 Task: Set Up and Manage Bookmarks.
Action: Mouse moved to (496, 421)
Screenshot: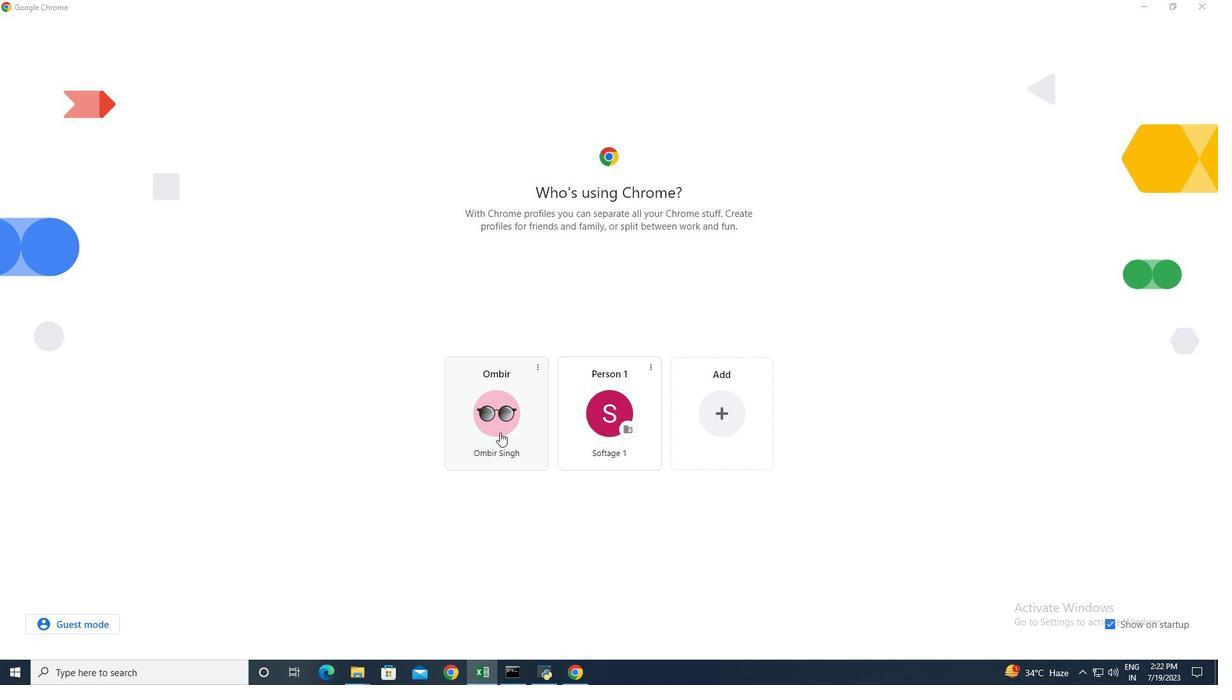 
Action: Mouse pressed left at (496, 421)
Screenshot: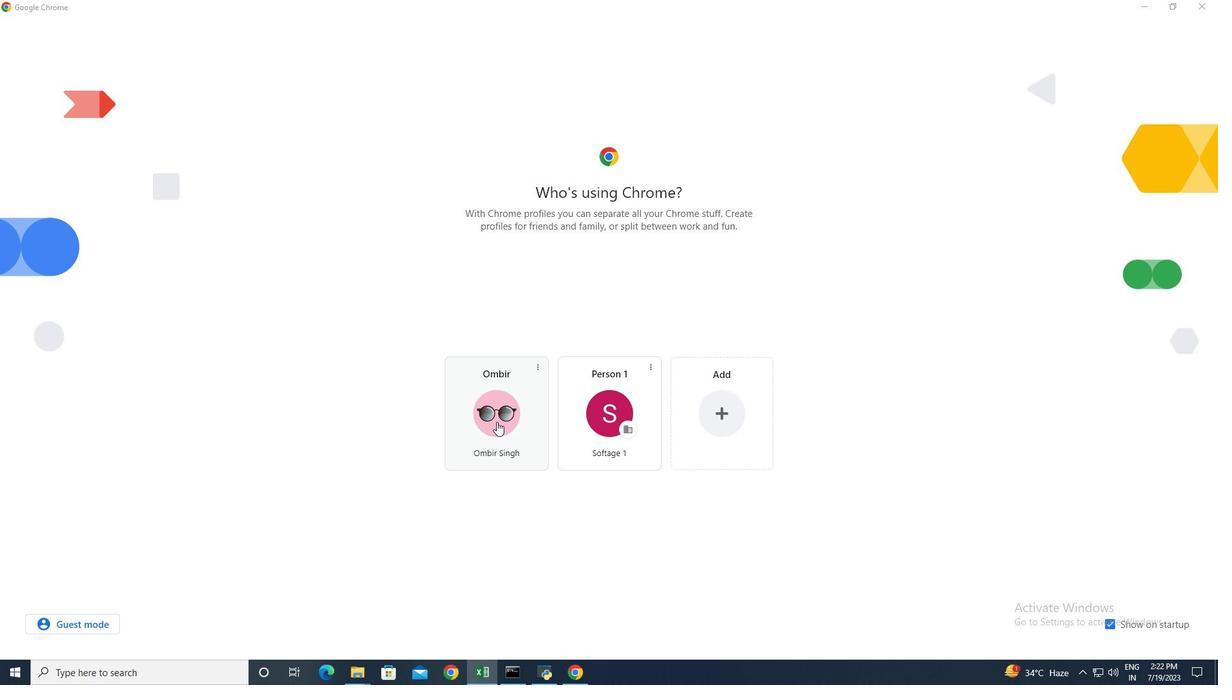 
Action: Mouse moved to (394, 34)
Screenshot: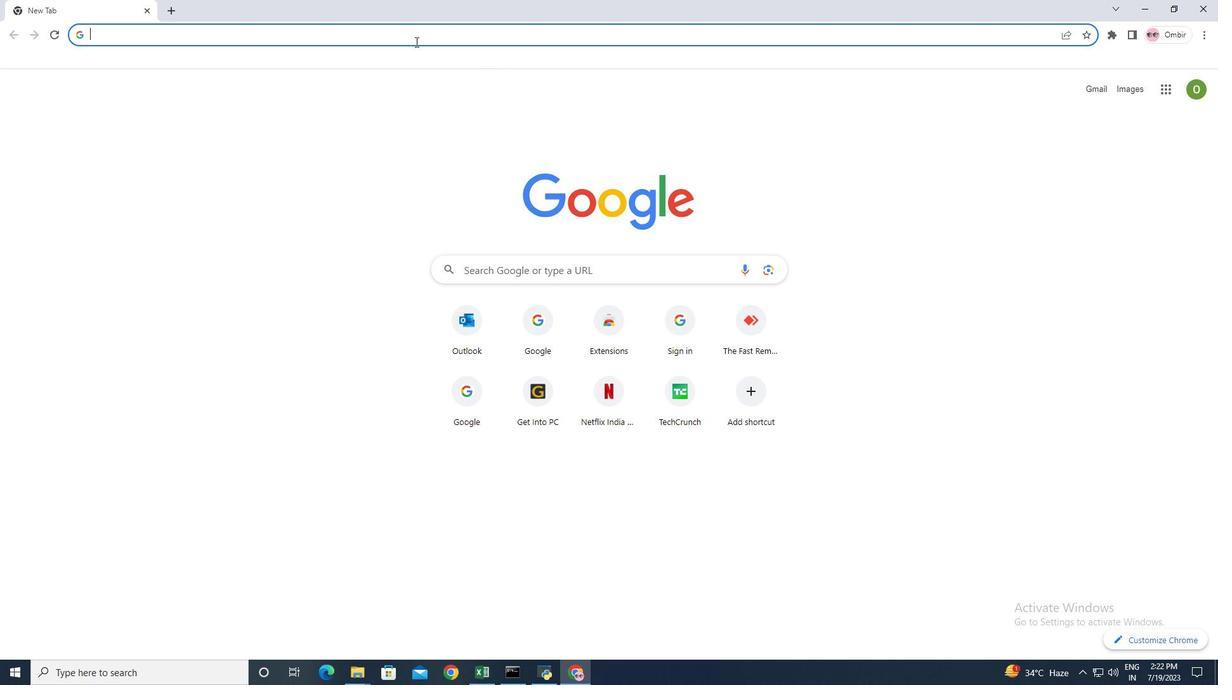 
Action: Mouse pressed left at (394, 34)
Screenshot: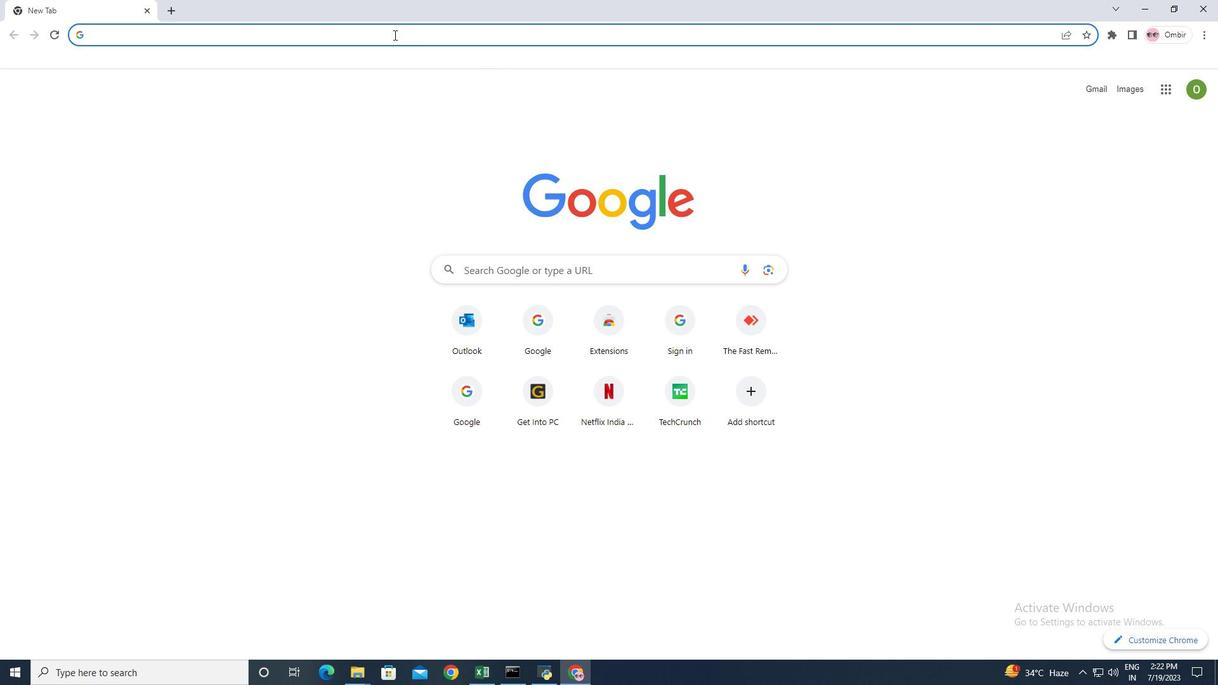 
Action: Mouse moved to (399, 81)
Screenshot: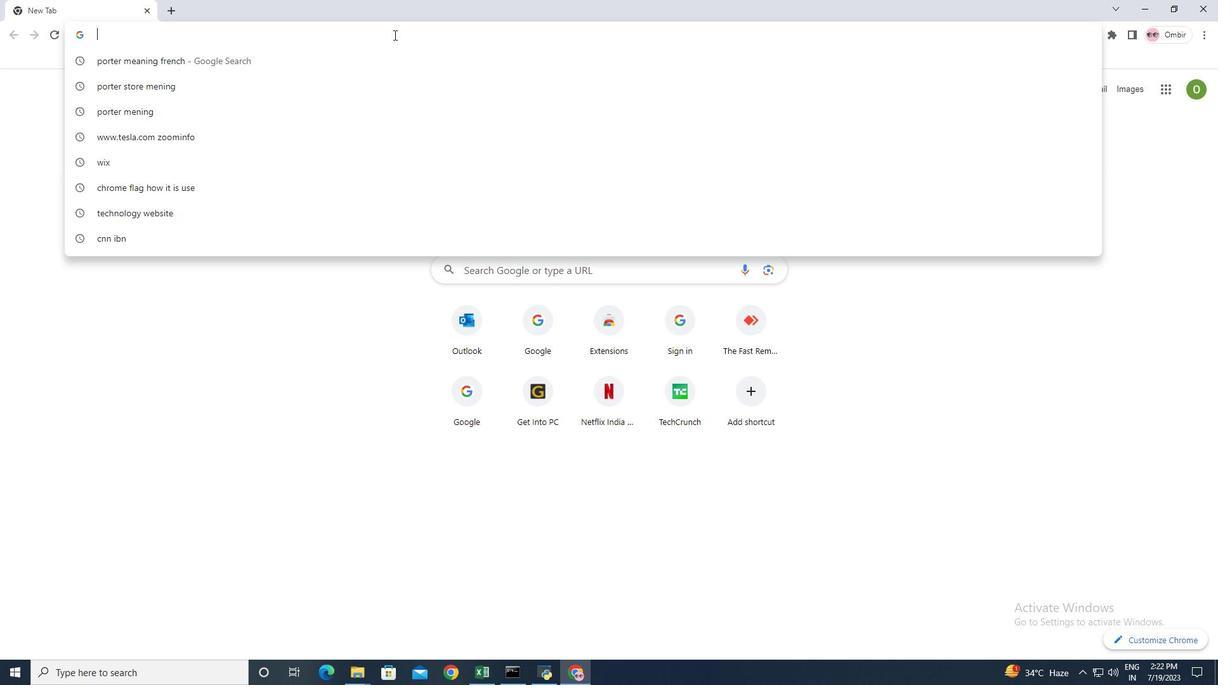 
Action: Key pressed ee<Key.backspace><Key.backspace><Key.backspace>www.india<Key.space><Key.backspace>tv<Key.enter>
Screenshot: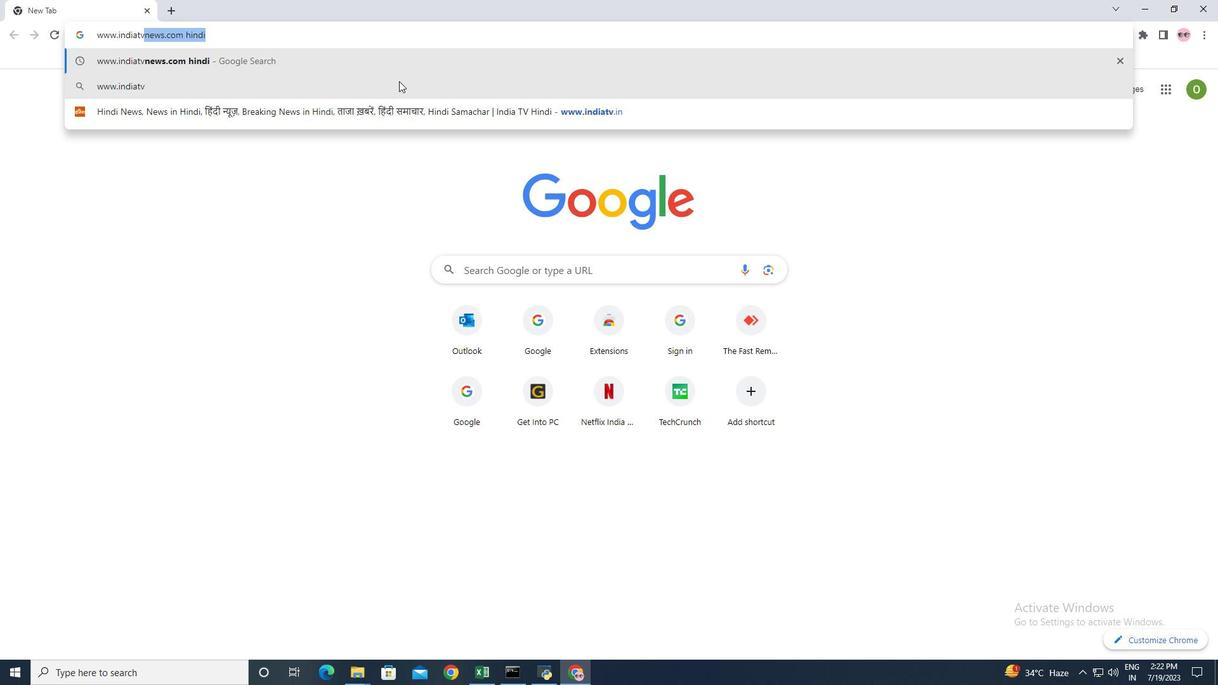 
Action: Mouse moved to (213, 228)
Screenshot: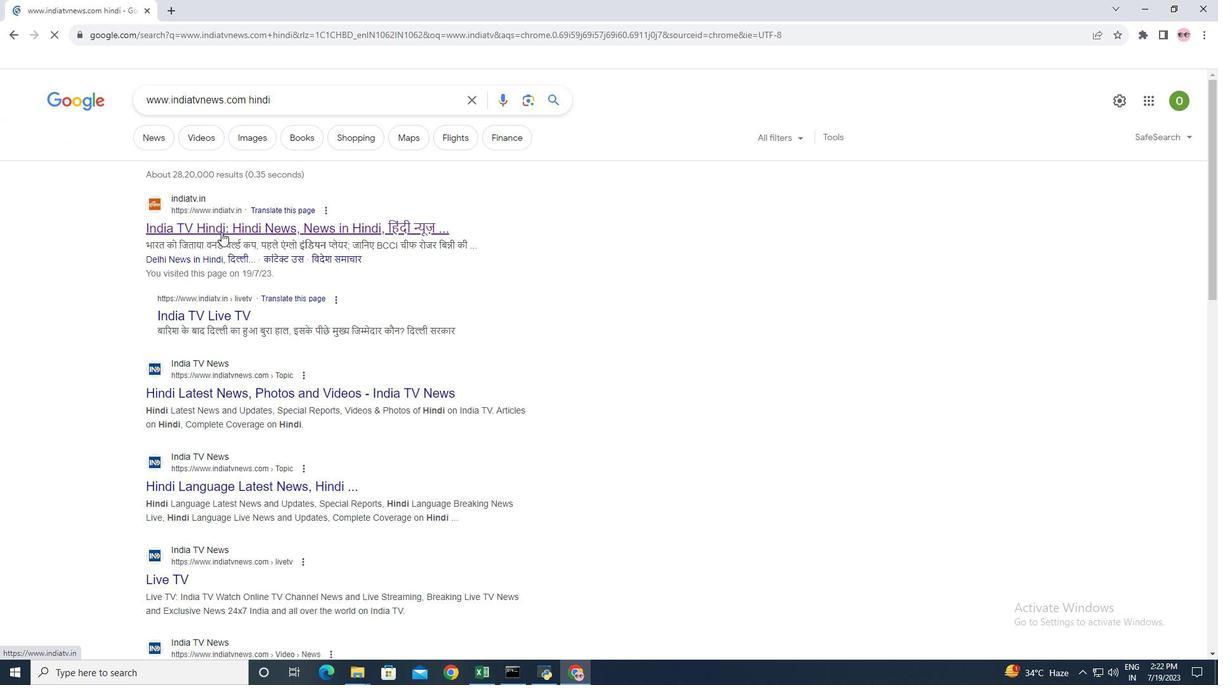 
Action: Mouse pressed left at (213, 228)
Screenshot: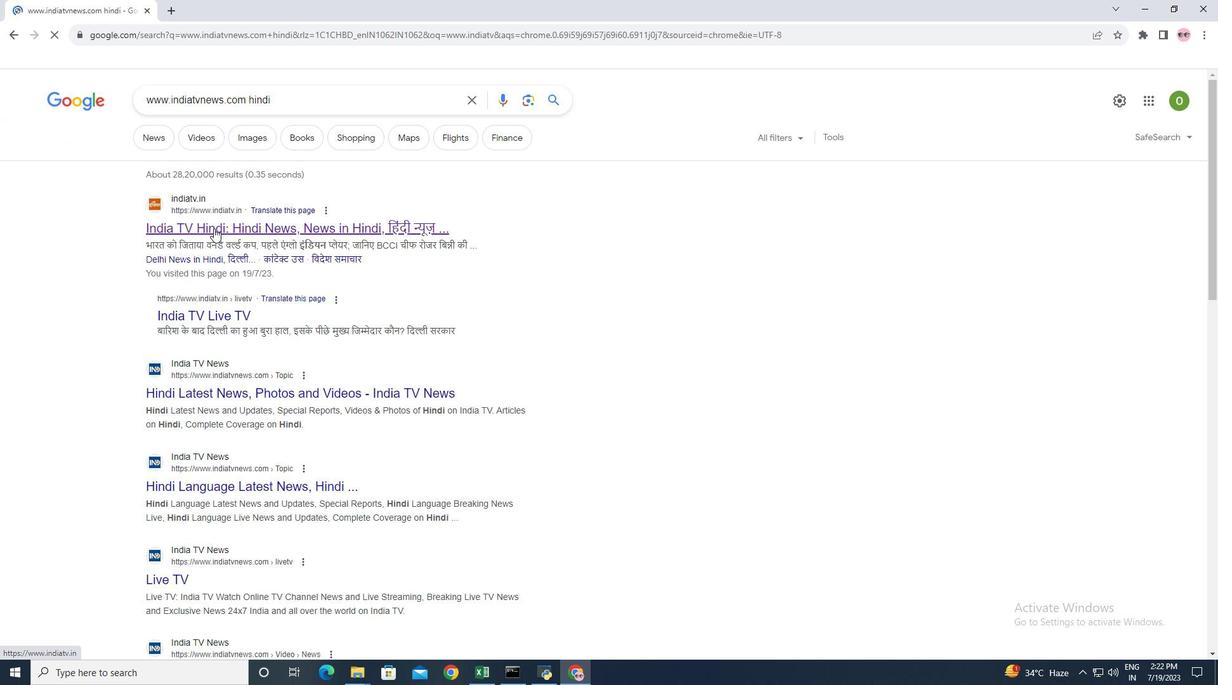 
Action: Mouse moved to (1205, 33)
Screenshot: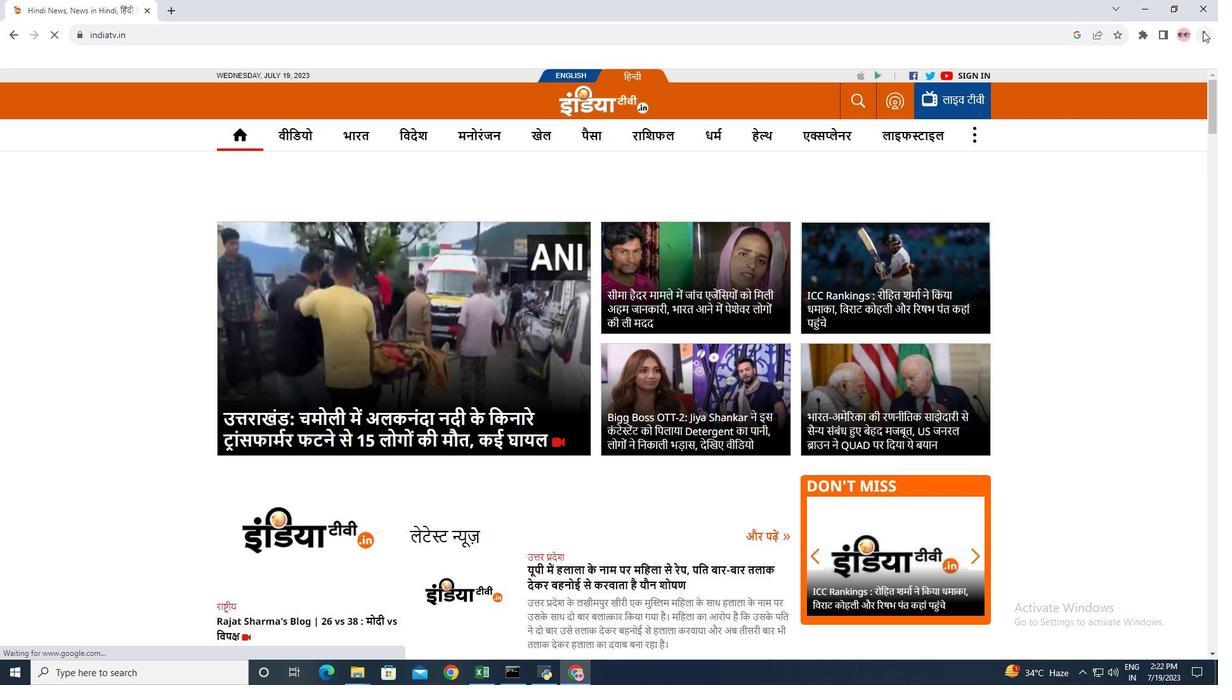
Action: Mouse pressed left at (1205, 33)
Screenshot: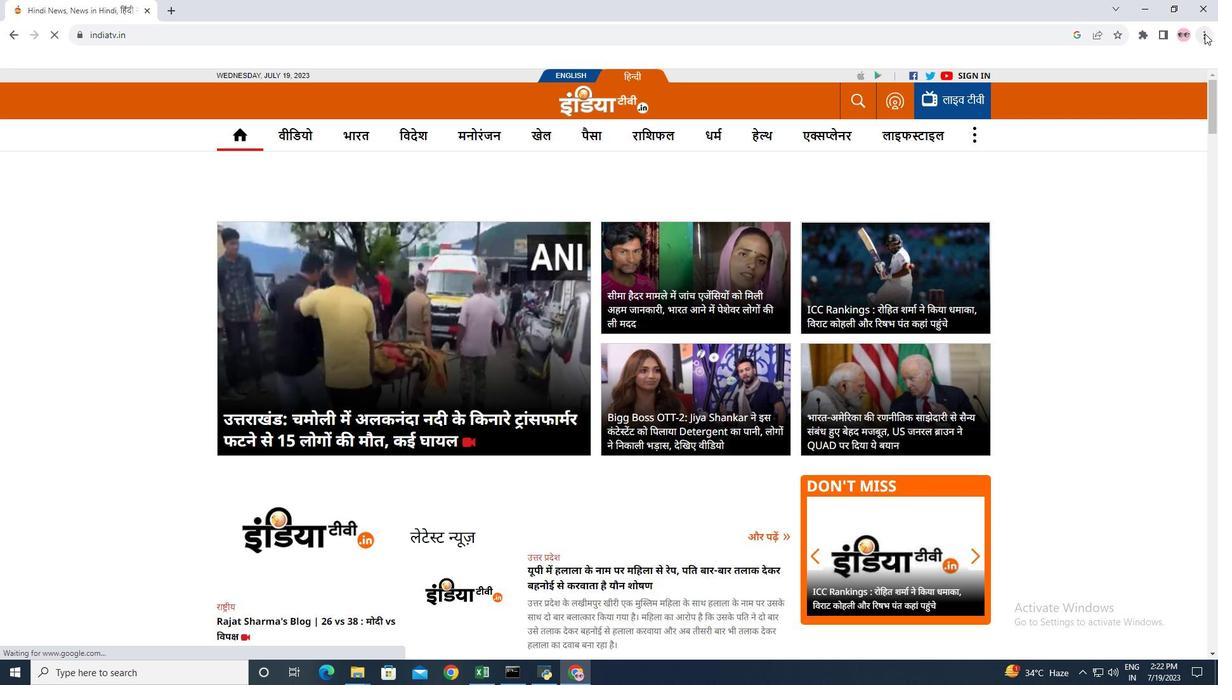 
Action: Mouse moved to (1088, 135)
Screenshot: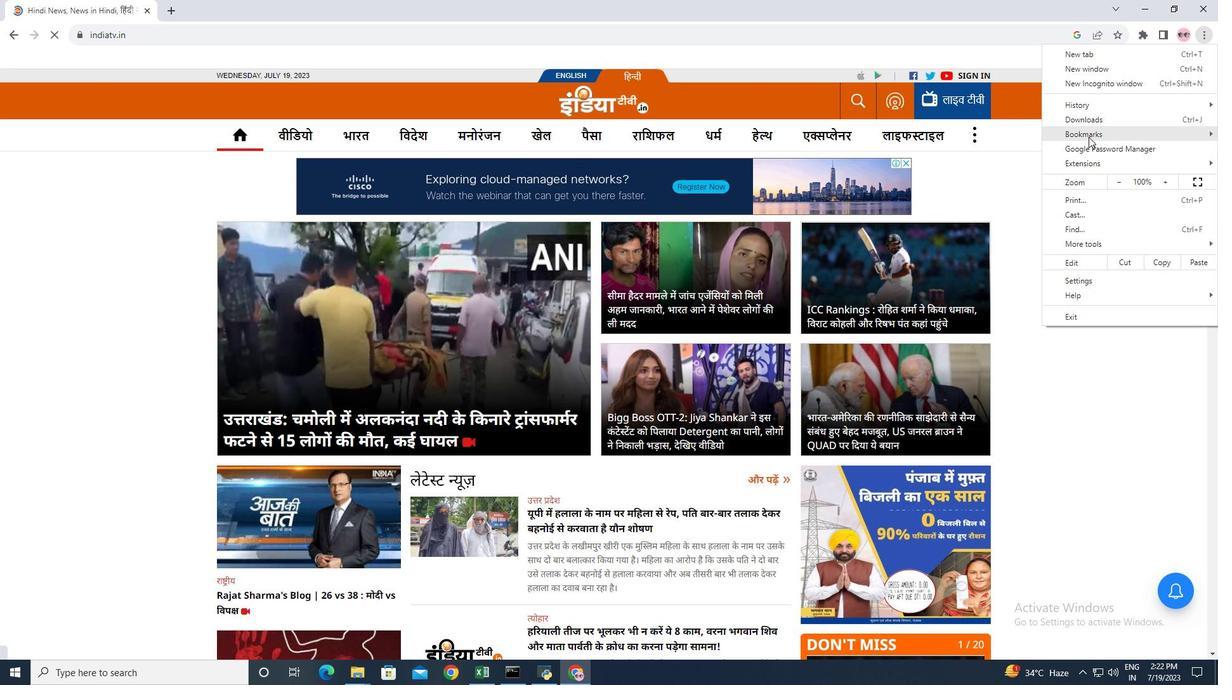 
Action: Mouse pressed left at (1088, 135)
Screenshot: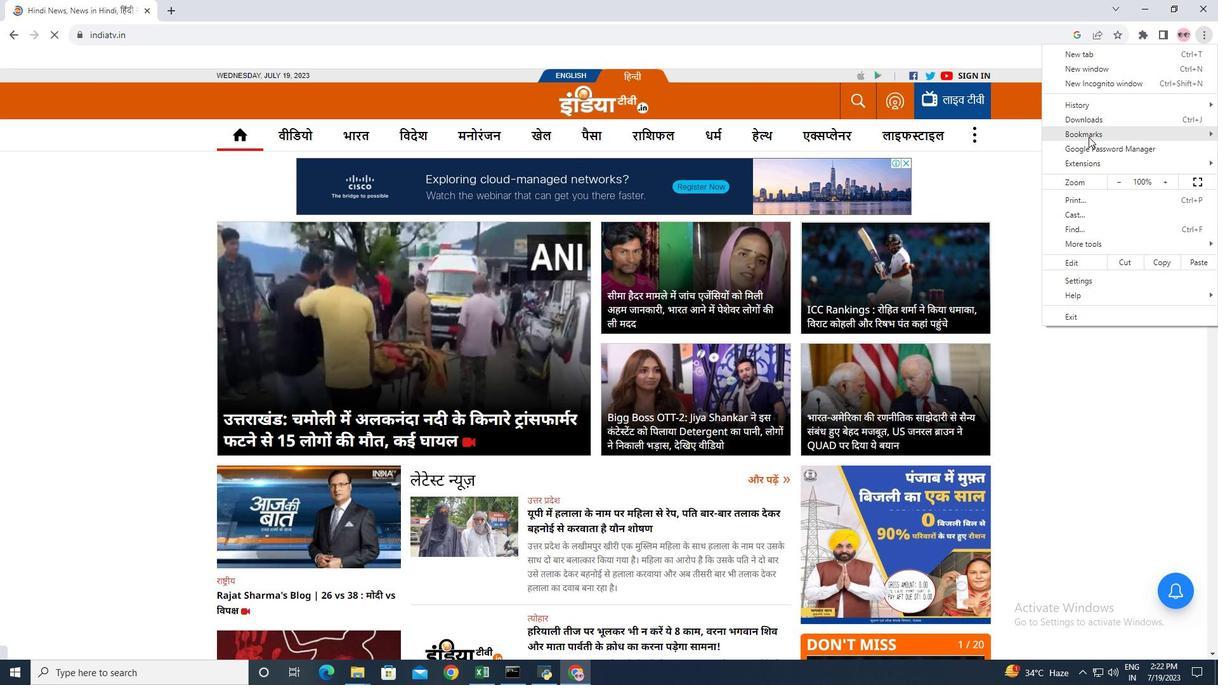 
Action: Mouse moved to (1095, 135)
Screenshot: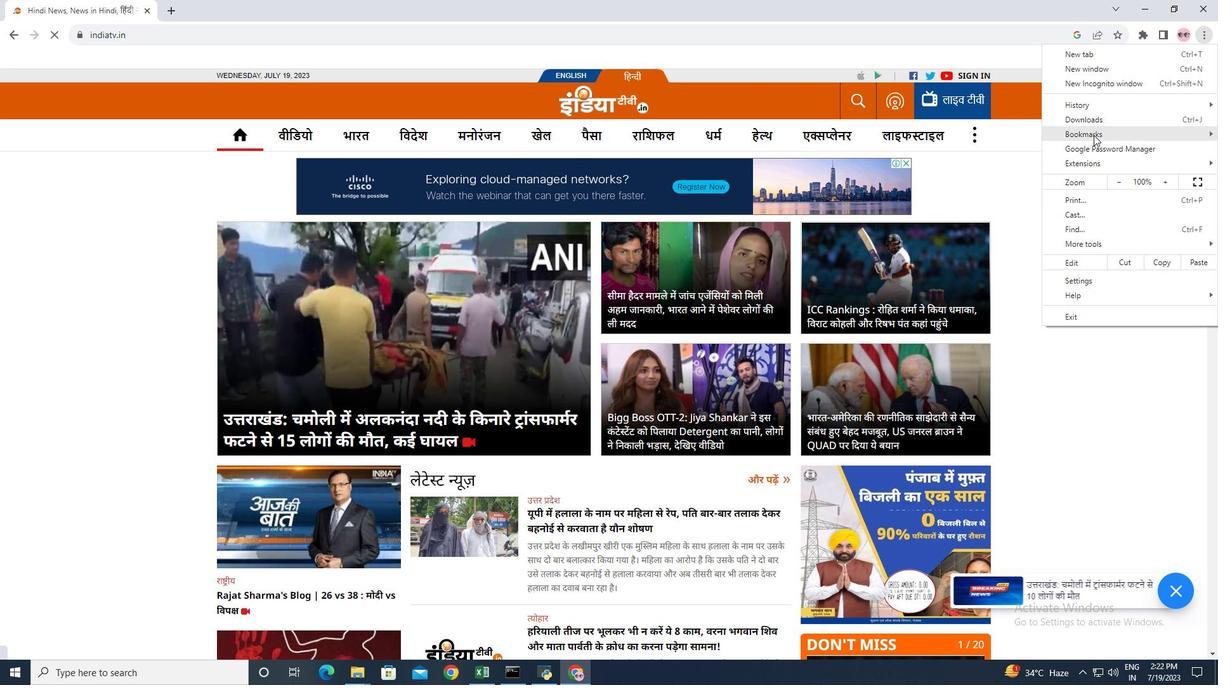 
Action: Mouse pressed left at (1095, 135)
Screenshot: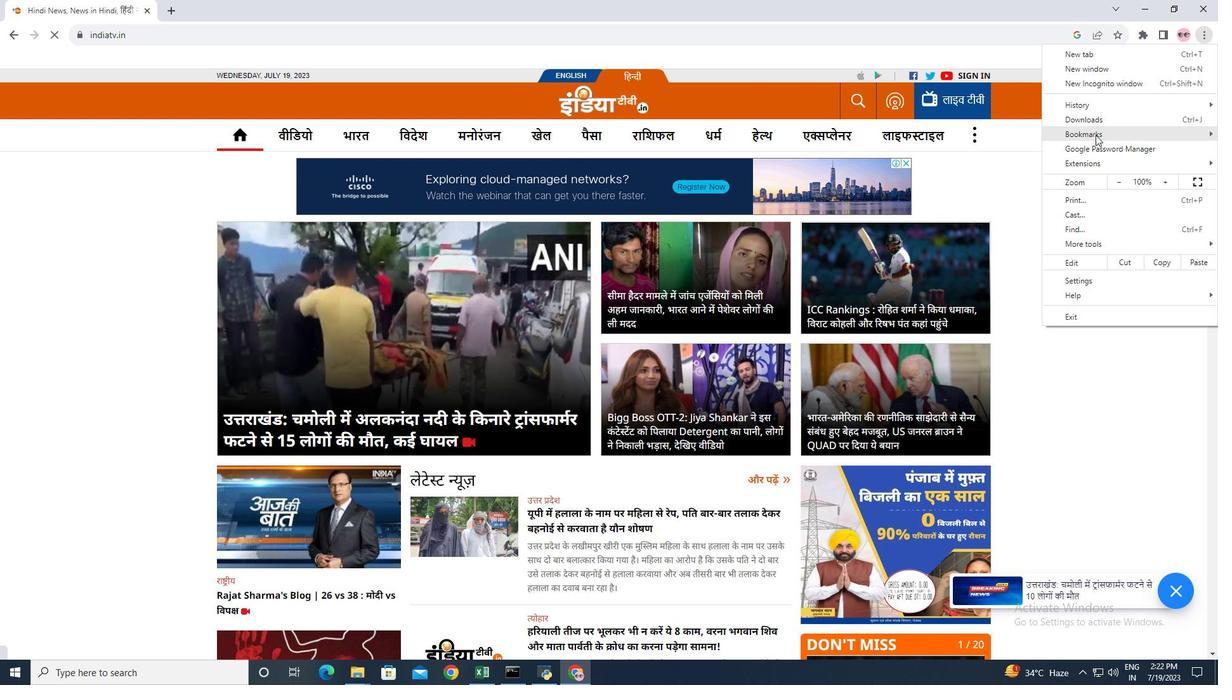 
Action: Mouse moved to (946, 138)
Screenshot: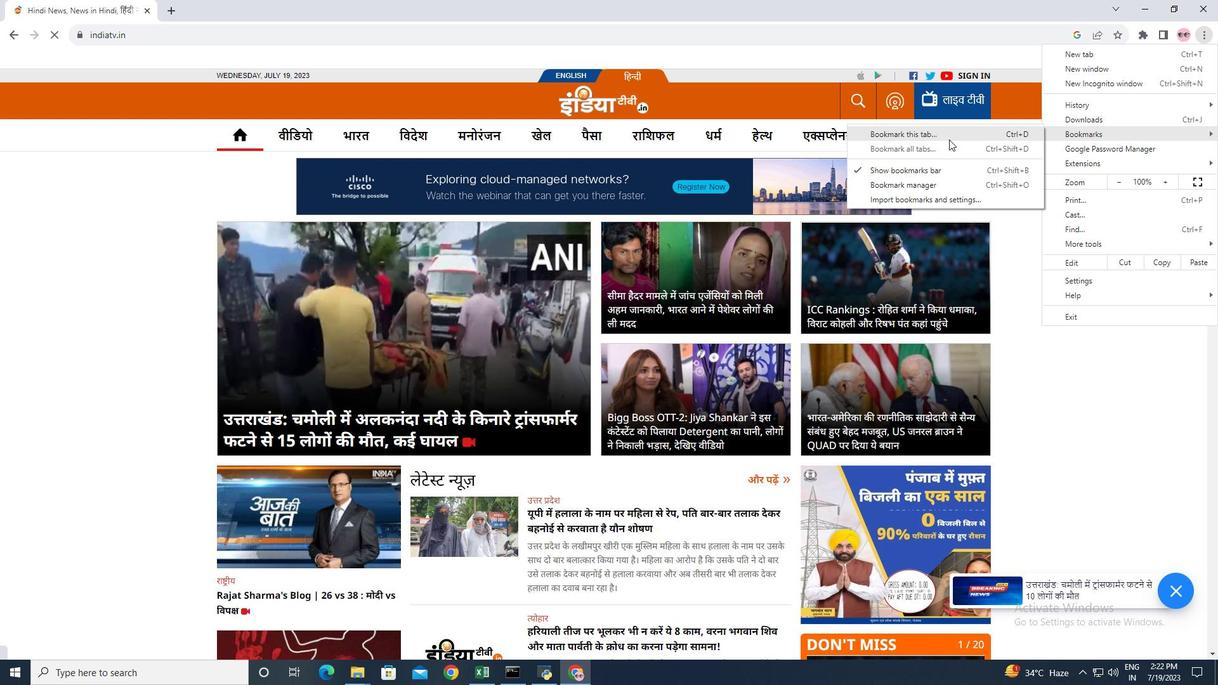 
Action: Mouse pressed left at (946, 138)
Screenshot: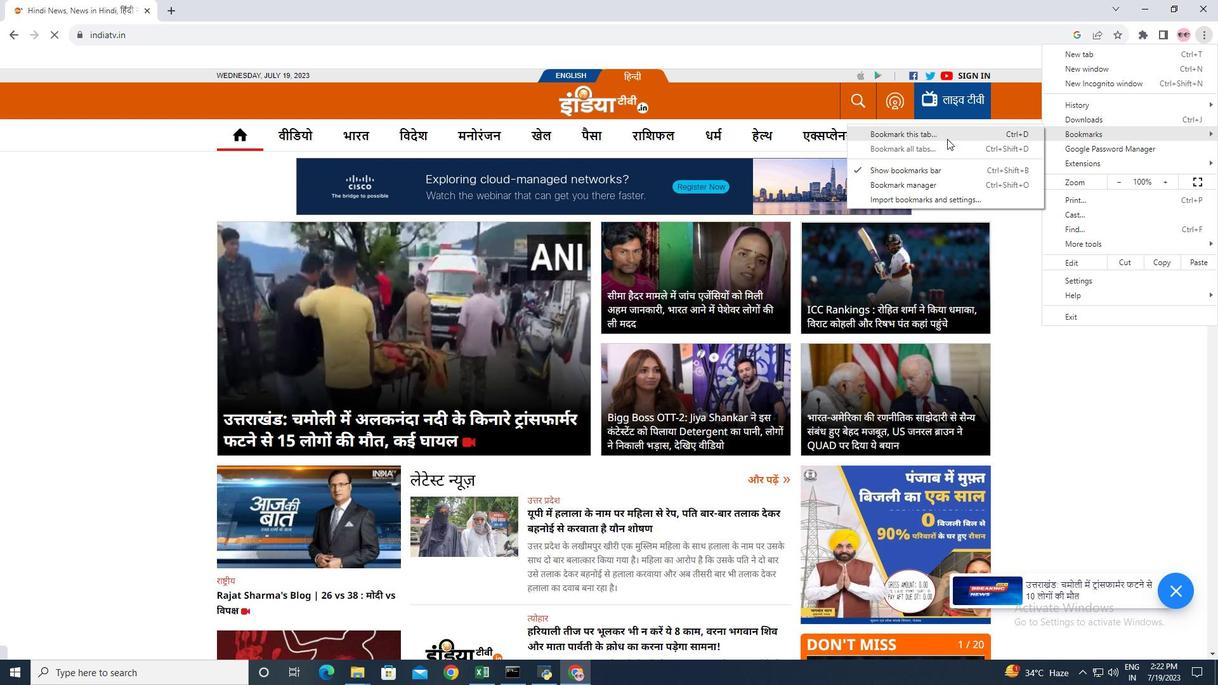 
Action: Mouse moved to (961, 153)
Screenshot: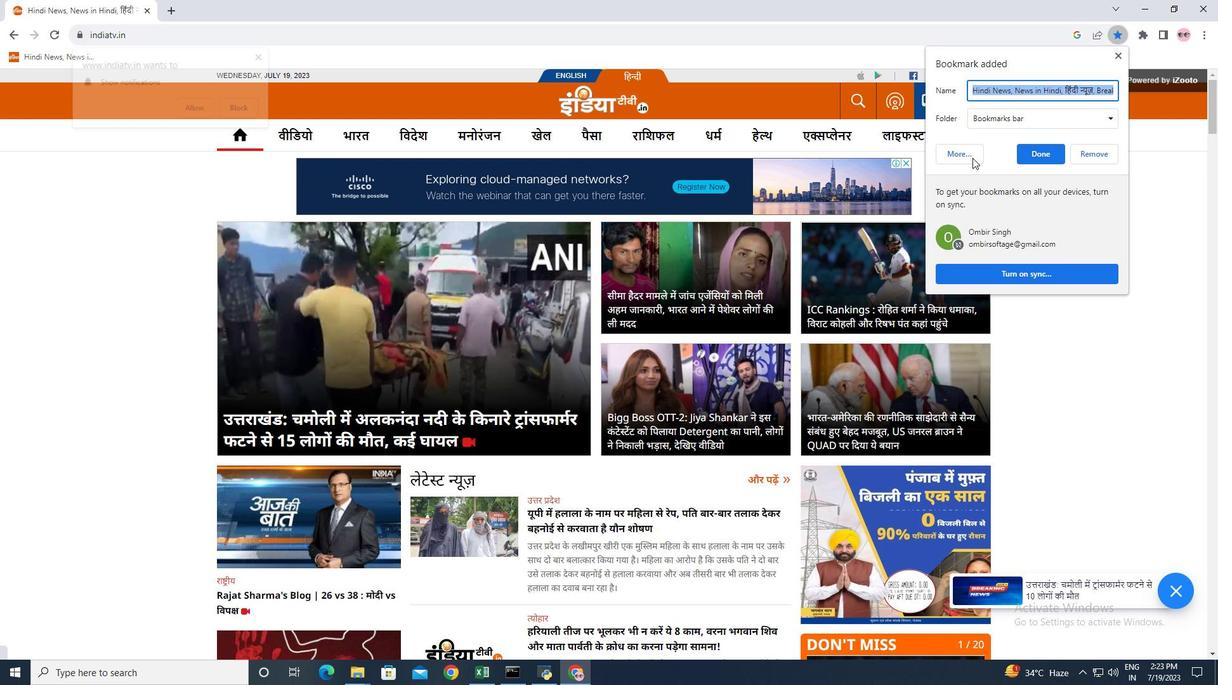 
Action: Mouse pressed left at (961, 153)
Screenshot: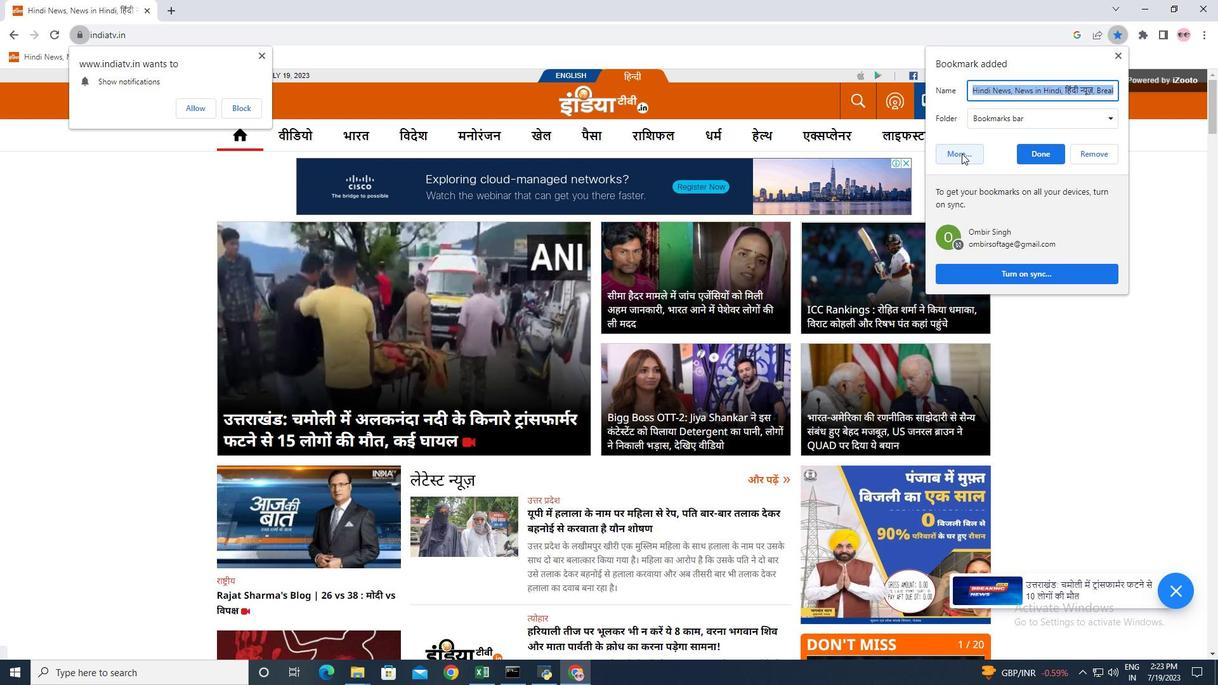 
Action: Mouse moved to (557, 163)
Screenshot: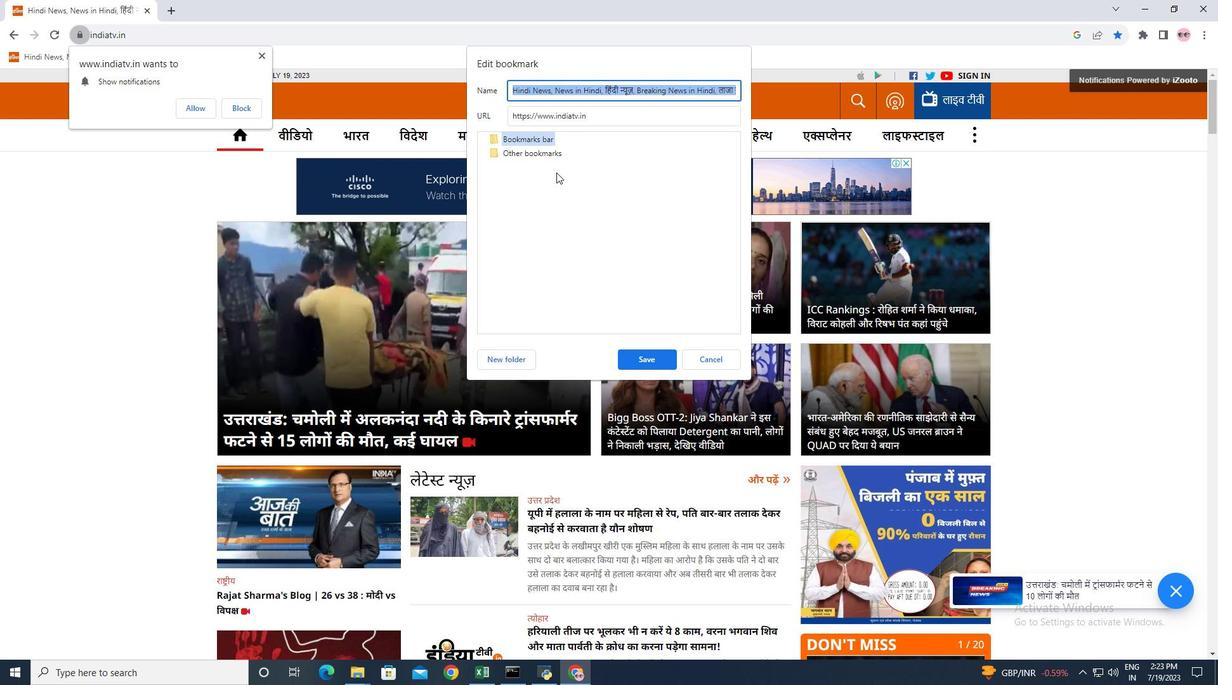 
Action: Mouse pressed left at (557, 163)
Screenshot: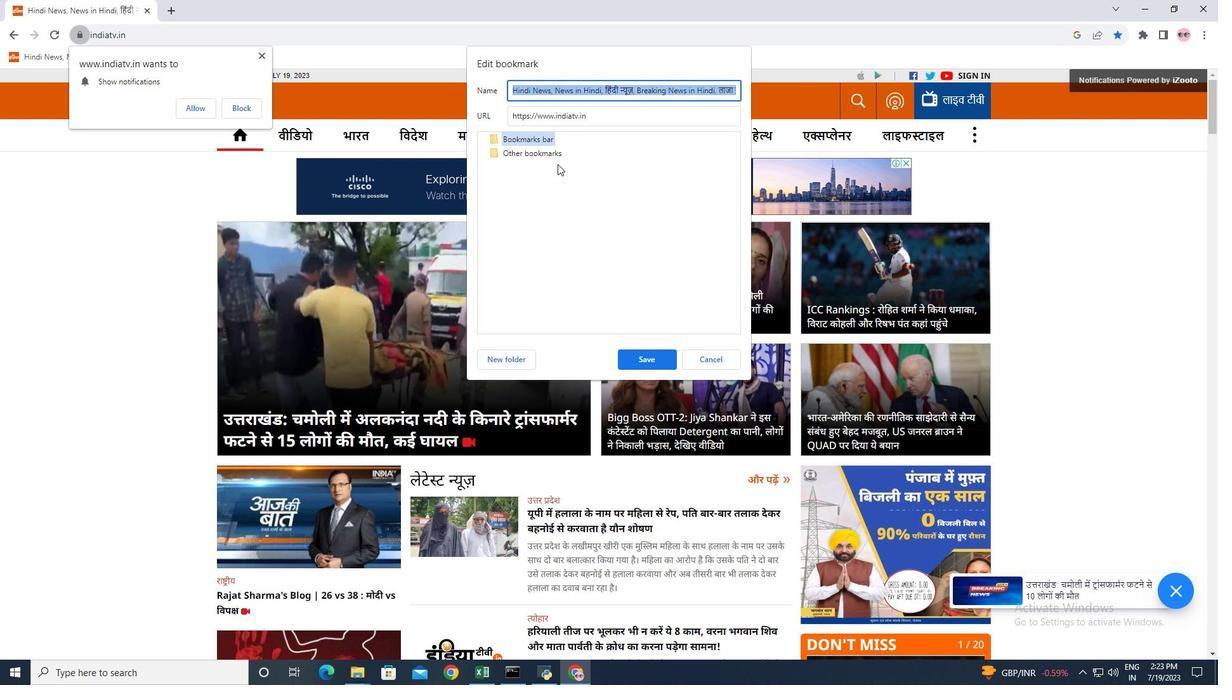 
Action: Mouse moved to (503, 358)
Screenshot: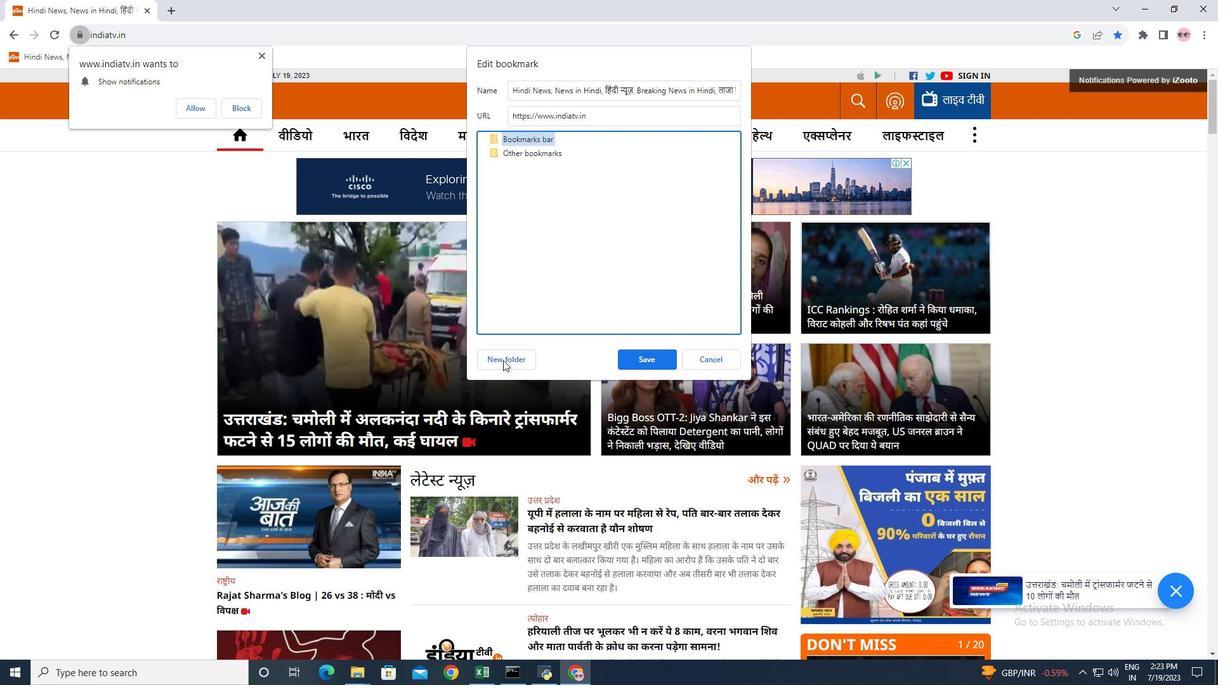 
Action: Mouse pressed left at (503, 358)
Screenshot: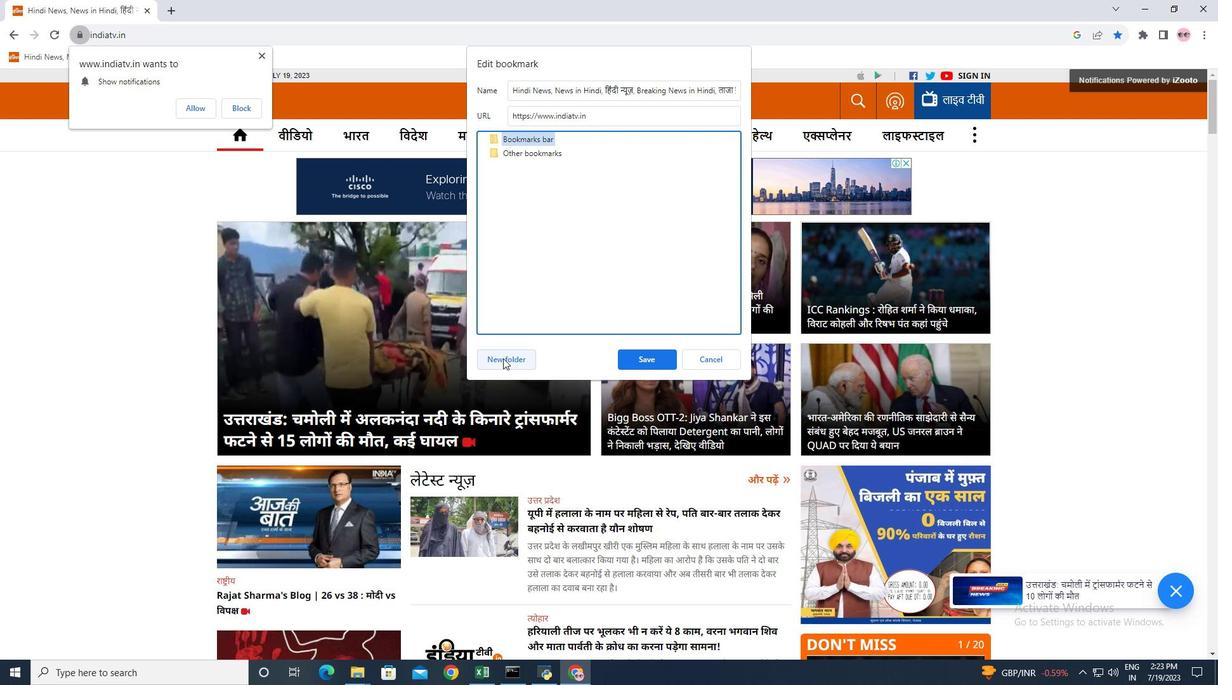 
Action: Mouse moved to (577, 387)
Screenshot: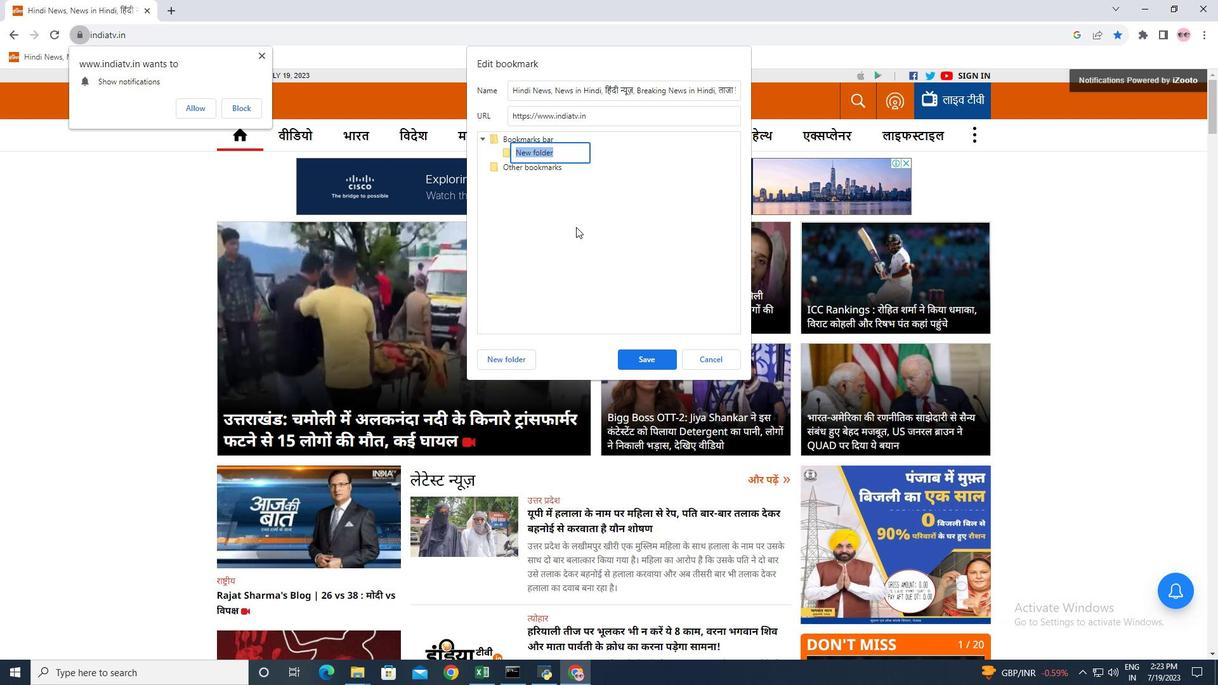 
Action: Key pressed ne<Key.backspace><Key.backspace><Key.shift>News
Screenshot: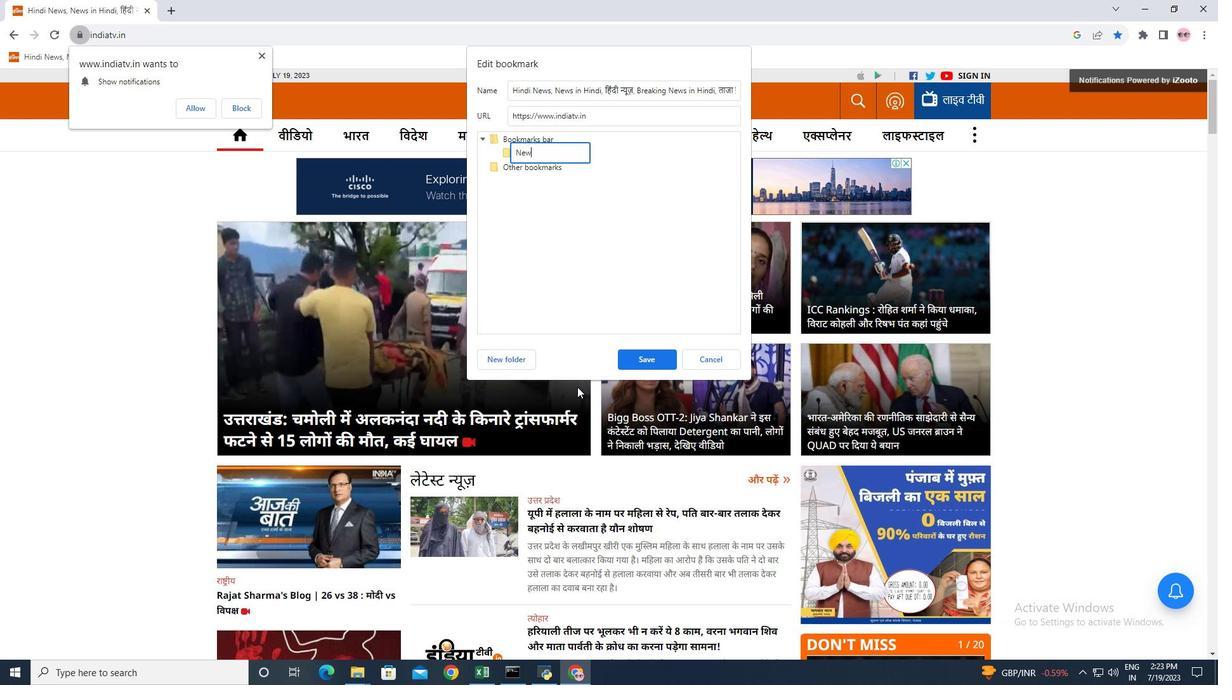 
Action: Mouse moved to (578, 235)
Screenshot: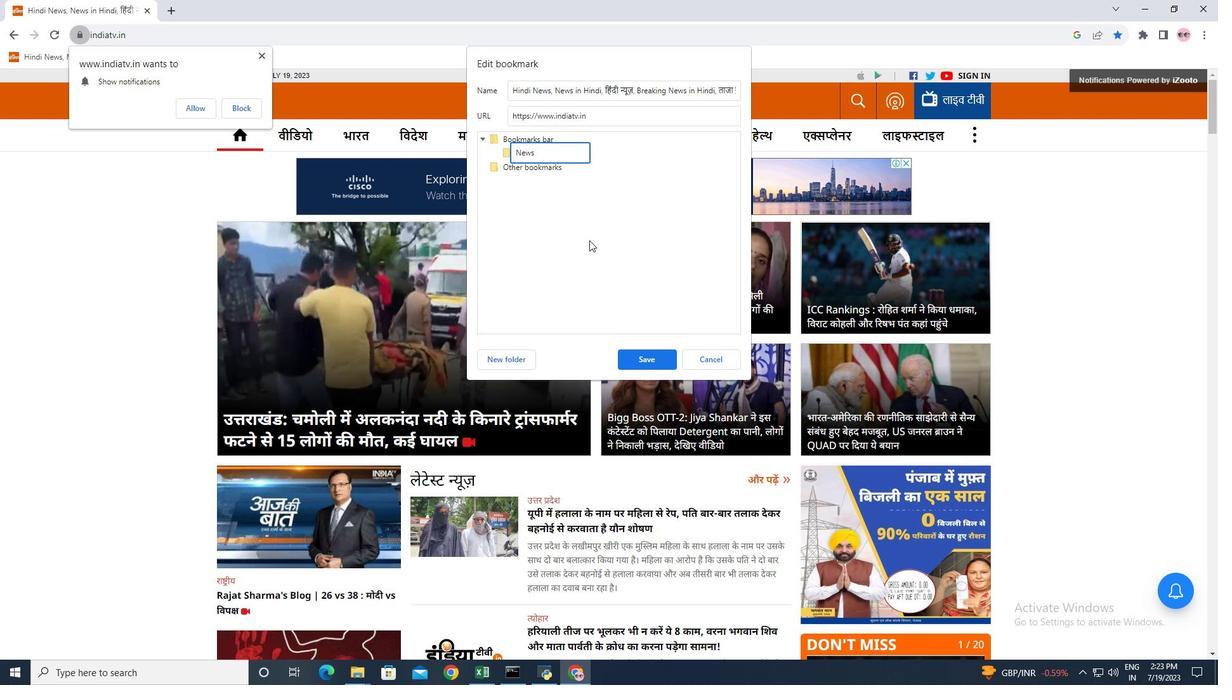 
Action: Mouse pressed left at (578, 235)
Screenshot: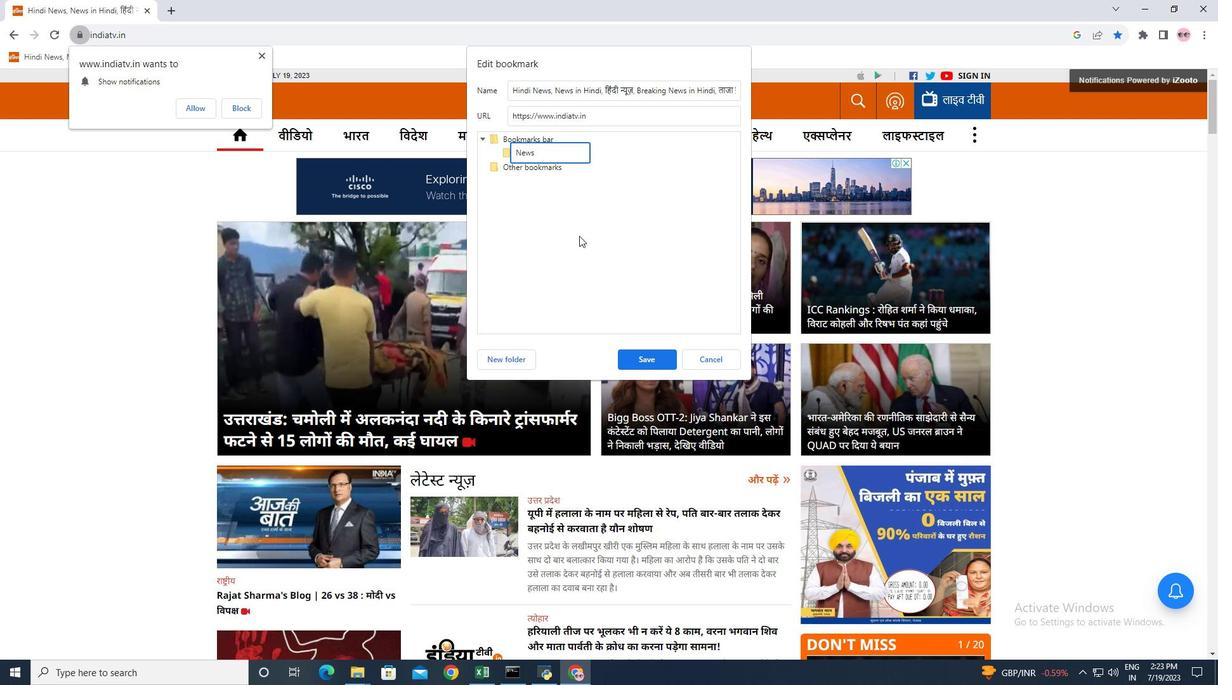 
Action: Mouse moved to (516, 152)
Screenshot: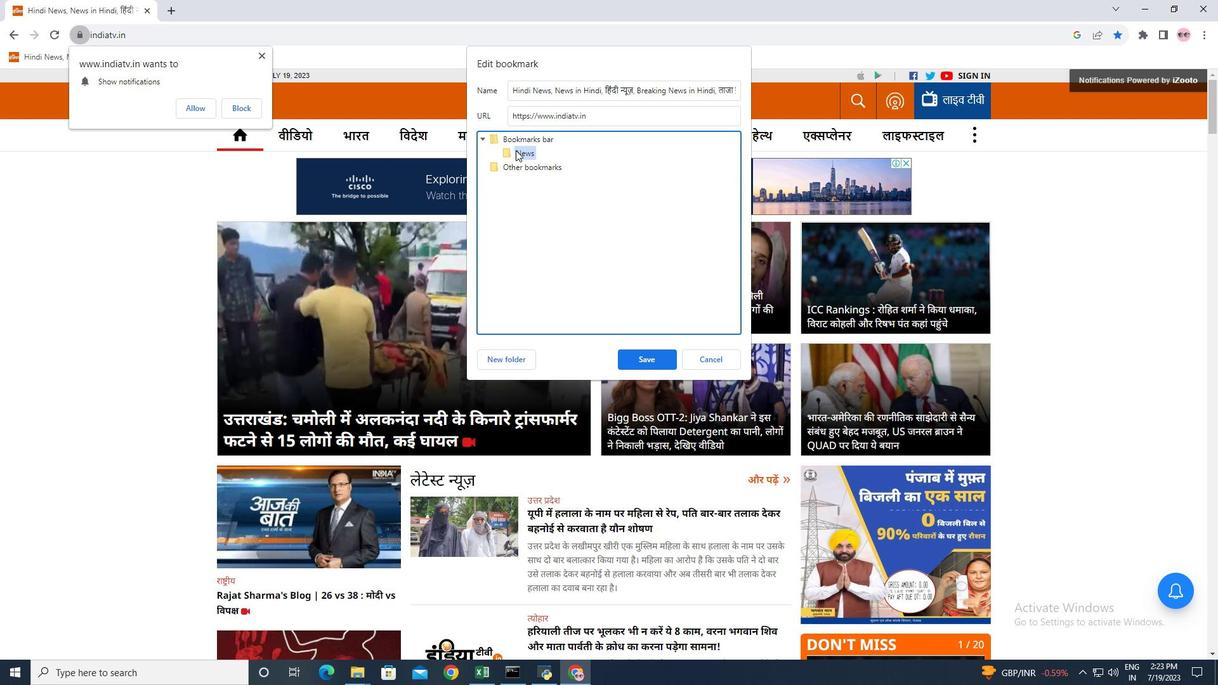 
Action: Mouse pressed left at (516, 152)
Screenshot: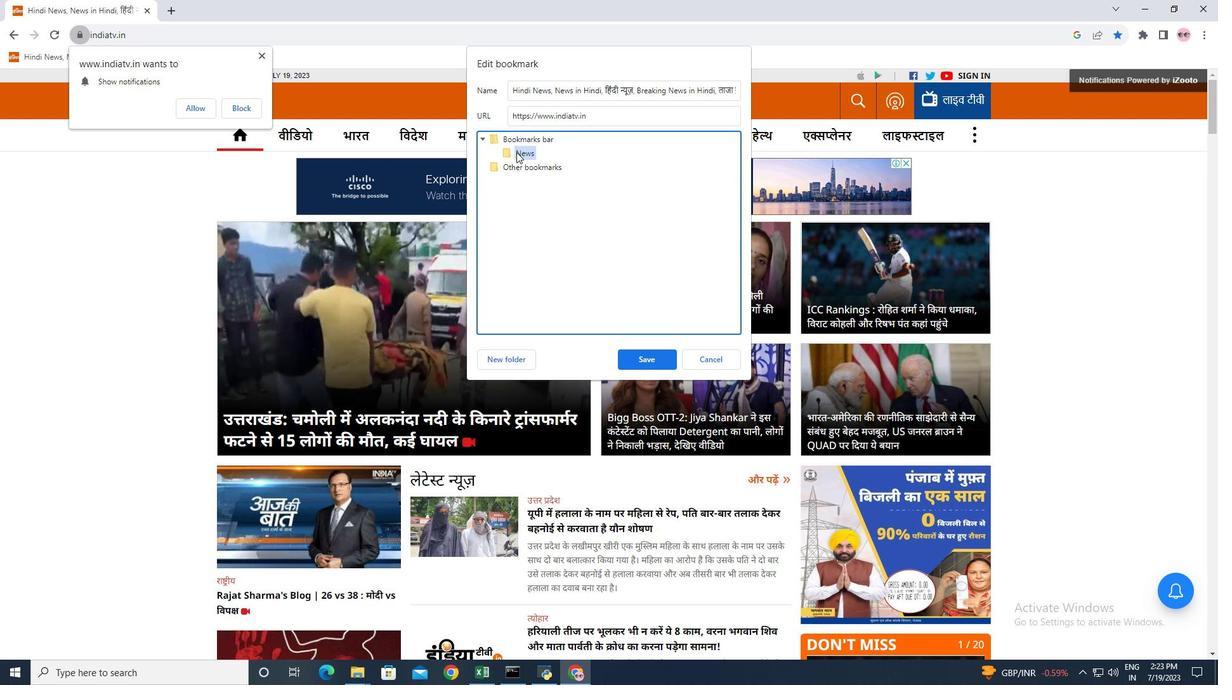 
Action: Mouse moved to (641, 359)
Screenshot: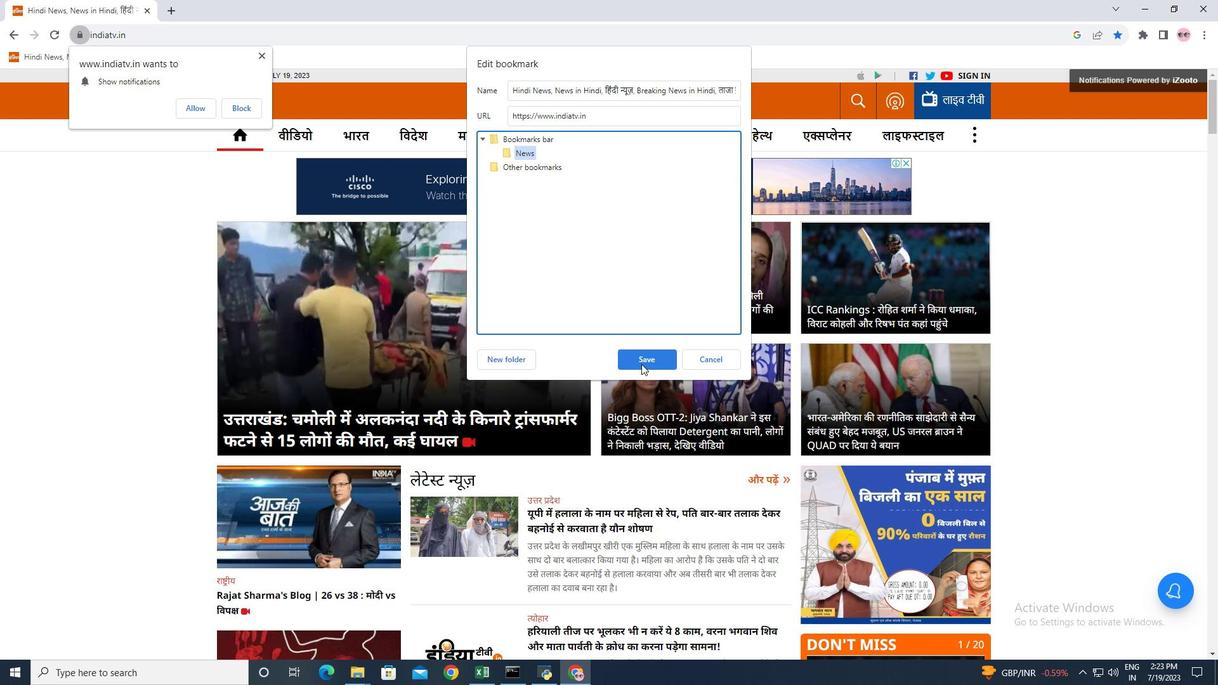 
Action: Mouse pressed left at (641, 359)
Screenshot: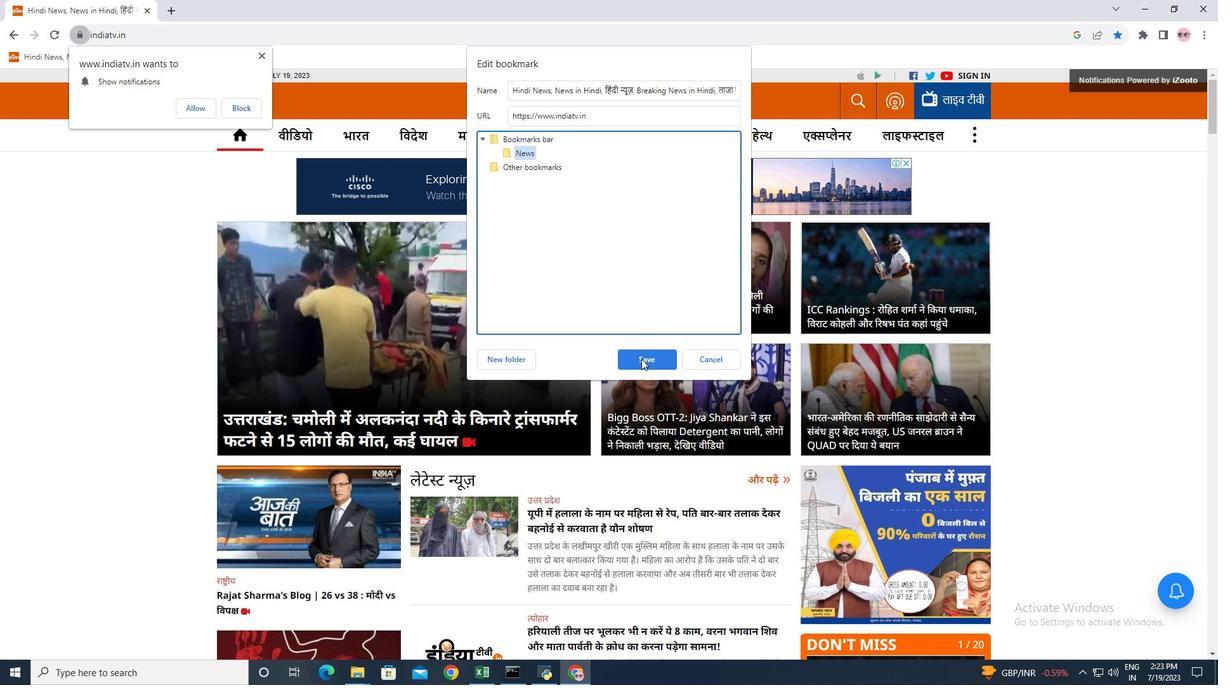 
Action: Mouse moved to (171, 4)
Screenshot: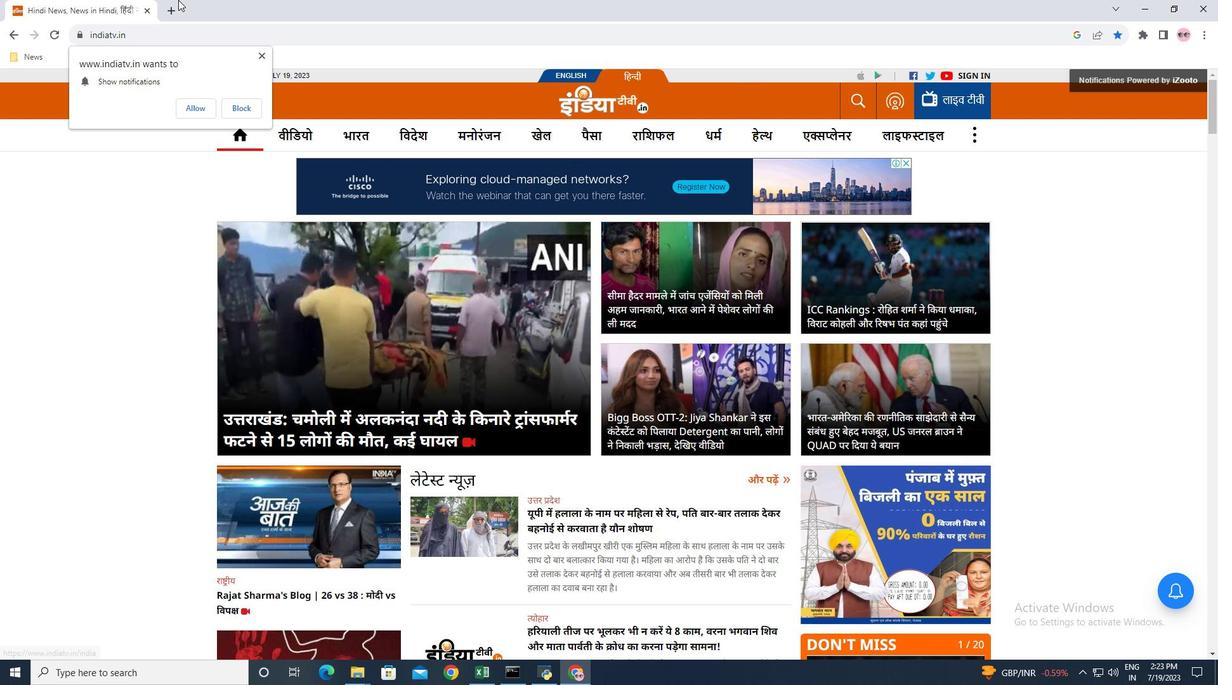 
Action: Mouse pressed left at (171, 4)
Screenshot: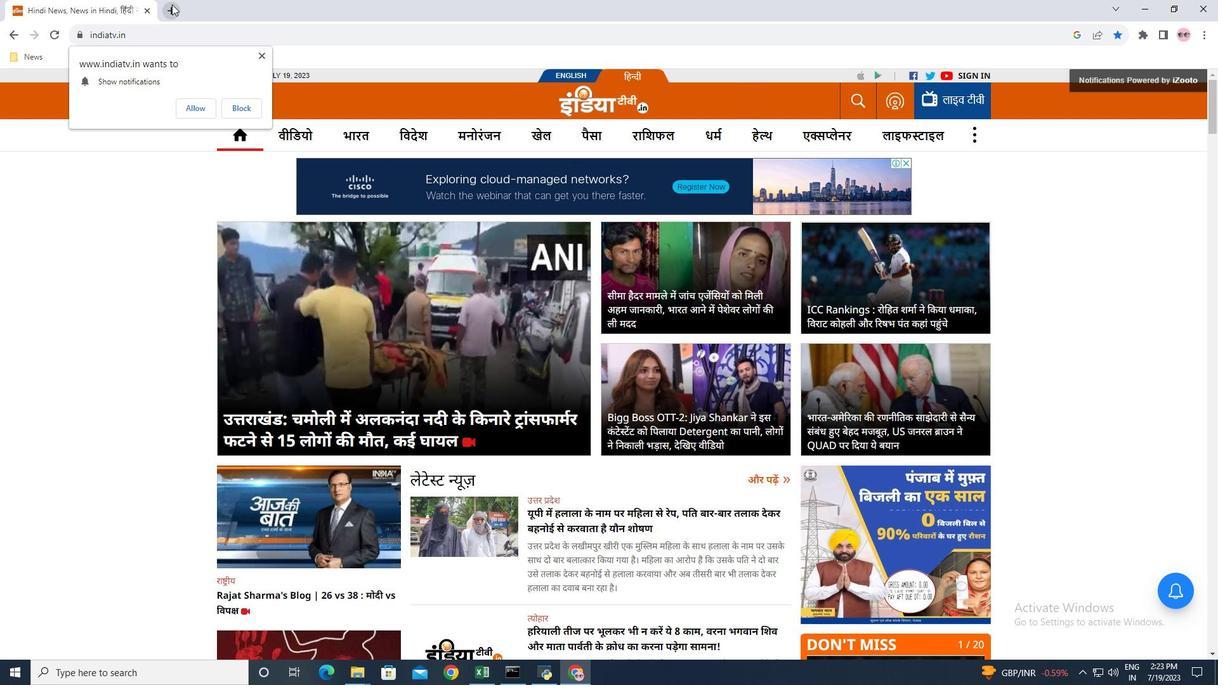 
Action: Mouse moved to (168, 31)
Screenshot: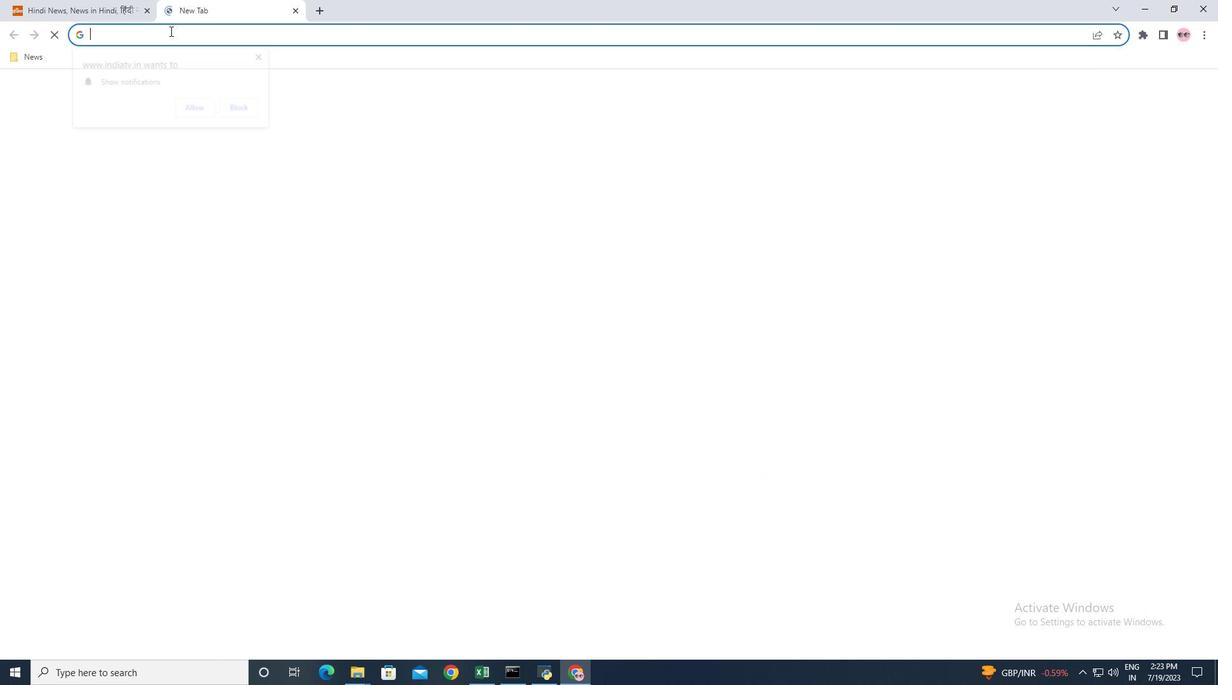 
Action: Mouse pressed left at (168, 31)
Screenshot: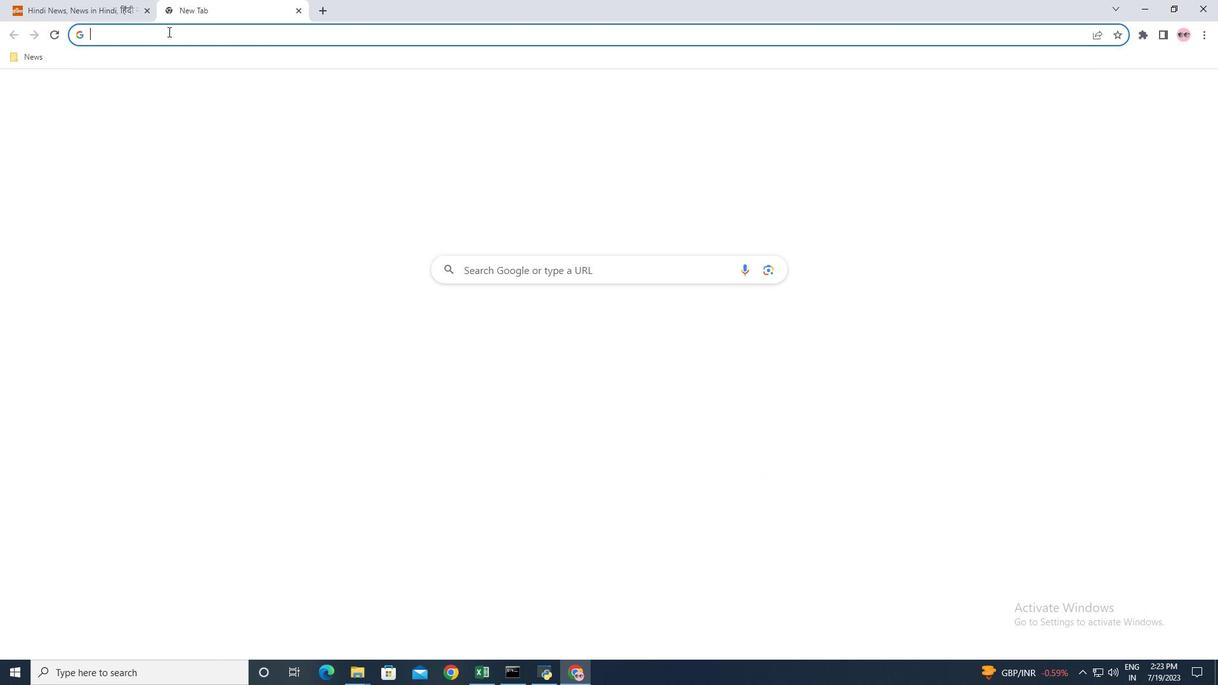 
Action: Key pressed www.cnn<Key.enter>
Screenshot: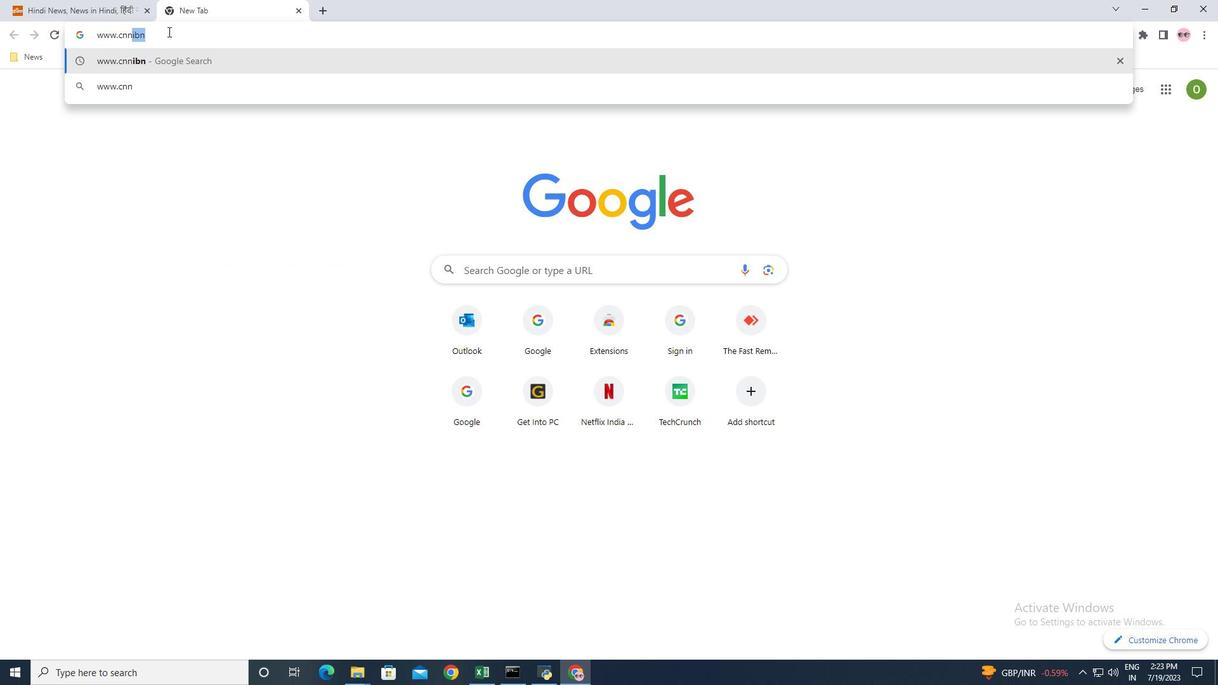 
Action: Mouse moved to (216, 222)
Screenshot: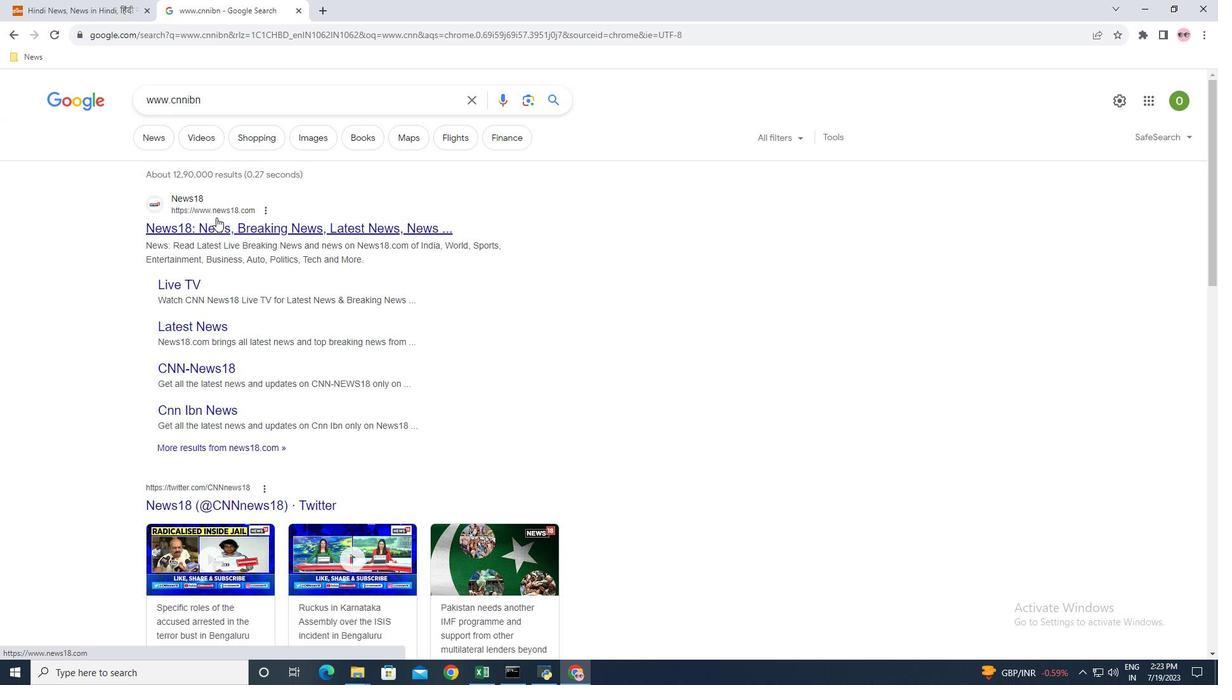 
Action: Mouse pressed left at (216, 222)
Screenshot: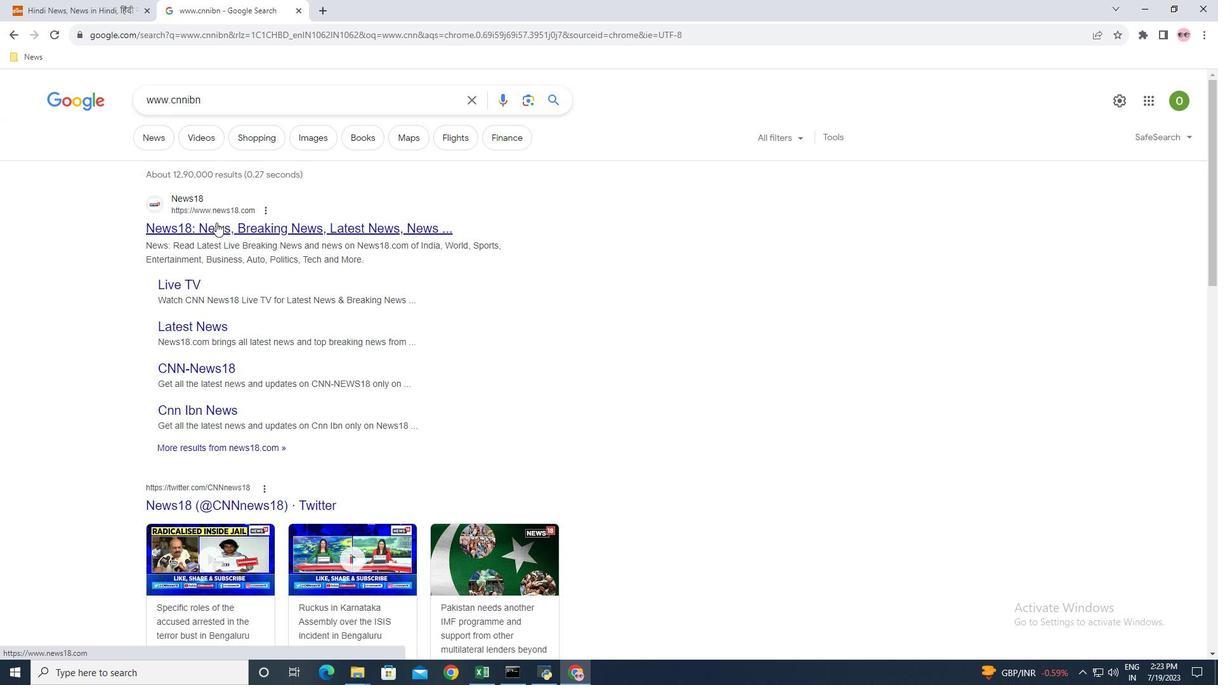 
Action: Mouse moved to (1202, 34)
Screenshot: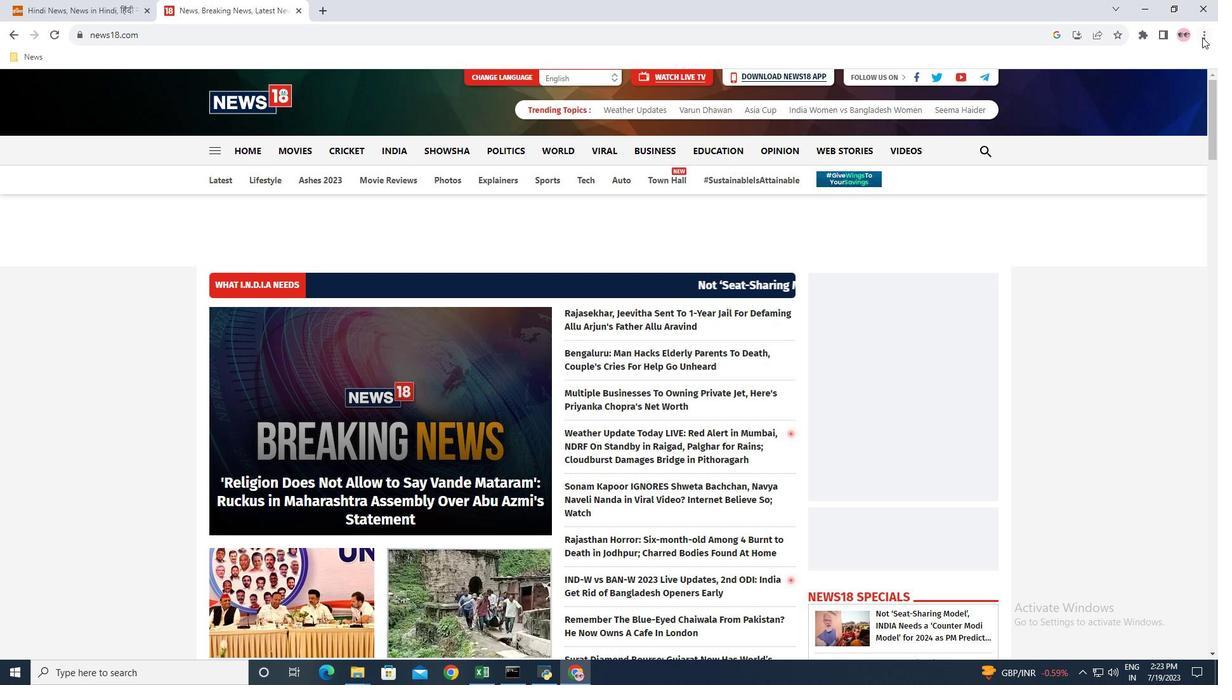 
Action: Mouse pressed left at (1202, 34)
Screenshot: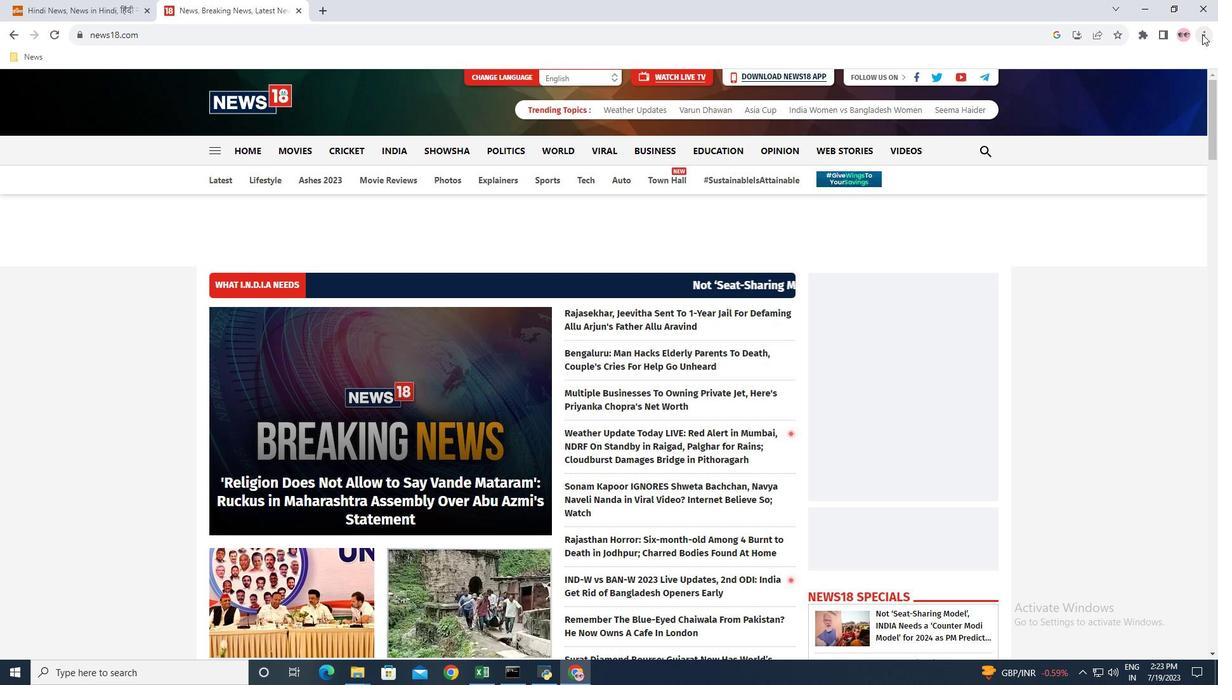 
Action: Mouse moved to (1109, 132)
Screenshot: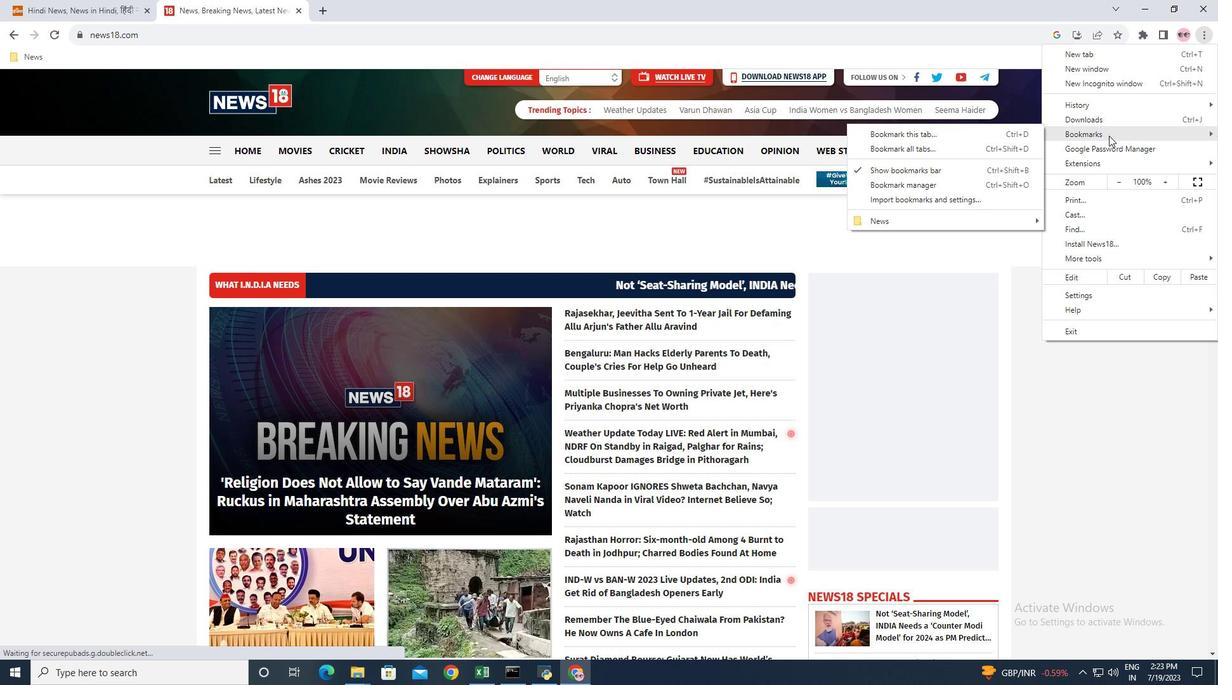 
Action: Mouse pressed left at (1109, 132)
Screenshot: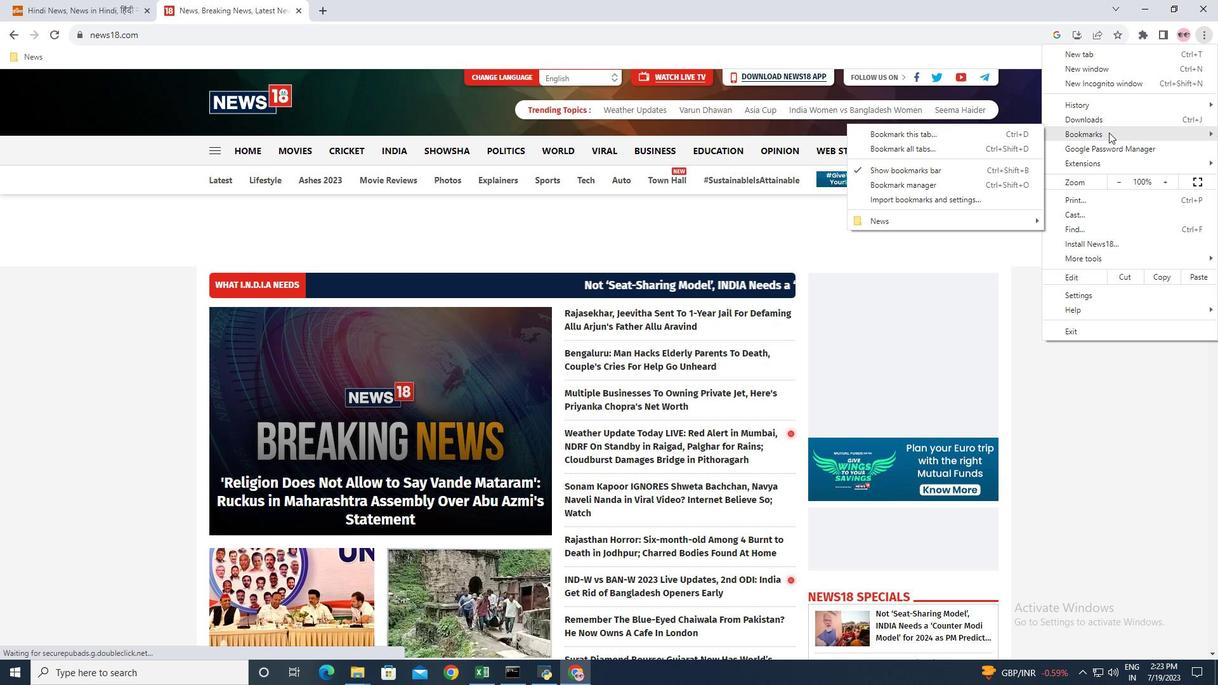 
Action: Mouse moved to (918, 137)
Screenshot: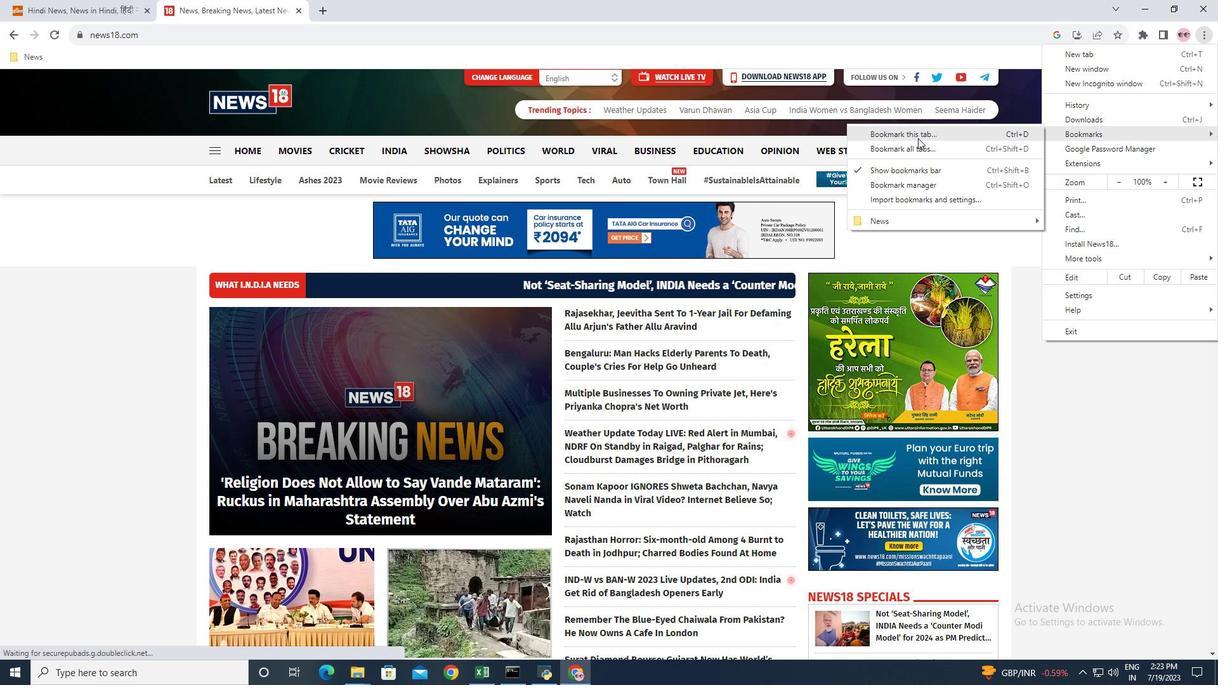 
Action: Mouse pressed left at (918, 137)
Screenshot: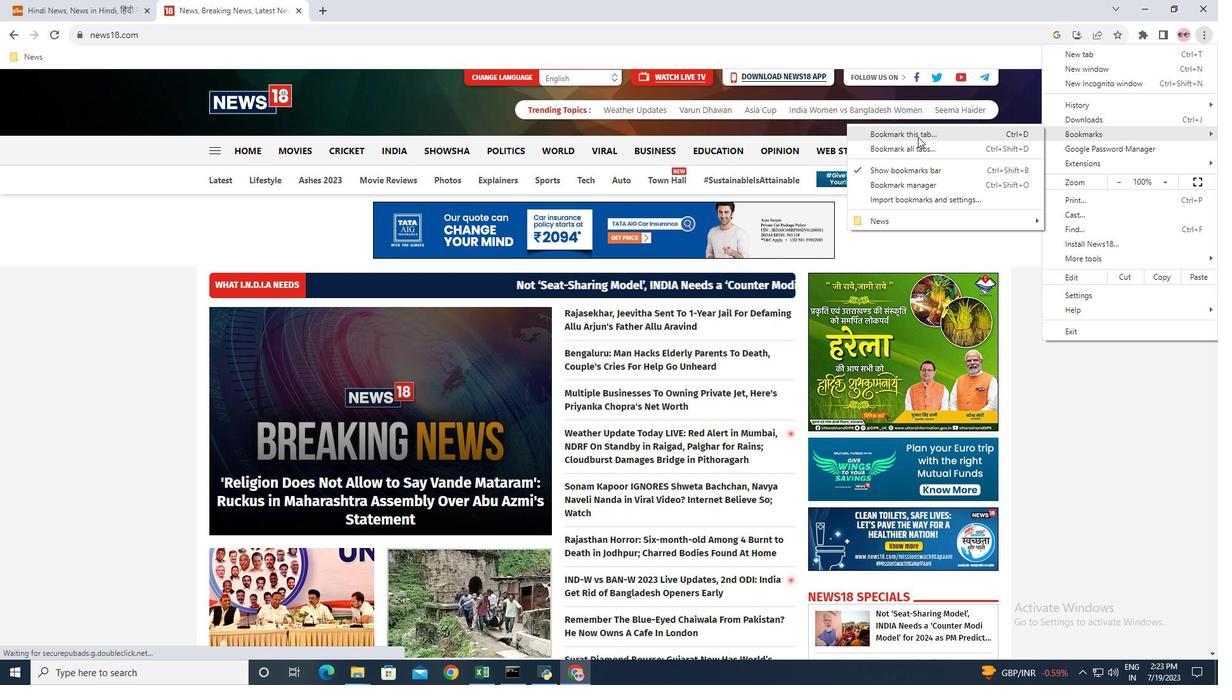 
Action: Mouse moved to (961, 150)
Screenshot: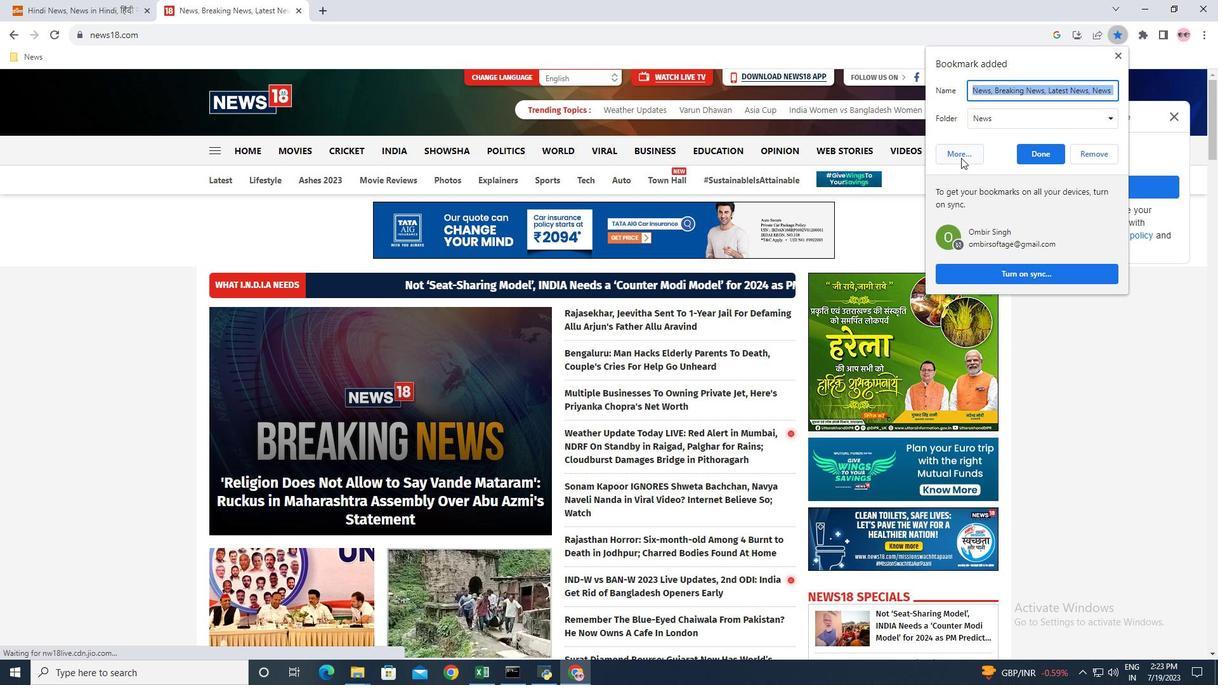 
Action: Mouse pressed left at (961, 150)
Screenshot: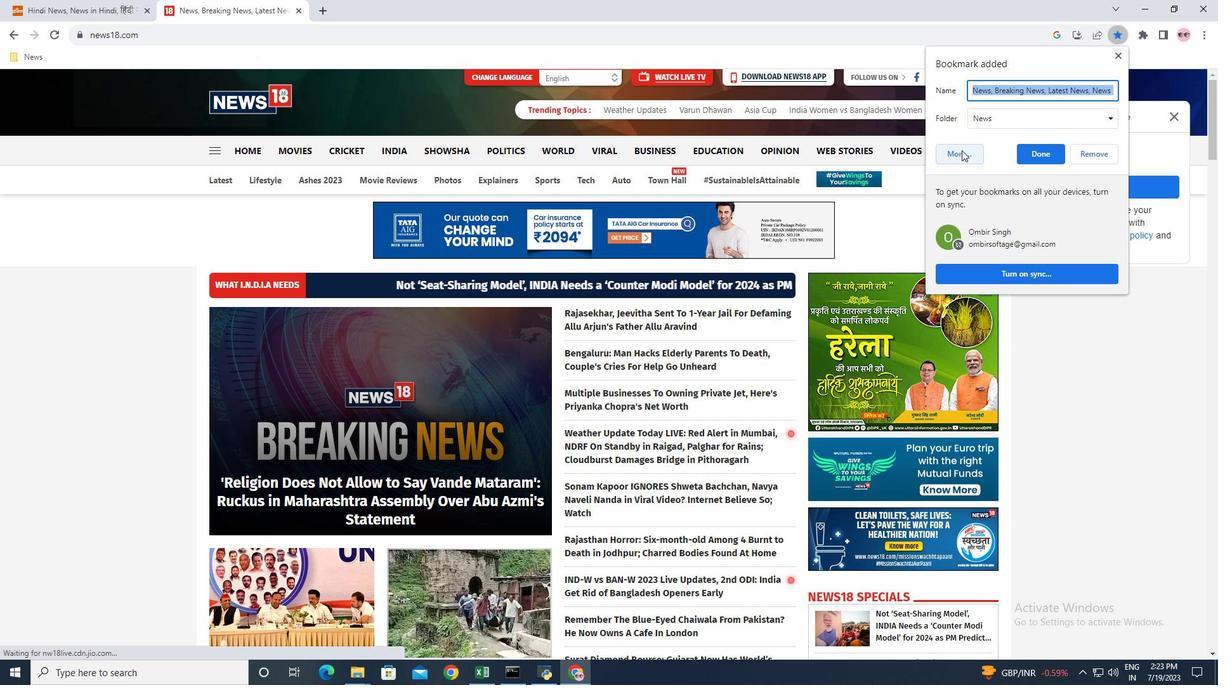 
Action: Mouse moved to (524, 151)
Screenshot: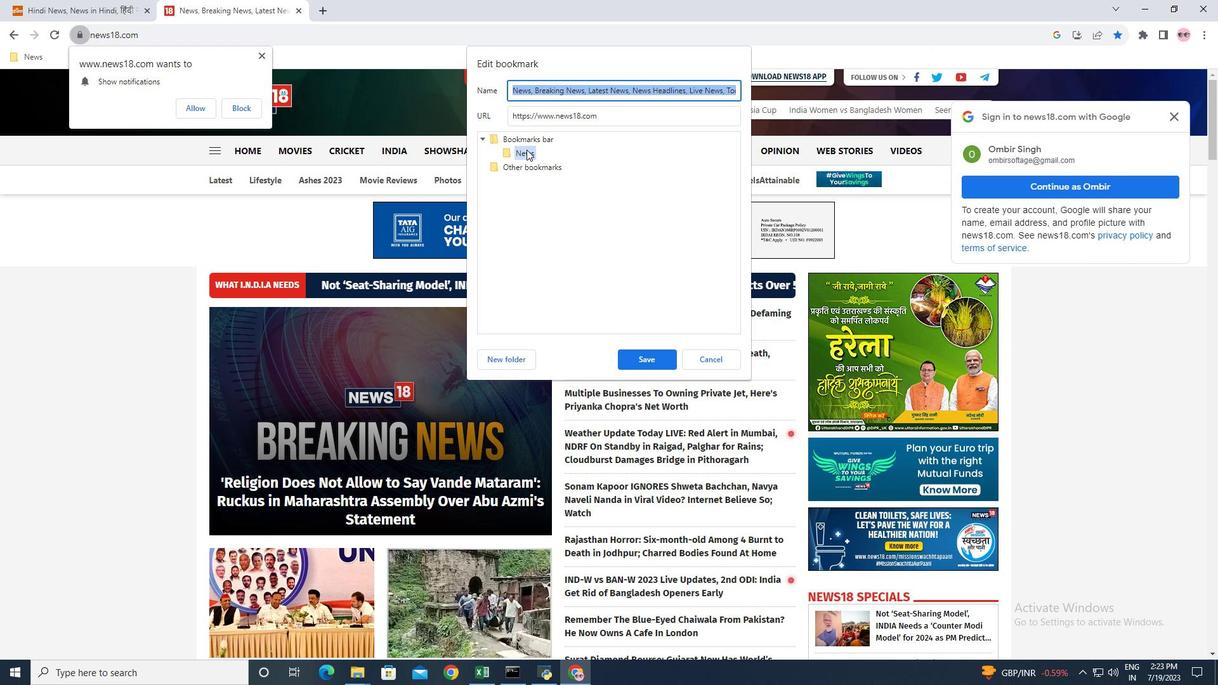 
Action: Mouse pressed left at (524, 151)
Screenshot: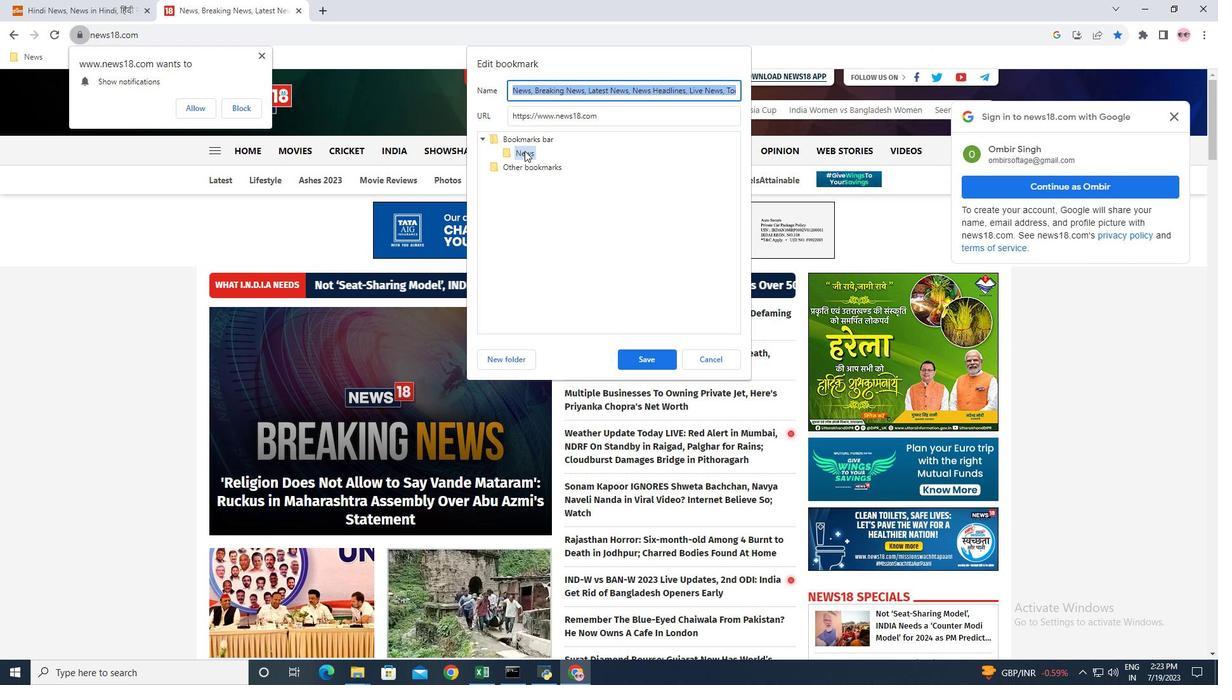 
Action: Mouse moved to (658, 359)
Screenshot: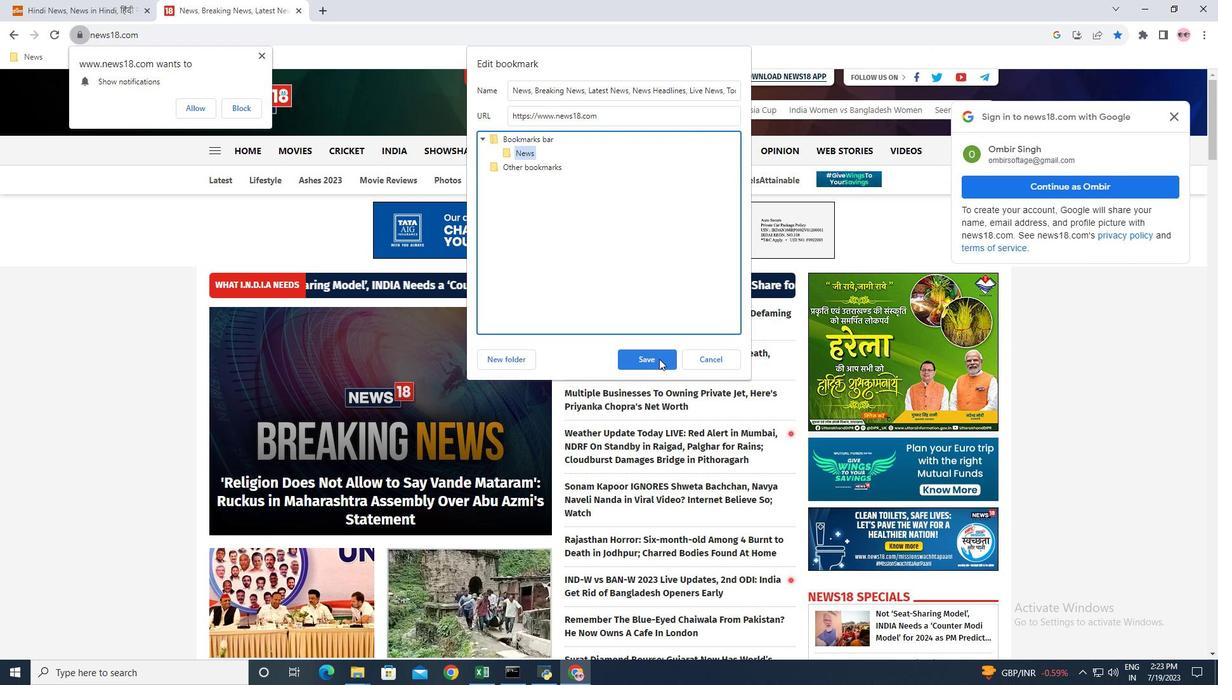 
Action: Mouse pressed left at (658, 359)
Screenshot: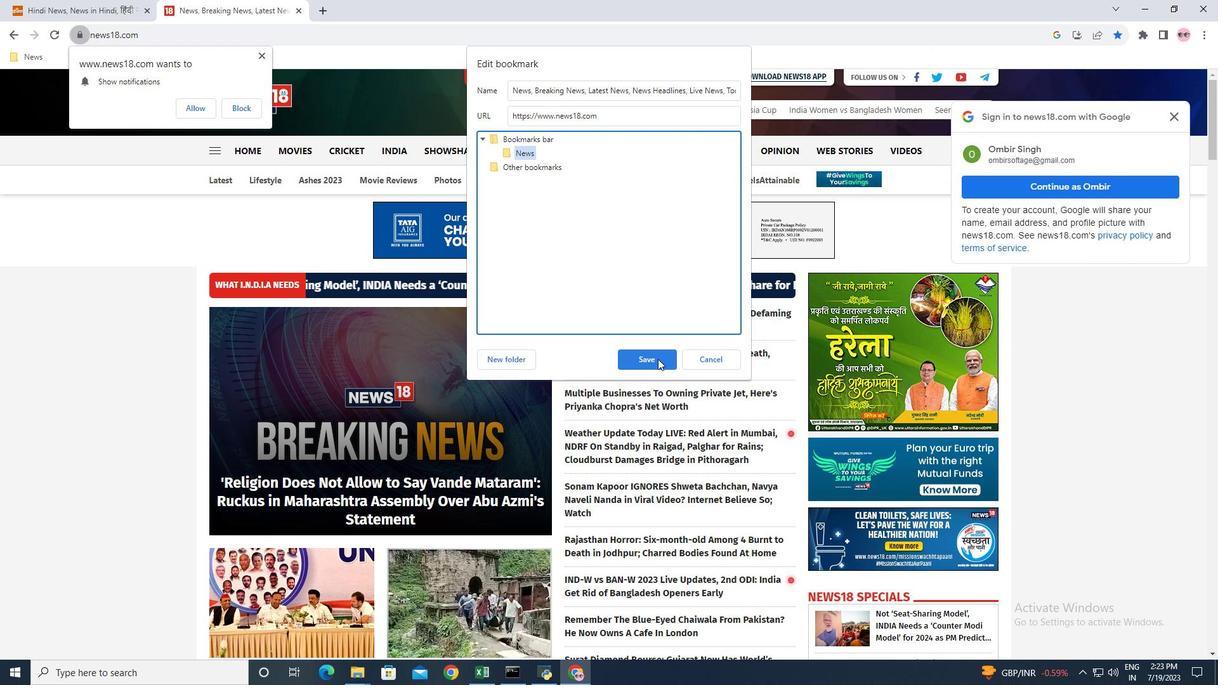 
Action: Mouse moved to (321, 11)
Screenshot: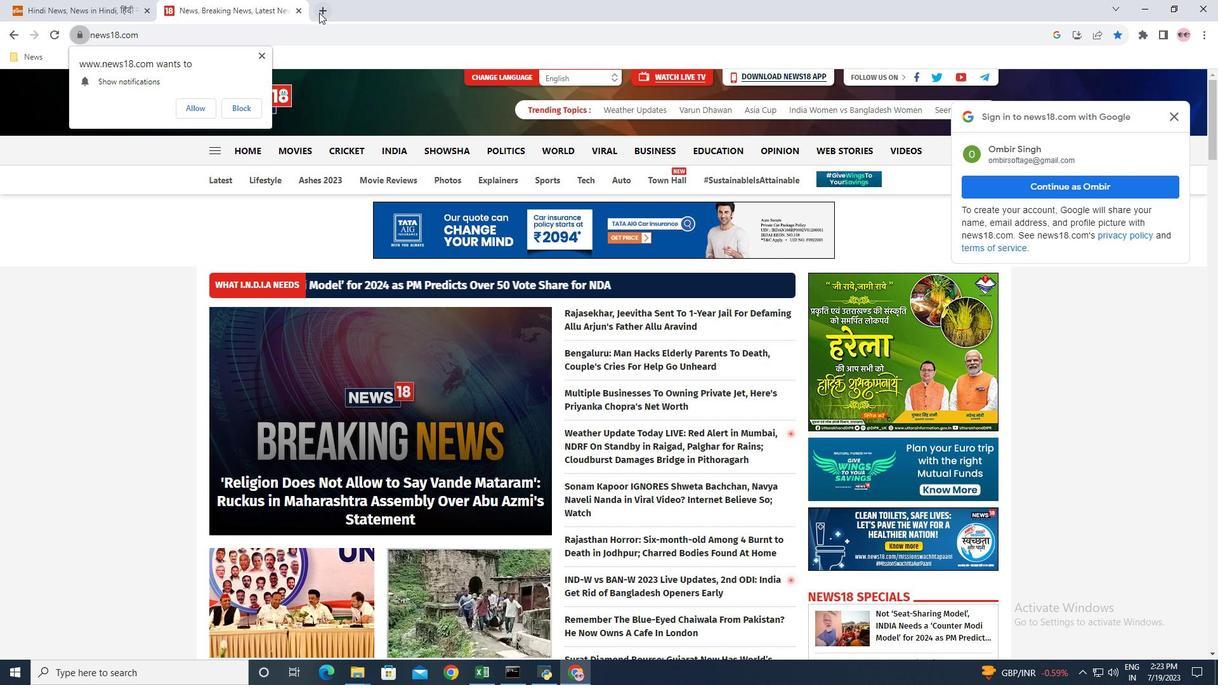 
Action: Mouse pressed left at (321, 11)
Screenshot: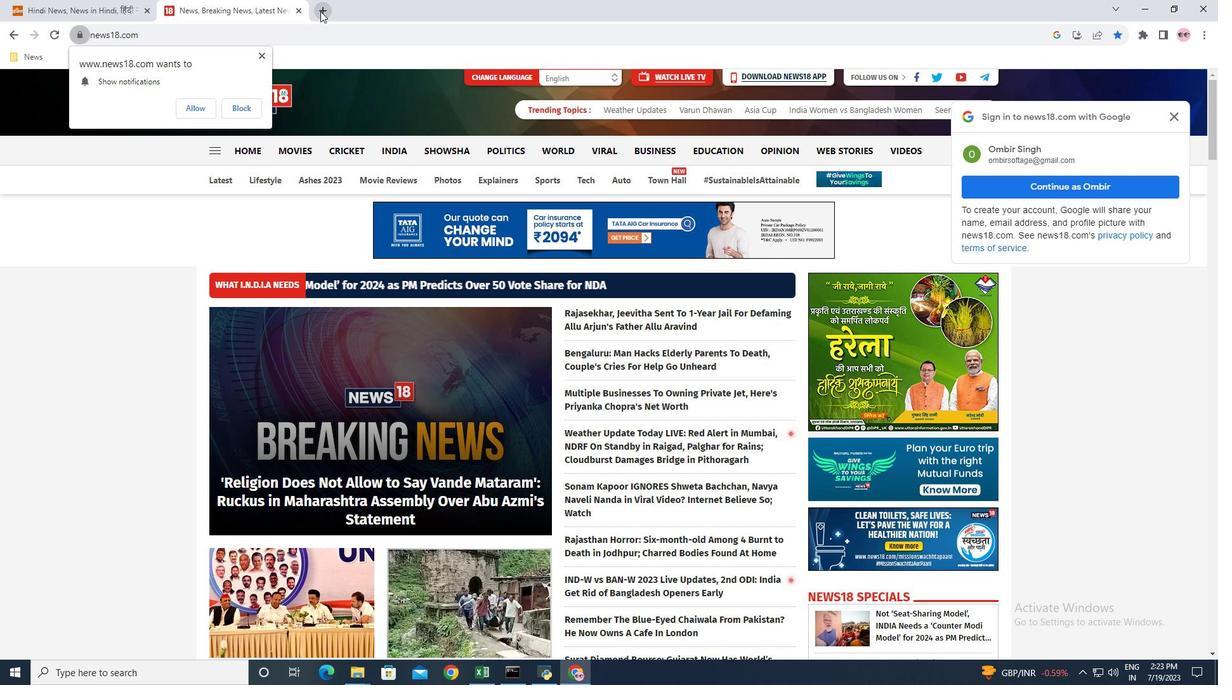 
Action: Mouse moved to (310, 33)
Screenshot: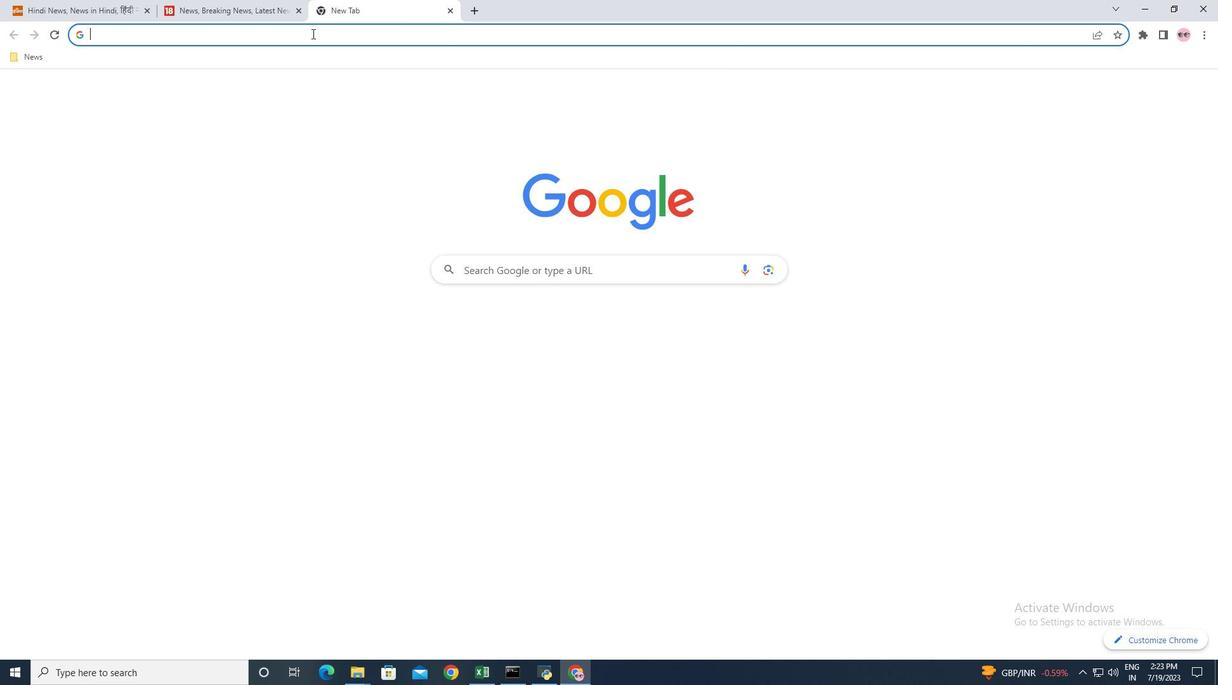 
Action: Mouse pressed left at (310, 33)
Screenshot: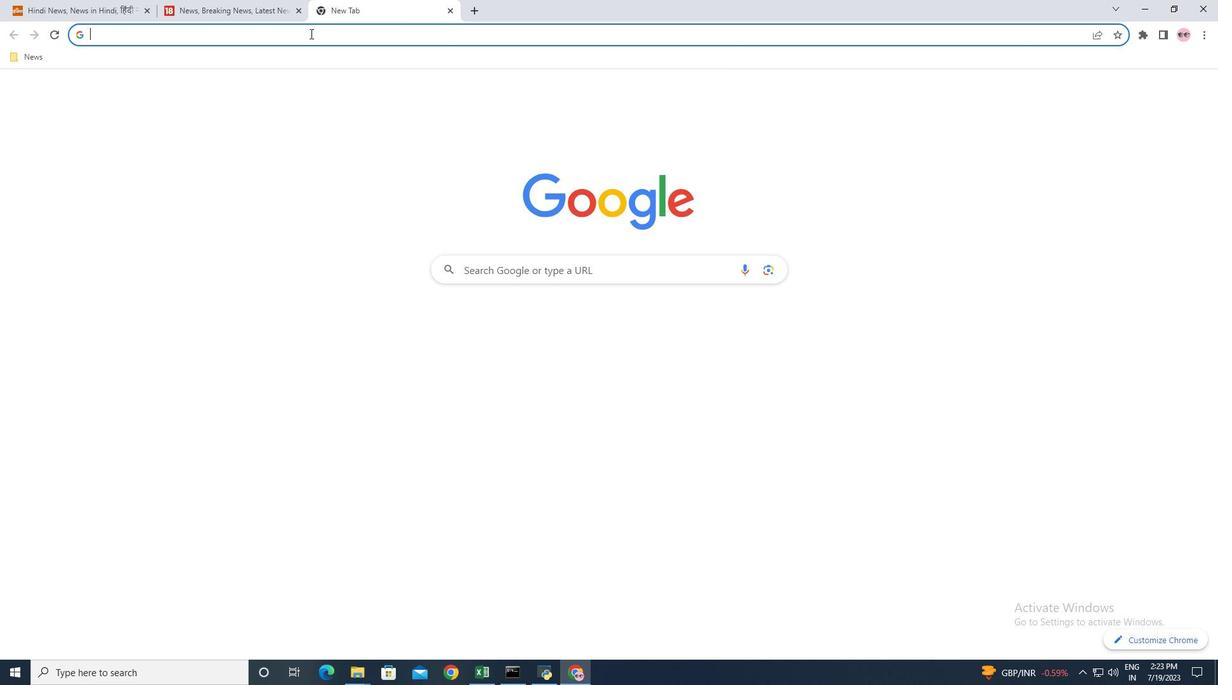 
Action: Key pressed wwww<Key.backspace>.netflix<Key.enter>
Screenshot: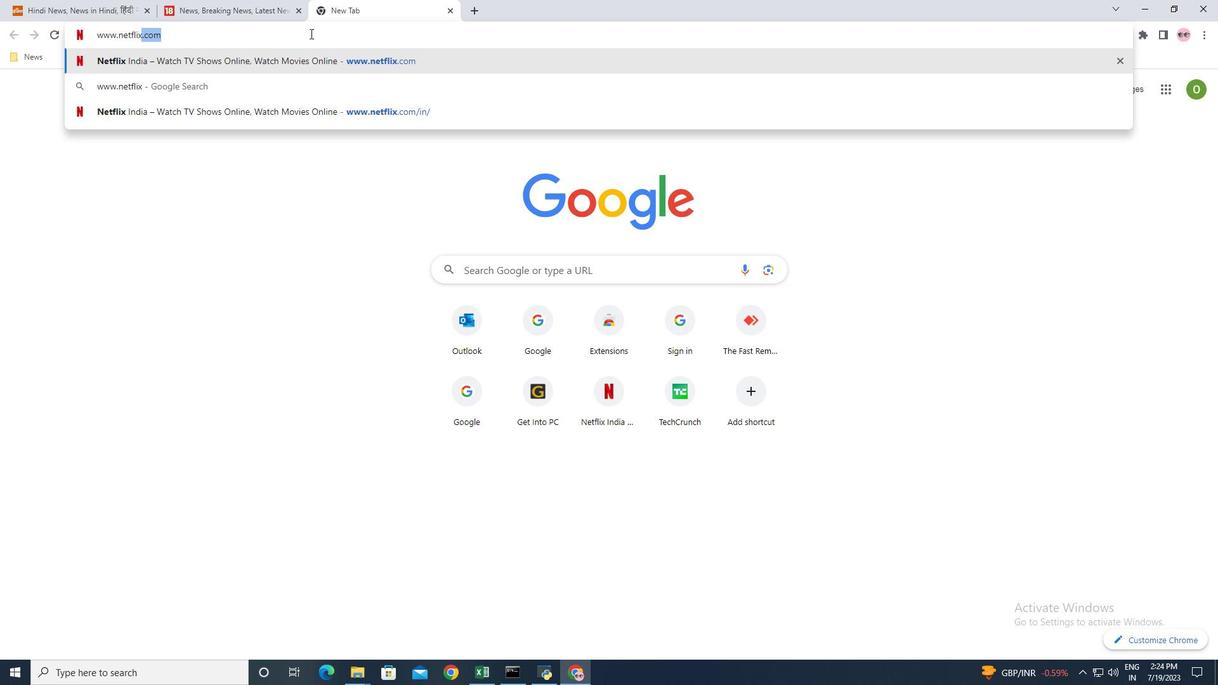 
Action: Mouse moved to (237, 114)
Screenshot: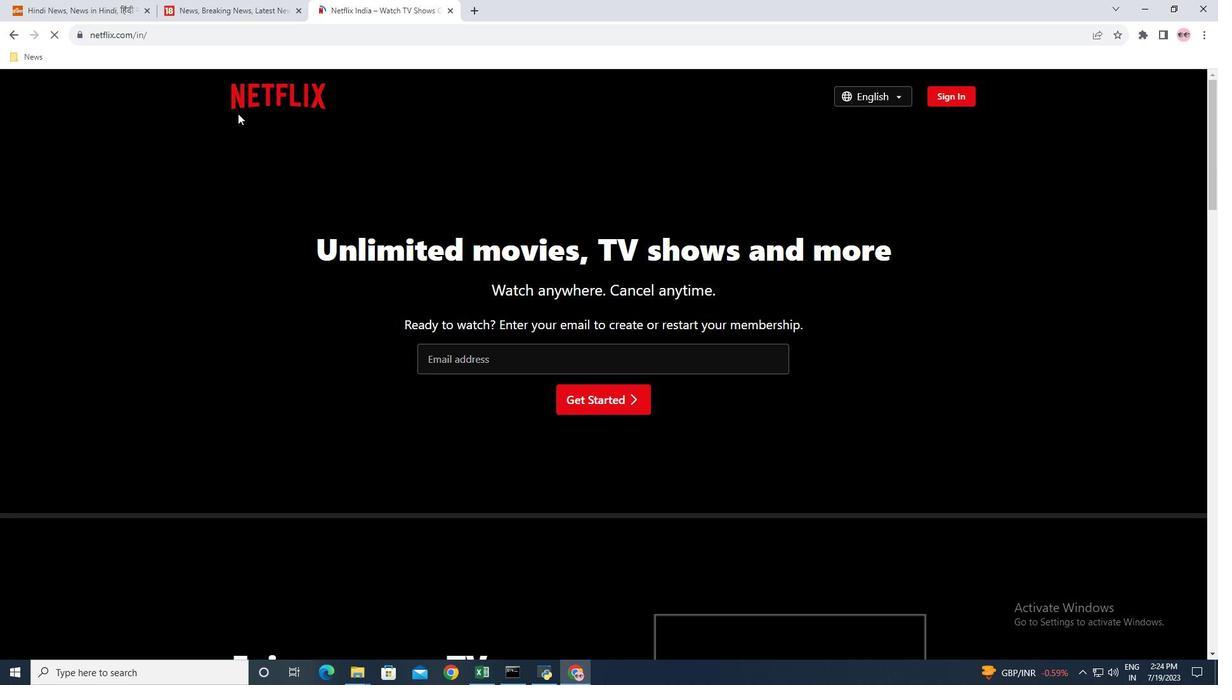 
Action: Mouse scrolled (237, 113) with delta (0, 0)
Screenshot: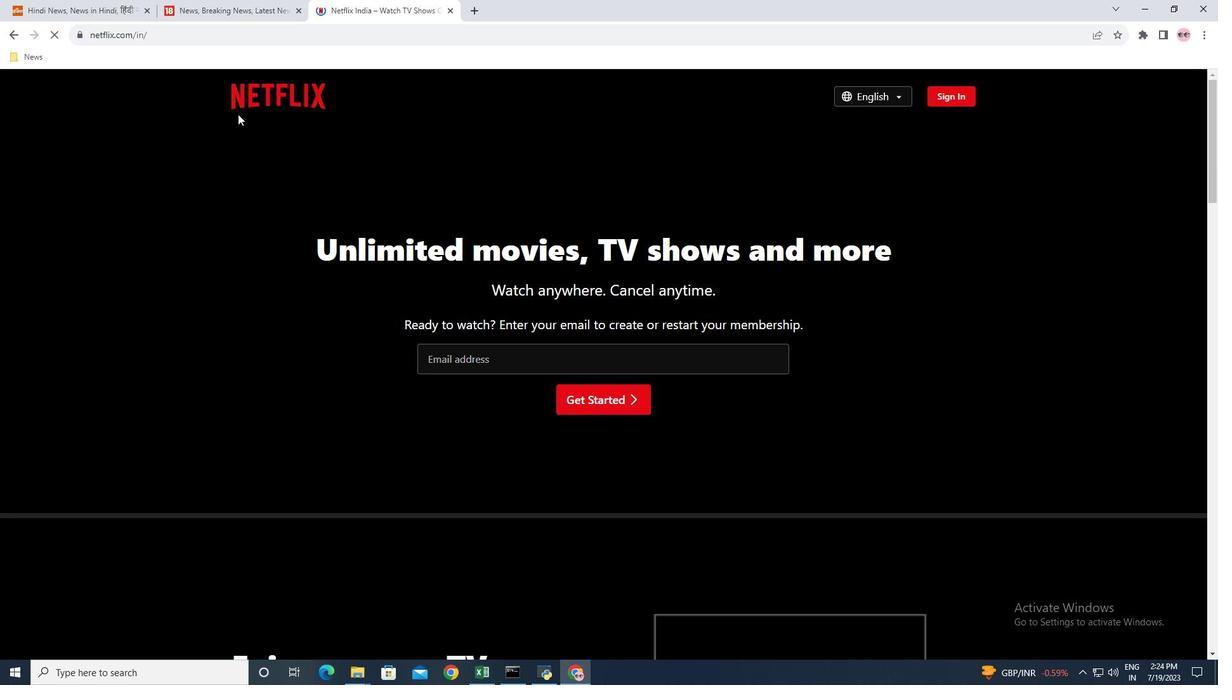 
Action: Mouse scrolled (237, 114) with delta (0, 0)
Screenshot: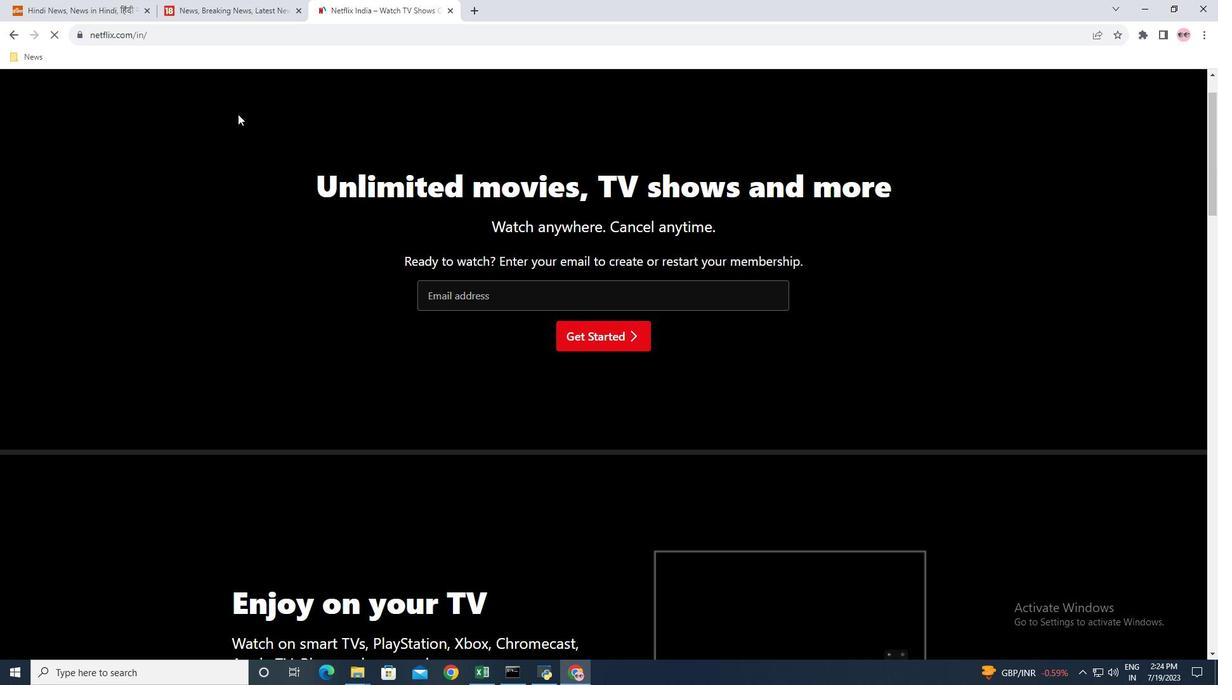 
Action: Mouse scrolled (237, 114) with delta (0, 0)
Screenshot: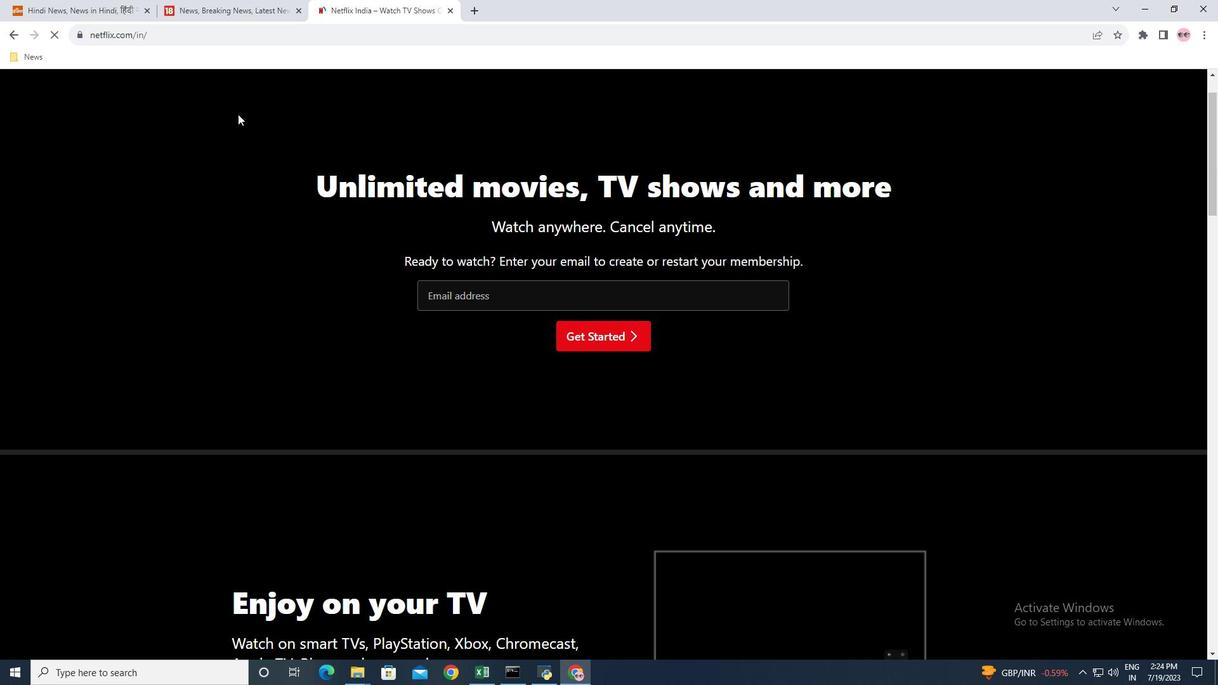 
Action: Mouse moved to (1205, 32)
Screenshot: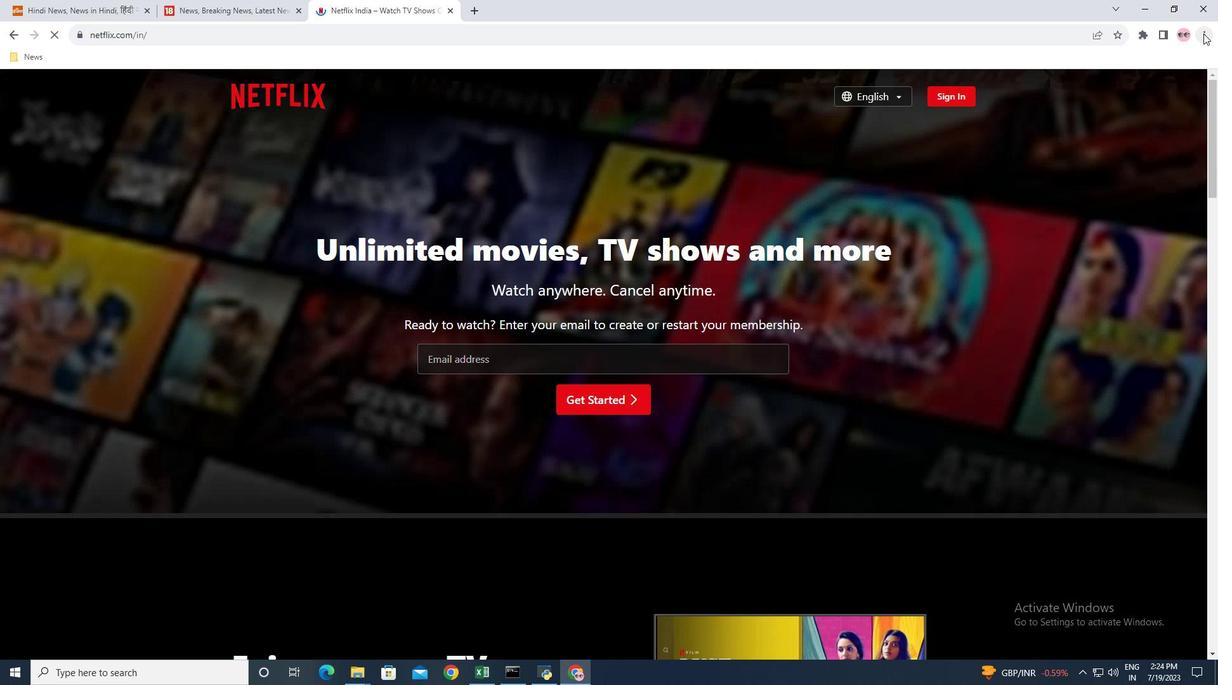 
Action: Mouse pressed left at (1205, 32)
Screenshot: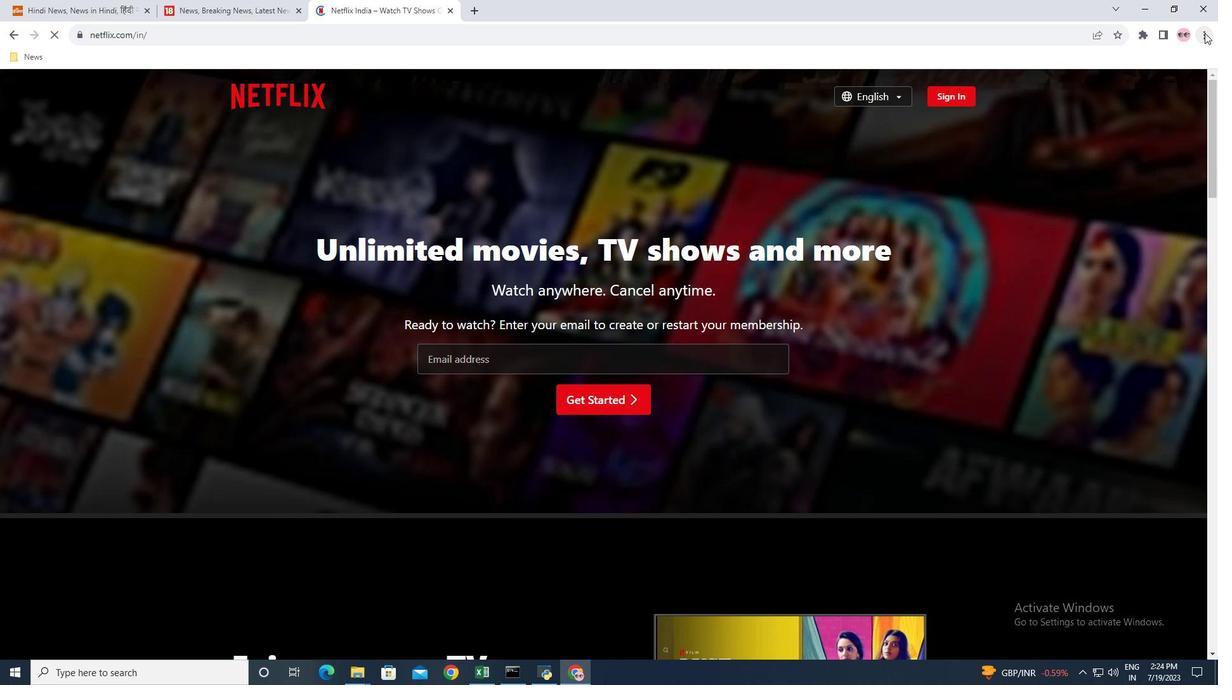 
Action: Mouse moved to (1080, 130)
Screenshot: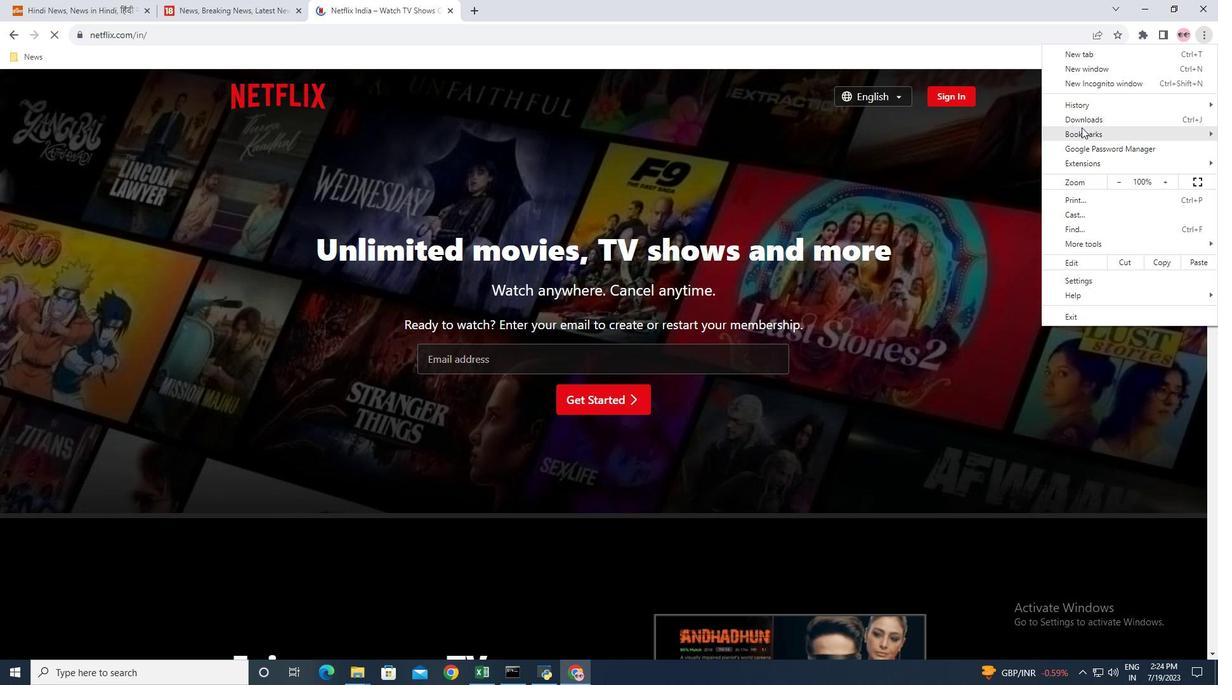 
Action: Mouse pressed left at (1080, 130)
Screenshot: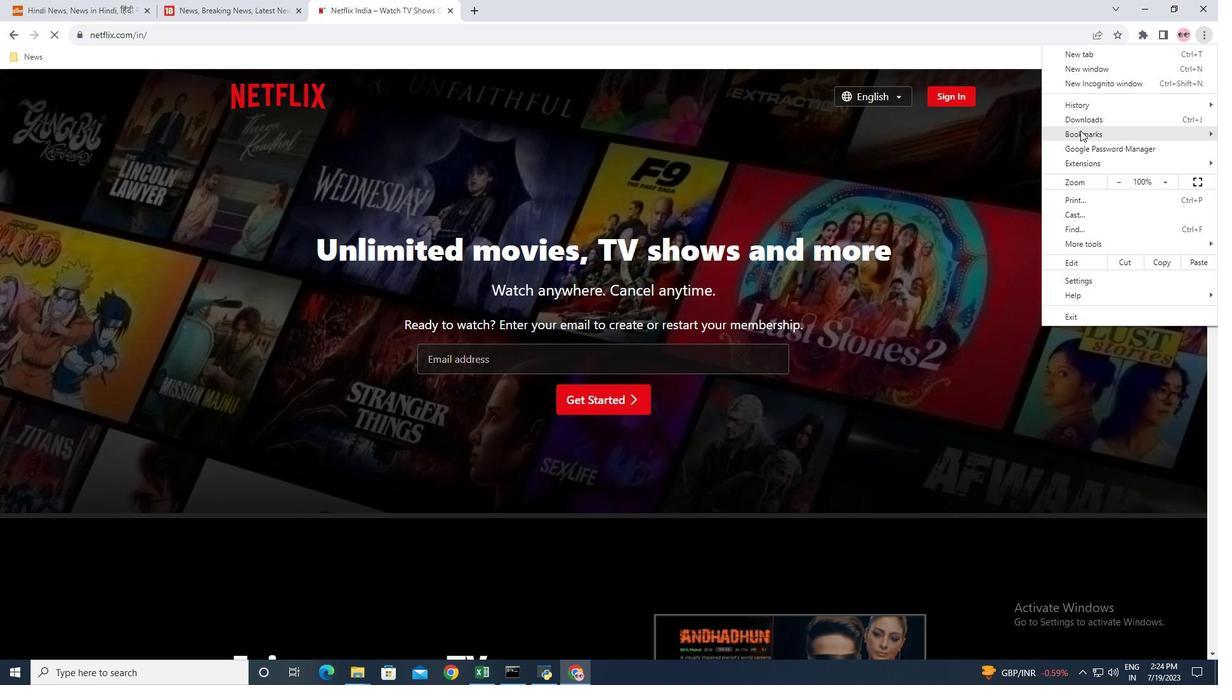 
Action: Mouse moved to (989, 128)
Screenshot: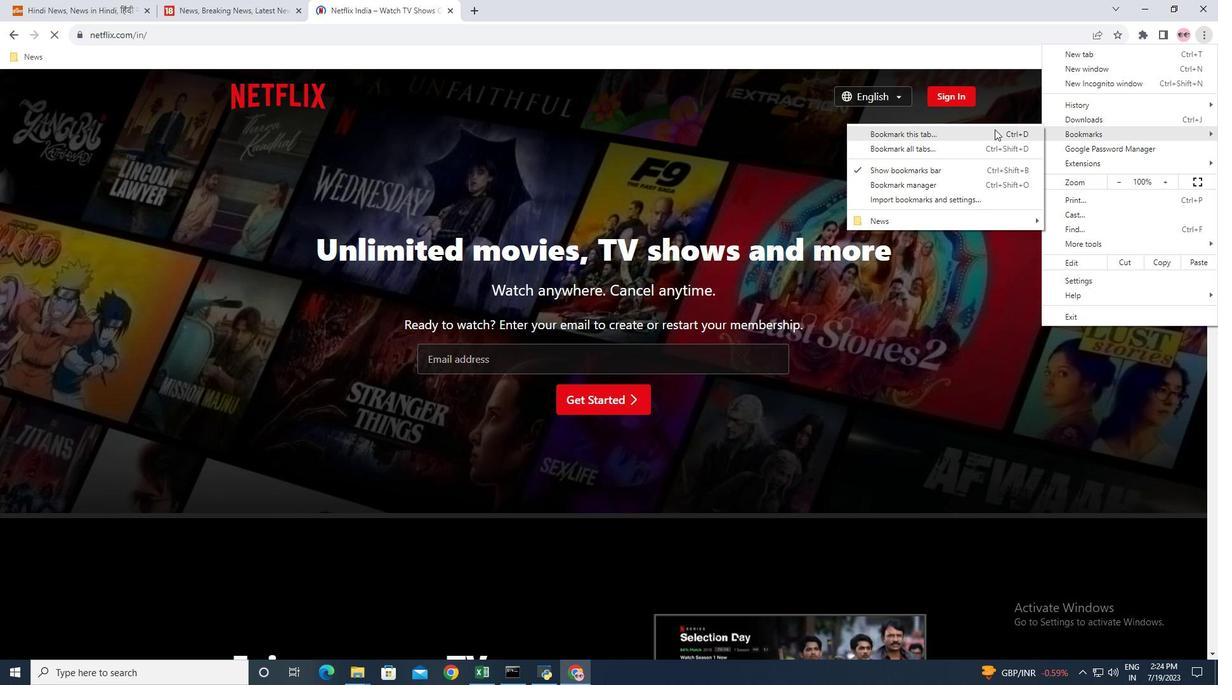 
Action: Mouse pressed left at (989, 128)
Screenshot: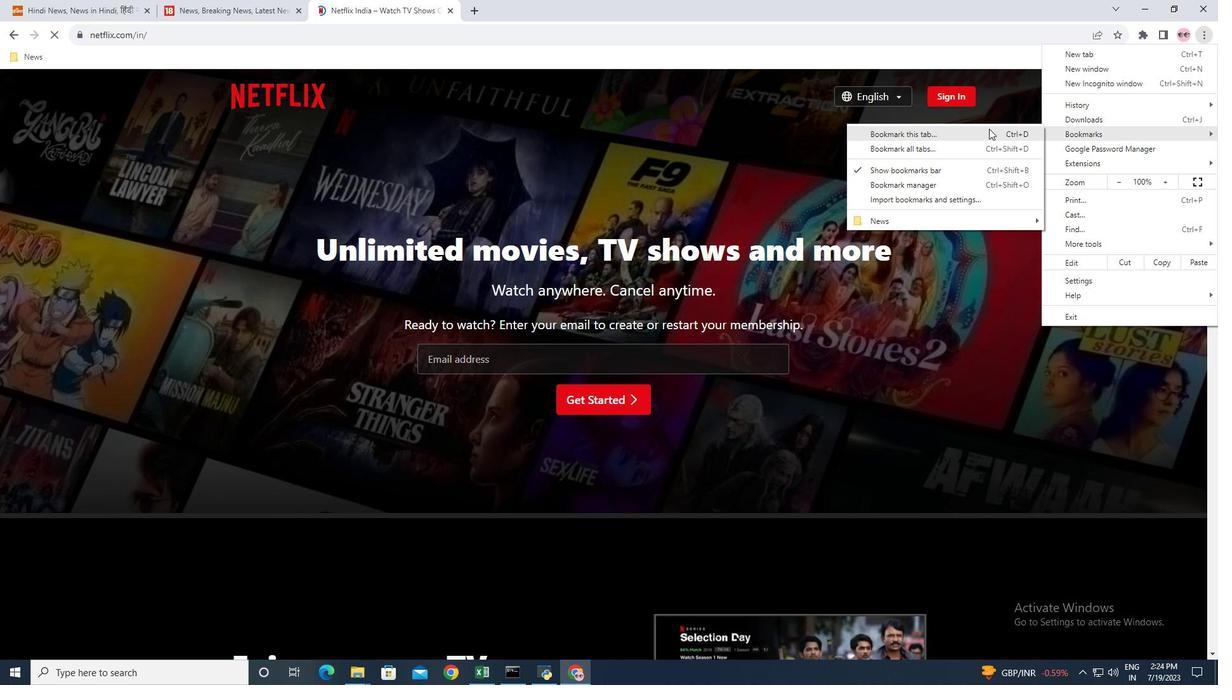 
Action: Mouse moved to (960, 150)
Screenshot: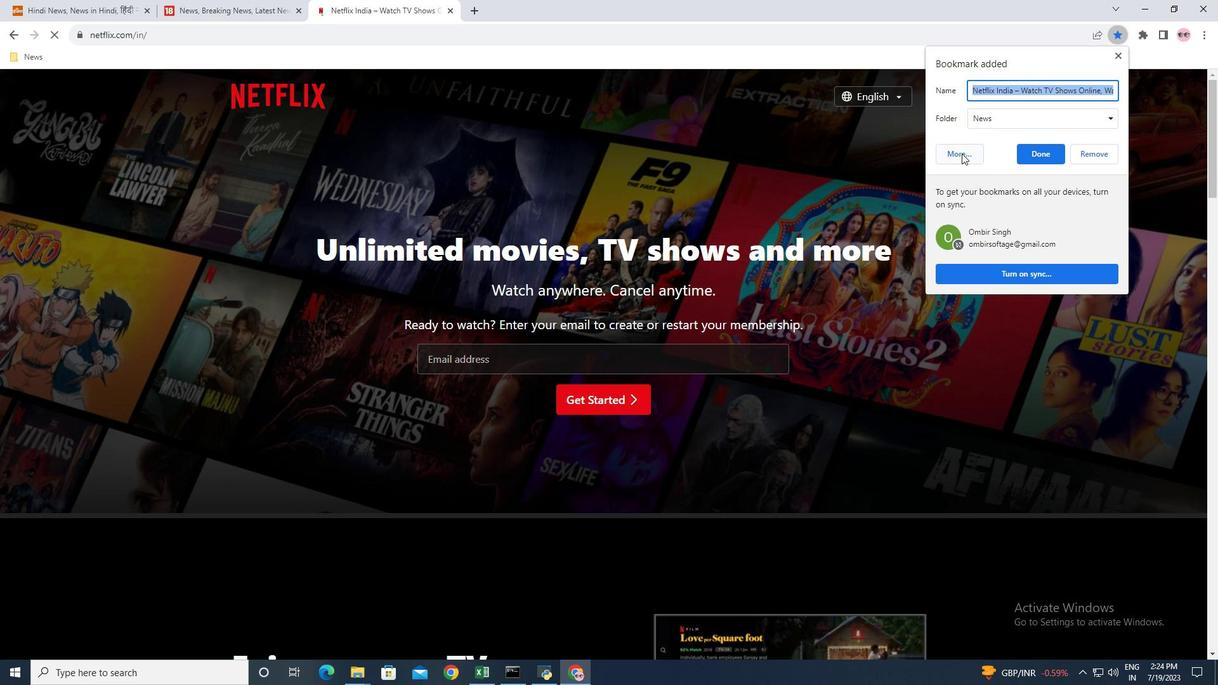 
Action: Mouse pressed left at (960, 150)
Screenshot: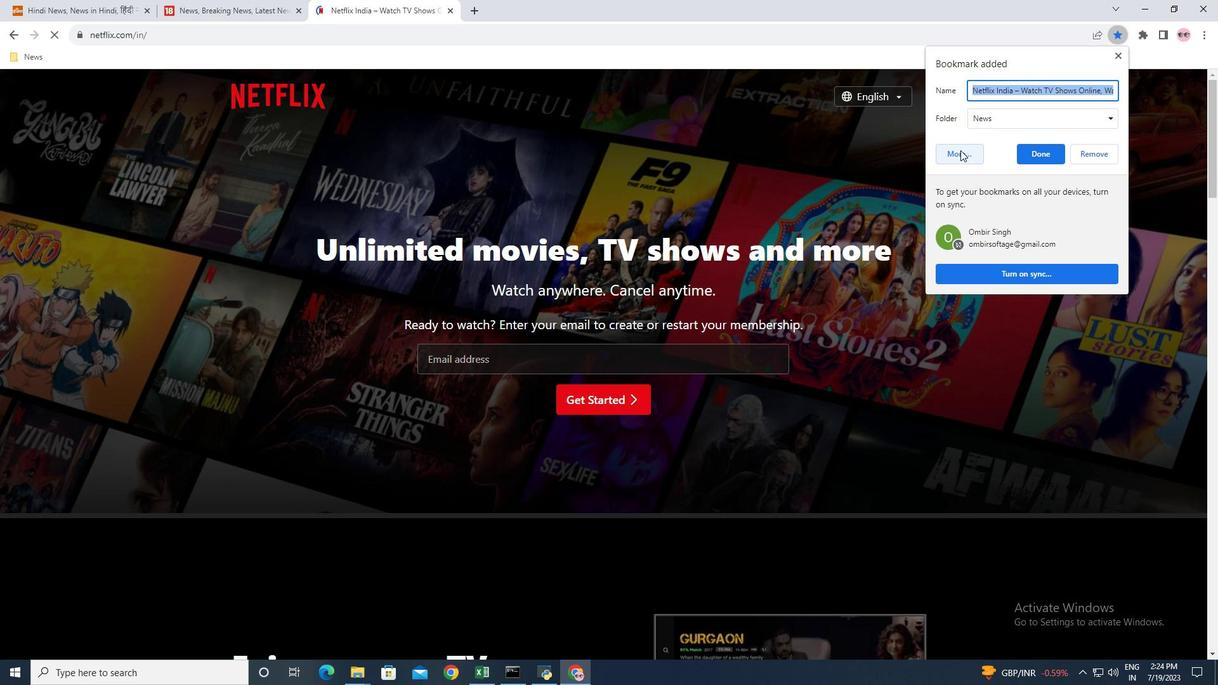 
Action: Mouse moved to (517, 140)
Screenshot: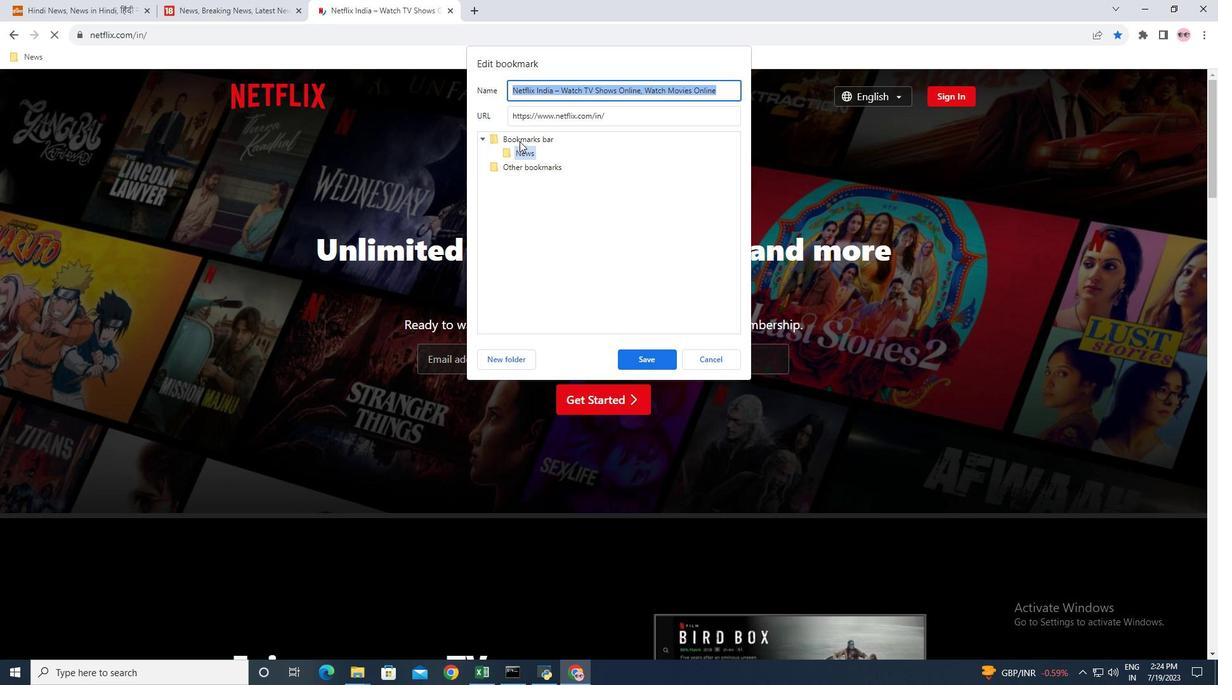 
Action: Mouse pressed left at (517, 140)
Screenshot: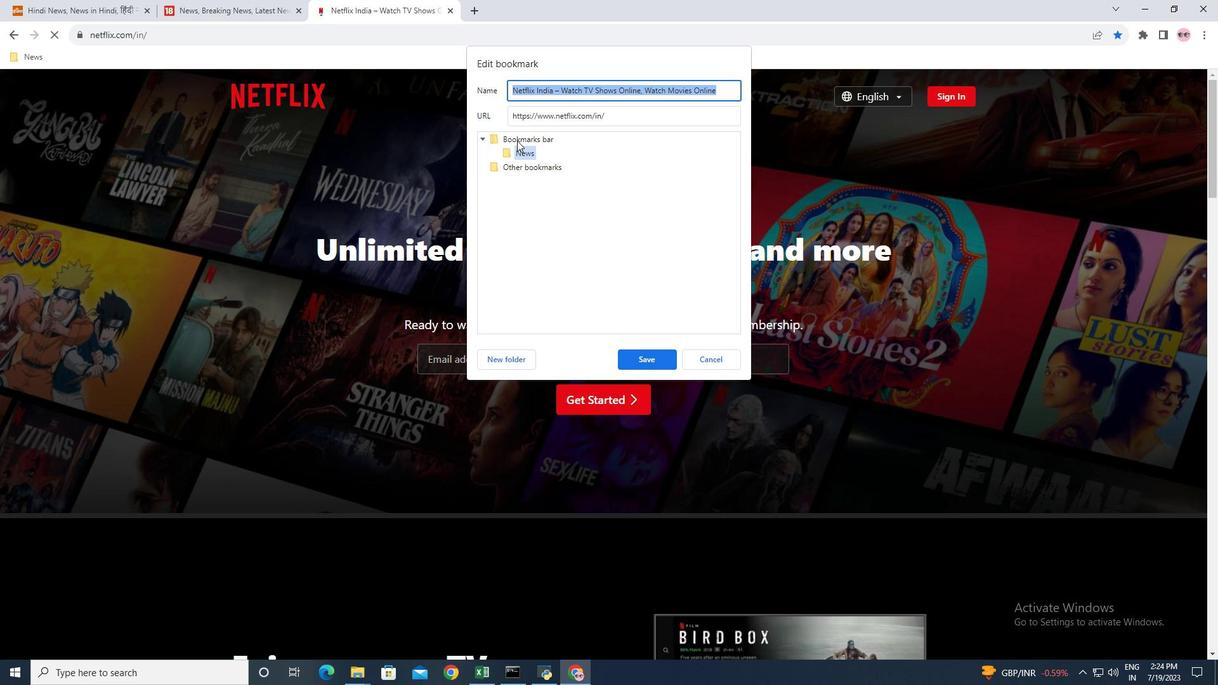 
Action: Mouse moved to (509, 363)
Screenshot: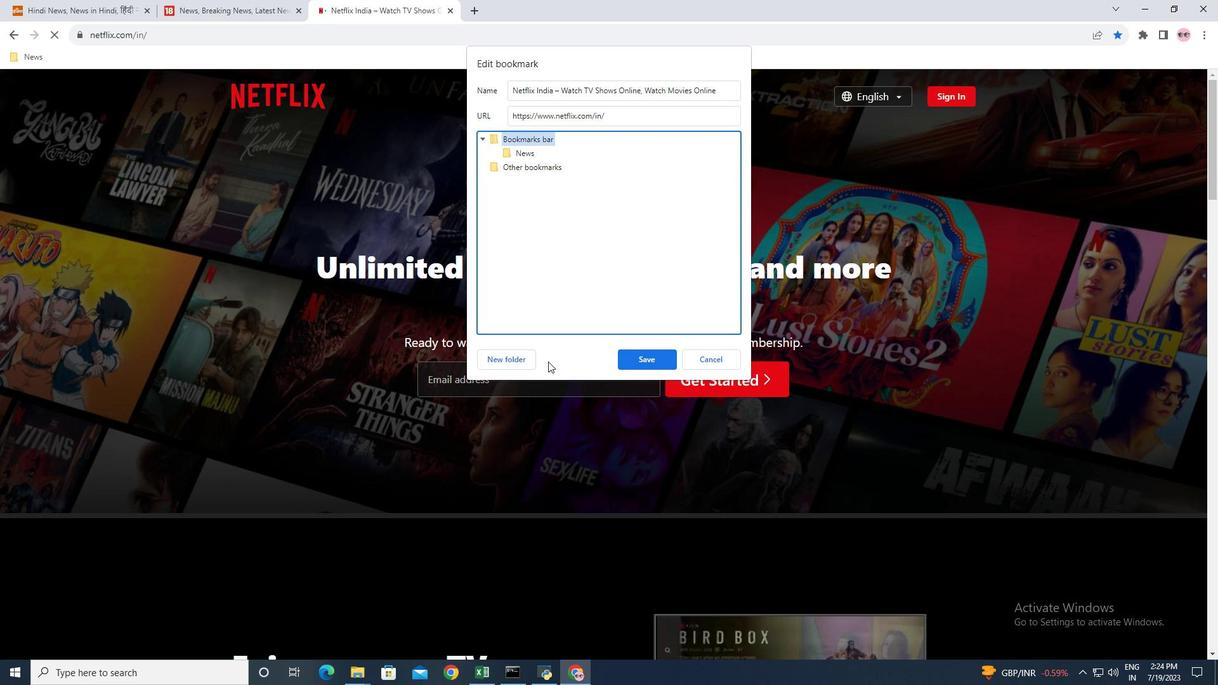
Action: Mouse pressed left at (509, 363)
Screenshot: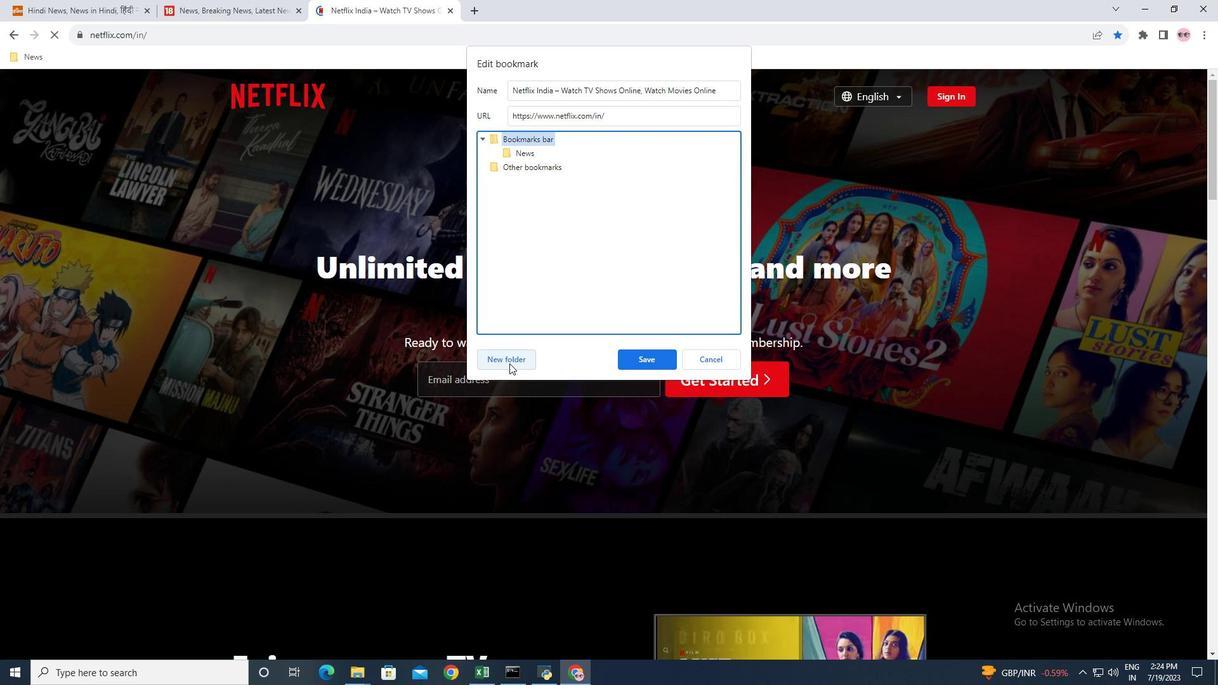 
Action: Mouse moved to (548, 257)
Screenshot: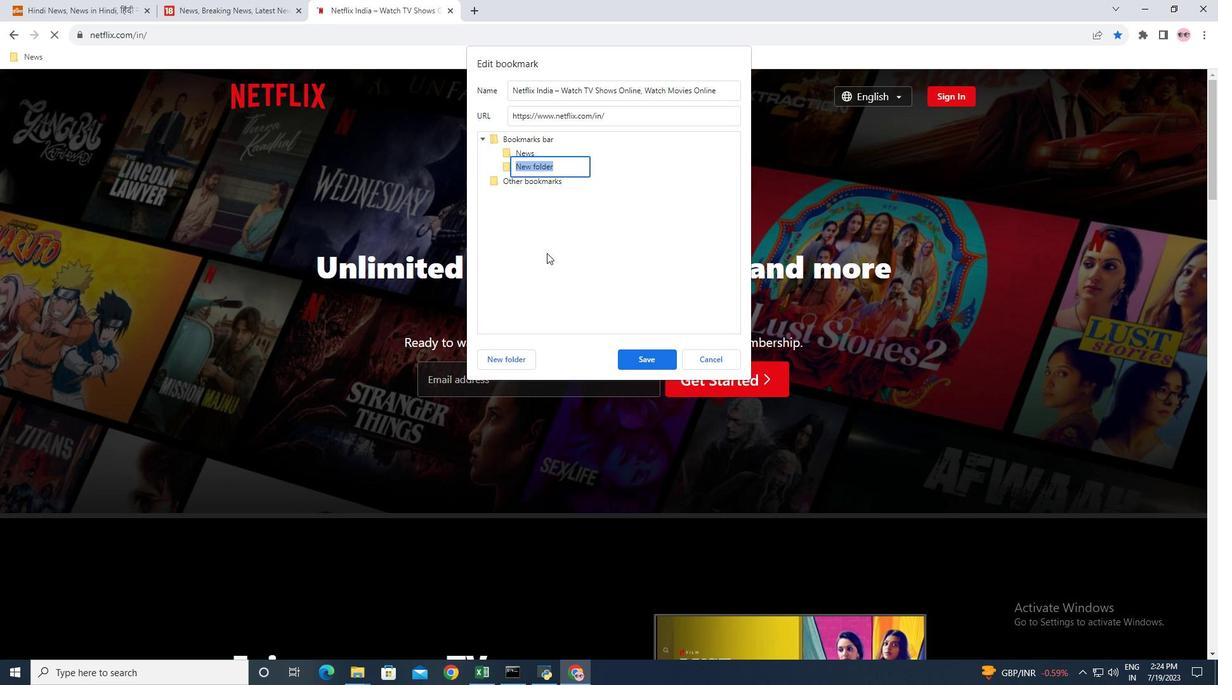 
Action: Key pressed <Key.shift>Entertainment
Screenshot: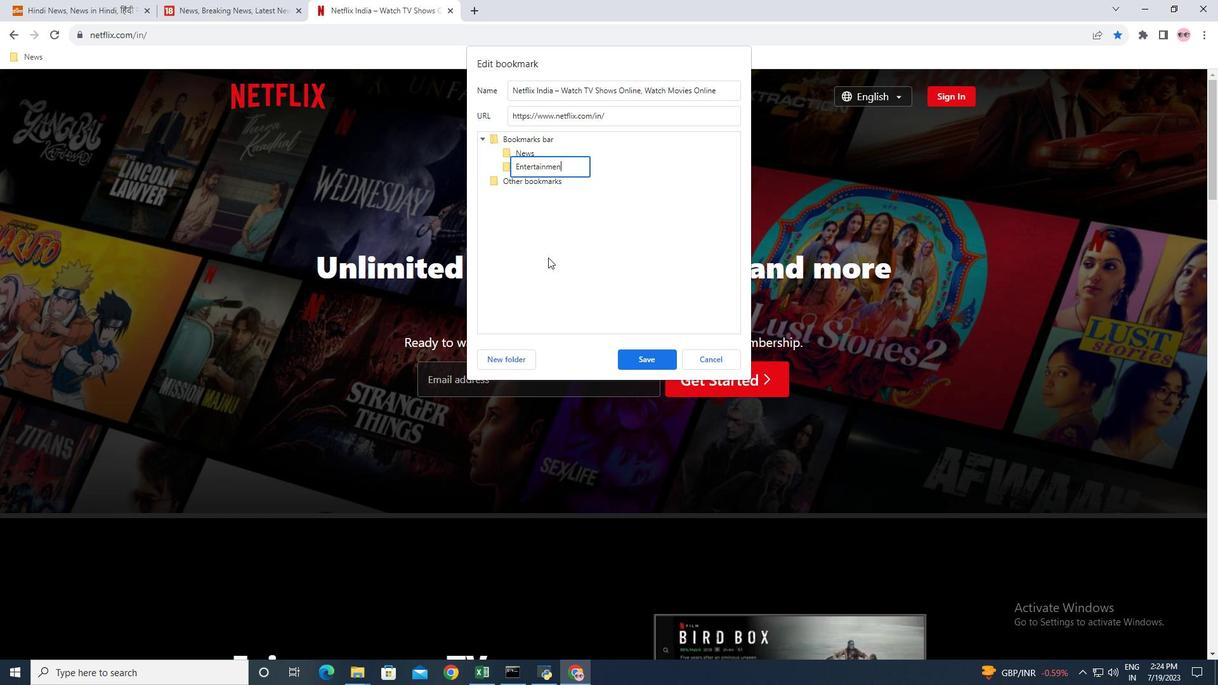 
Action: Mouse moved to (647, 359)
Screenshot: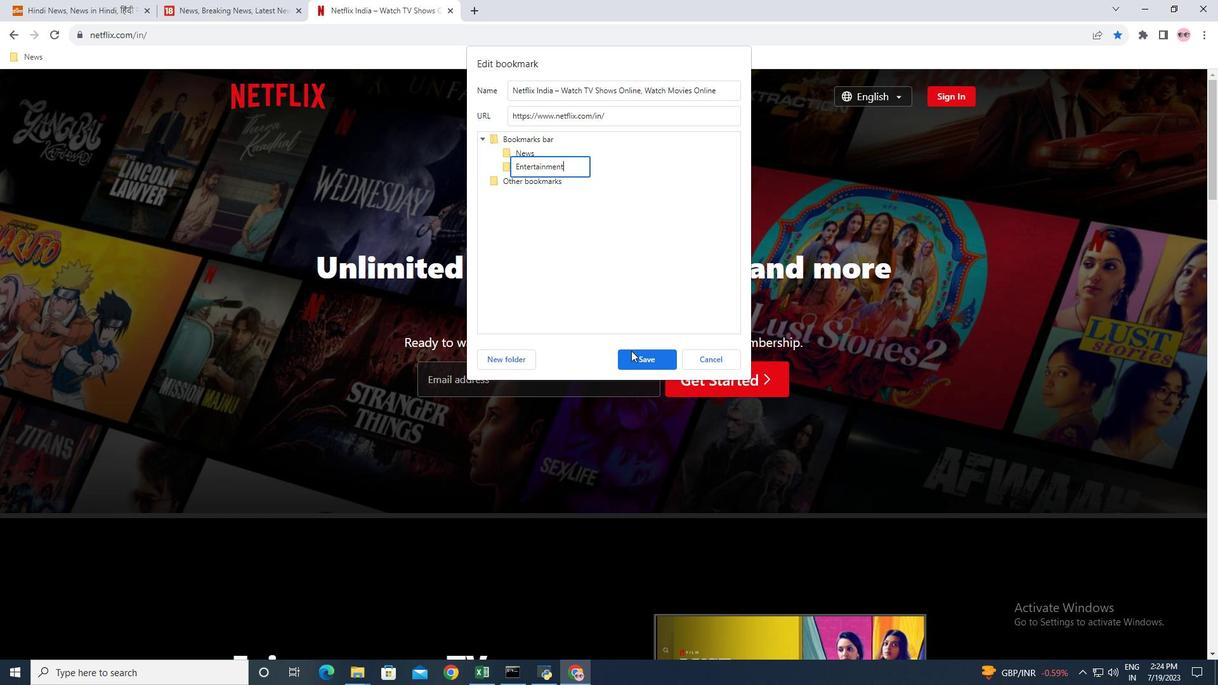 
Action: Mouse pressed left at (647, 359)
Screenshot: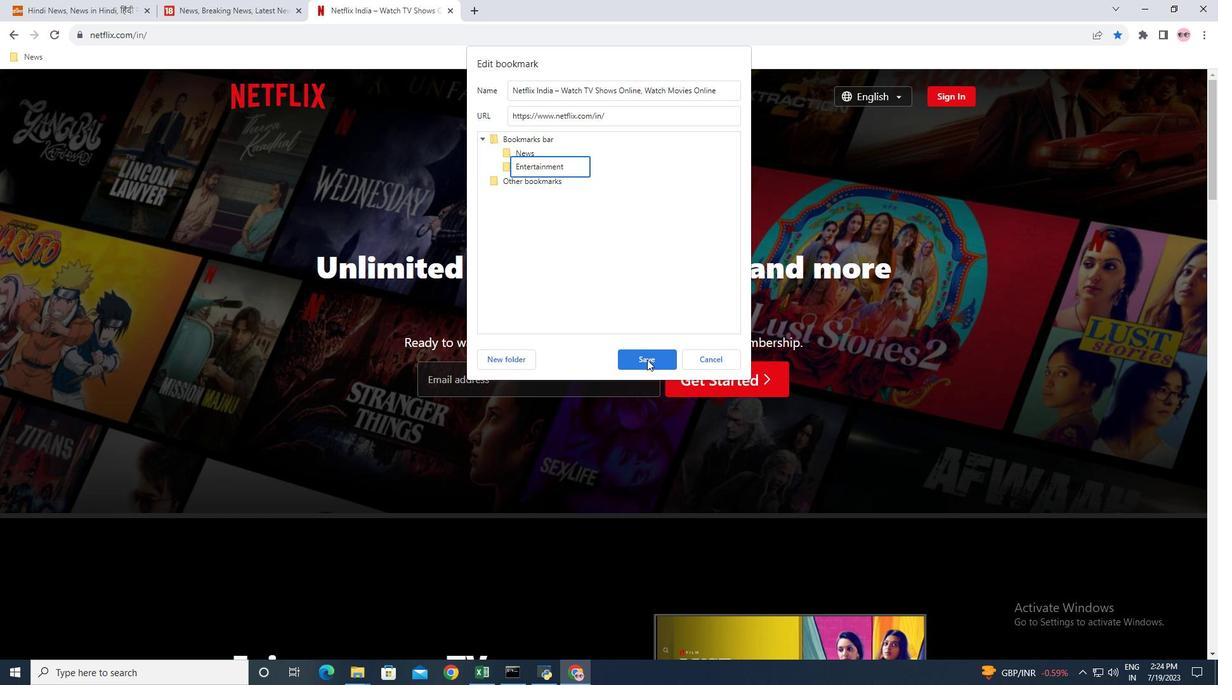 
Action: Mouse moved to (474, 11)
Screenshot: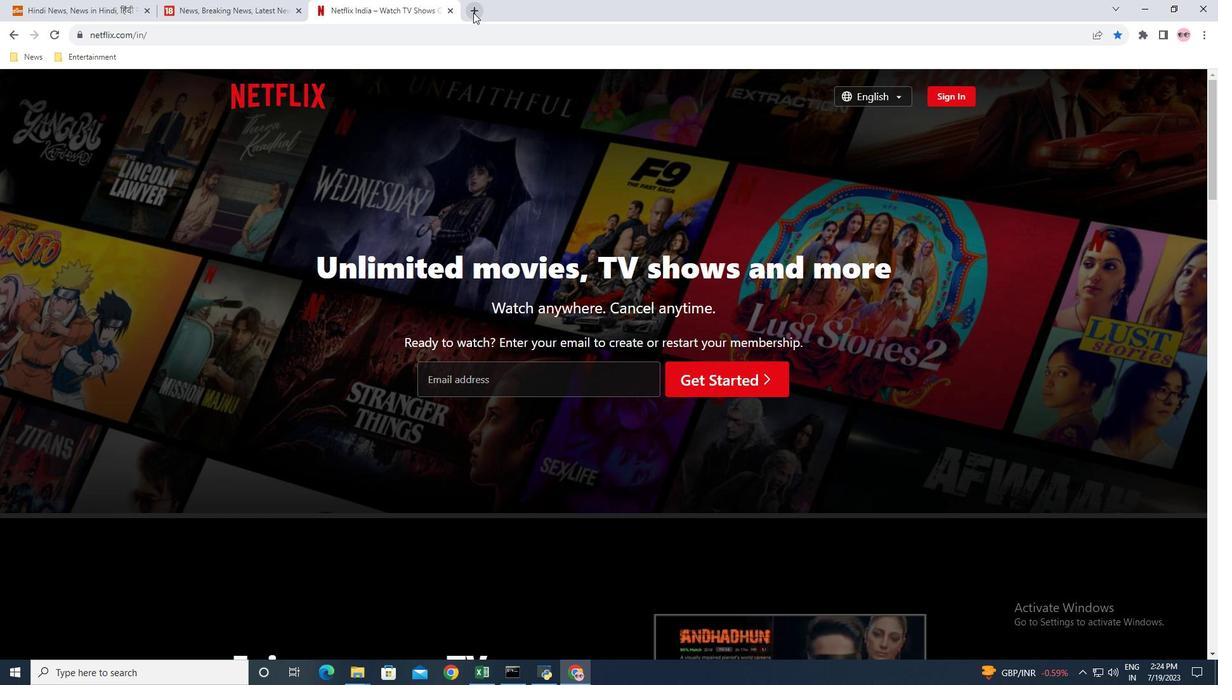 
Action: Mouse pressed left at (474, 11)
Screenshot: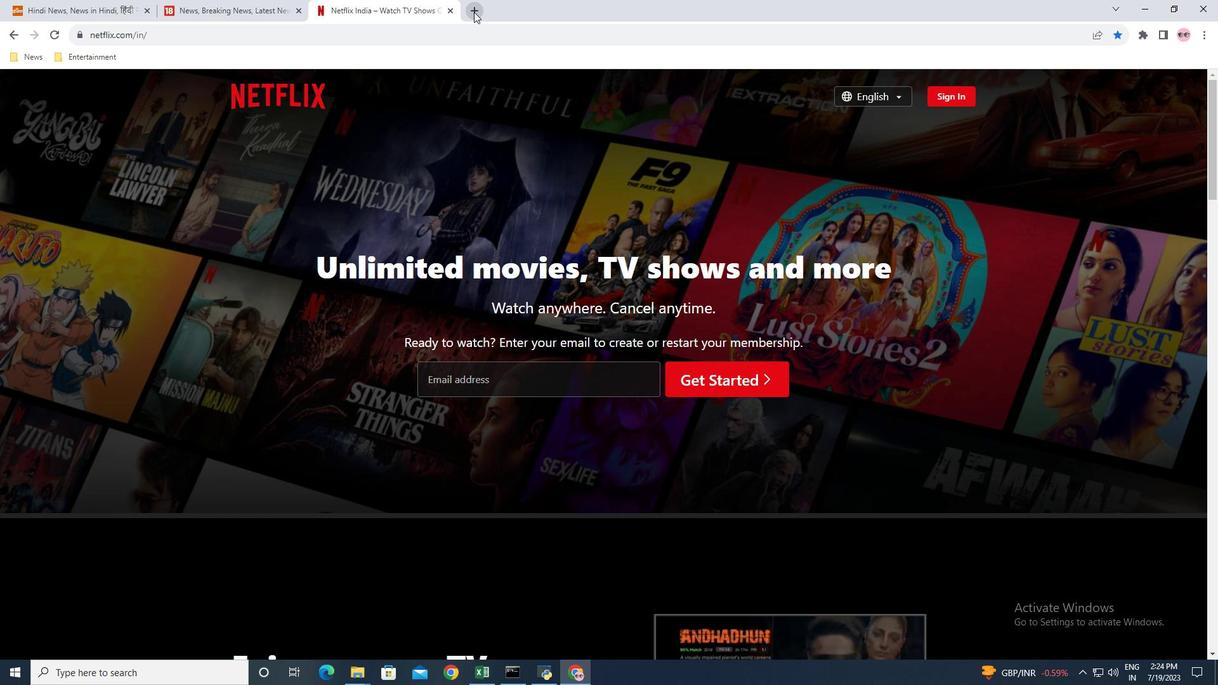 
Action: Mouse moved to (361, 34)
Screenshot: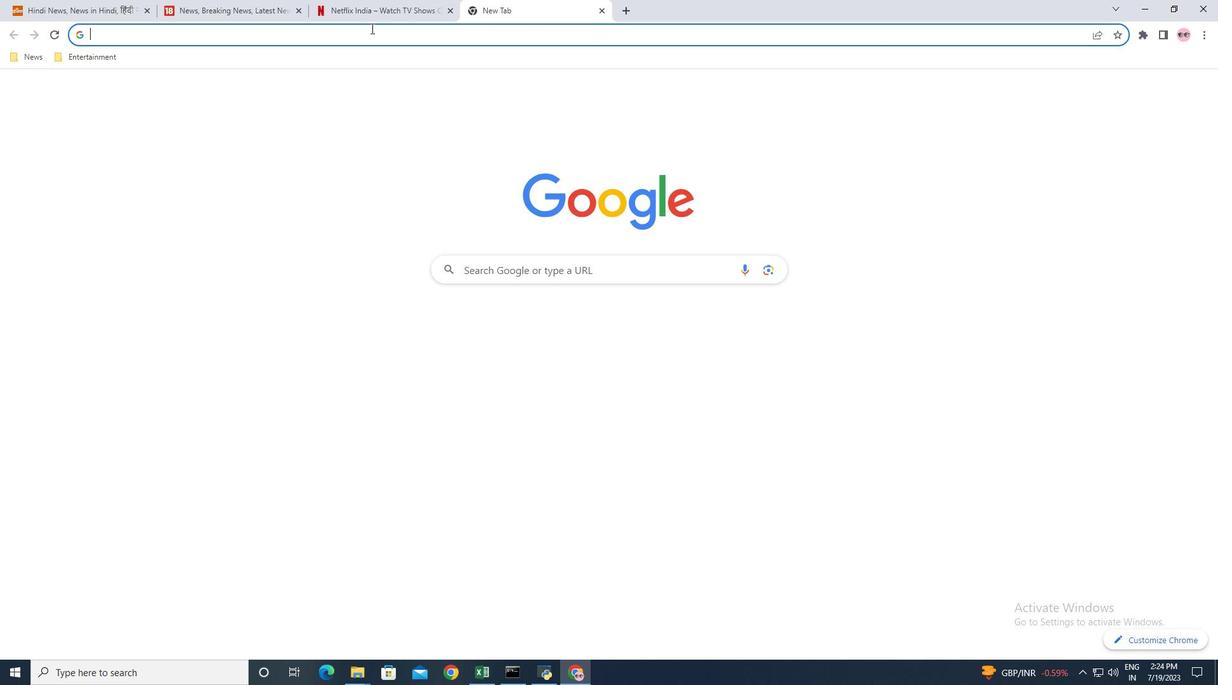 
Action: Mouse pressed left at (361, 34)
Screenshot: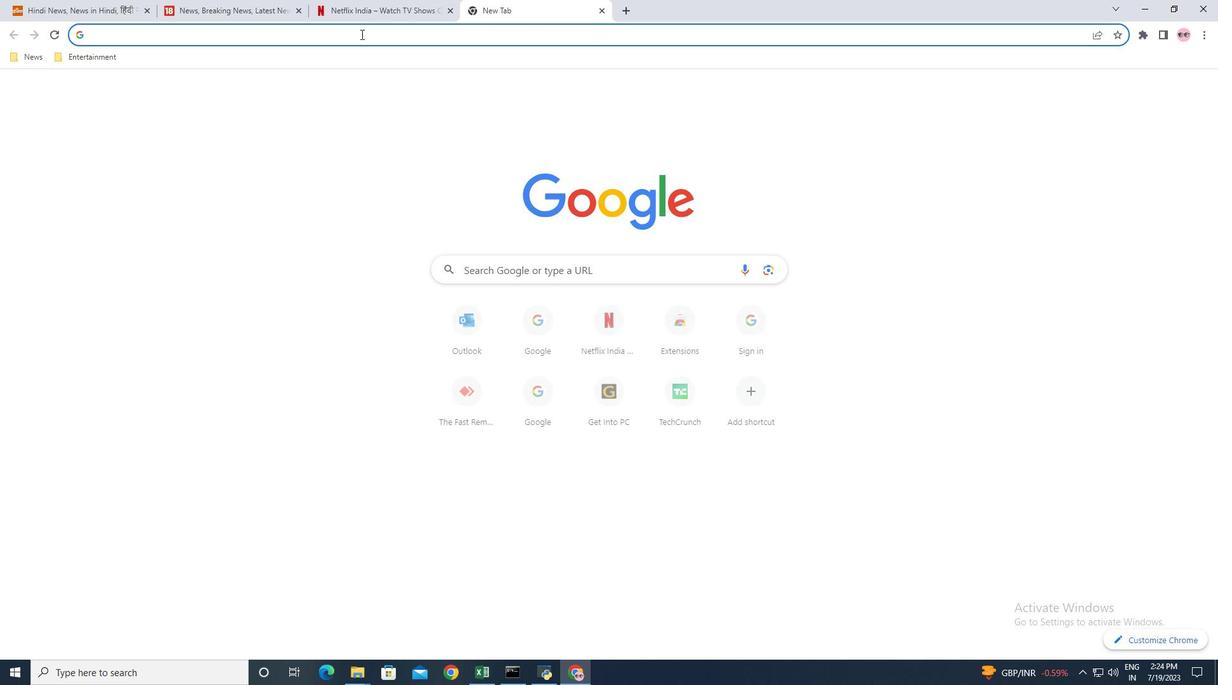 
Action: Mouse moved to (361, 36)
Screenshot: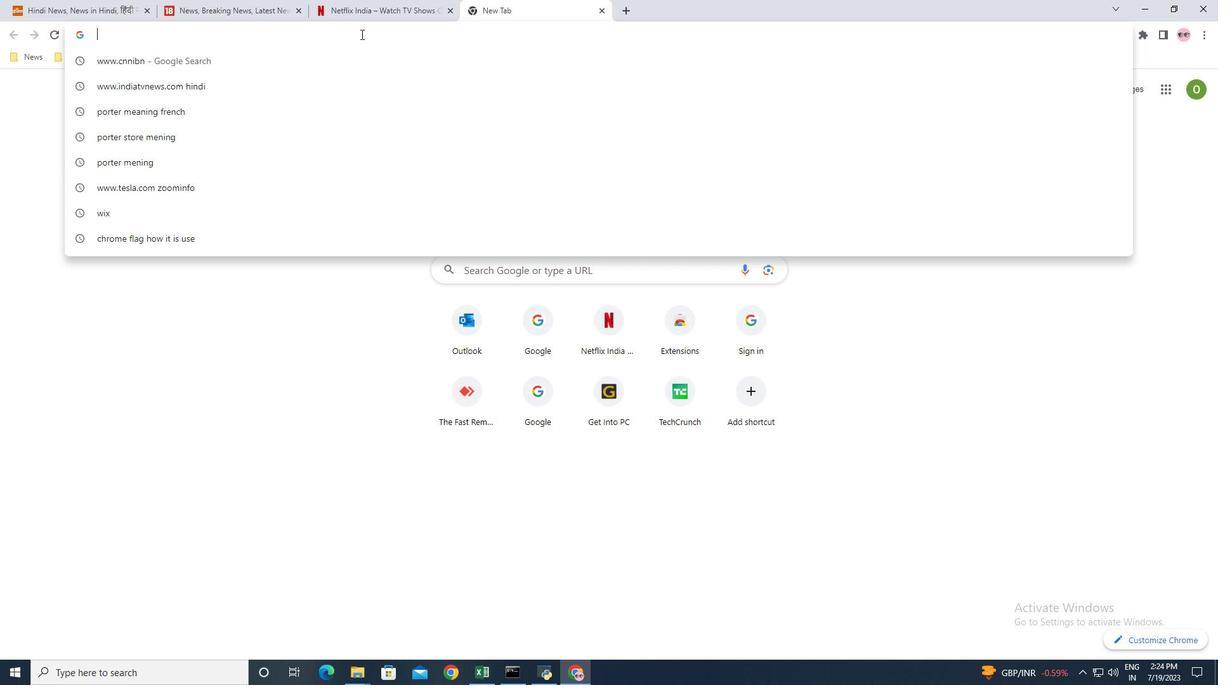 
Action: Key pressed www.amax<Key.backspace><Key.backspace><Key.backspace><Key.backspace>primevideo.com<Key.enter>
Screenshot: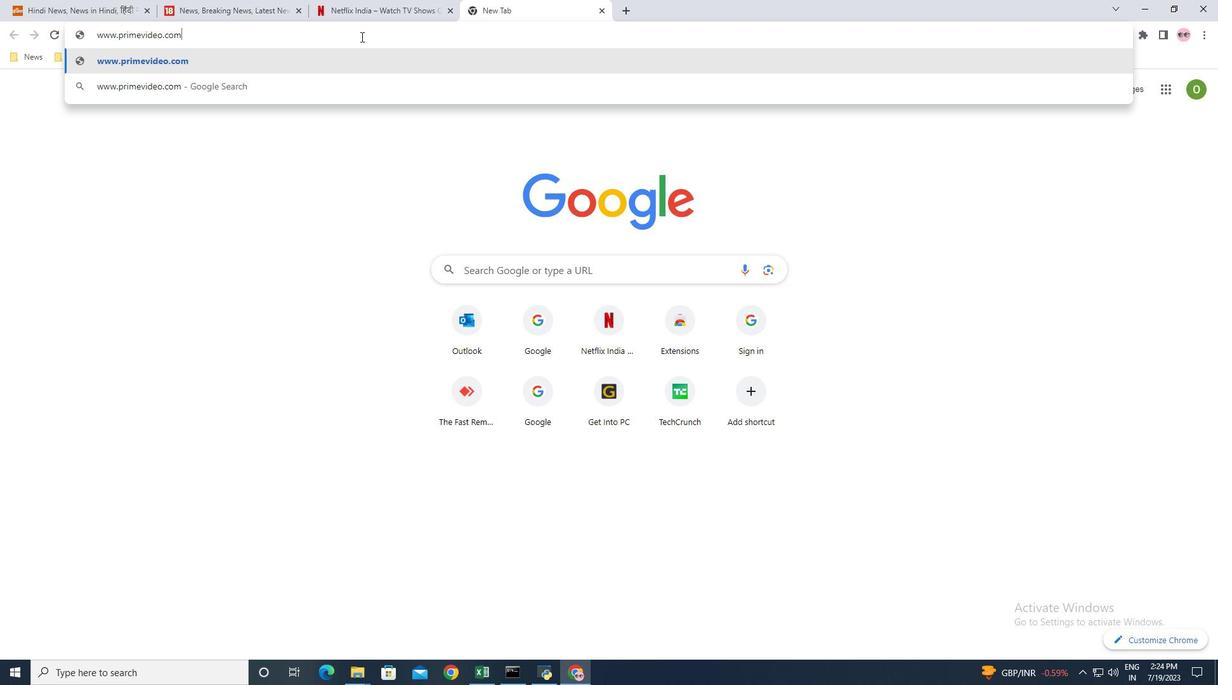 
Action: Mouse moved to (1208, 29)
Screenshot: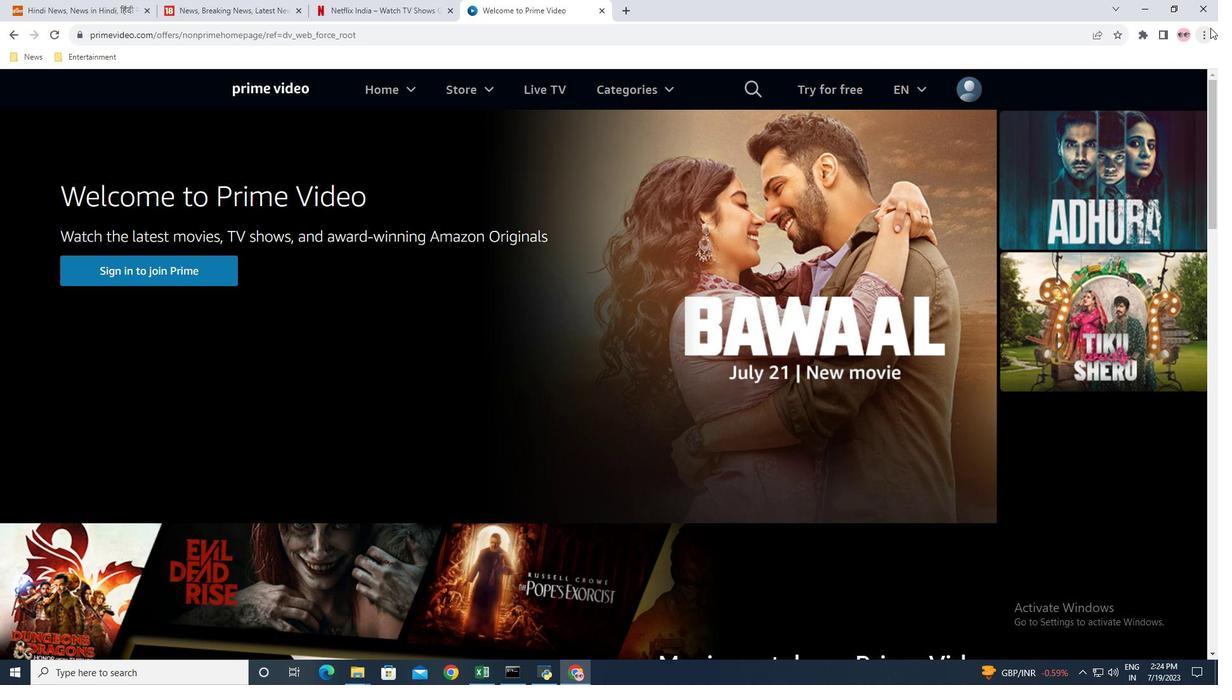 
Action: Mouse pressed left at (1208, 29)
Screenshot: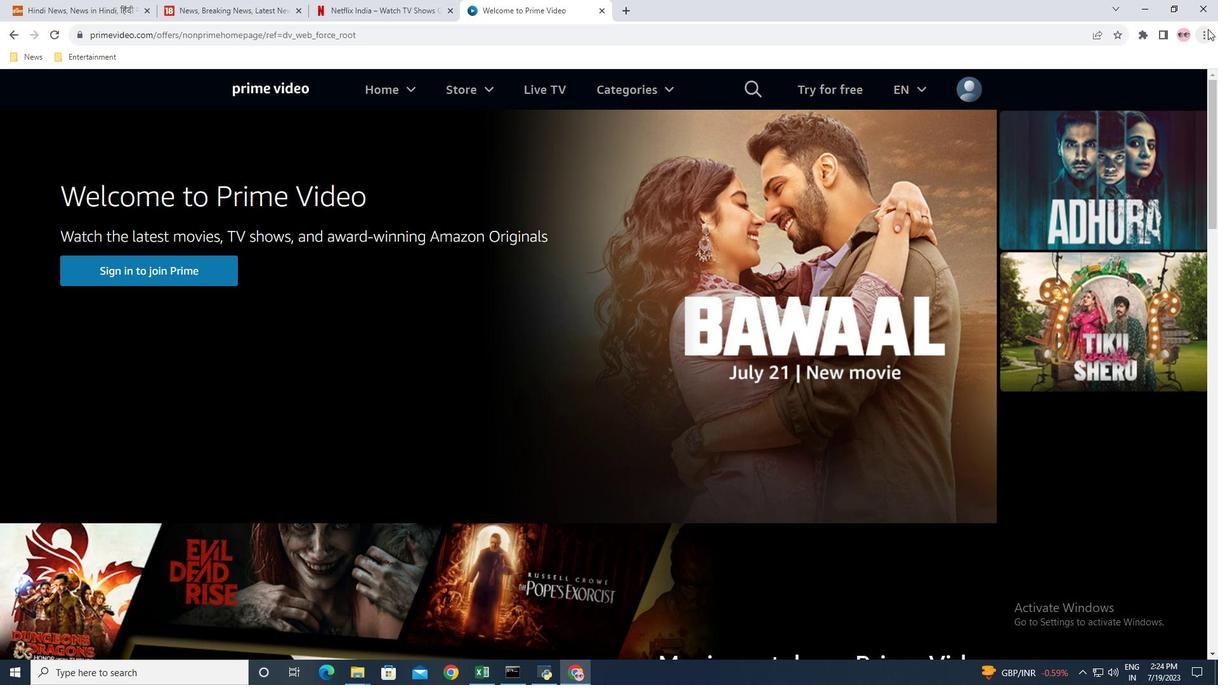 
Action: Mouse moved to (1111, 130)
Screenshot: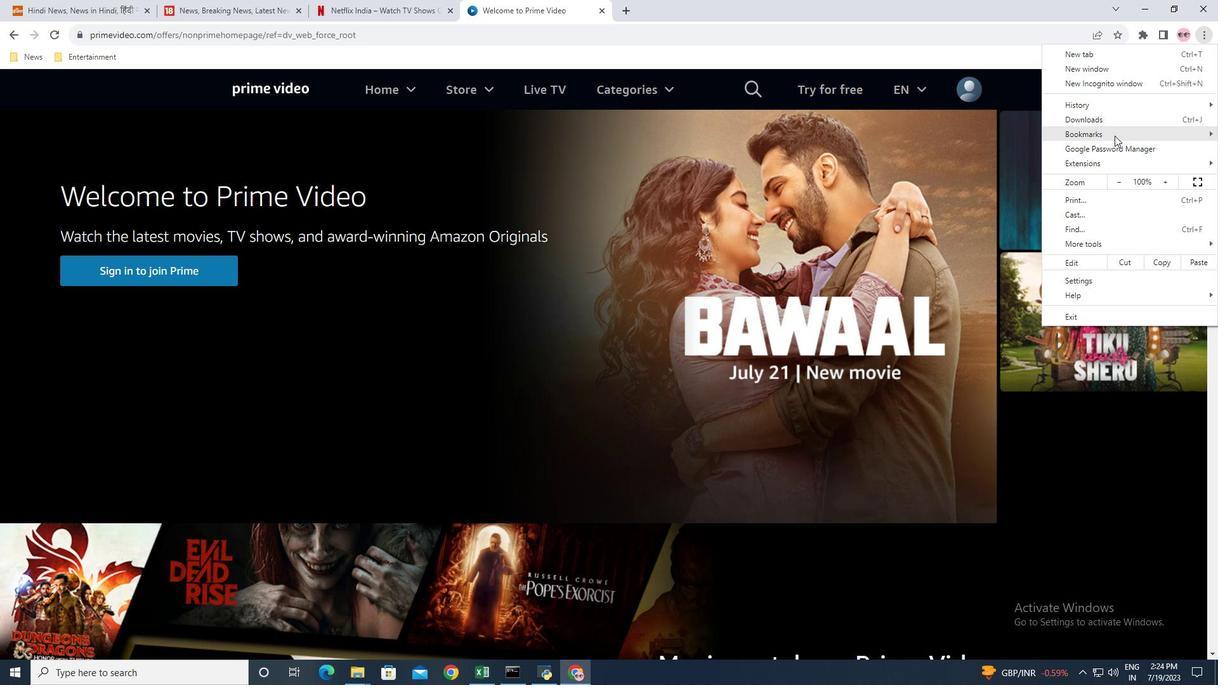 
Action: Mouse pressed left at (1111, 130)
Screenshot: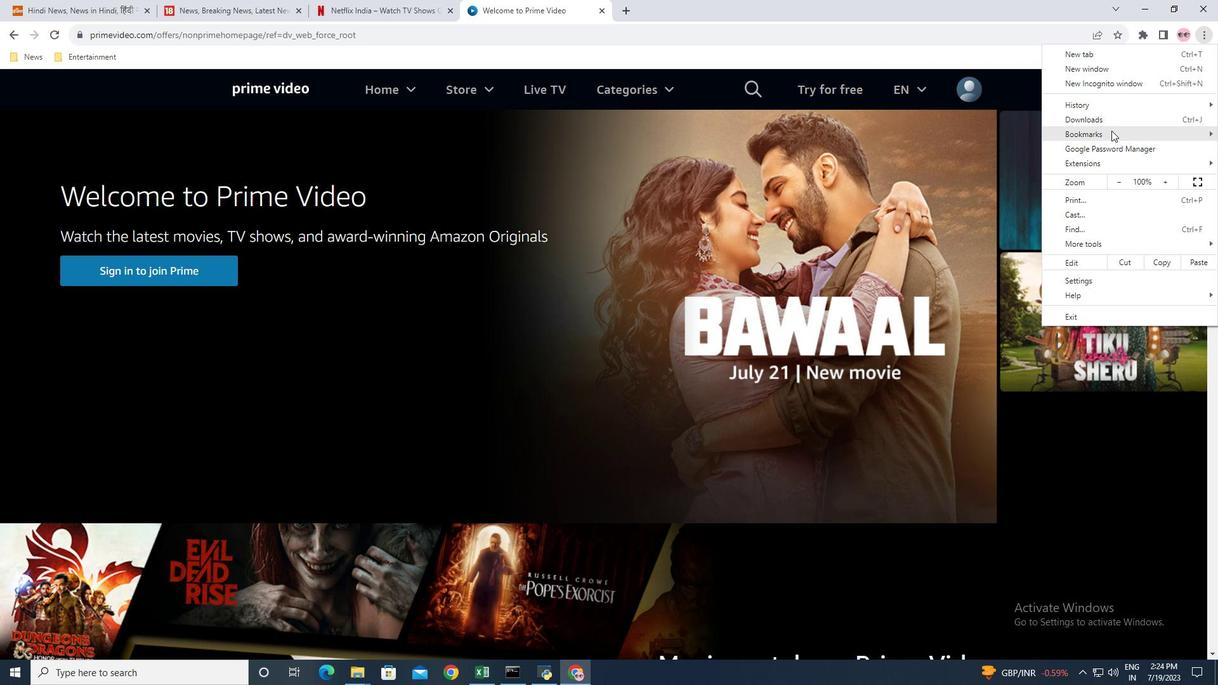 
Action: Mouse moved to (942, 135)
Screenshot: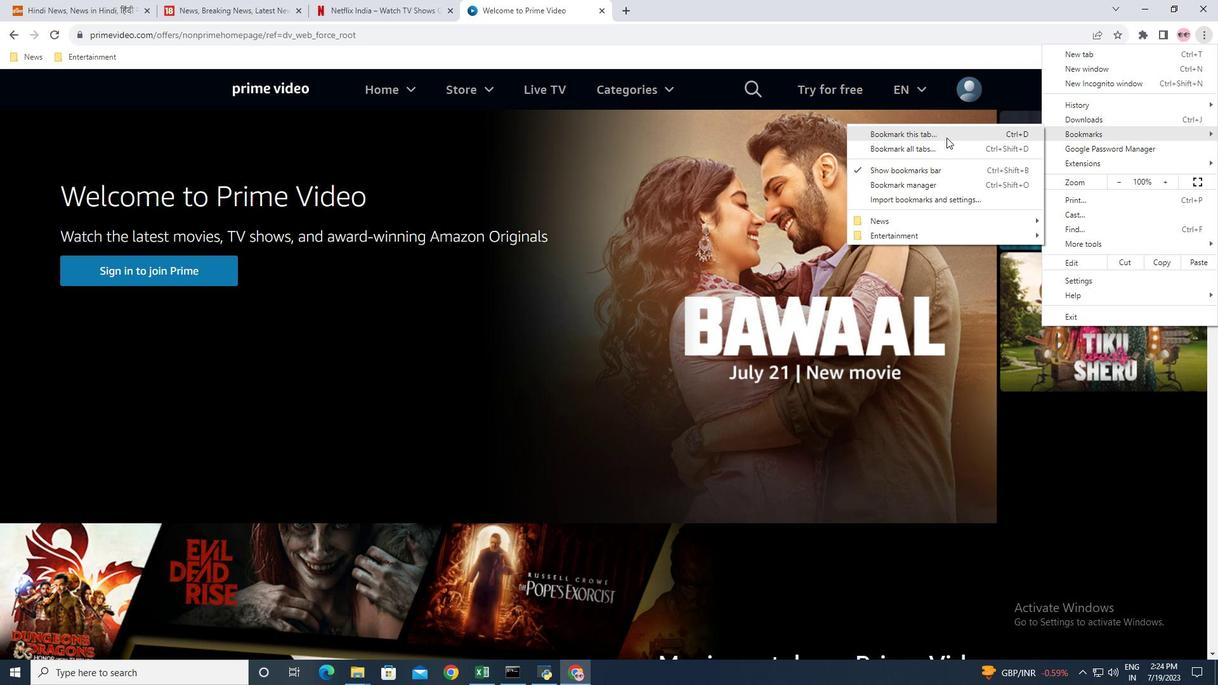 
Action: Mouse pressed left at (942, 135)
Screenshot: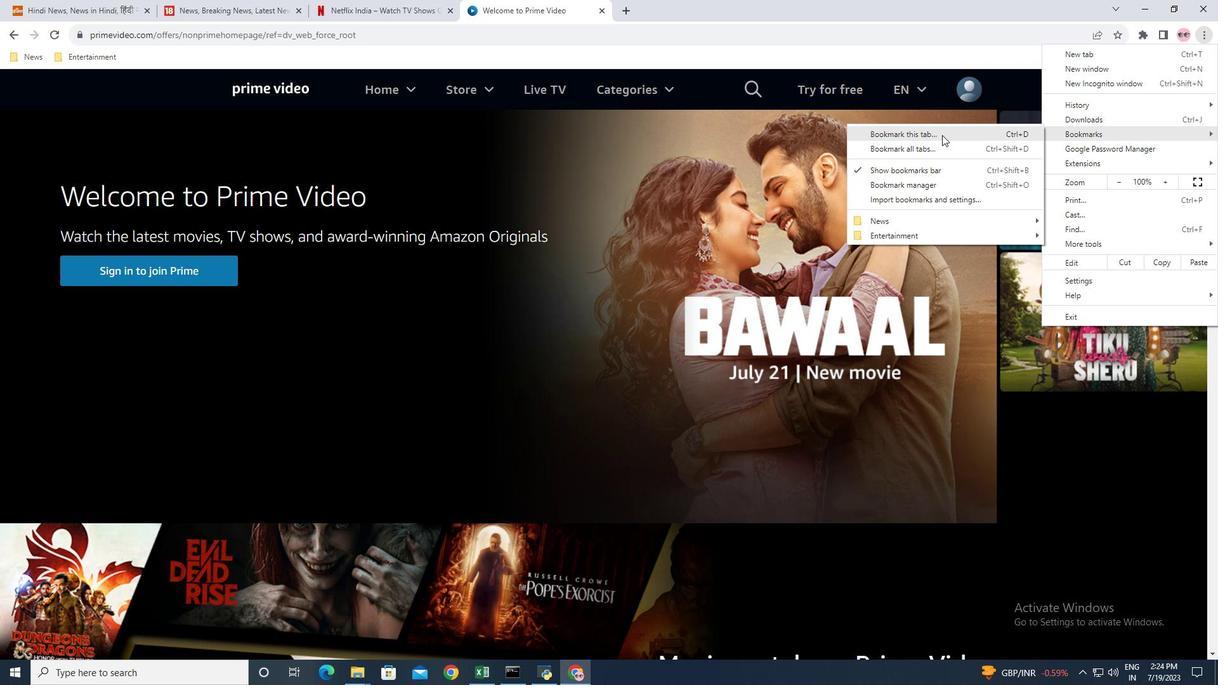 
Action: Mouse moved to (948, 152)
Screenshot: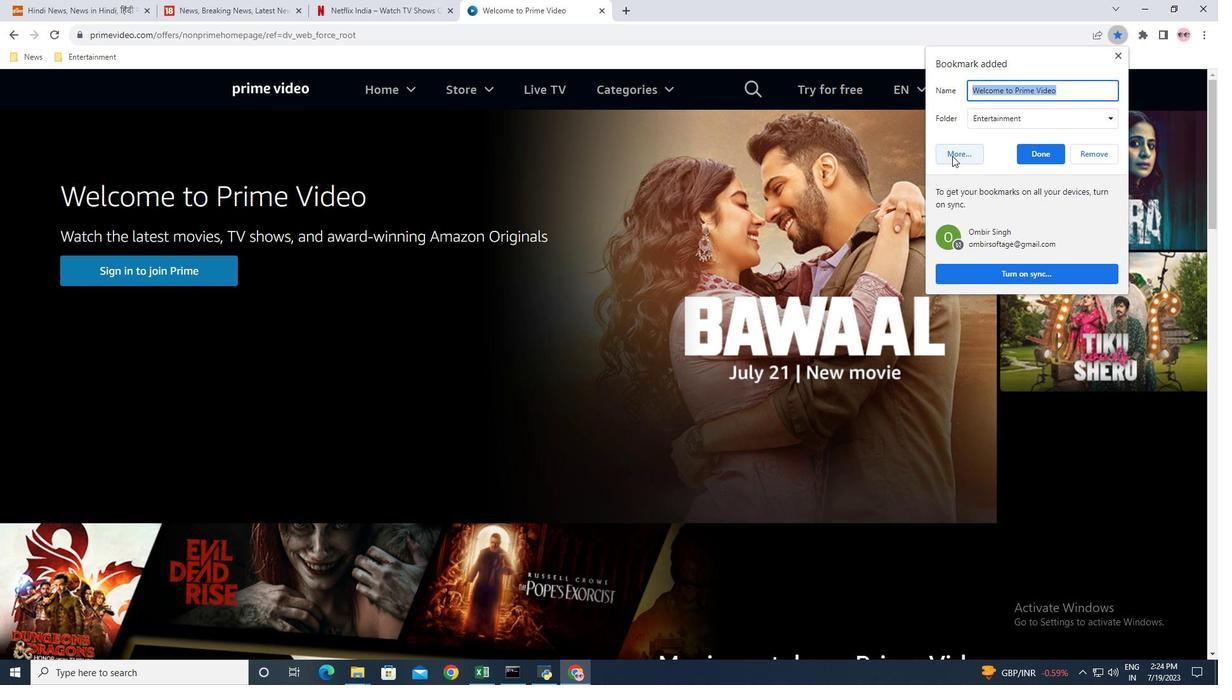 
Action: Mouse pressed left at (948, 152)
Screenshot: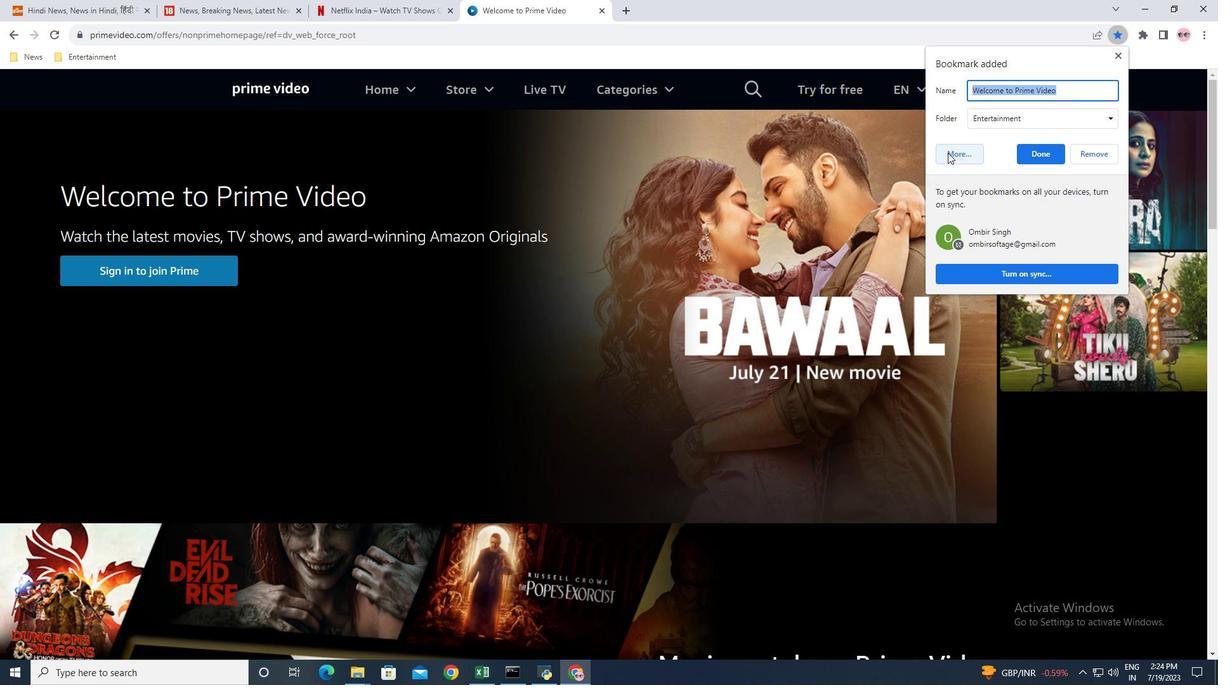 
Action: Mouse moved to (528, 163)
Screenshot: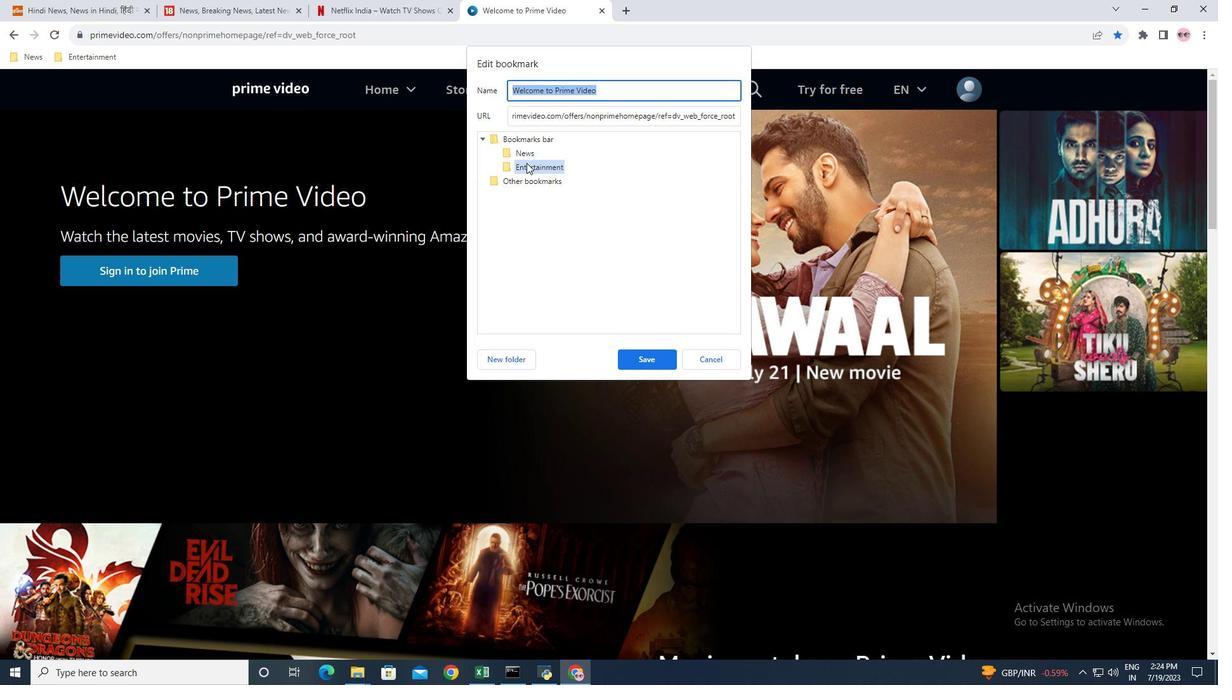 
Action: Mouse pressed left at (528, 163)
Screenshot: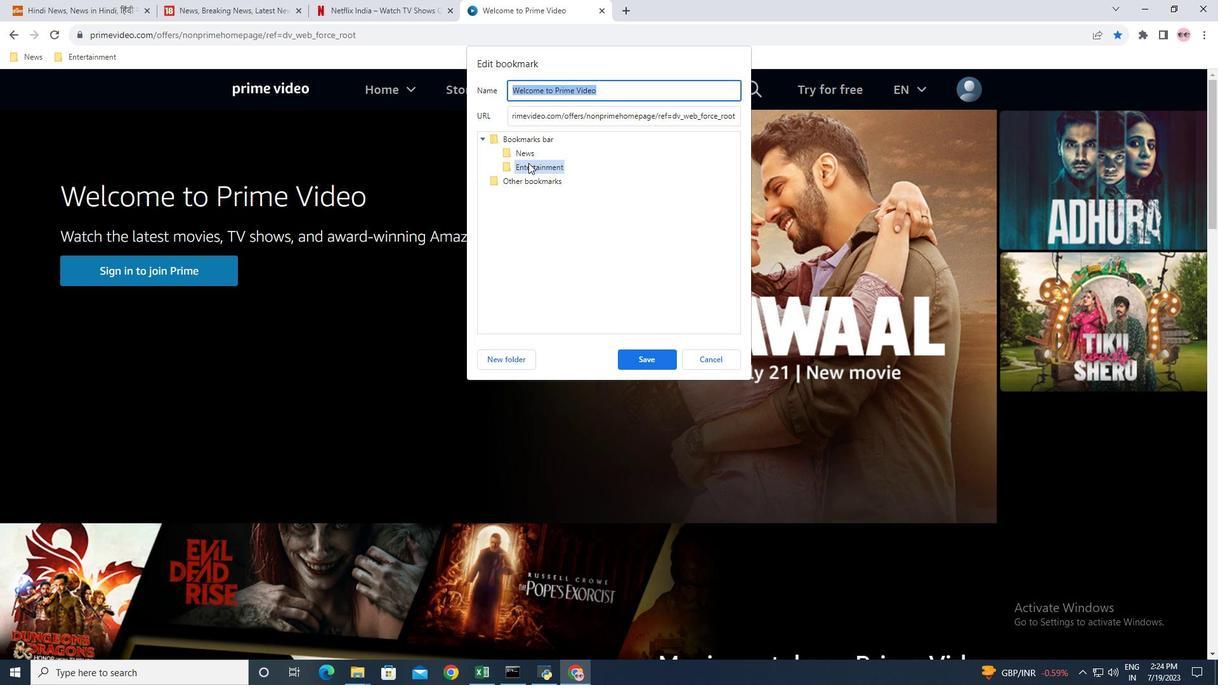 
Action: Mouse moved to (646, 358)
Screenshot: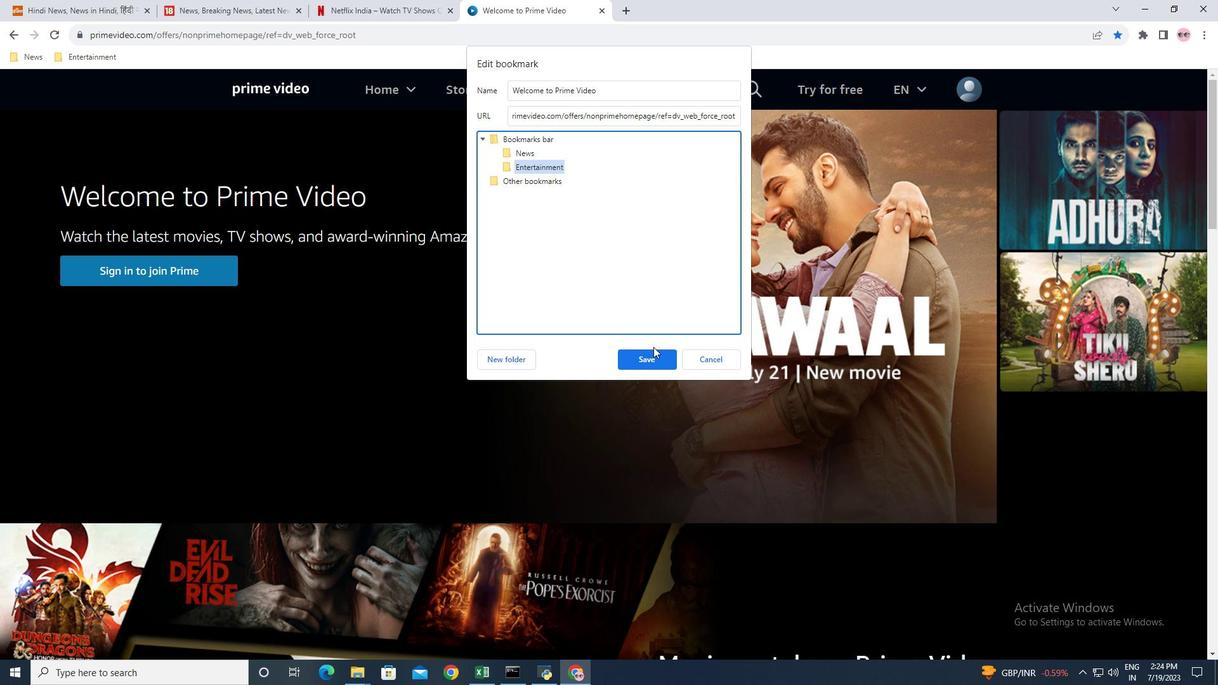 
Action: Mouse pressed left at (646, 358)
Screenshot: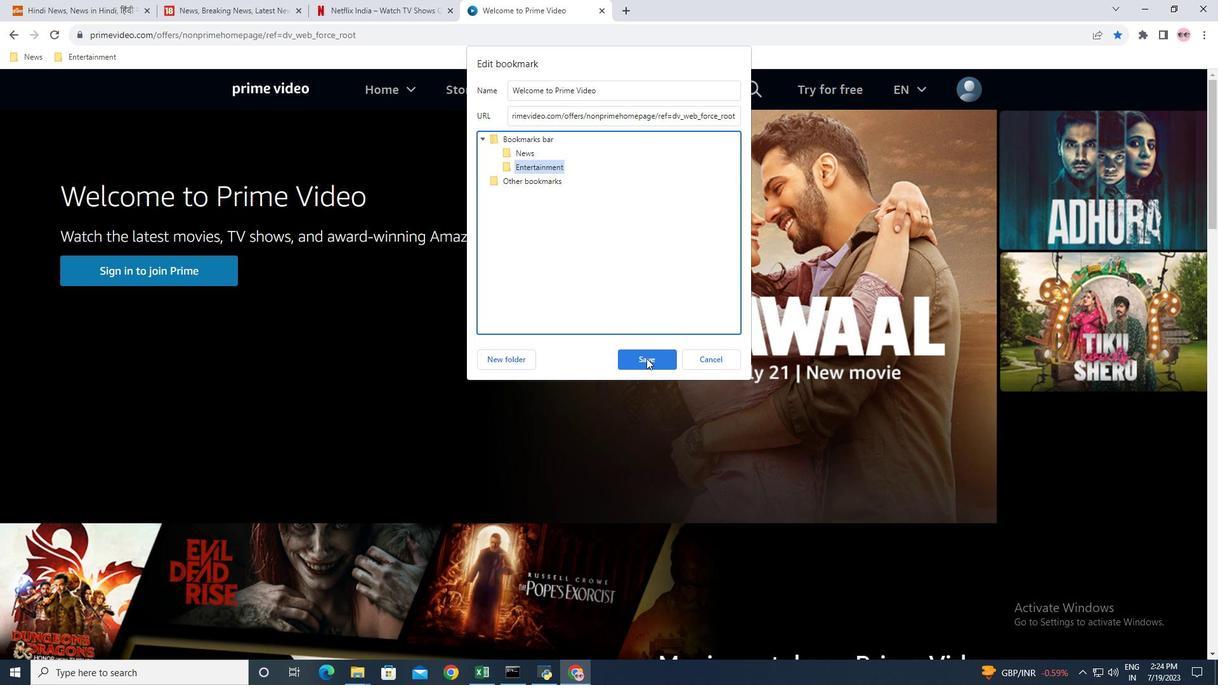 
Action: Mouse moved to (629, 10)
Screenshot: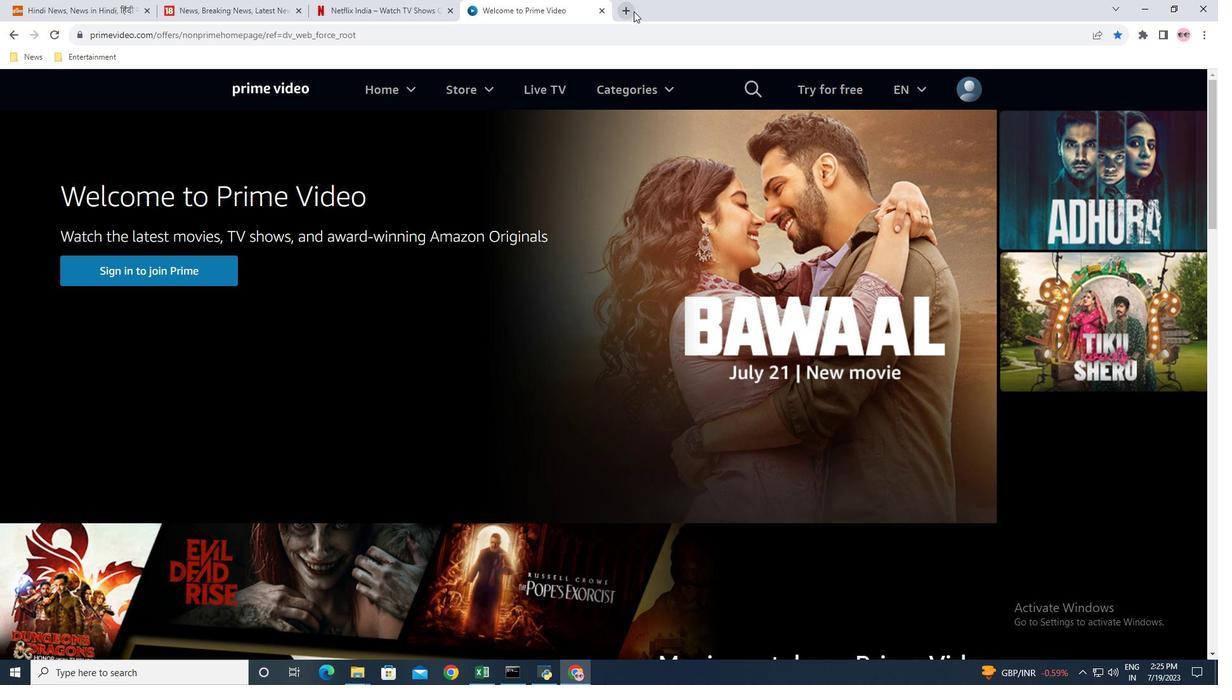 
Action: Mouse pressed left at (629, 10)
Screenshot: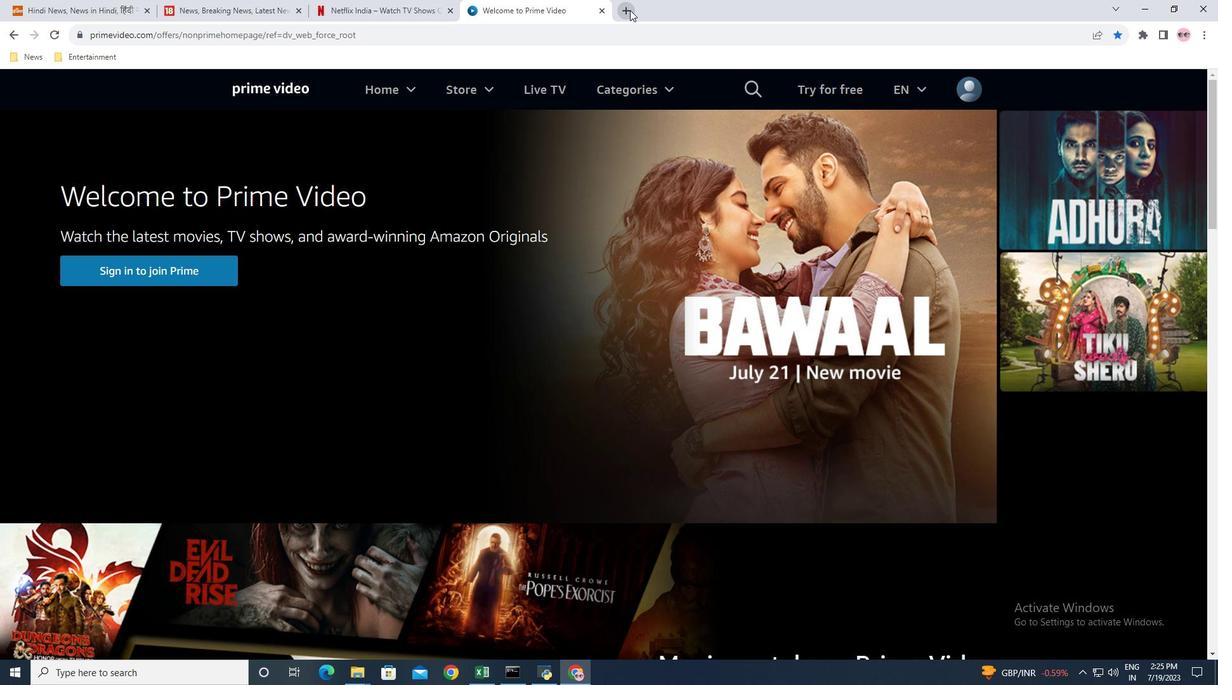 
Action: Mouse moved to (291, 36)
Screenshot: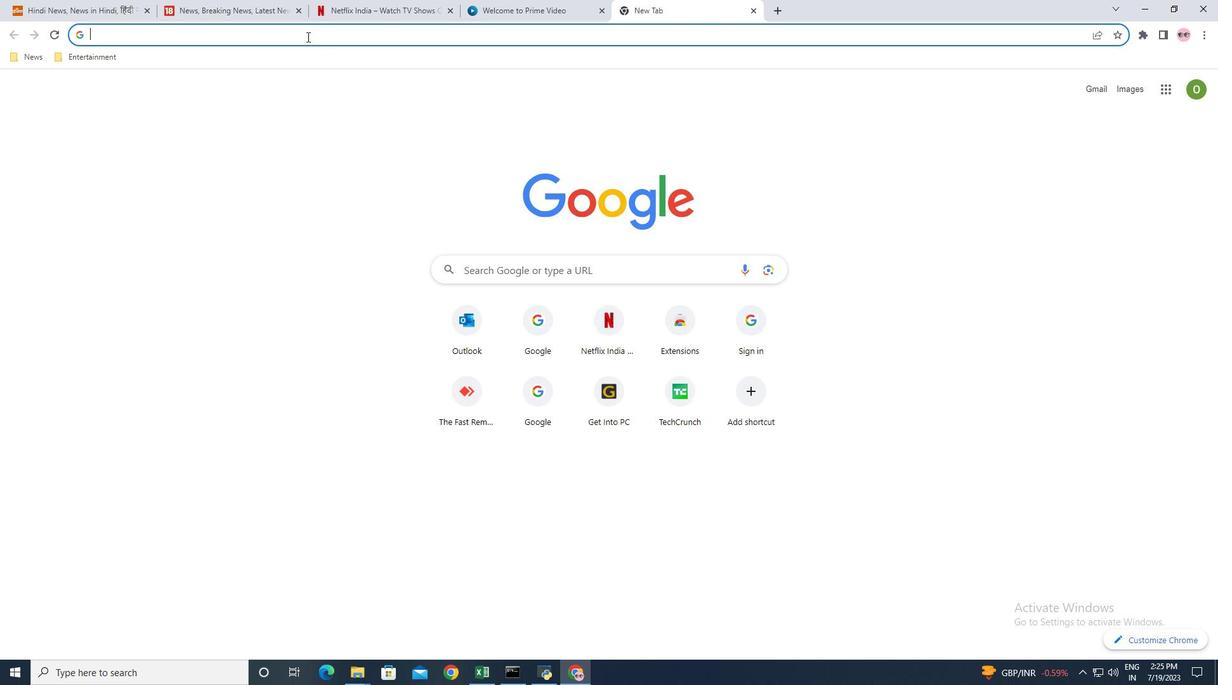 
Action: Mouse pressed left at (291, 36)
Screenshot: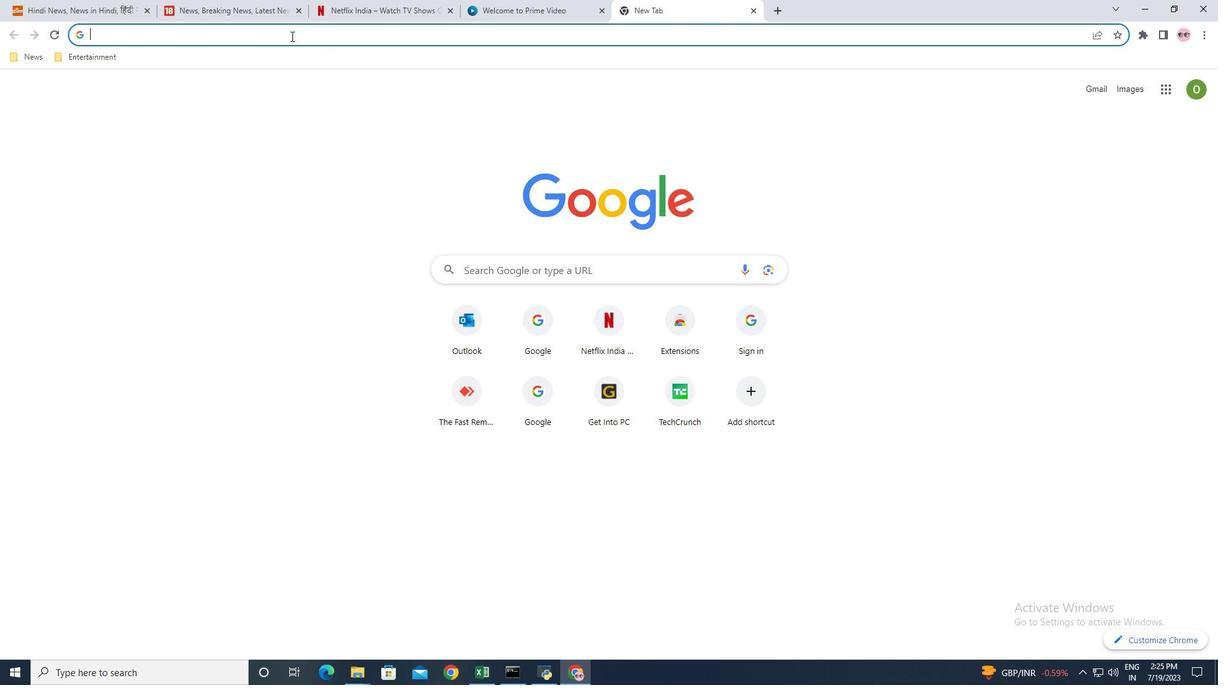 
Action: Mouse moved to (291, 40)
Screenshot: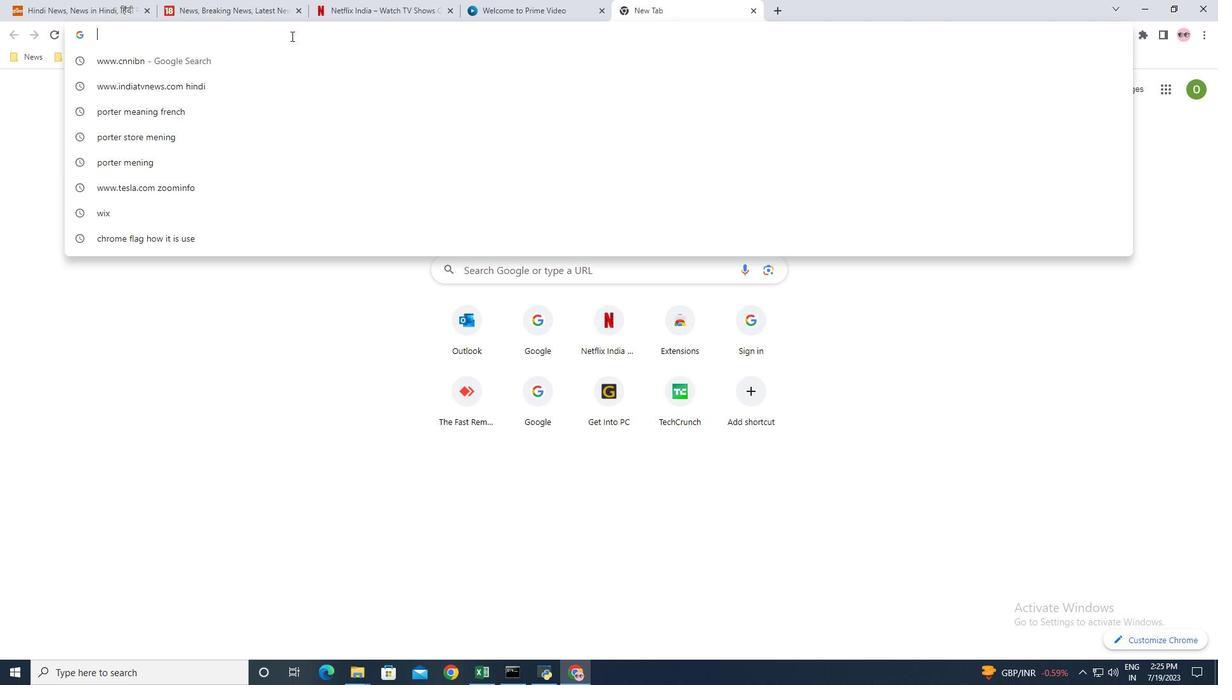 
Action: Key pressed www.chat<Key.enter>
Screenshot: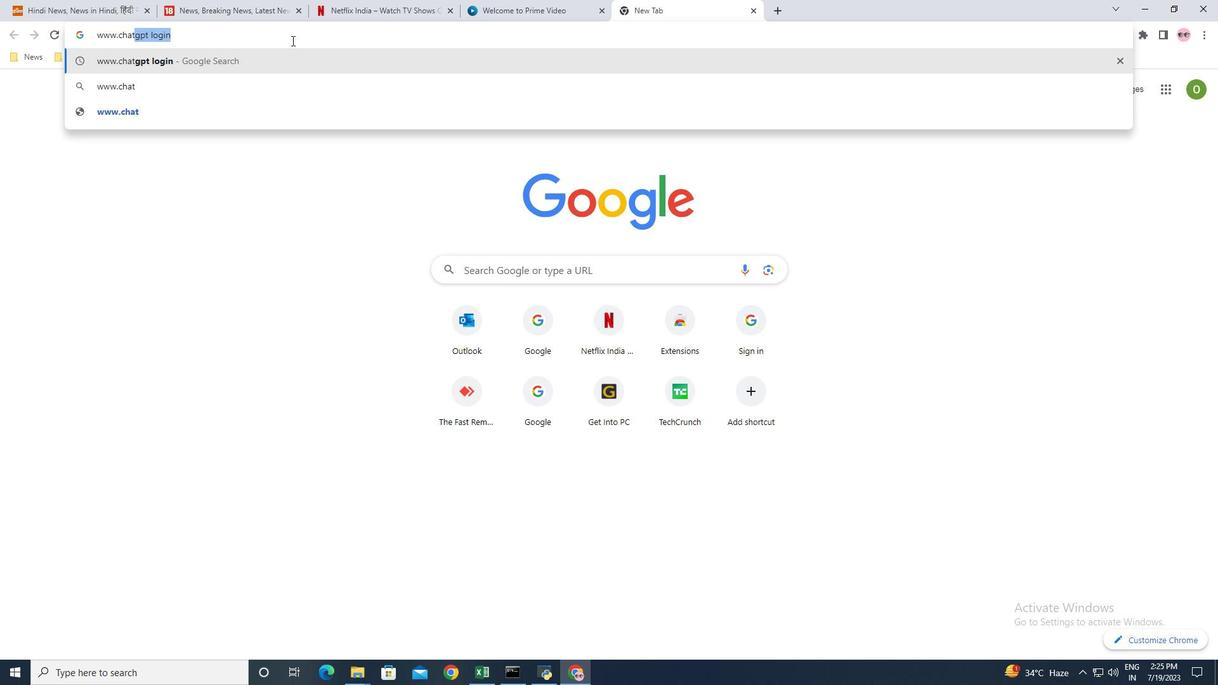 
Action: Mouse moved to (205, 225)
Screenshot: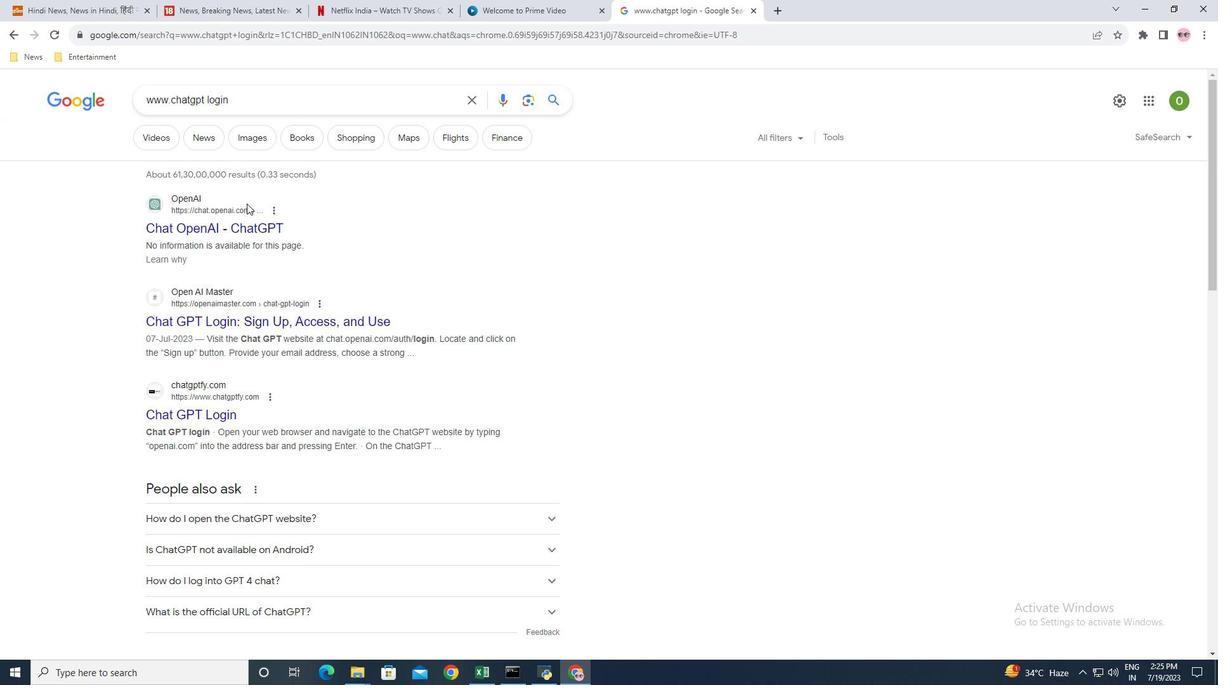 
Action: Mouse pressed left at (205, 225)
Screenshot: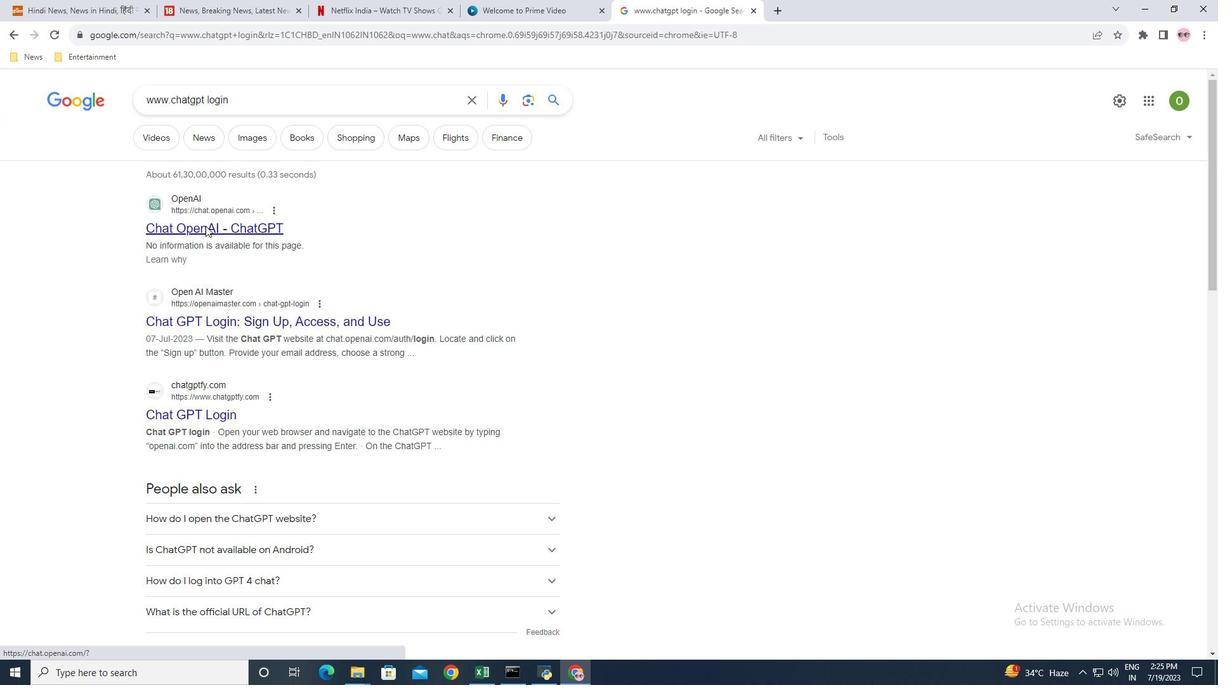 
Action: Mouse moved to (1206, 34)
Screenshot: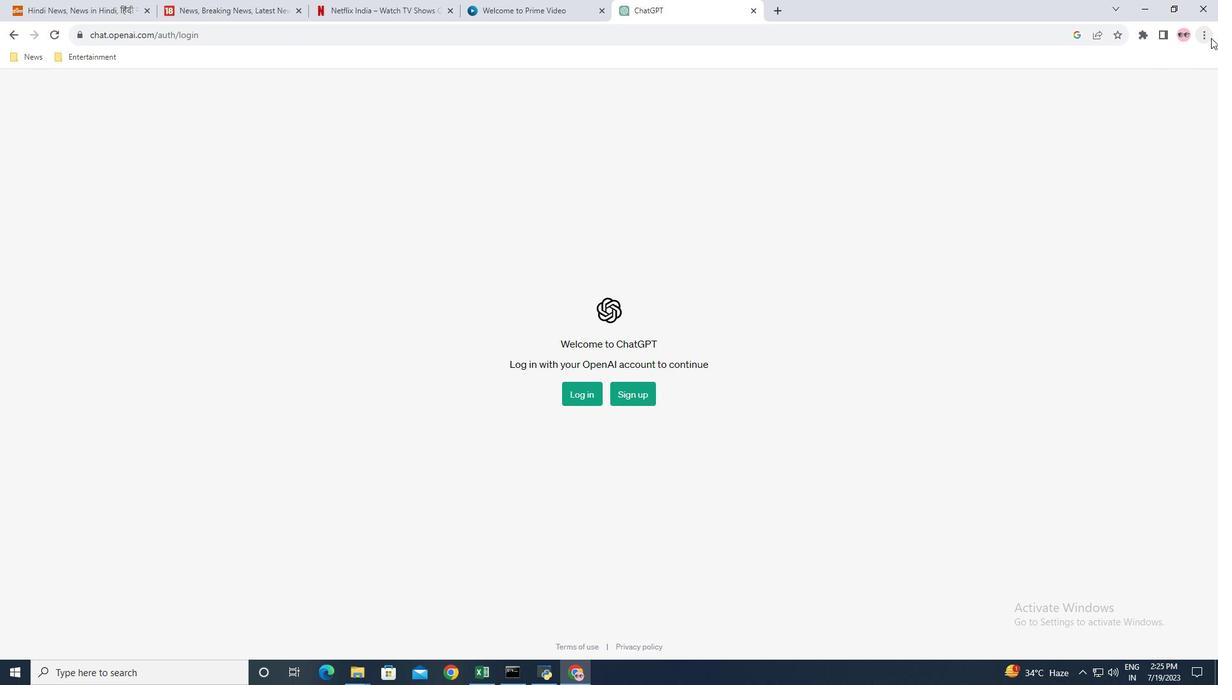 
Action: Mouse pressed left at (1206, 34)
Screenshot: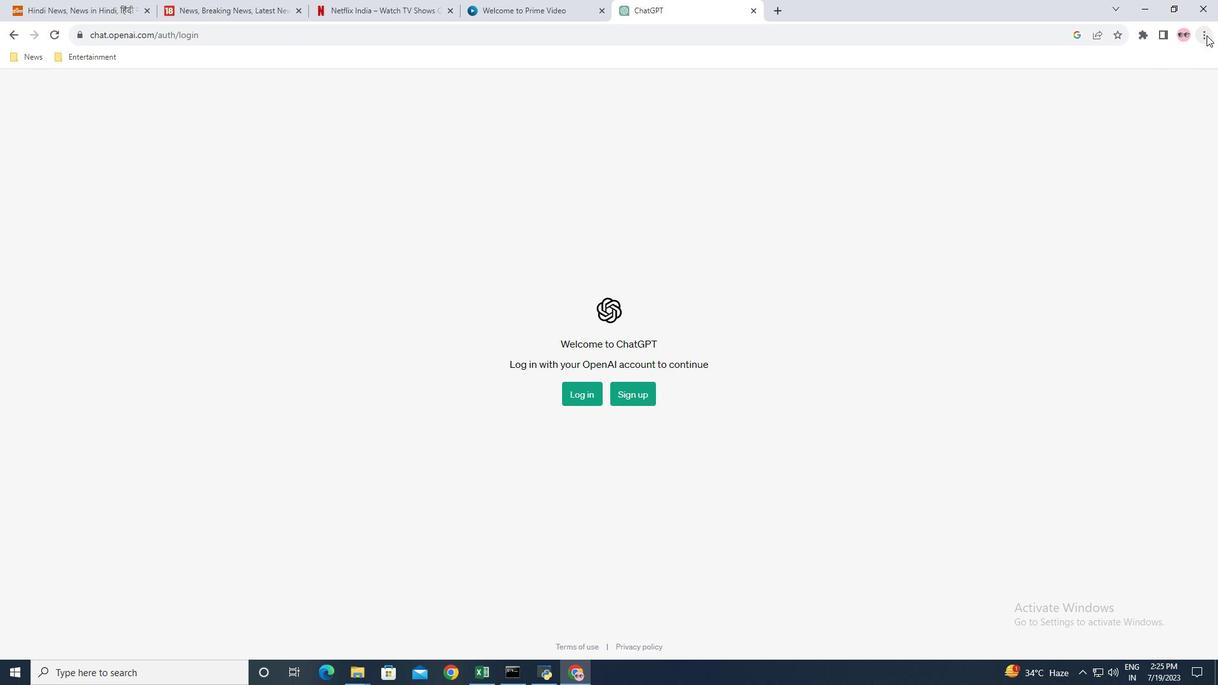 
Action: Mouse moved to (1076, 134)
Screenshot: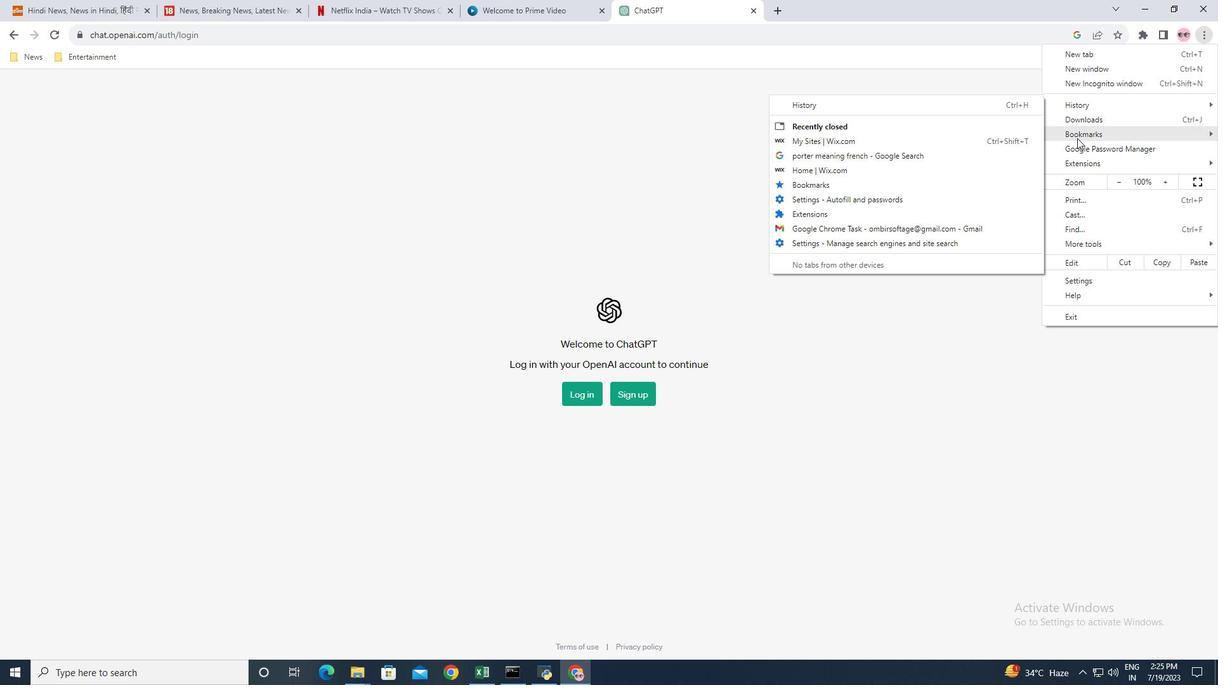 
Action: Mouse pressed left at (1076, 134)
Screenshot: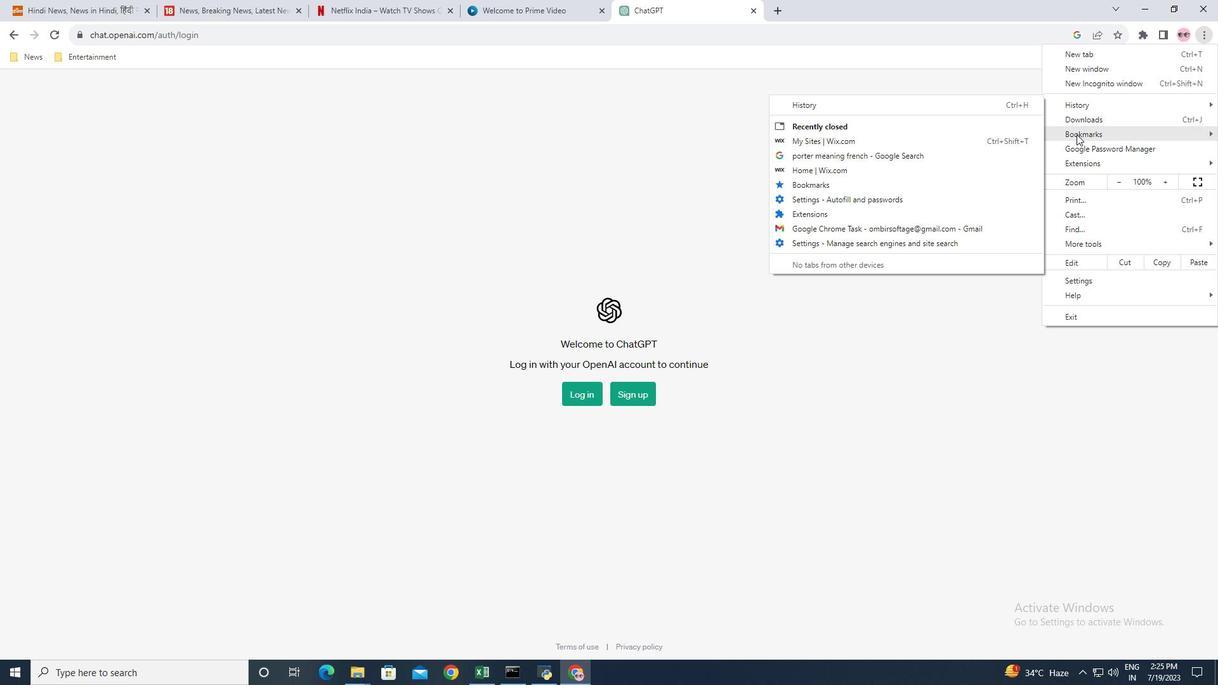 
Action: Mouse moved to (944, 139)
Screenshot: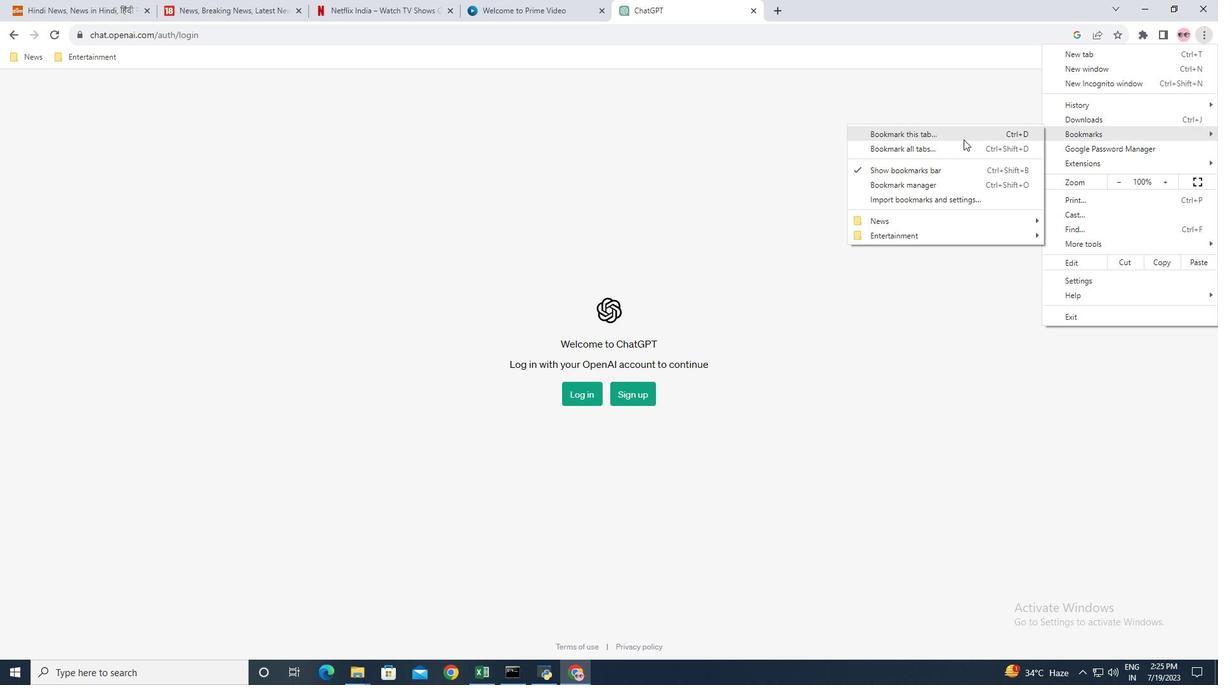 
Action: Mouse pressed left at (944, 139)
Screenshot: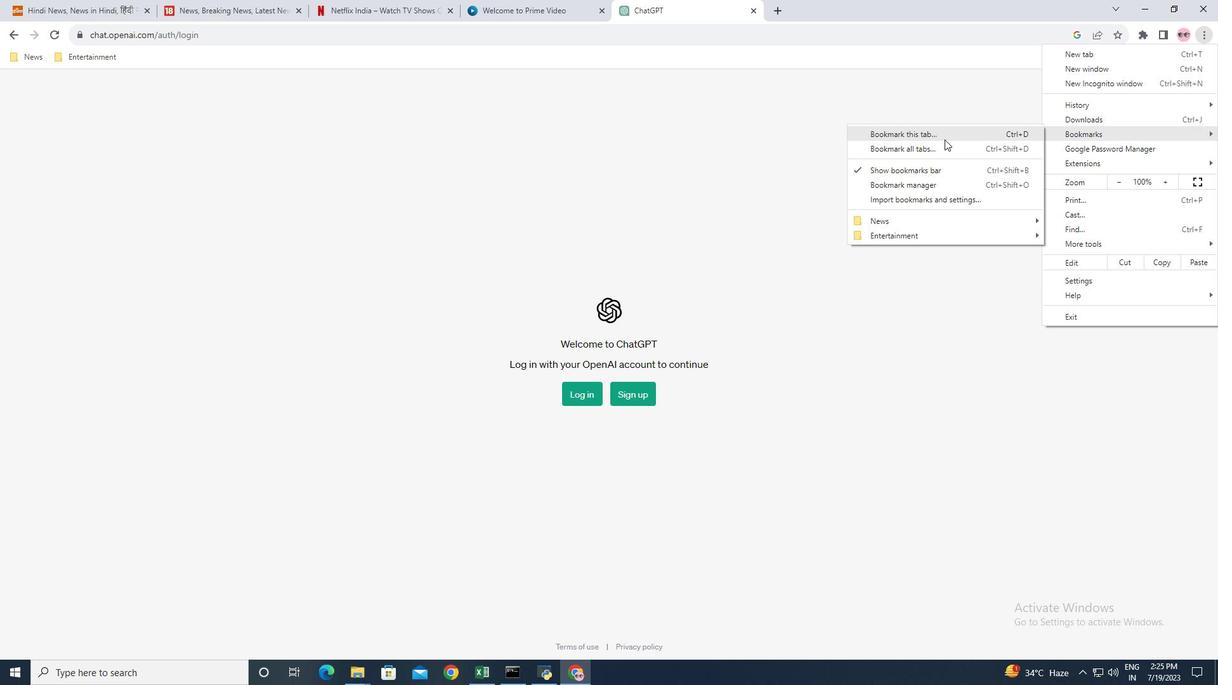 
Action: Mouse moved to (966, 155)
Screenshot: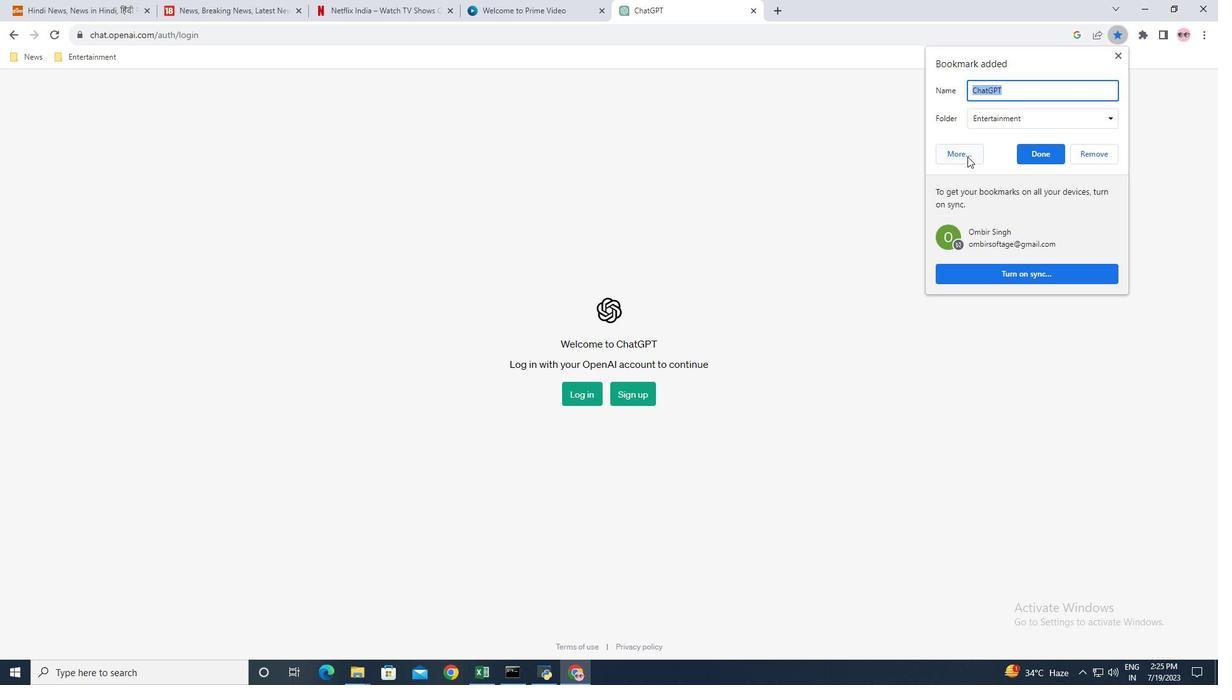 
Action: Mouse pressed left at (966, 155)
Screenshot: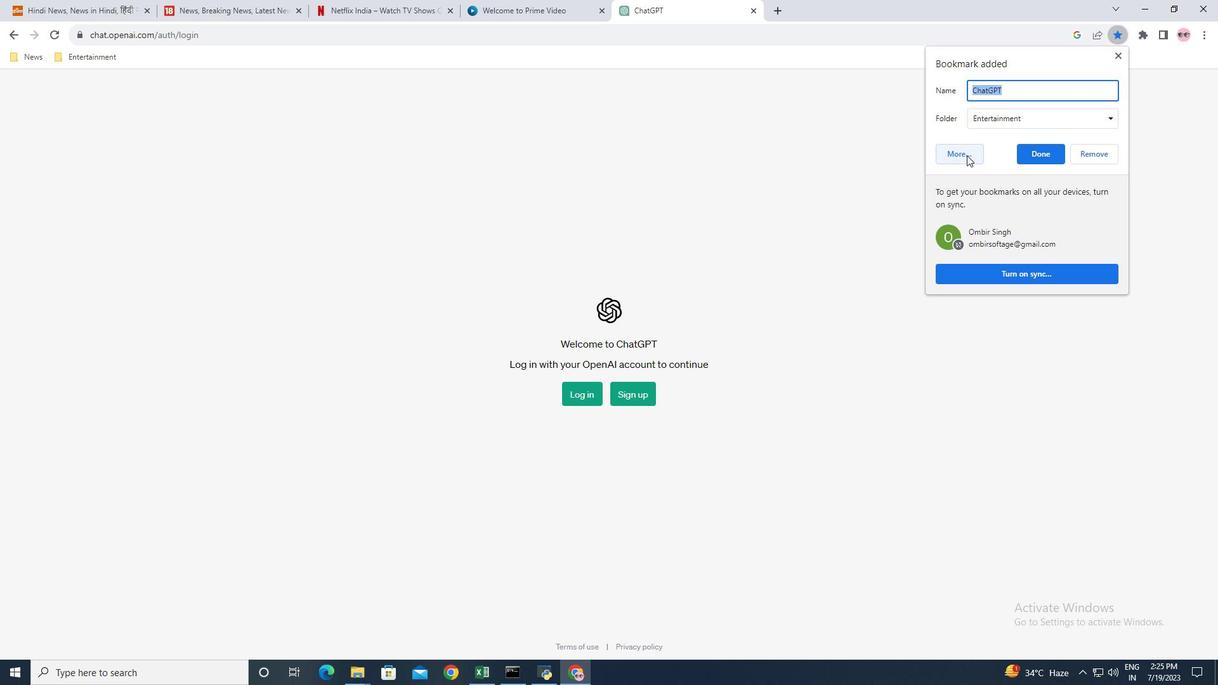 
Action: Mouse moved to (581, 183)
Screenshot: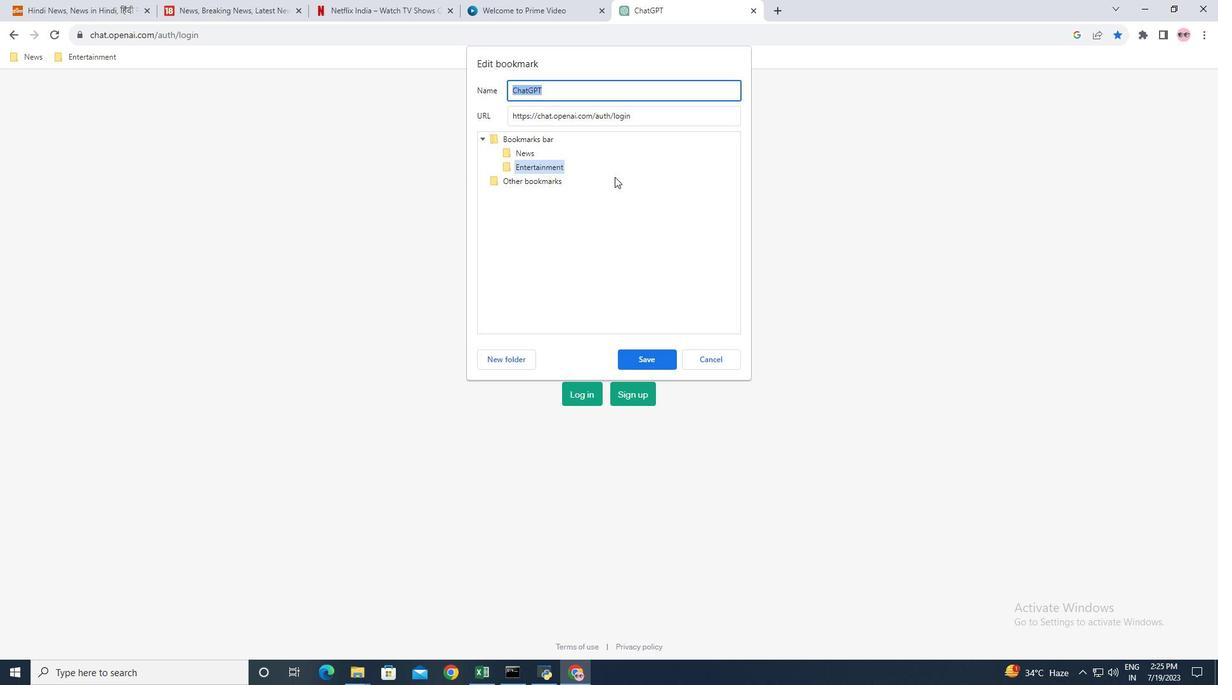 
Action: Mouse pressed left at (581, 183)
Screenshot: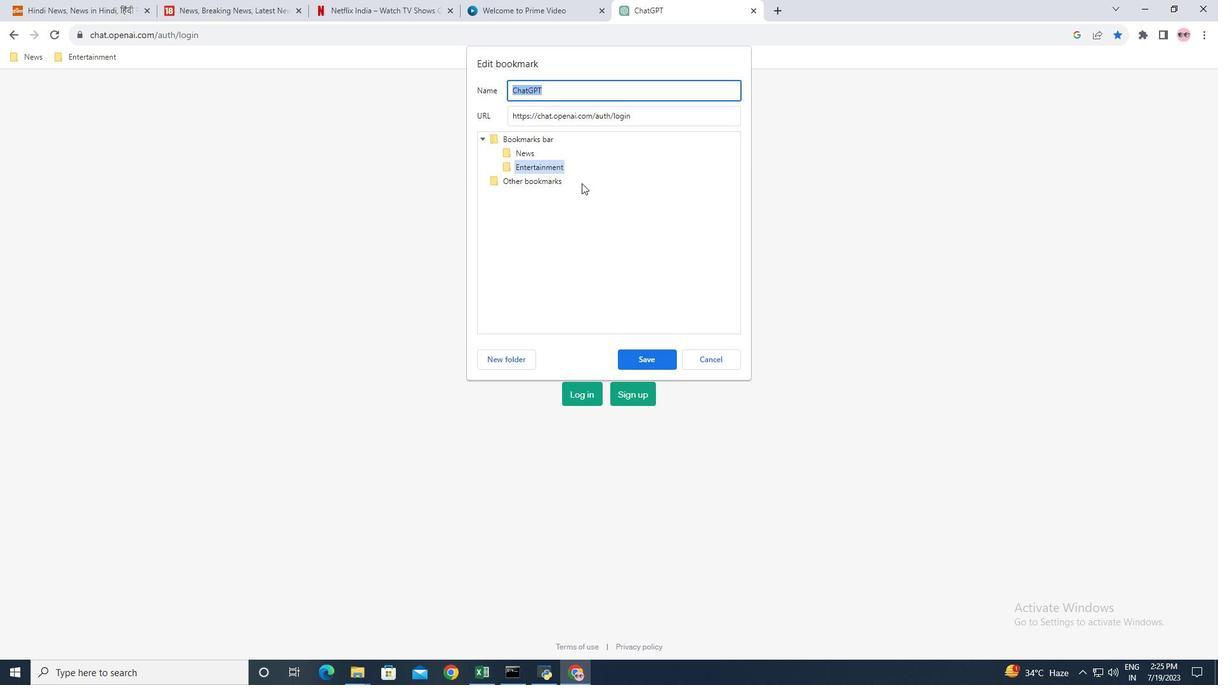 
Action: Mouse moved to (519, 140)
Screenshot: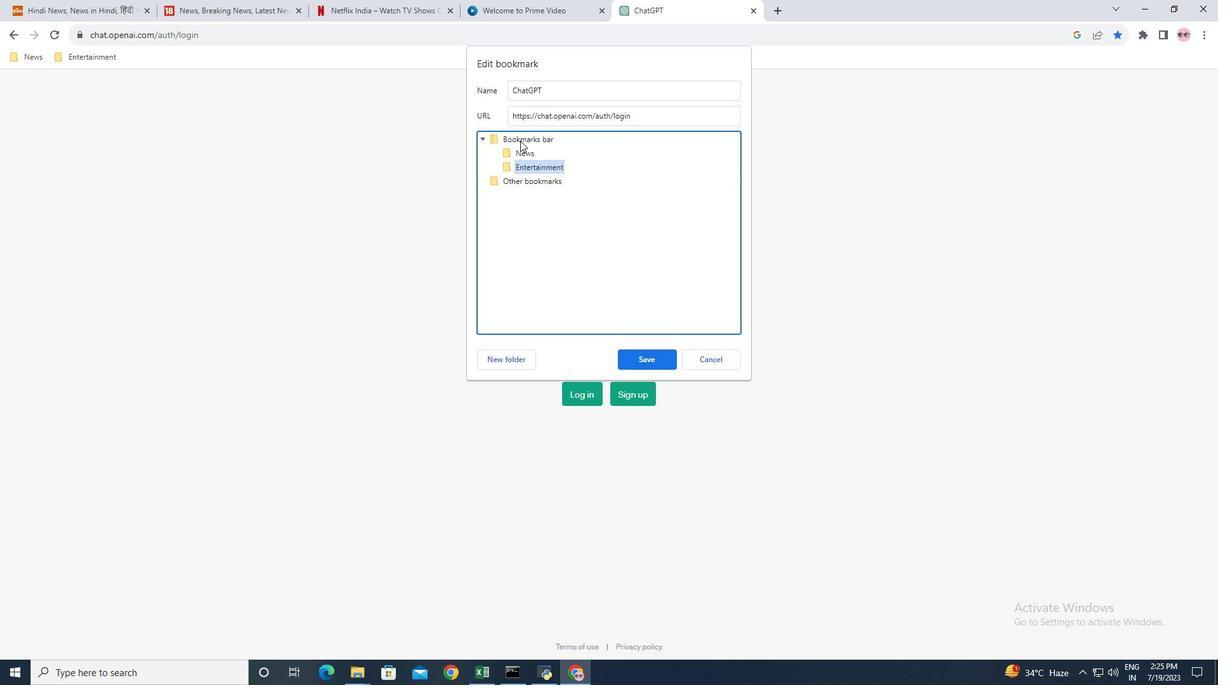 
Action: Mouse pressed left at (519, 140)
Screenshot: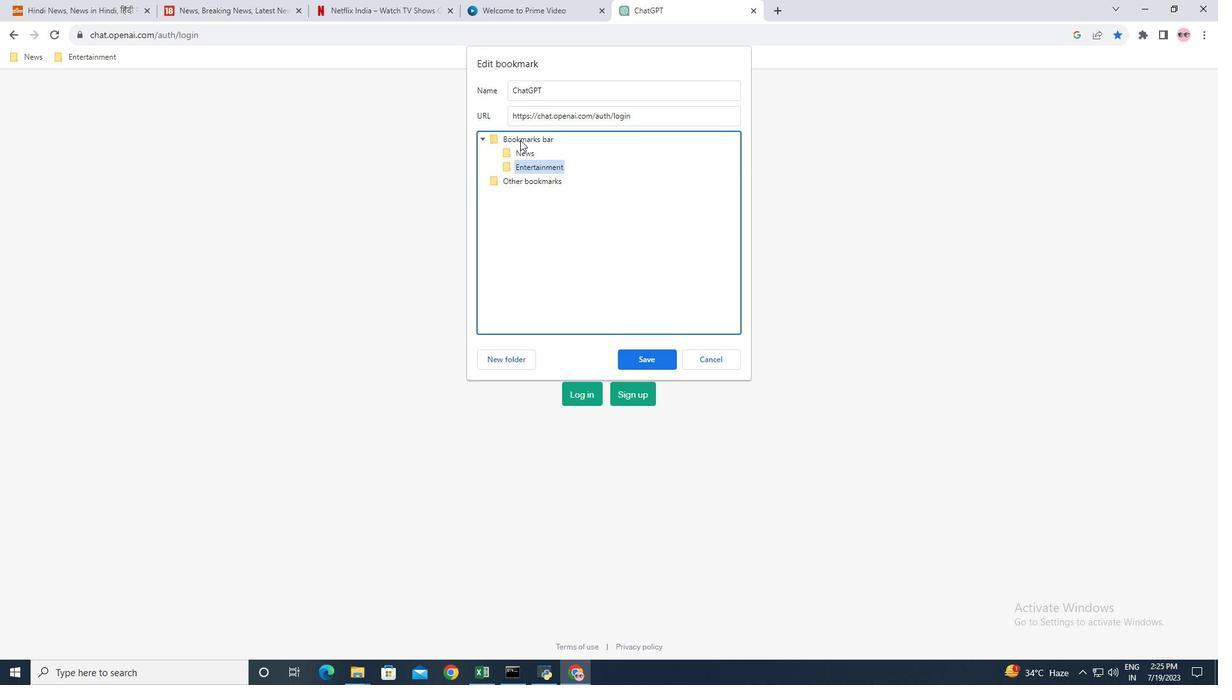 
Action: Mouse moved to (508, 359)
Screenshot: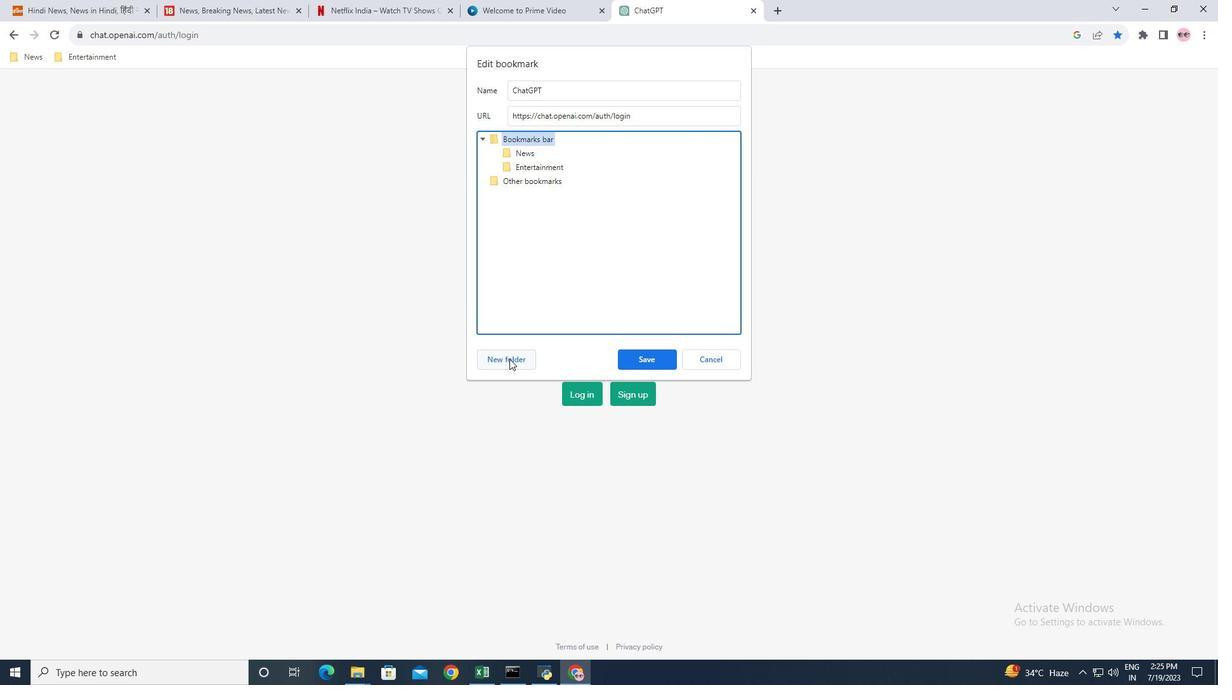 
Action: Mouse pressed left at (508, 359)
Screenshot: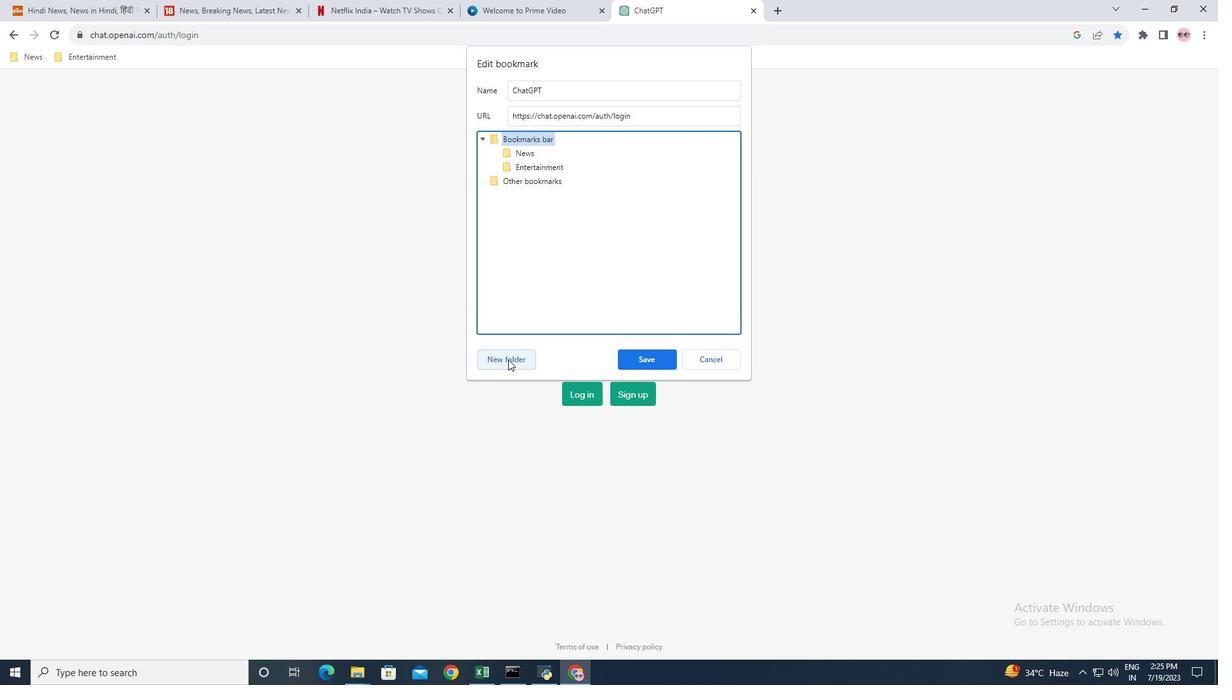 
Action: Mouse moved to (569, 225)
Screenshot: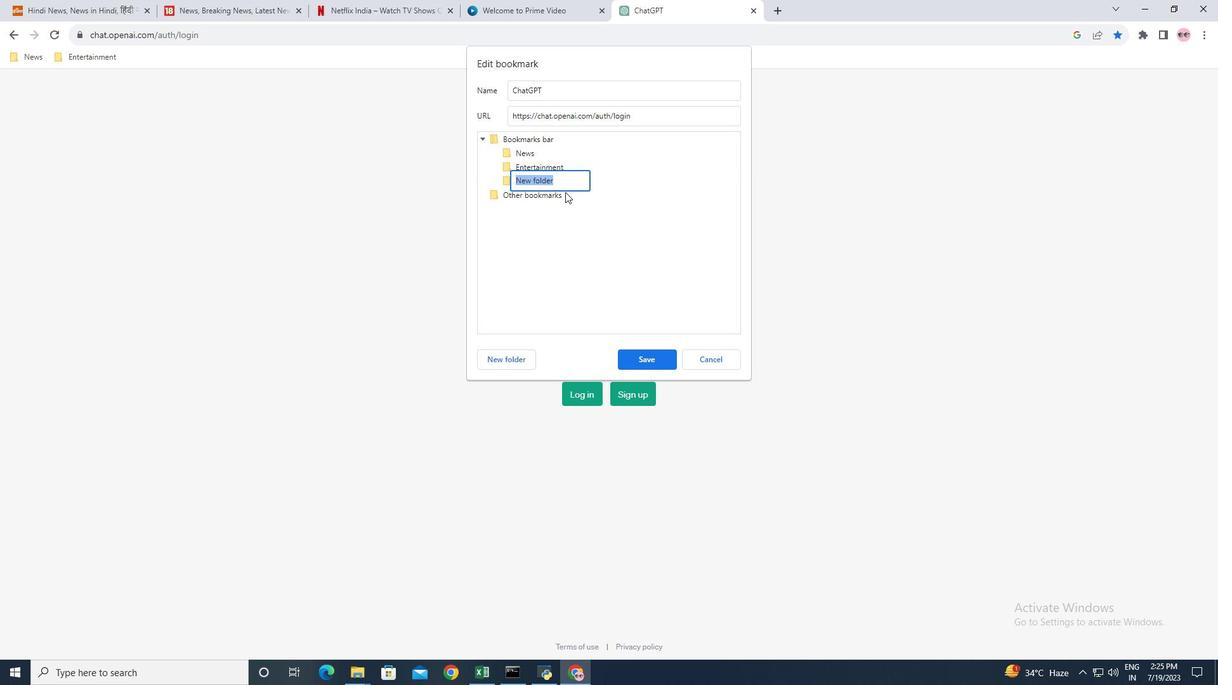 
Action: Key pressed <Key.shift><Key.shift><Key.shift><Key.shift><Key.shift><Key.shift><Key.shift><Key.shift><Key.shift><Key.shift><Key.shift><Key.shift><Key.shift><Key.shift><Key.shift><Key.shift>Technology
Screenshot: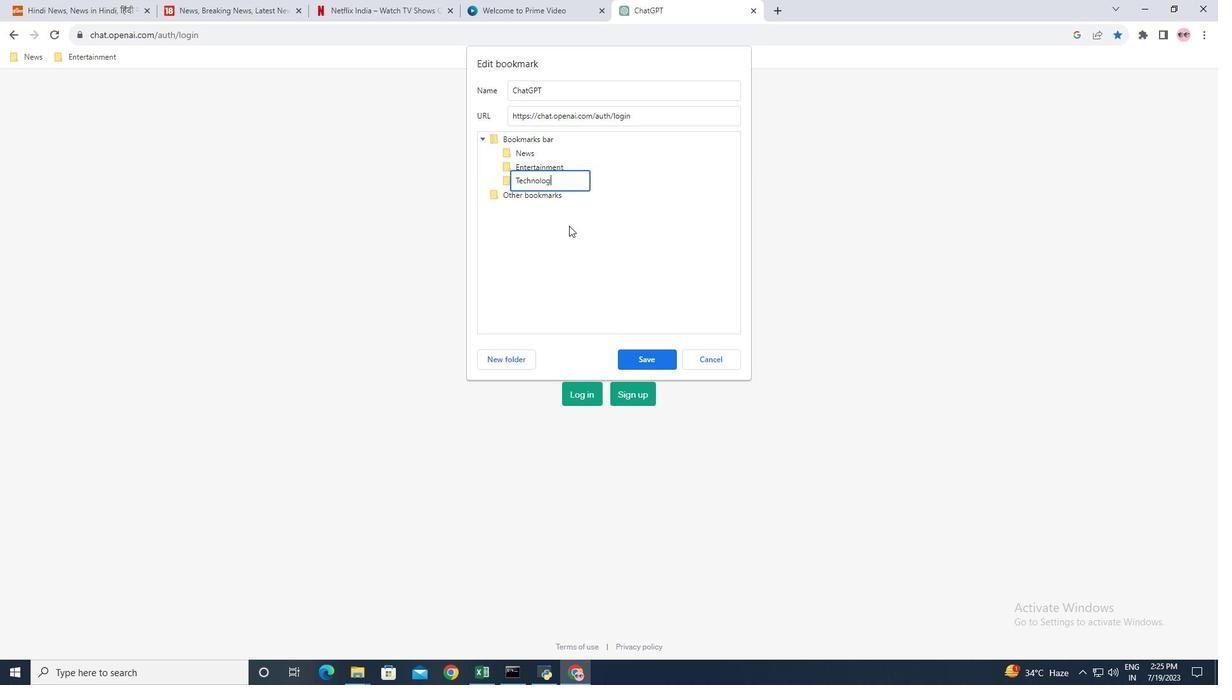 
Action: Mouse moved to (638, 354)
Screenshot: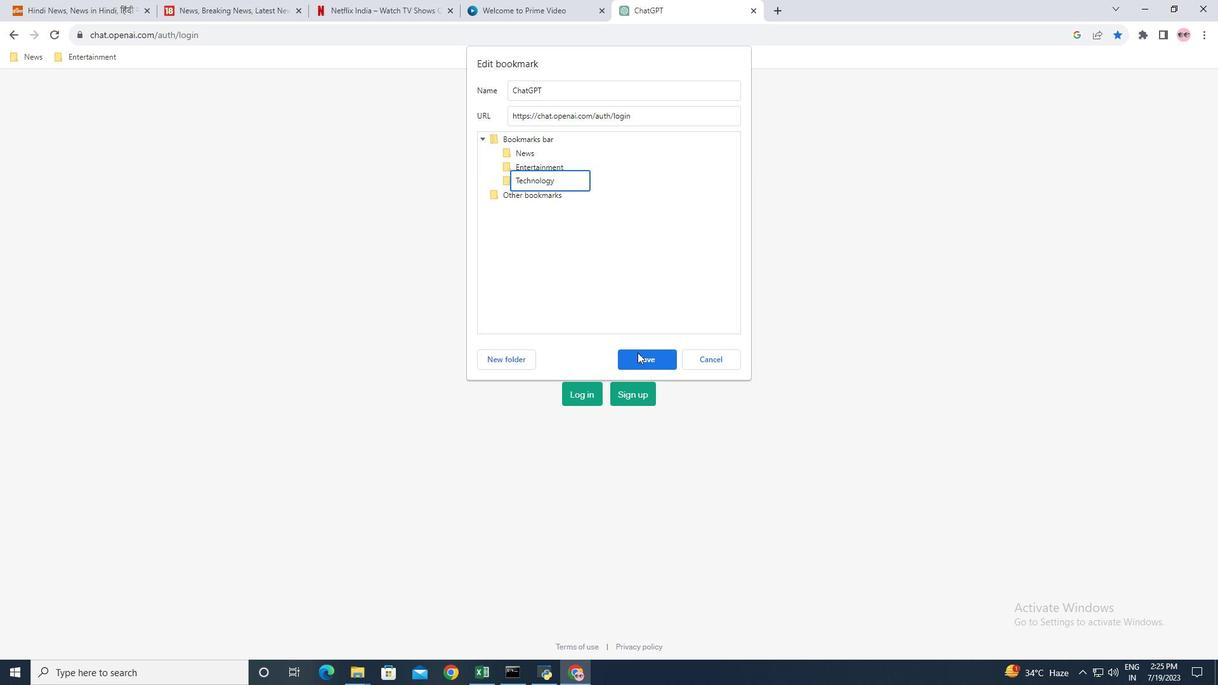 
Action: Mouse pressed left at (638, 354)
Screenshot: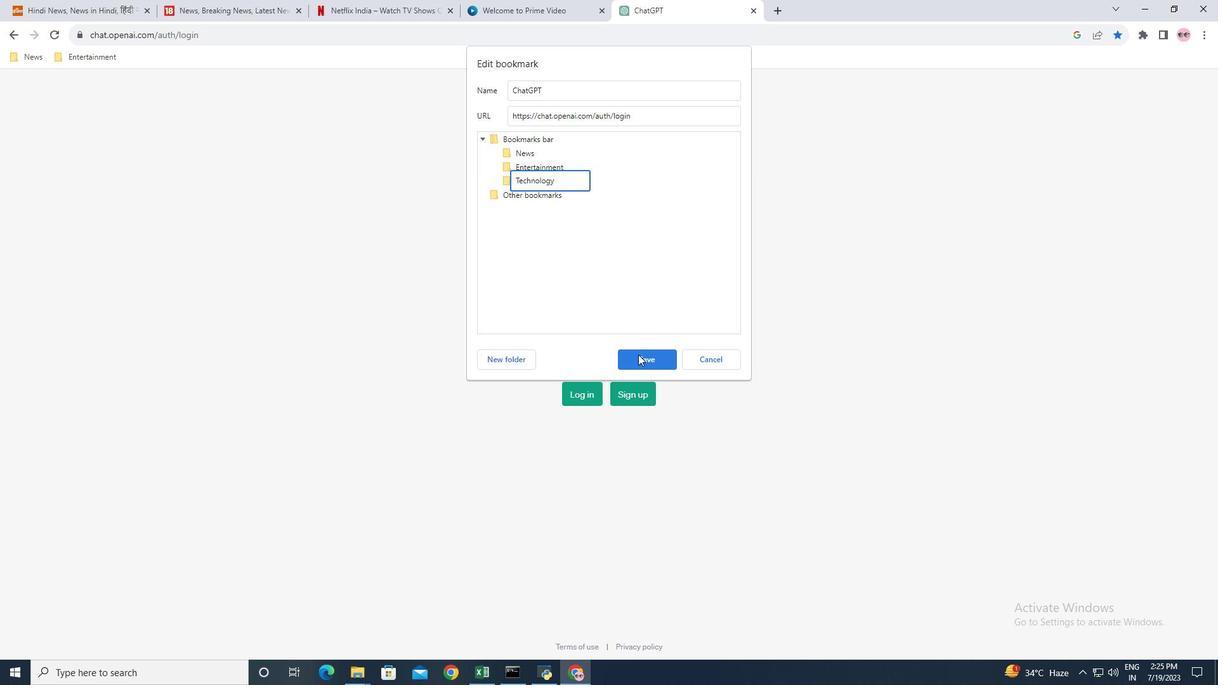 
Action: Mouse moved to (781, 12)
Screenshot: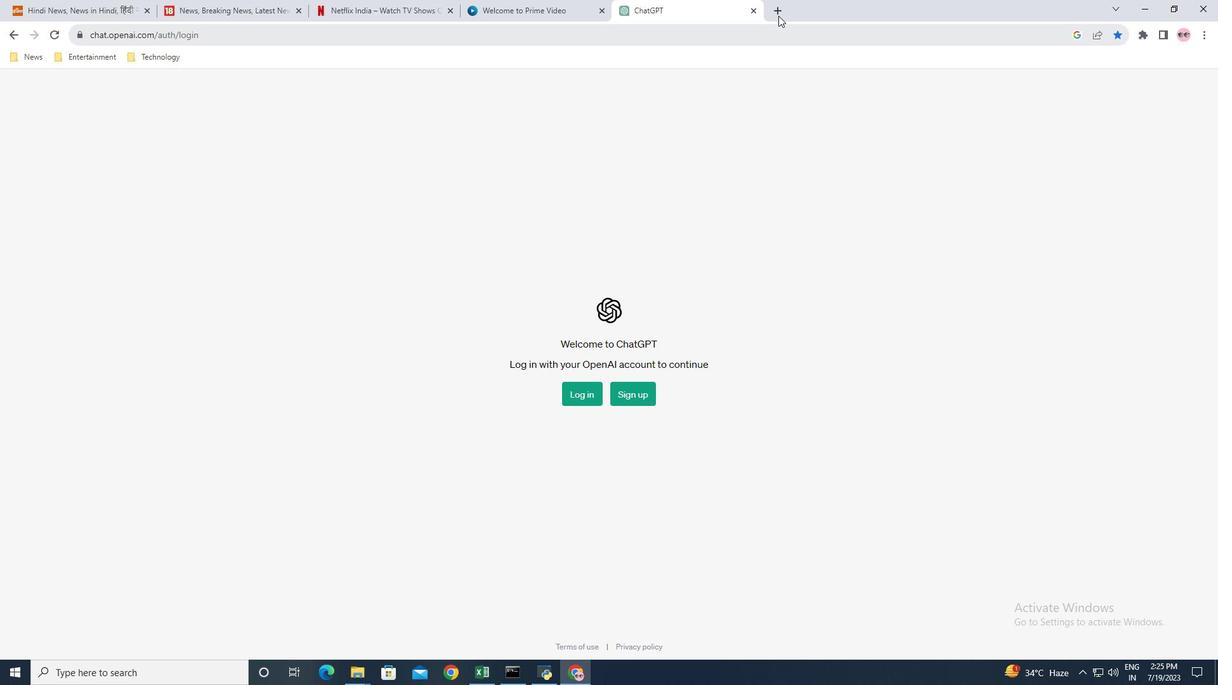 
Action: Mouse pressed left at (781, 12)
Screenshot: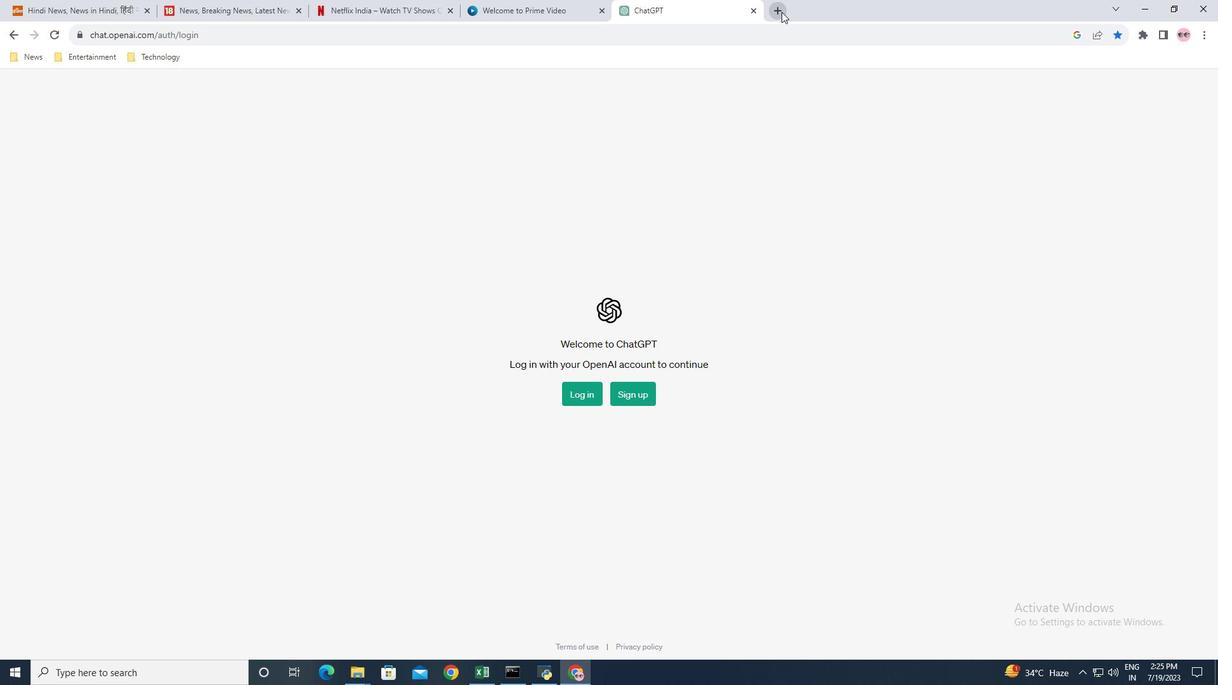 
Action: Mouse moved to (604, 34)
Screenshot: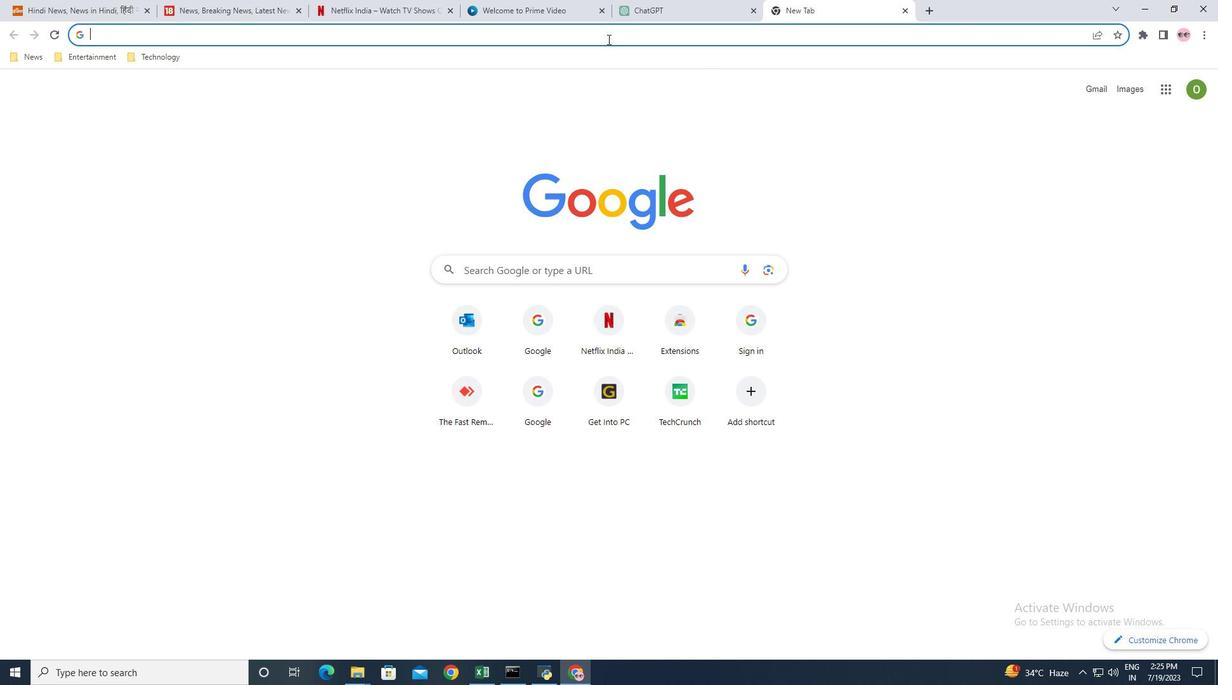 
Action: Mouse pressed left at (604, 34)
Screenshot: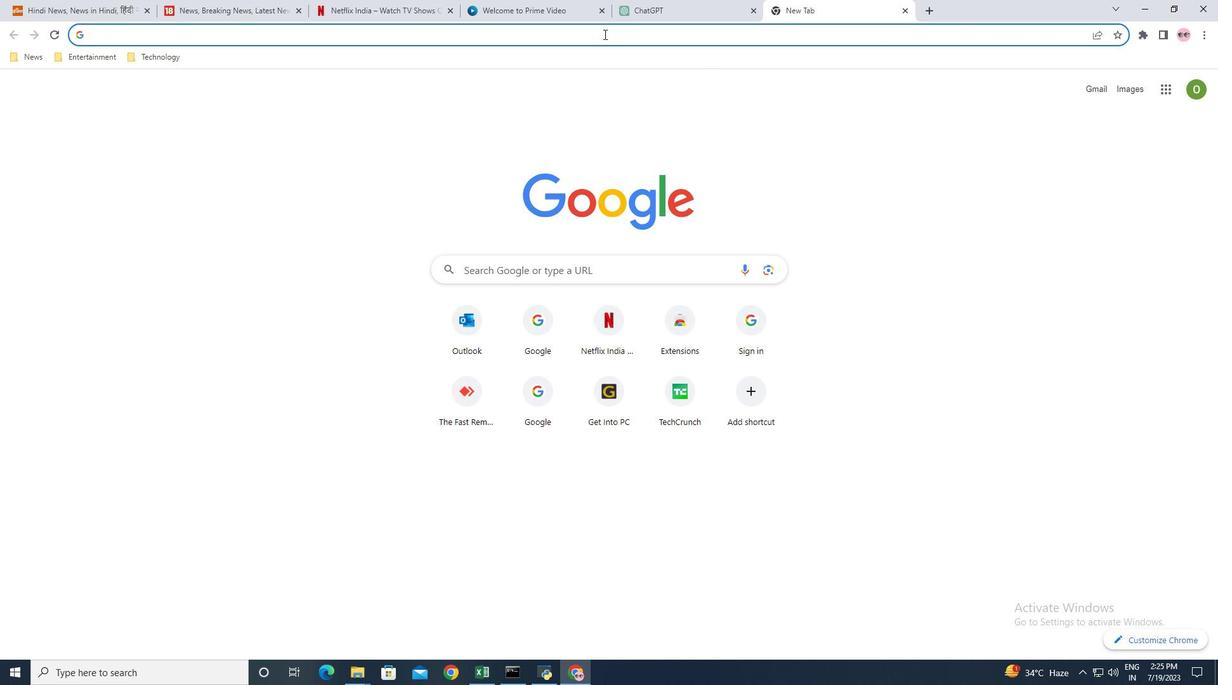 
Action: Mouse moved to (604, 38)
Screenshot: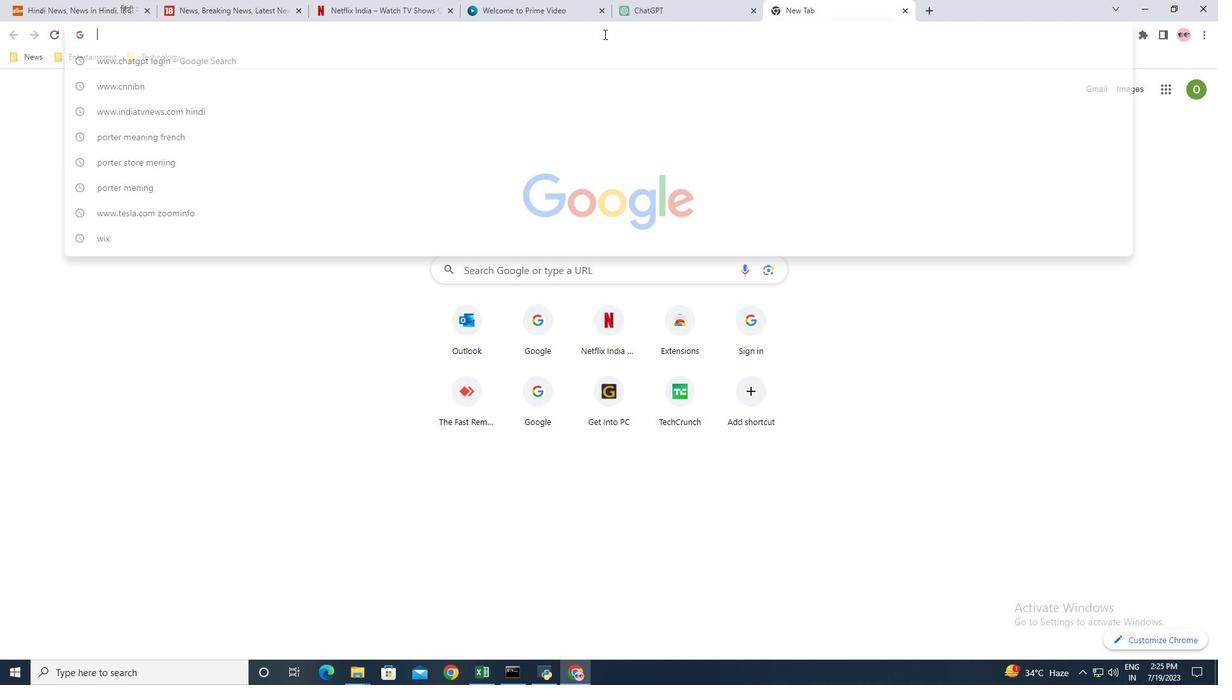 
Action: Key pressed www.chatgptfy.com<Key.enter>
Screenshot: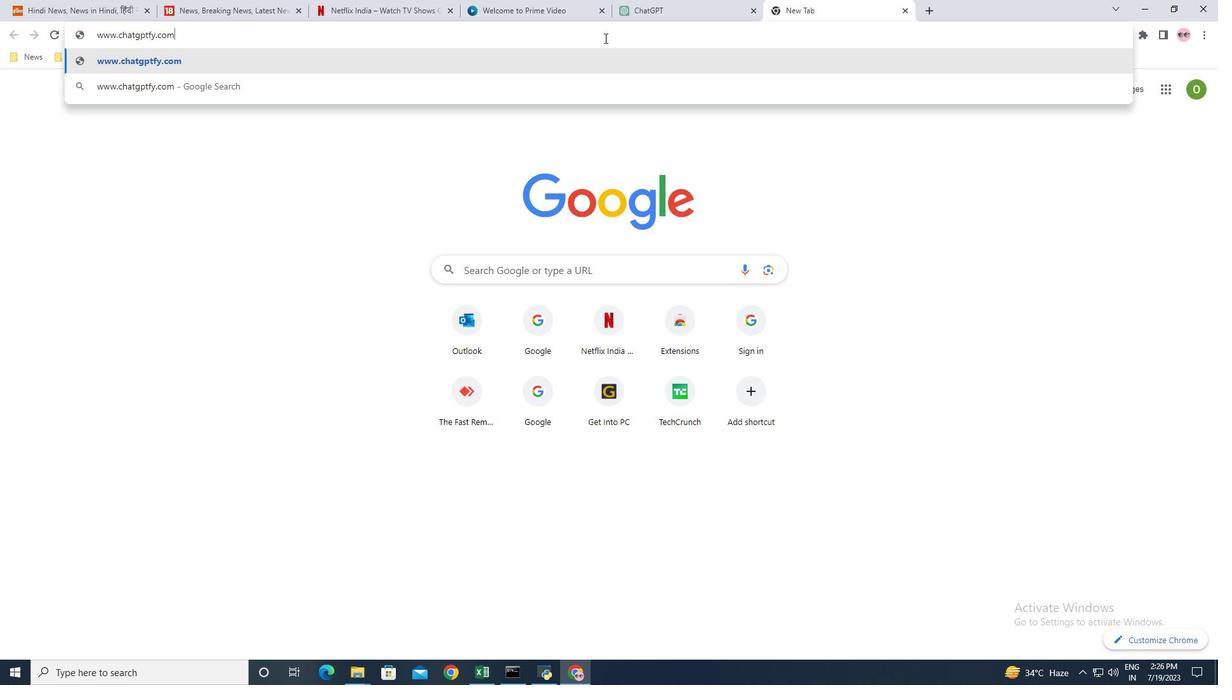 
Action: Mouse moved to (1205, 36)
Screenshot: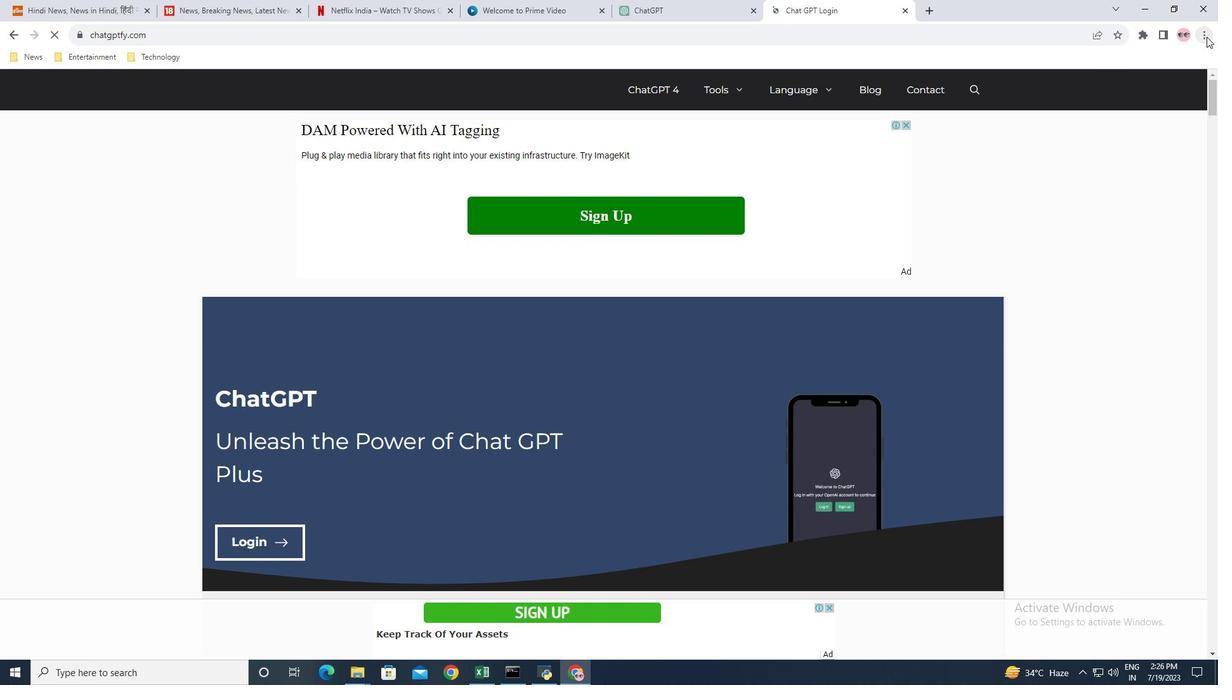 
Action: Mouse pressed left at (1205, 36)
Screenshot: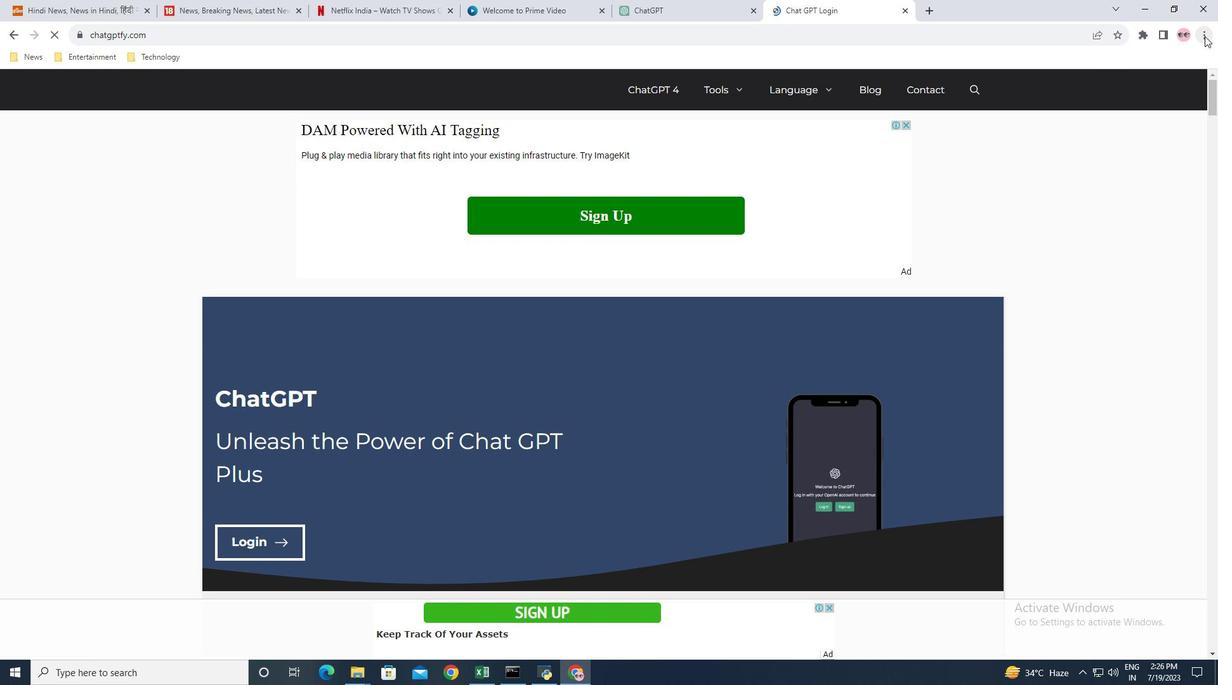 
Action: Mouse moved to (1088, 131)
Screenshot: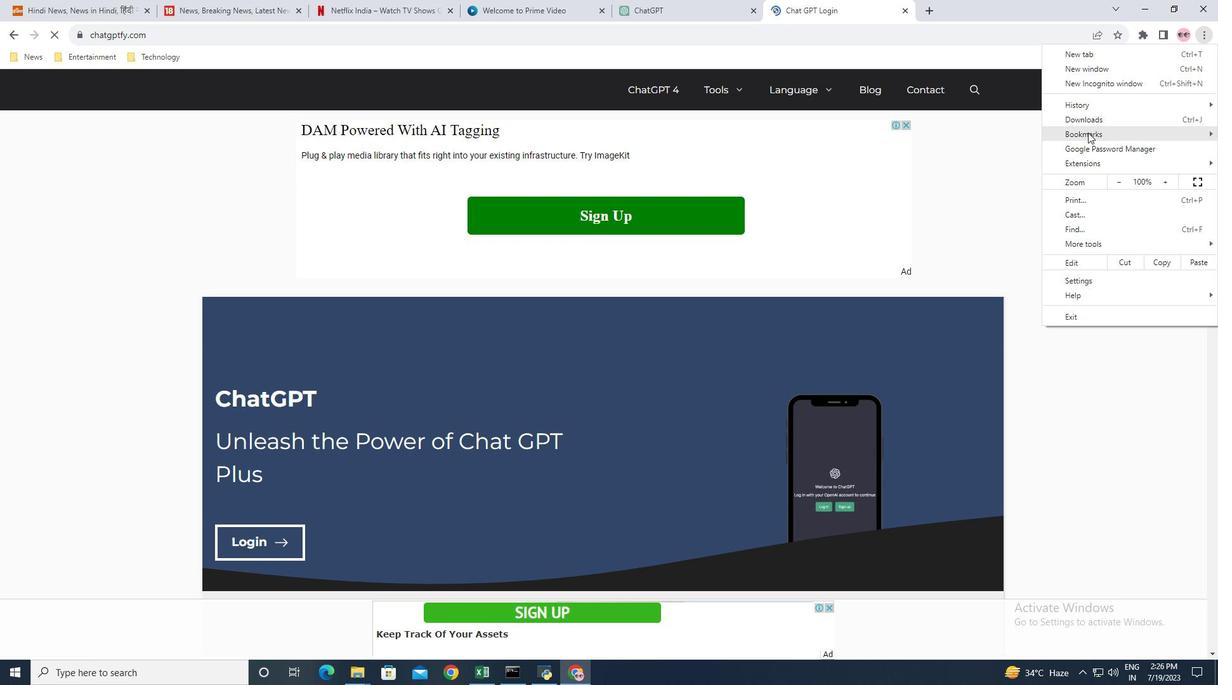 
Action: Mouse pressed left at (1088, 131)
Screenshot: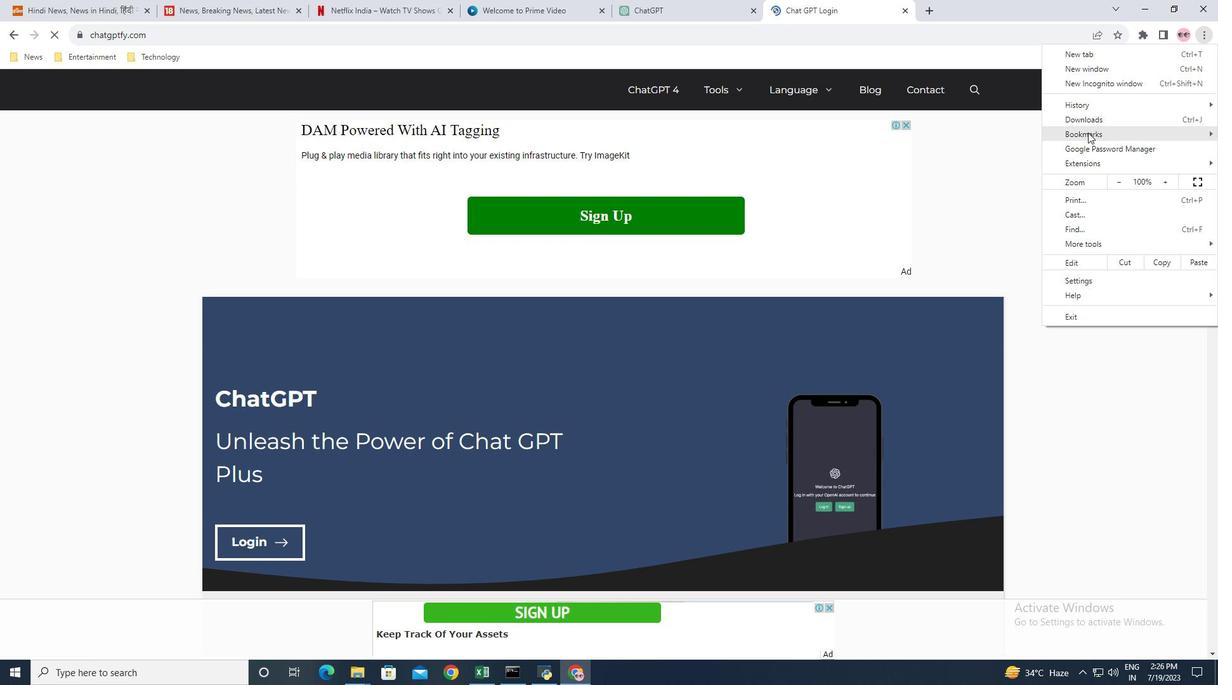 
Action: Mouse moved to (940, 135)
Screenshot: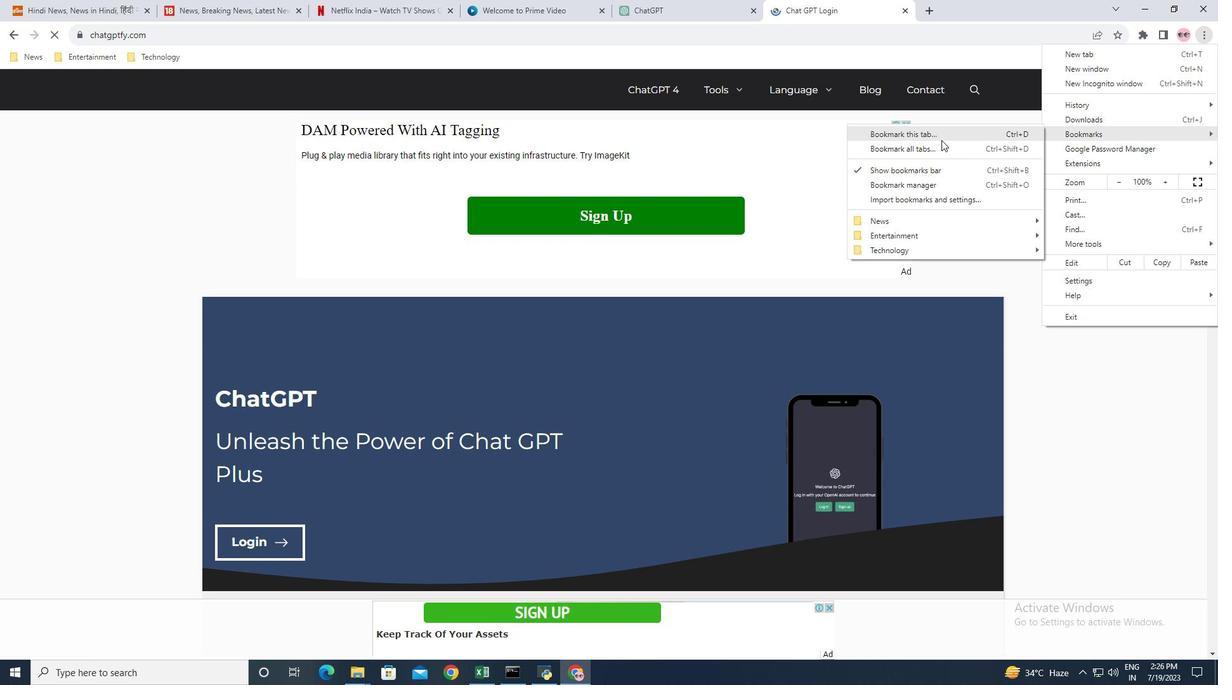 
Action: Mouse pressed left at (940, 135)
Screenshot: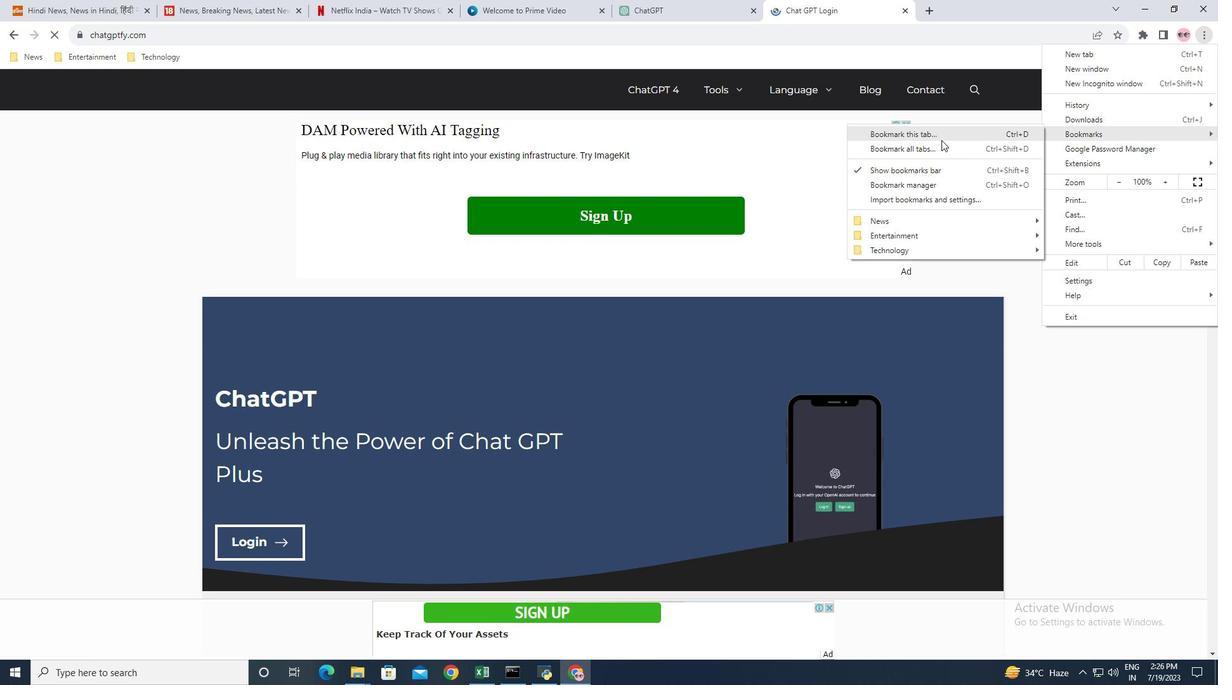 
Action: Mouse moved to (960, 150)
Screenshot: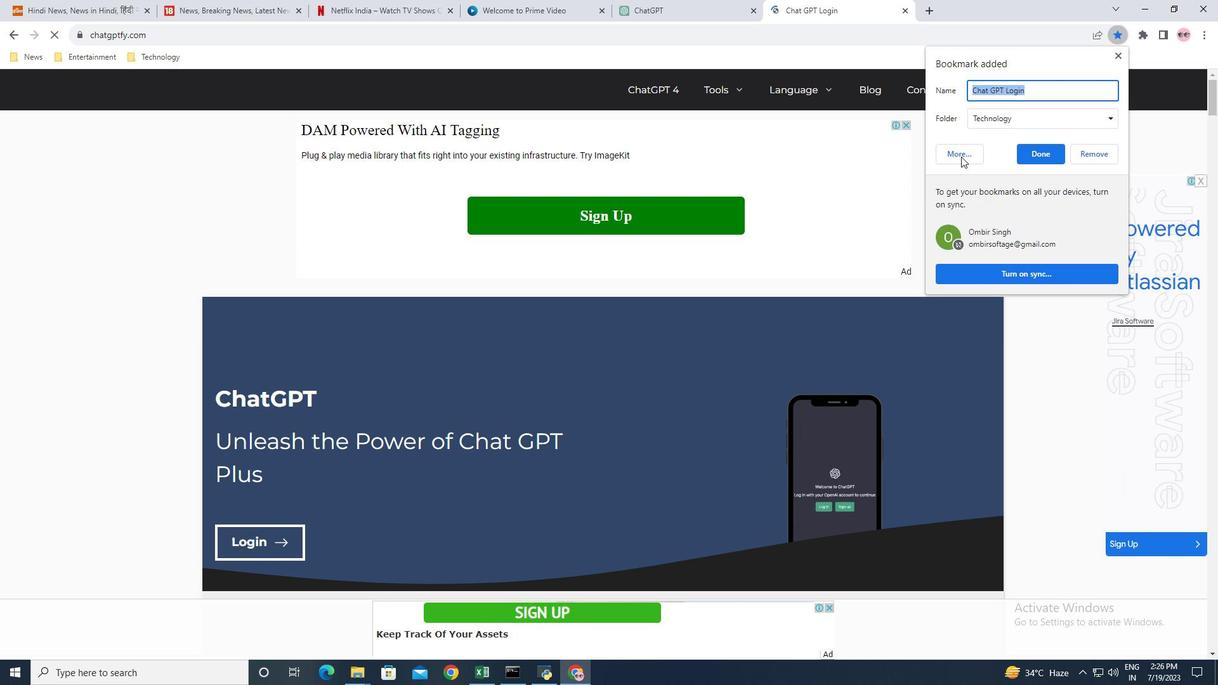 
Action: Mouse pressed left at (960, 150)
Screenshot: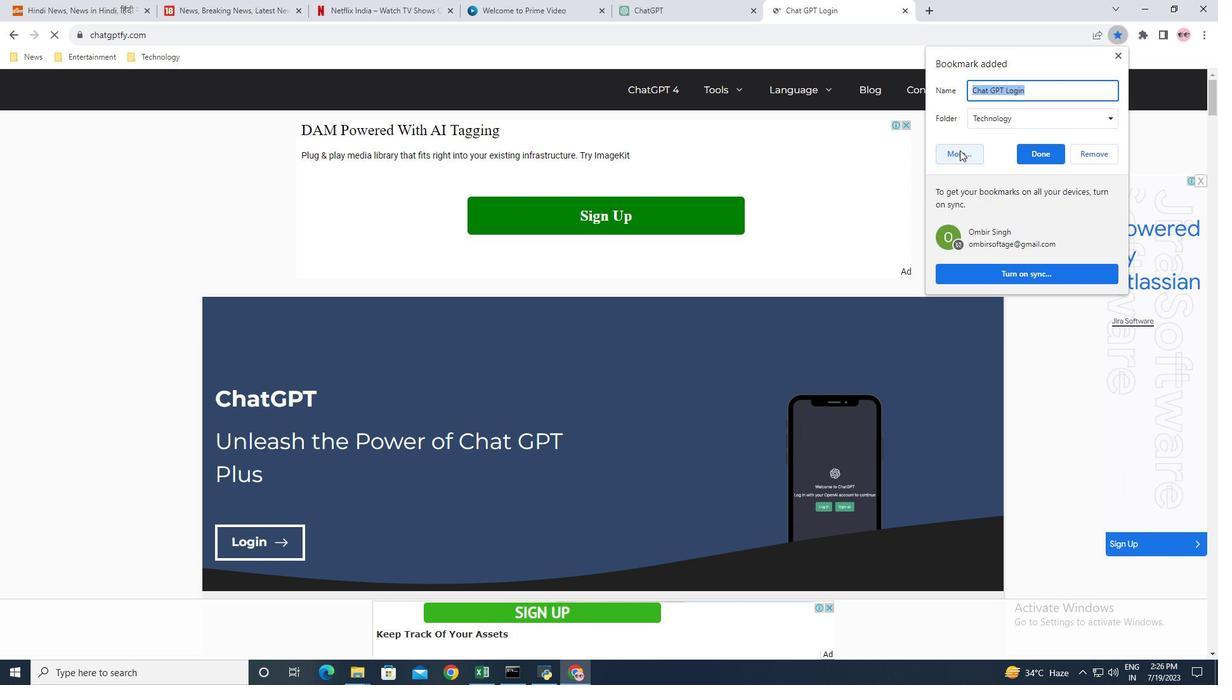 
Action: Mouse moved to (534, 180)
Screenshot: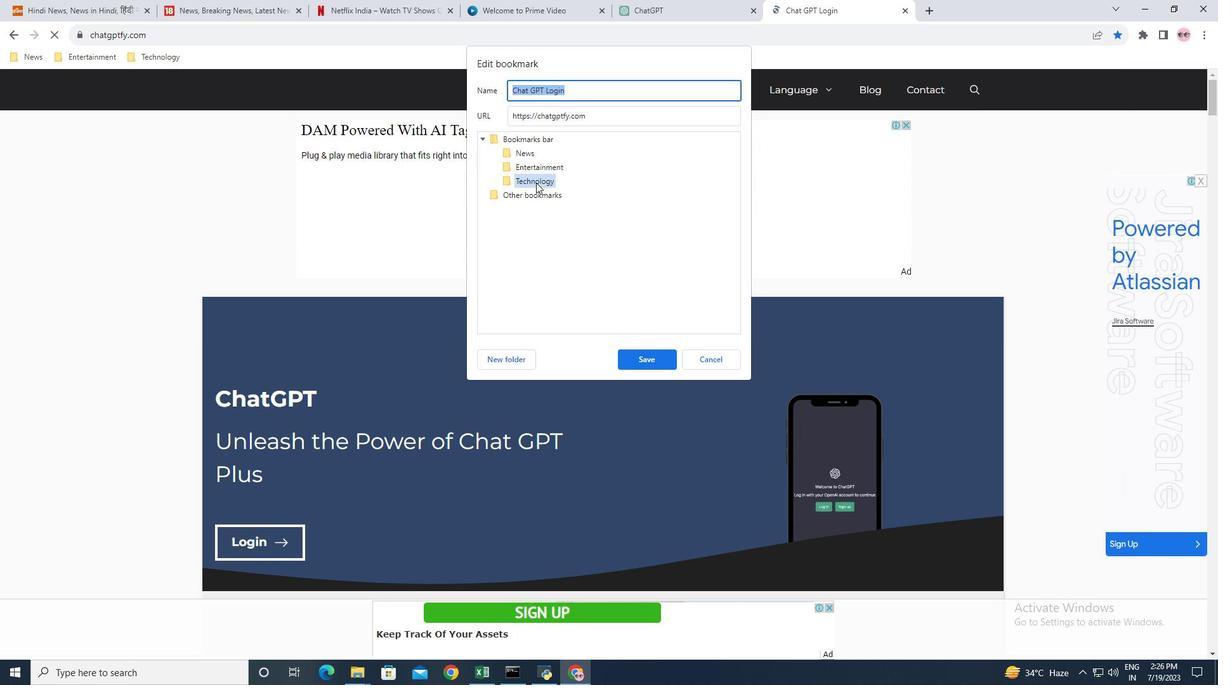 
Action: Mouse pressed left at (534, 180)
Screenshot: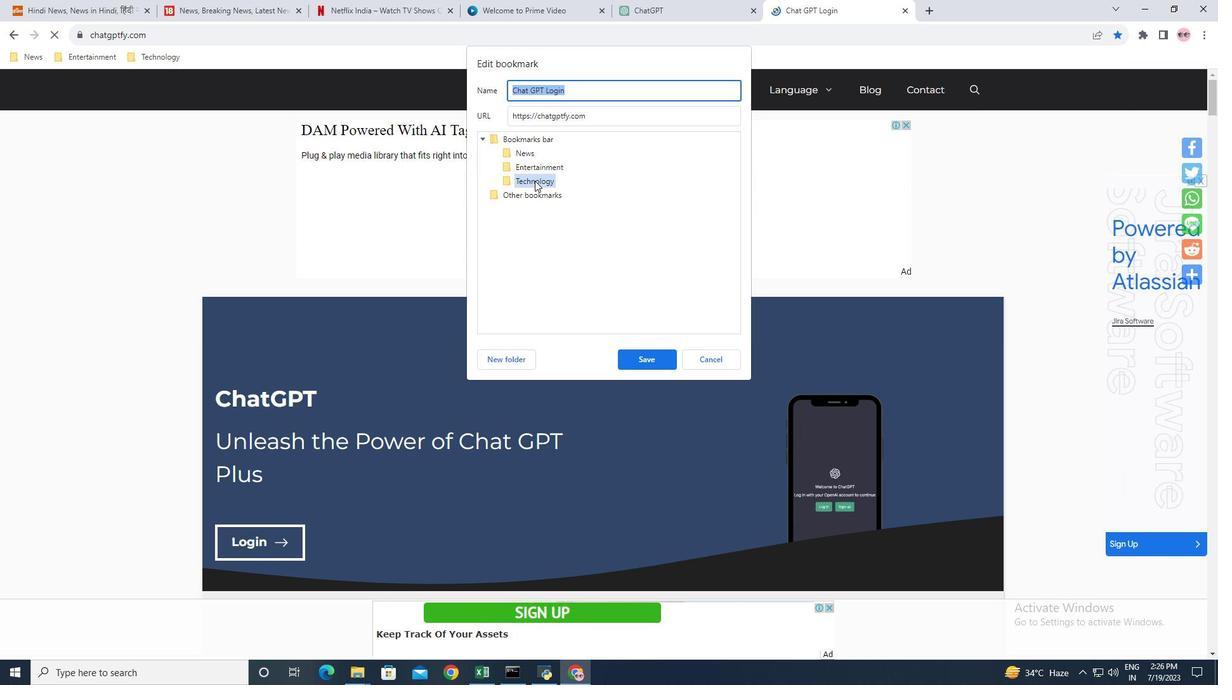 
Action: Mouse moved to (632, 357)
Screenshot: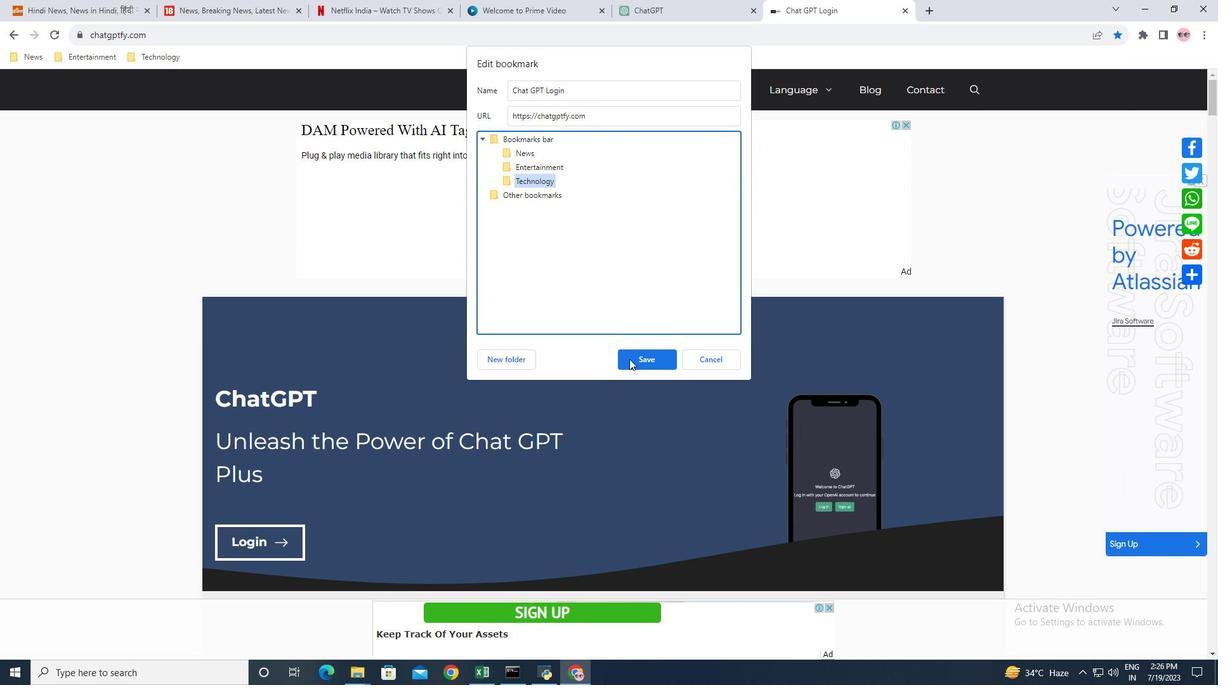
Action: Mouse pressed left at (632, 357)
Screenshot: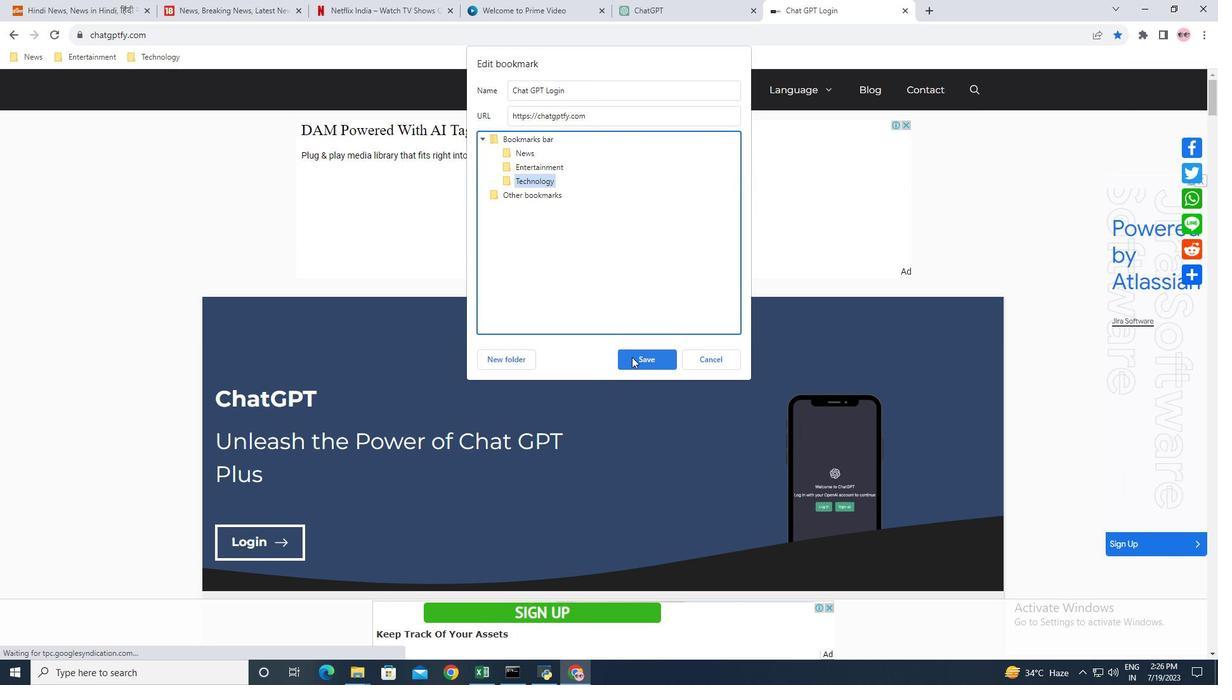 
Action: Mouse moved to (904, 12)
Screenshot: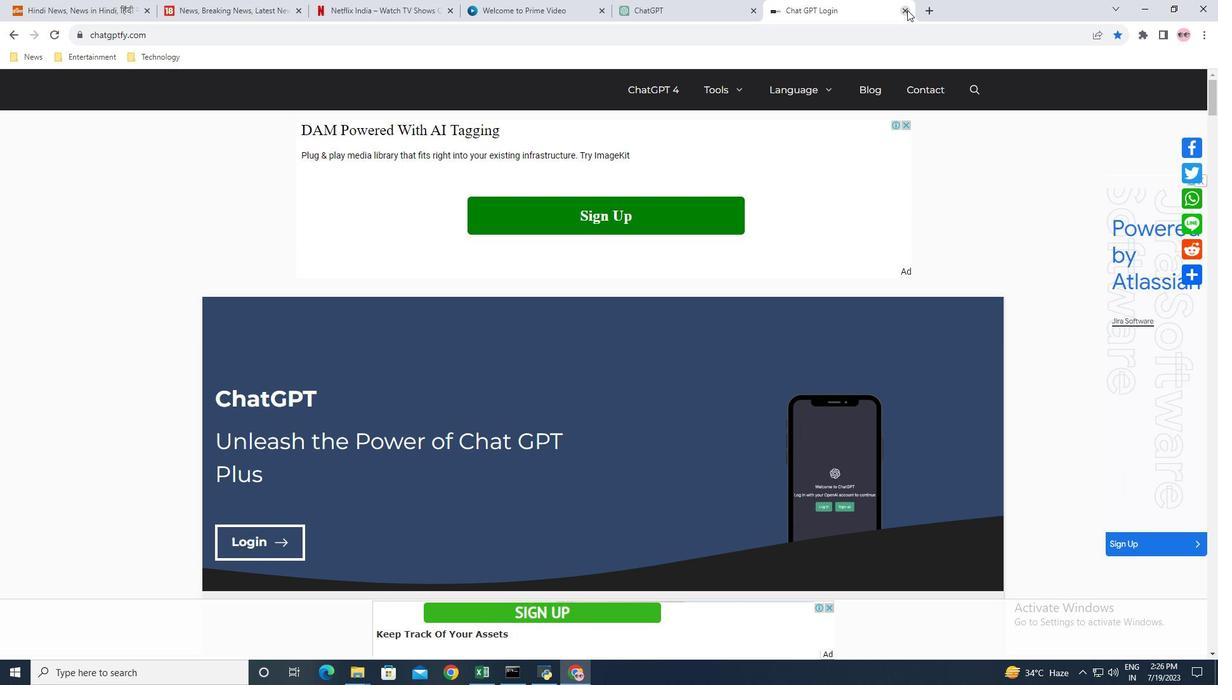
Action: Mouse pressed left at (904, 12)
Screenshot: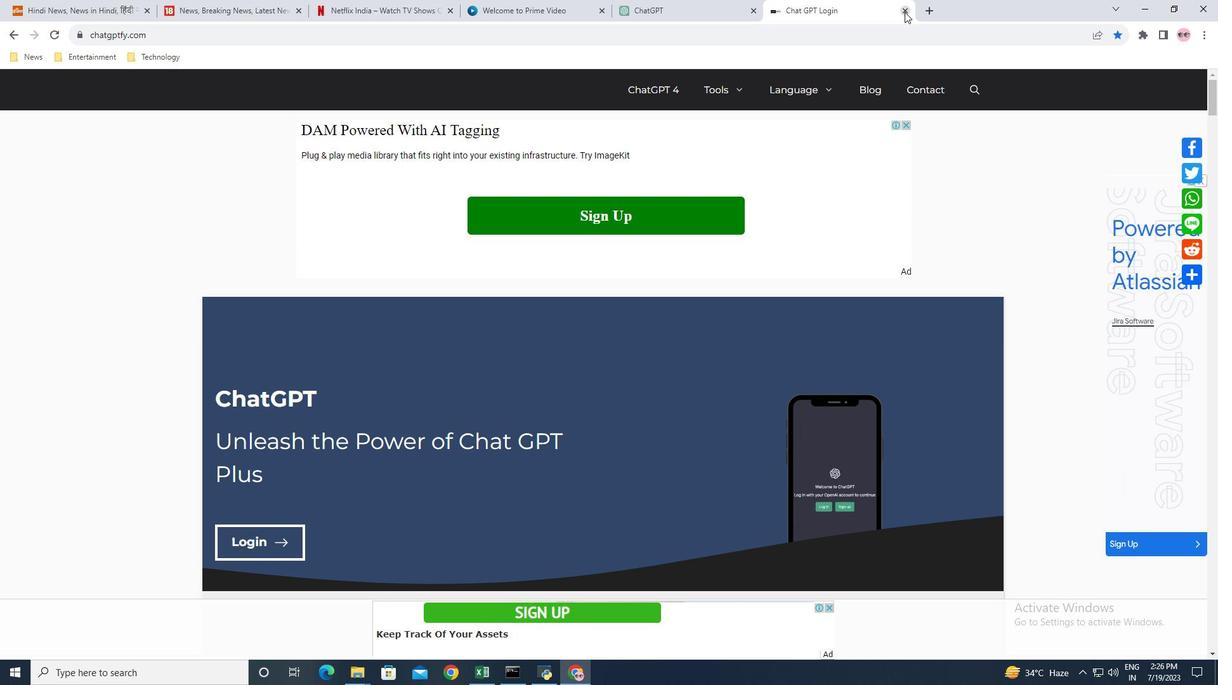 
Action: Mouse moved to (753, 12)
Screenshot: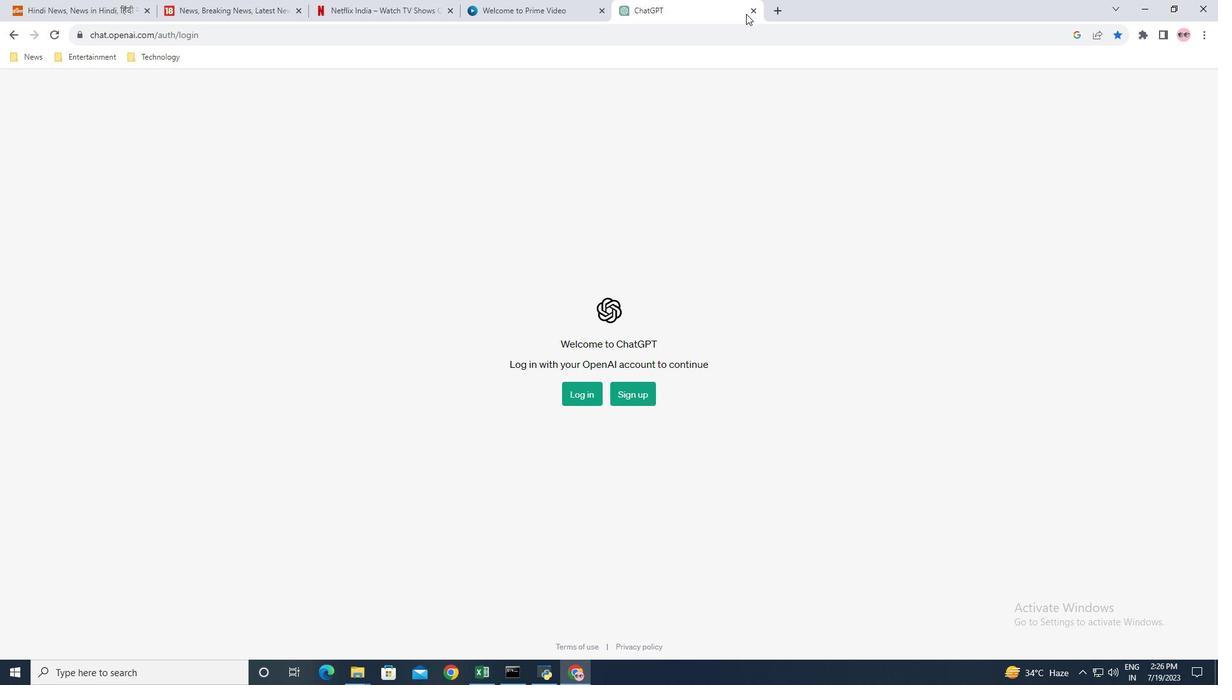 
Action: Mouse pressed left at (753, 12)
Screenshot: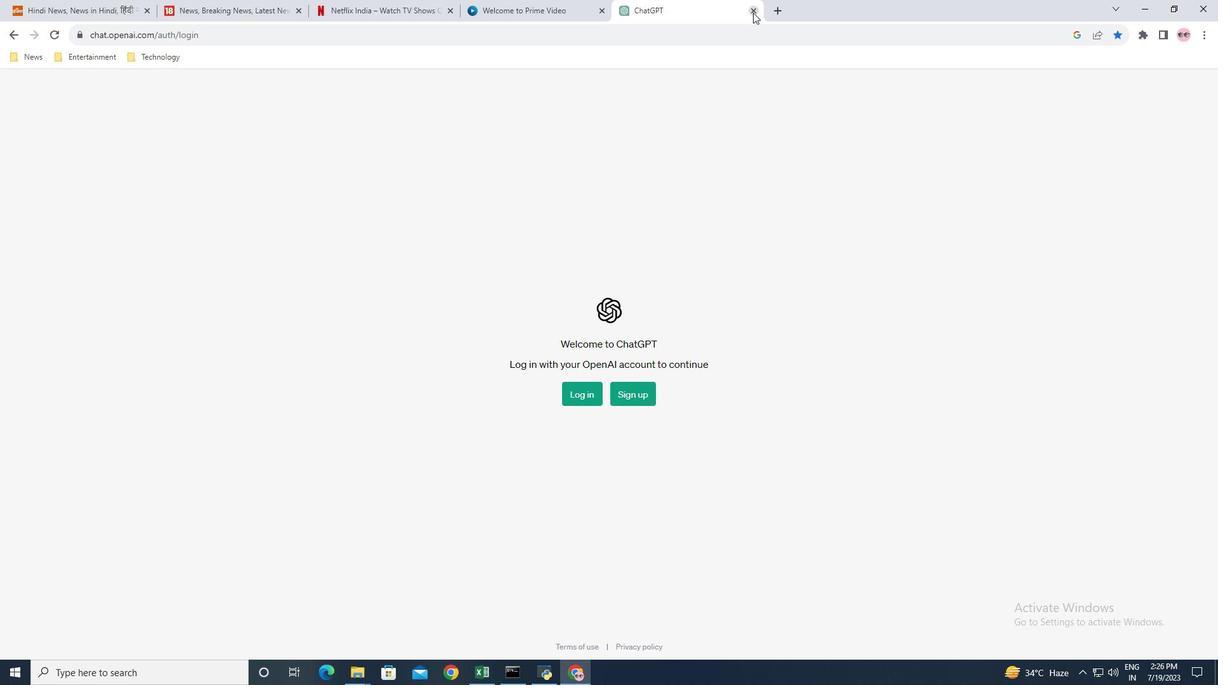 
Action: Mouse moved to (605, 12)
Screenshot: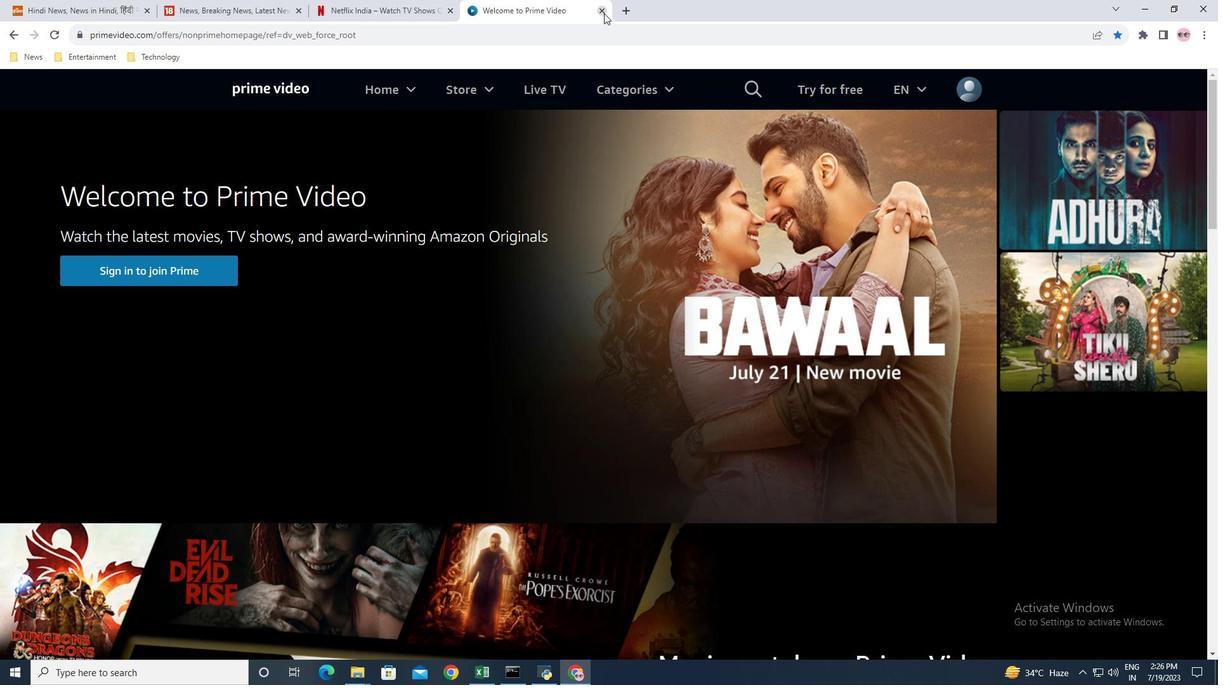 
Action: Mouse pressed left at (605, 12)
Screenshot: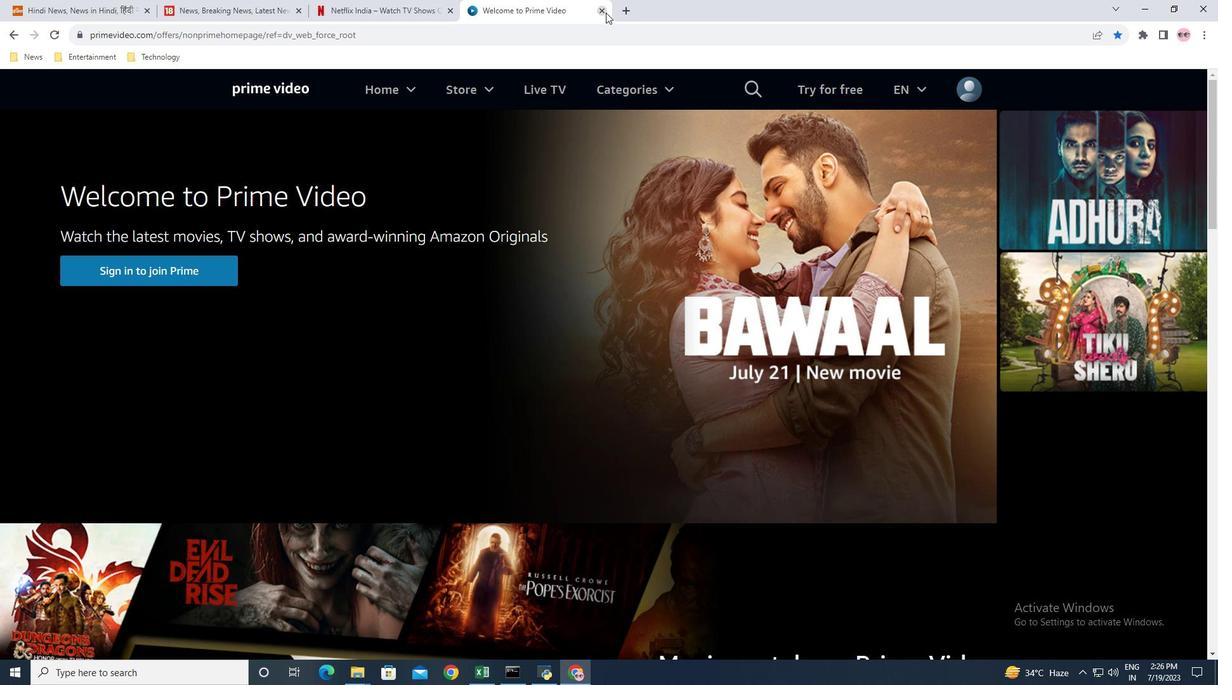
Action: Mouse moved to (448, 10)
Screenshot: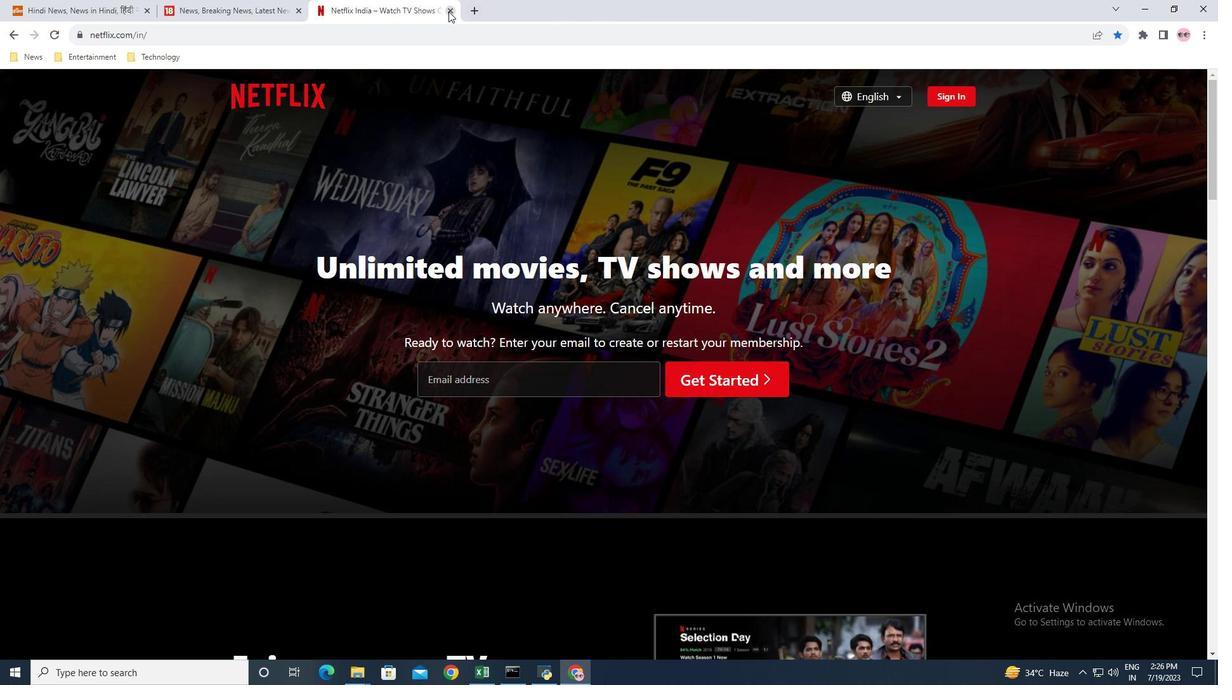 
Action: Mouse pressed left at (448, 10)
Screenshot: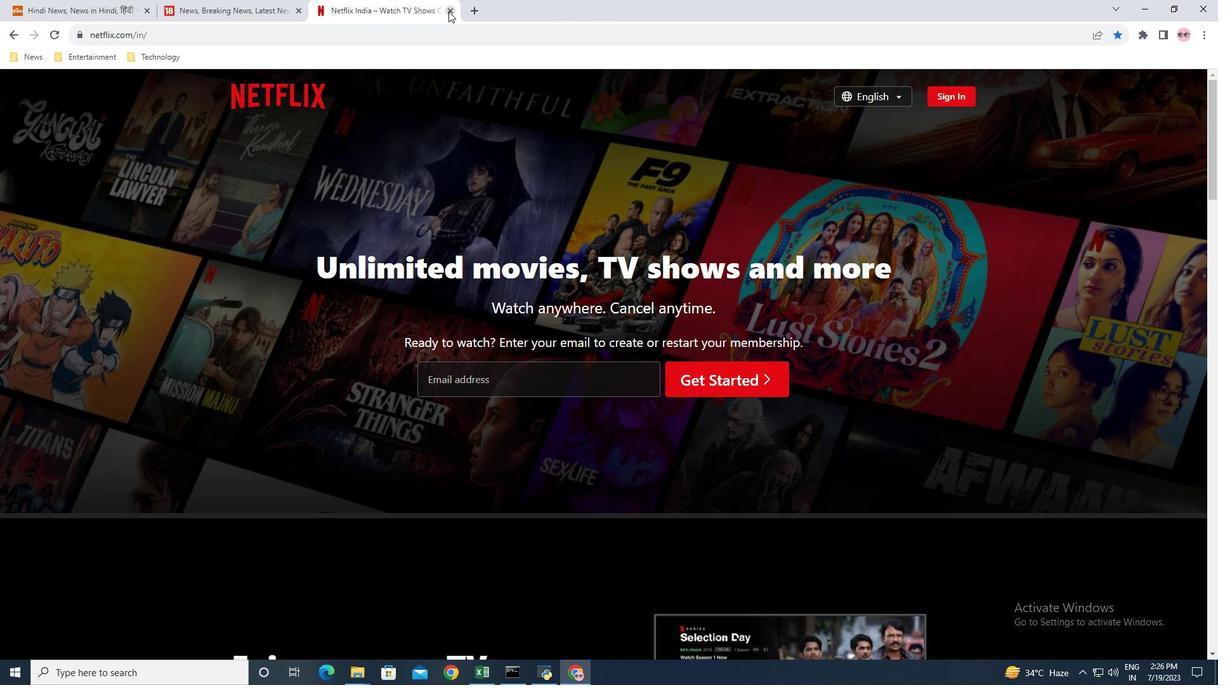 
Action: Mouse moved to (297, 11)
Screenshot: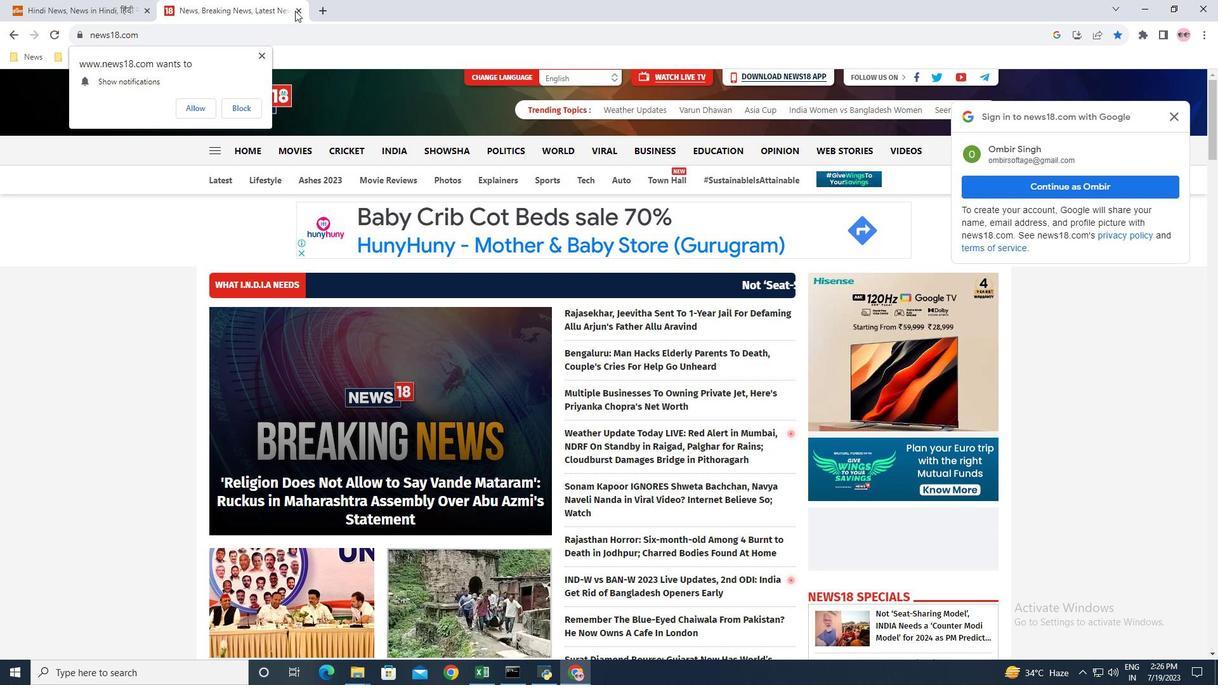 
Action: Mouse pressed left at (297, 11)
Screenshot: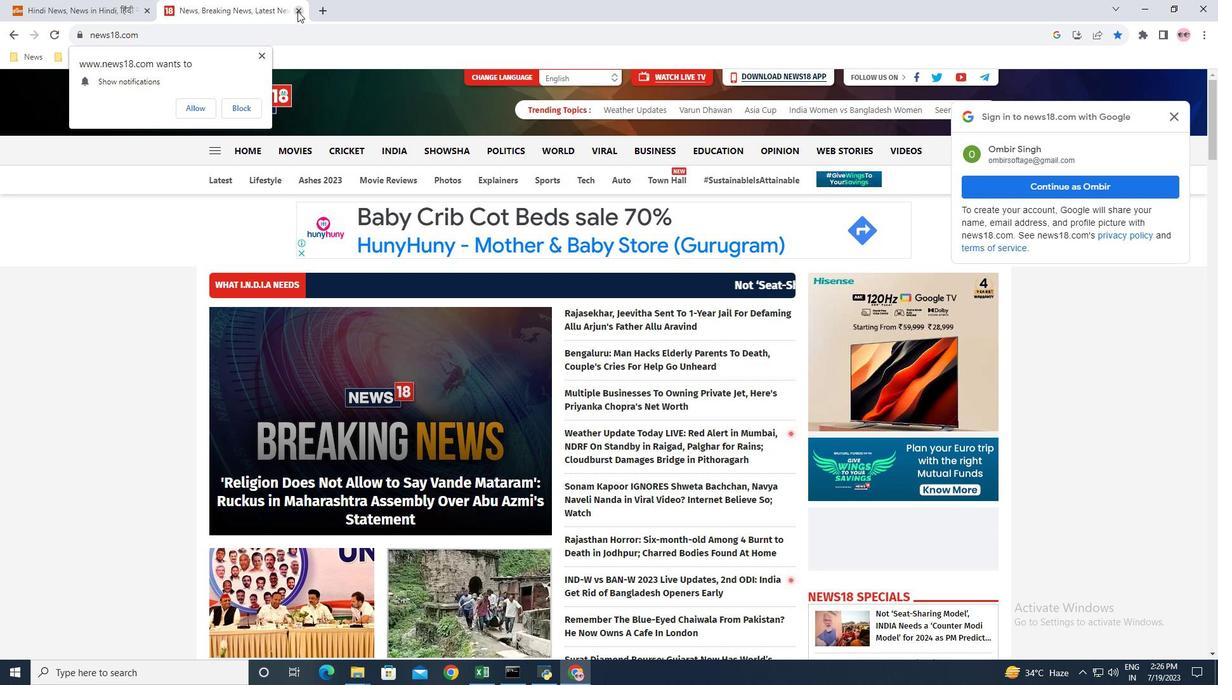 
Action: Mouse moved to (1200, 32)
Screenshot: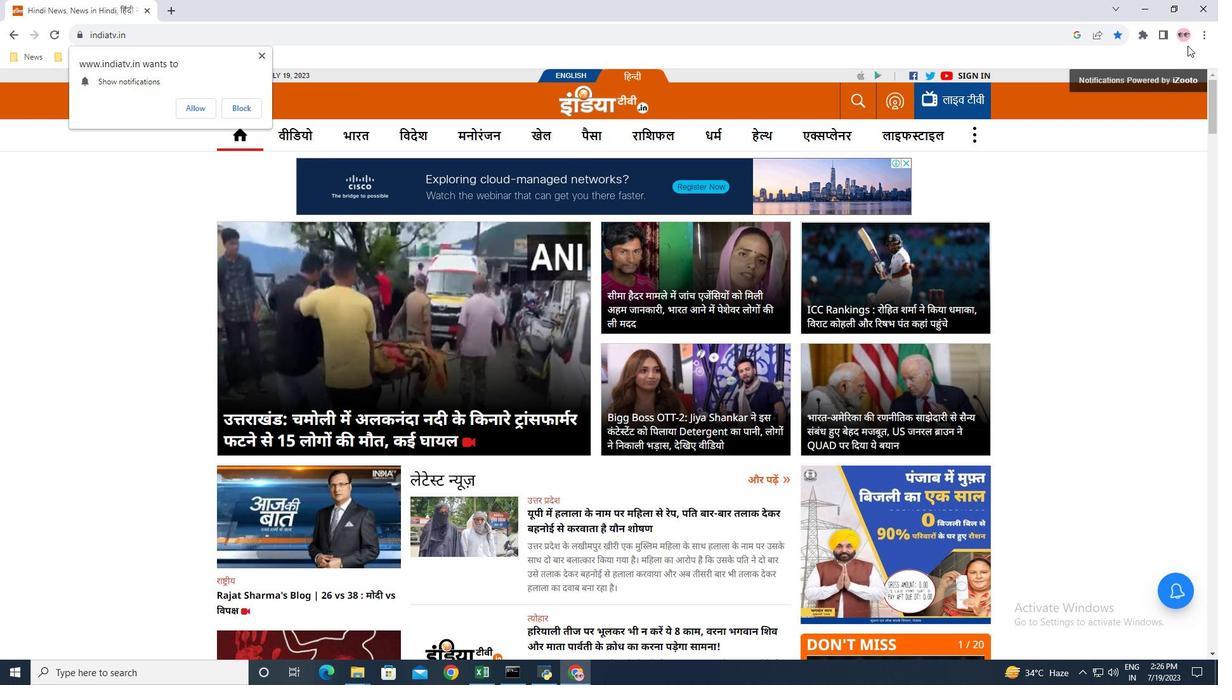 
Action: Mouse pressed left at (1200, 32)
Screenshot: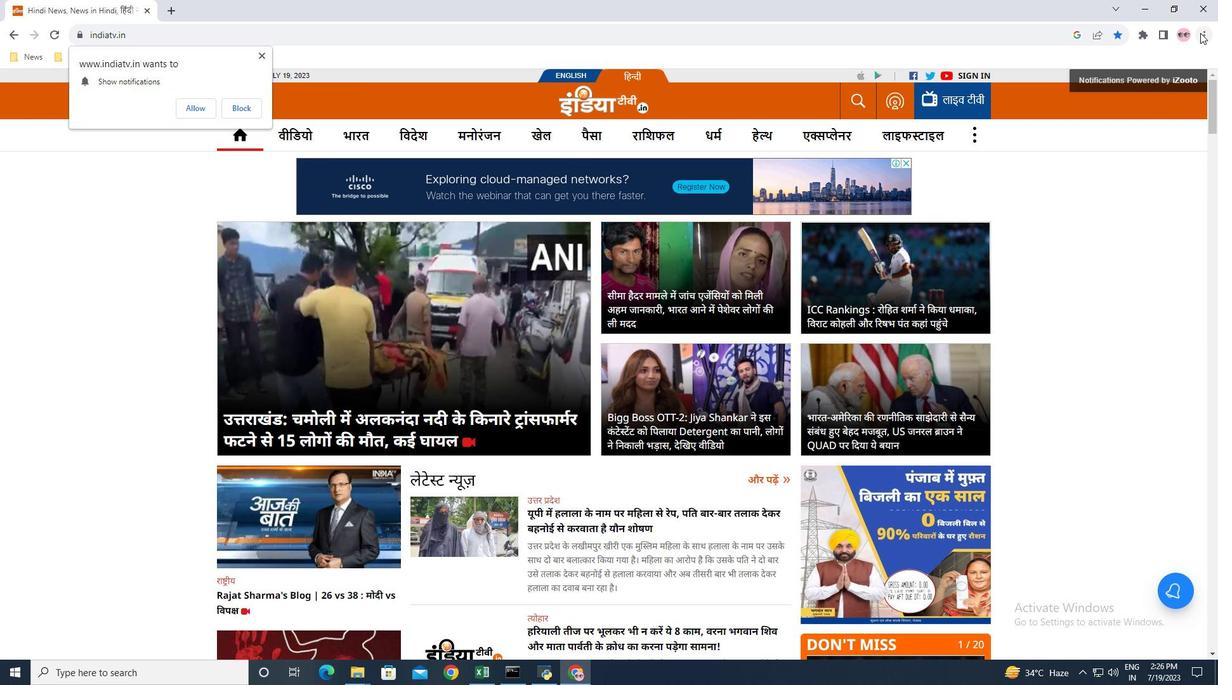 
Action: Mouse moved to (1104, 135)
Screenshot: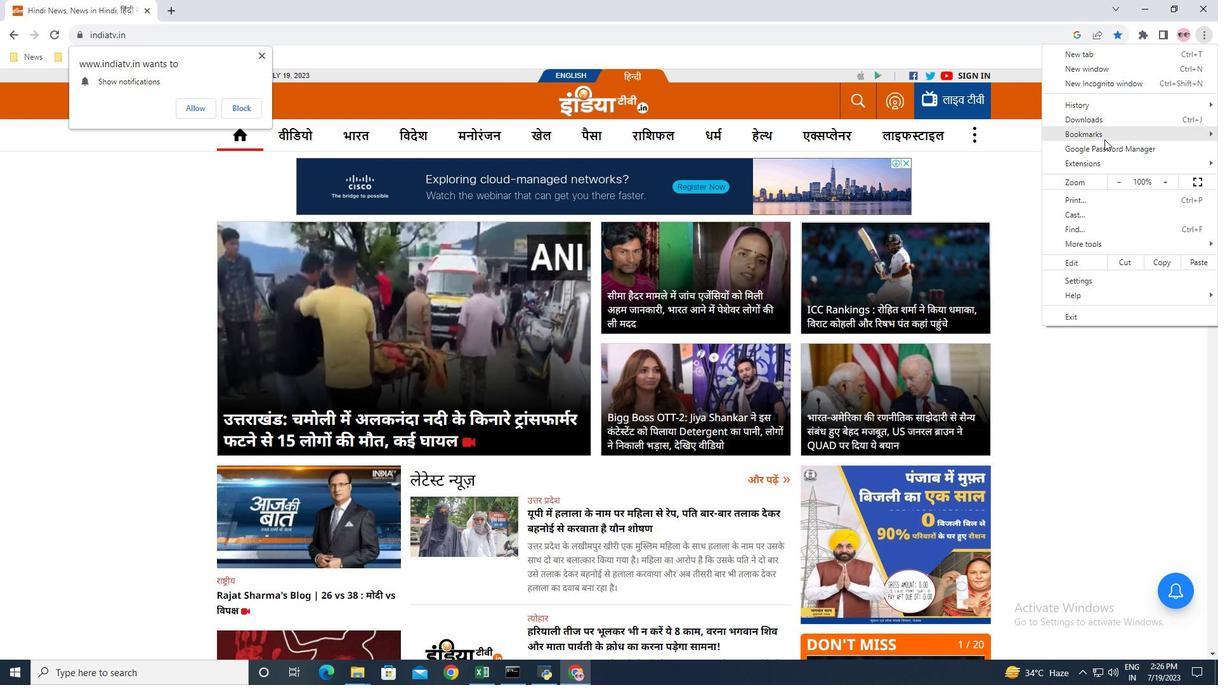 
Action: Mouse pressed left at (1104, 135)
Screenshot: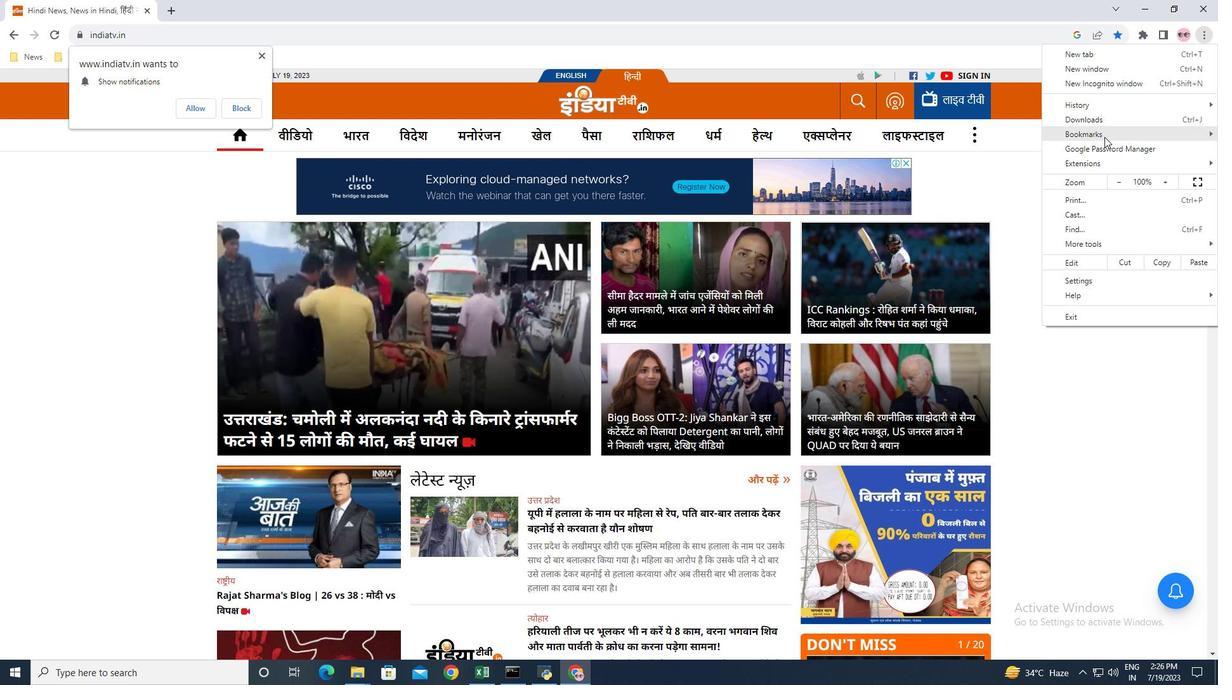 
Action: Mouse moved to (937, 184)
Screenshot: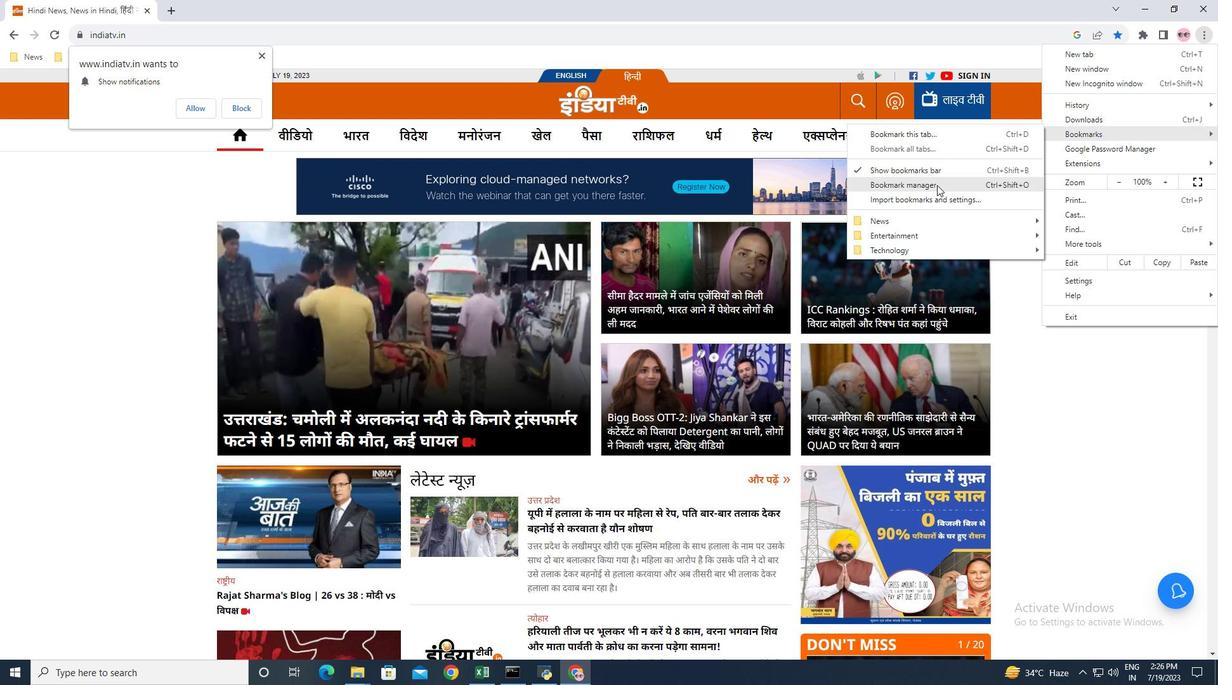 
Action: Mouse pressed left at (937, 184)
Screenshot: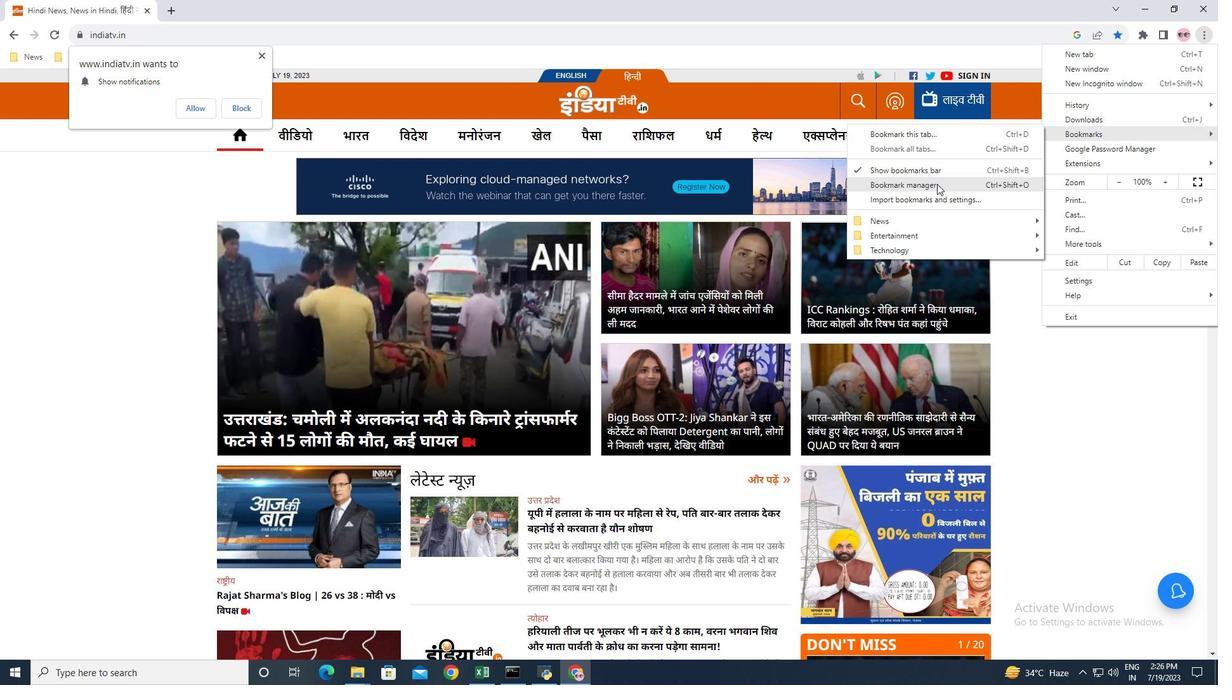 
Action: Mouse moved to (437, 141)
Screenshot: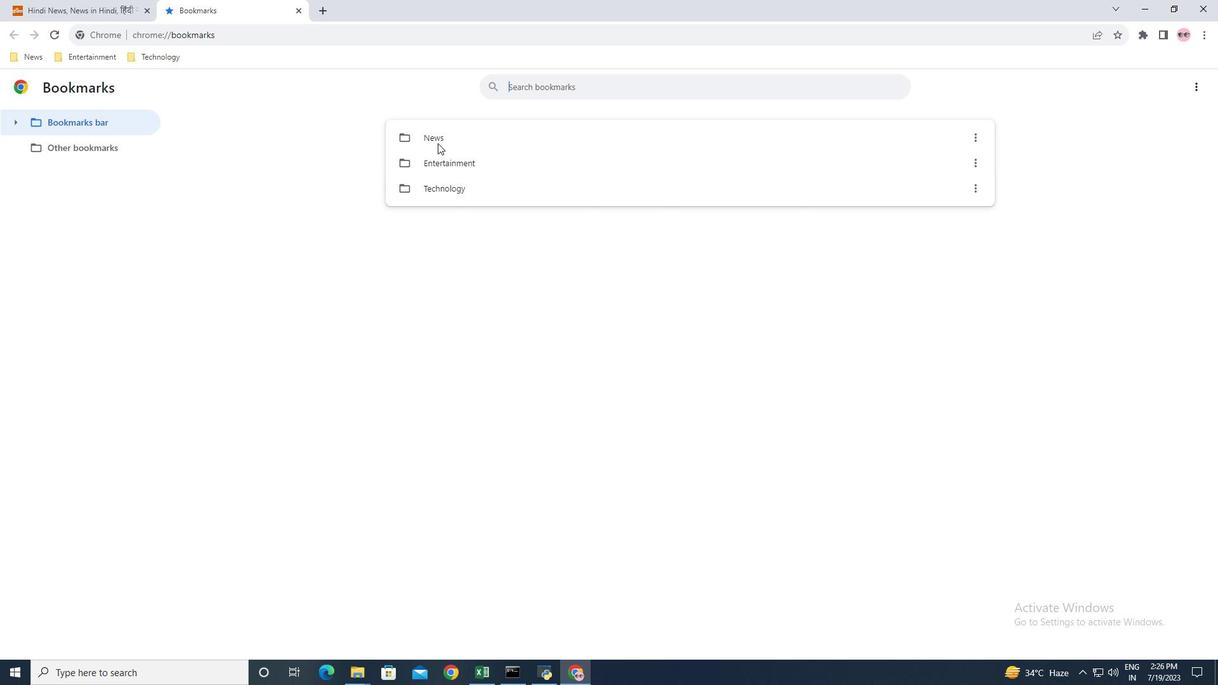 
Action: Mouse pressed left at (437, 141)
Screenshot: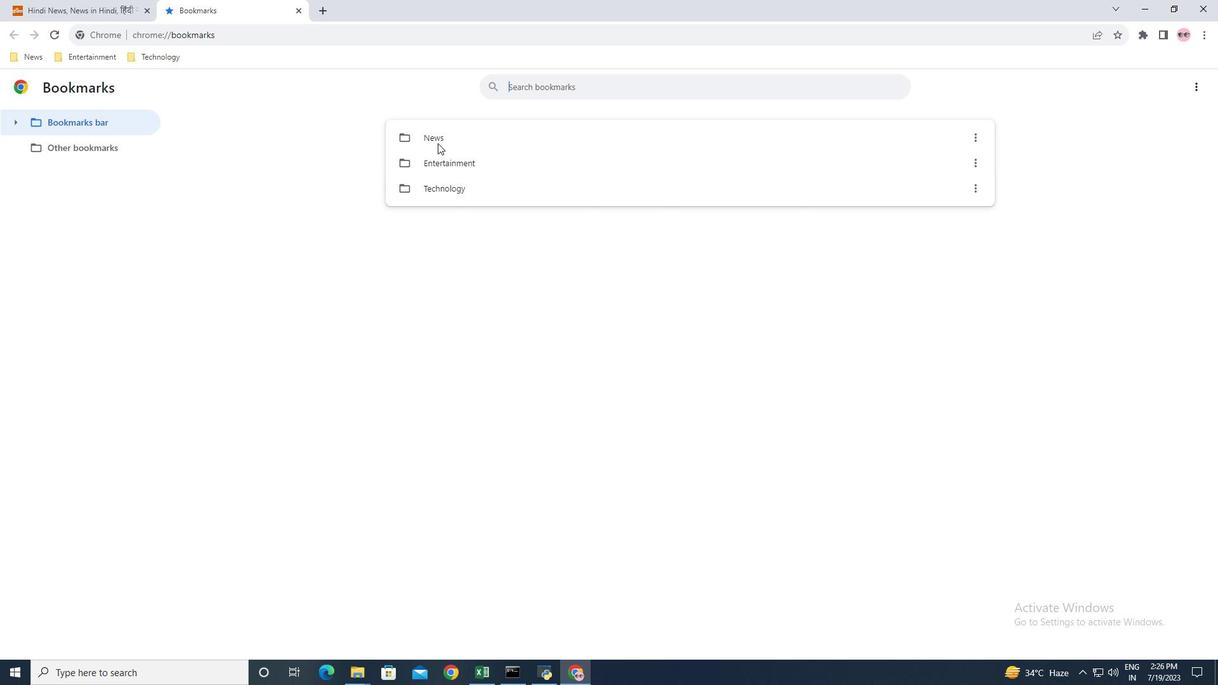 
Action: Mouse moved to (437, 137)
Screenshot: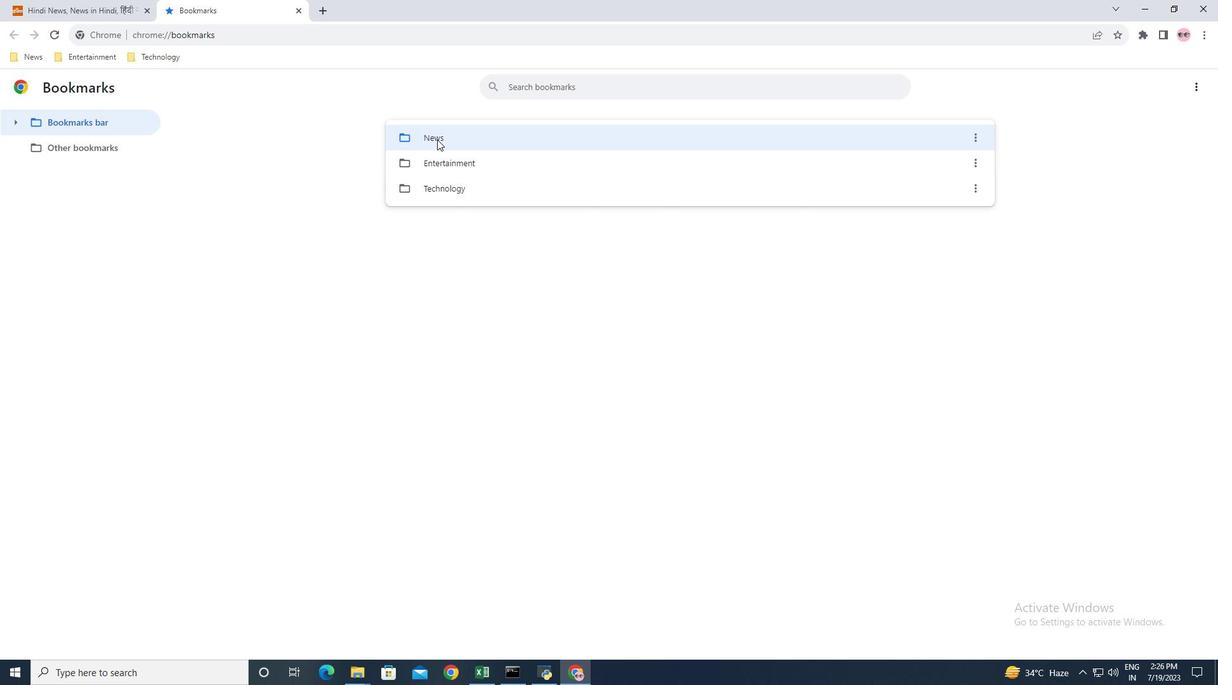 
Action: Mouse pressed left at (437, 137)
Screenshot: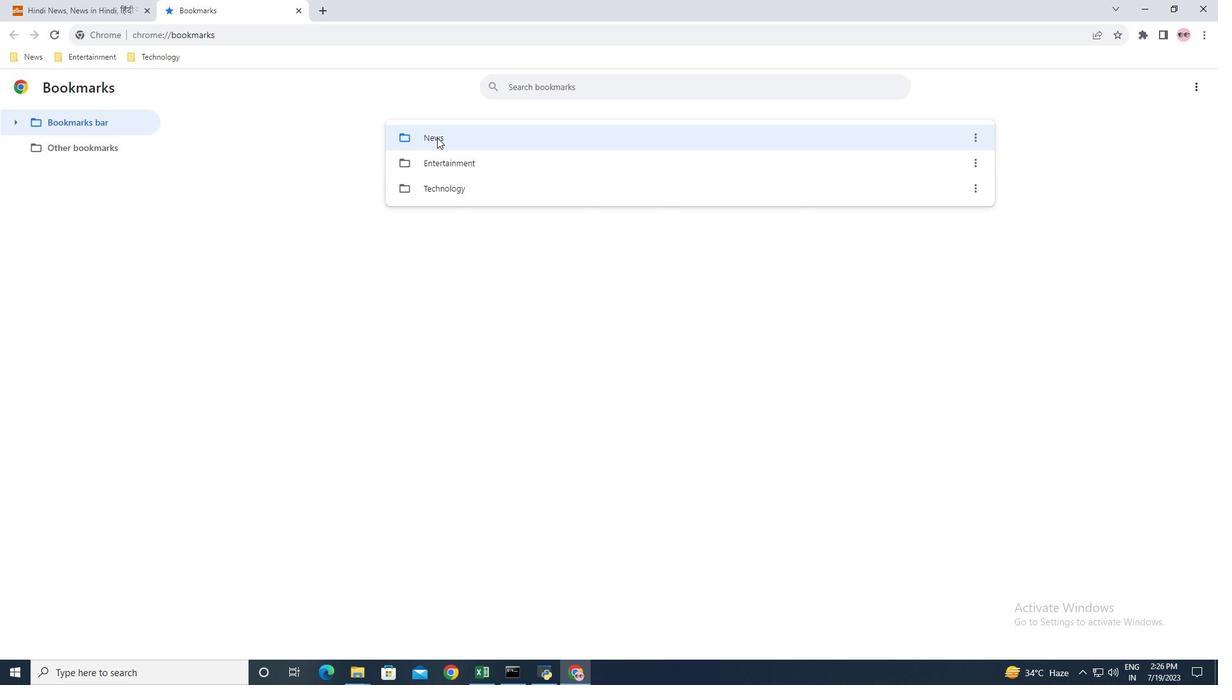 
Action: Mouse pressed left at (437, 137)
Screenshot: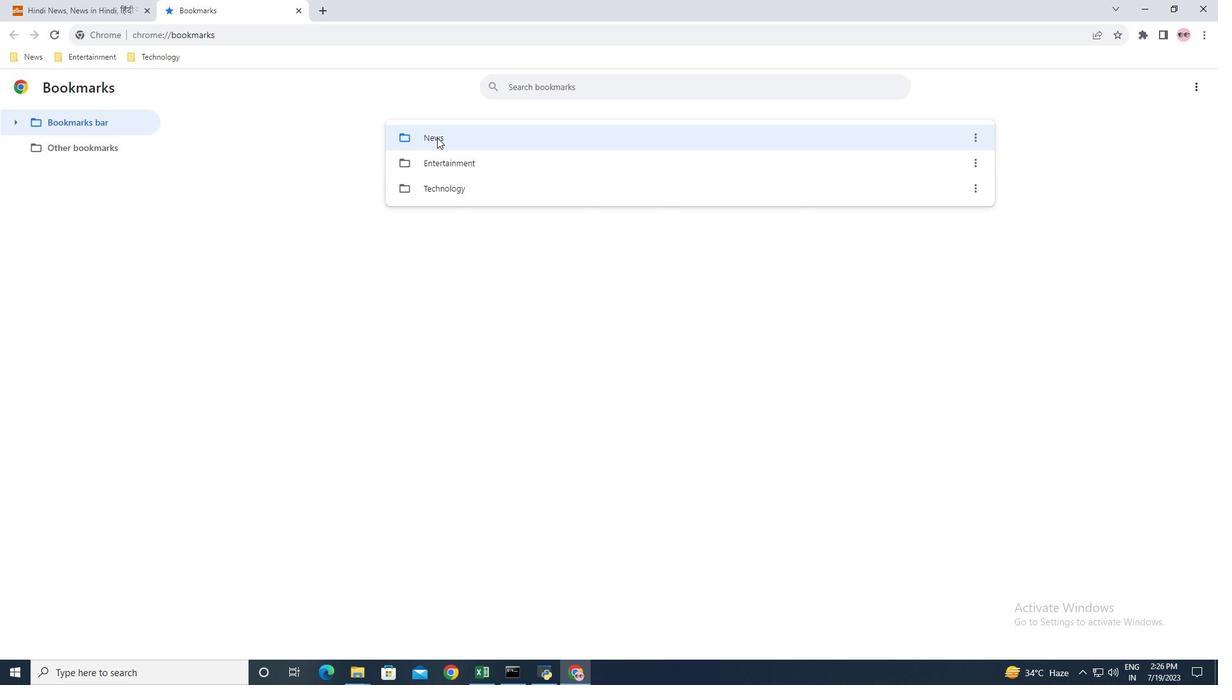 
Action: Mouse moved to (469, 138)
Screenshot: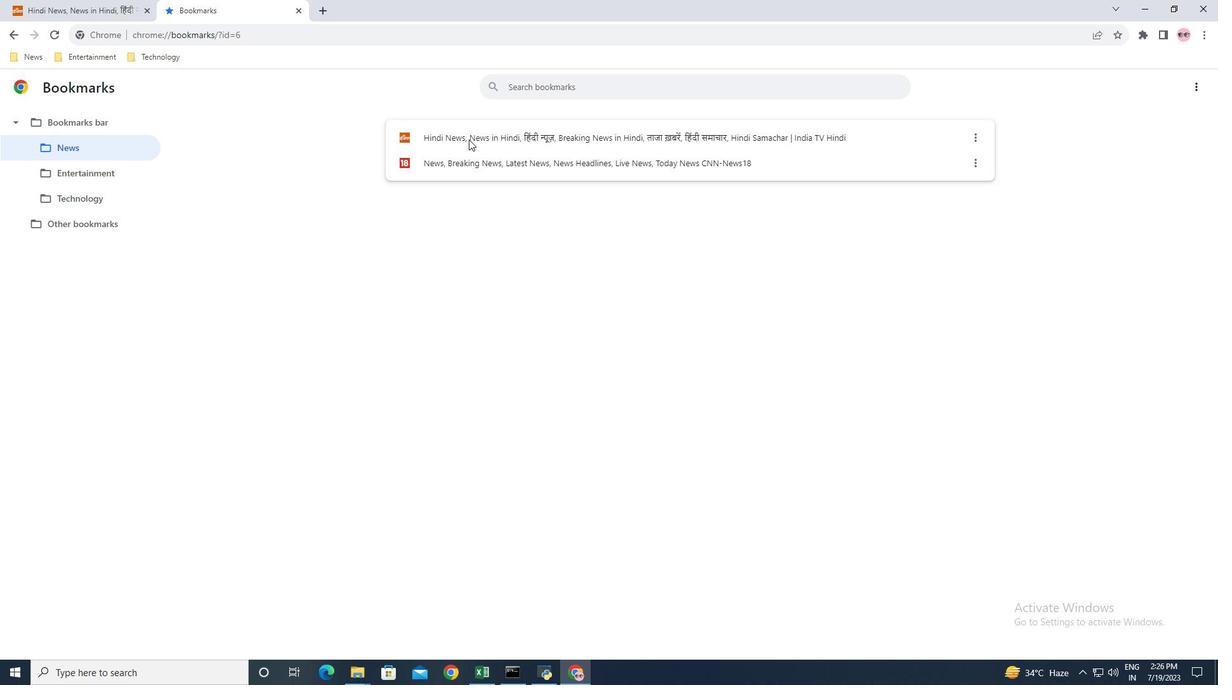 
Action: Mouse pressed left at (469, 138)
Screenshot: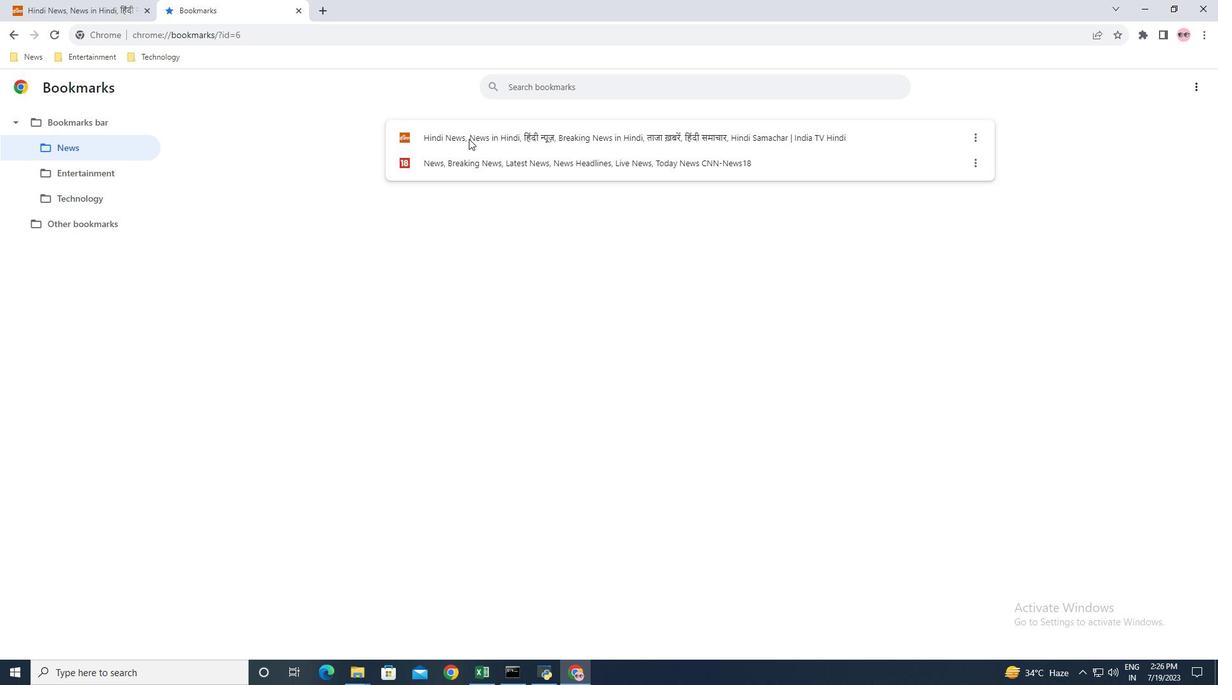 
Action: Mouse pressed left at (469, 138)
Screenshot: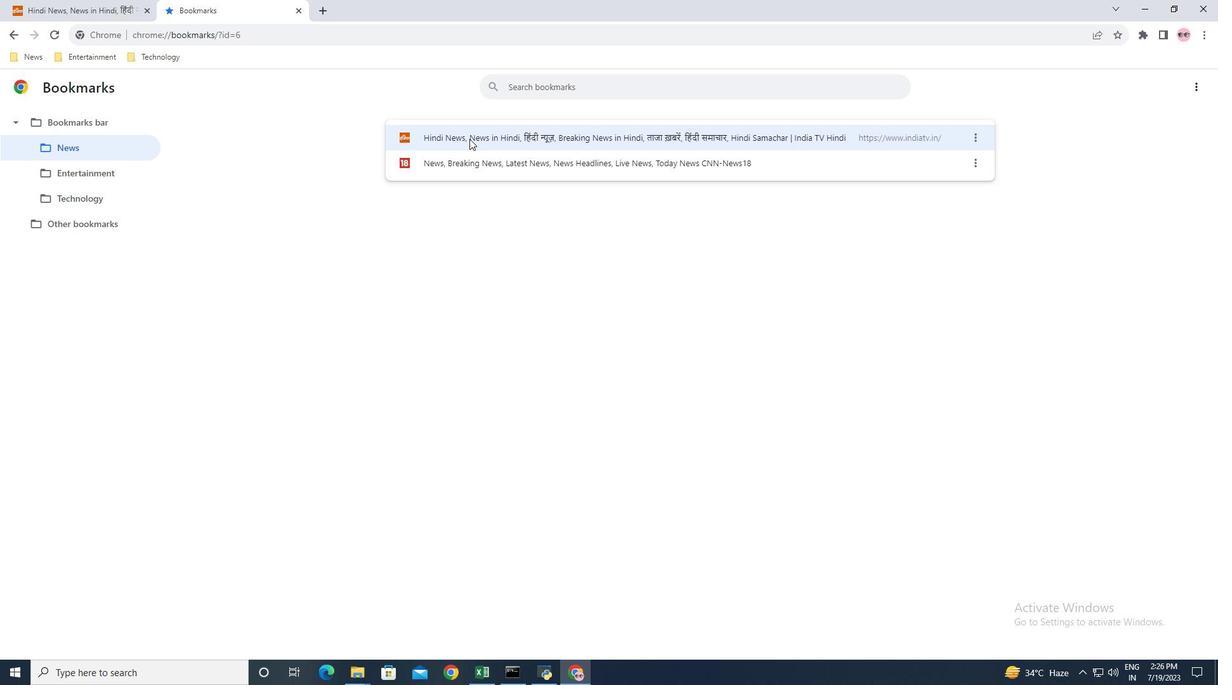 
Action: Mouse pressed left at (469, 138)
Screenshot: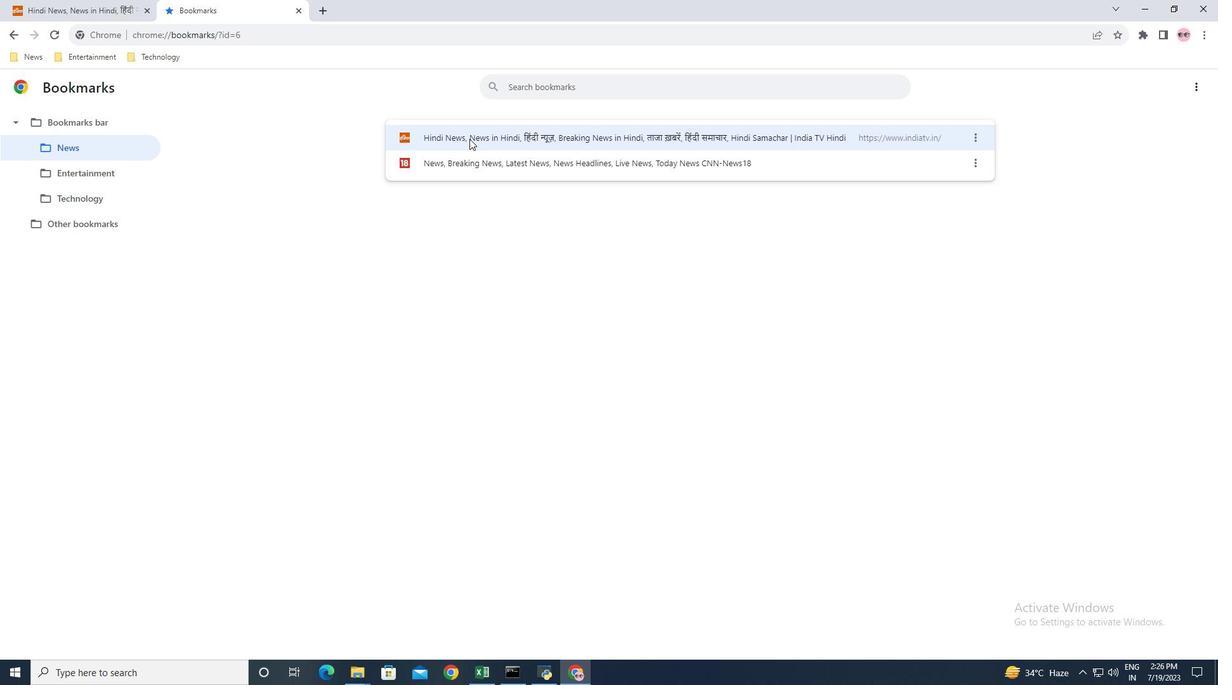 
Action: Mouse moved to (243, 0)
Screenshot: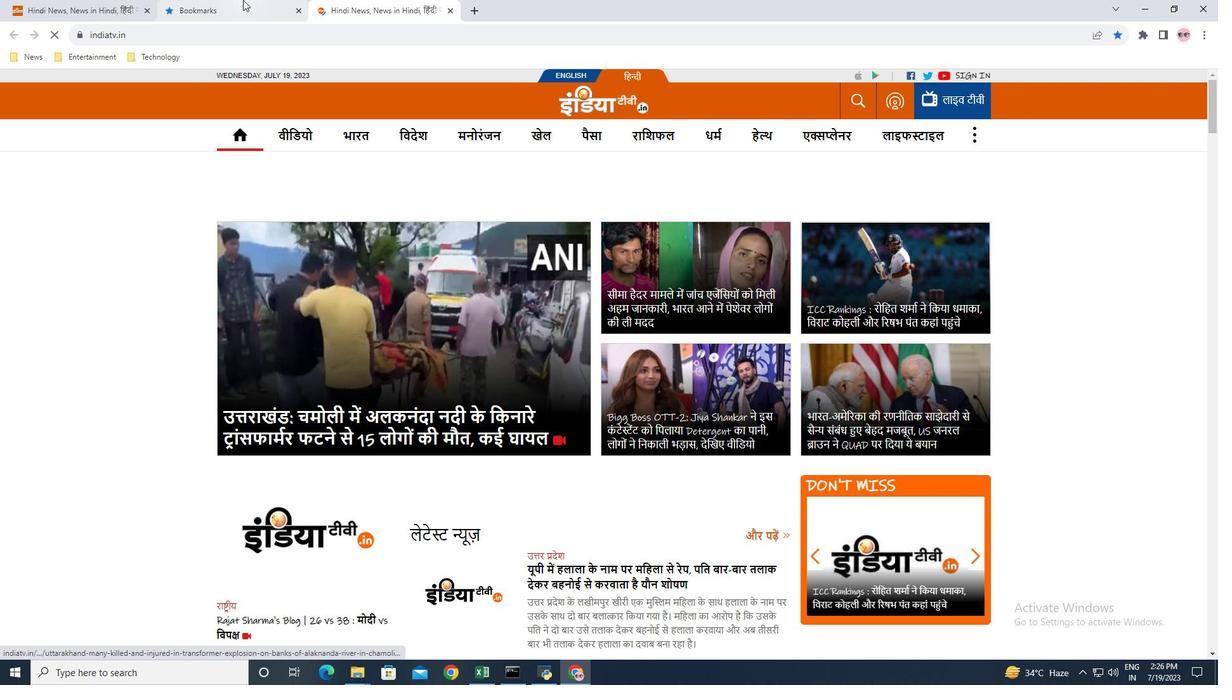 
Action: Mouse pressed left at (243, 0)
Screenshot: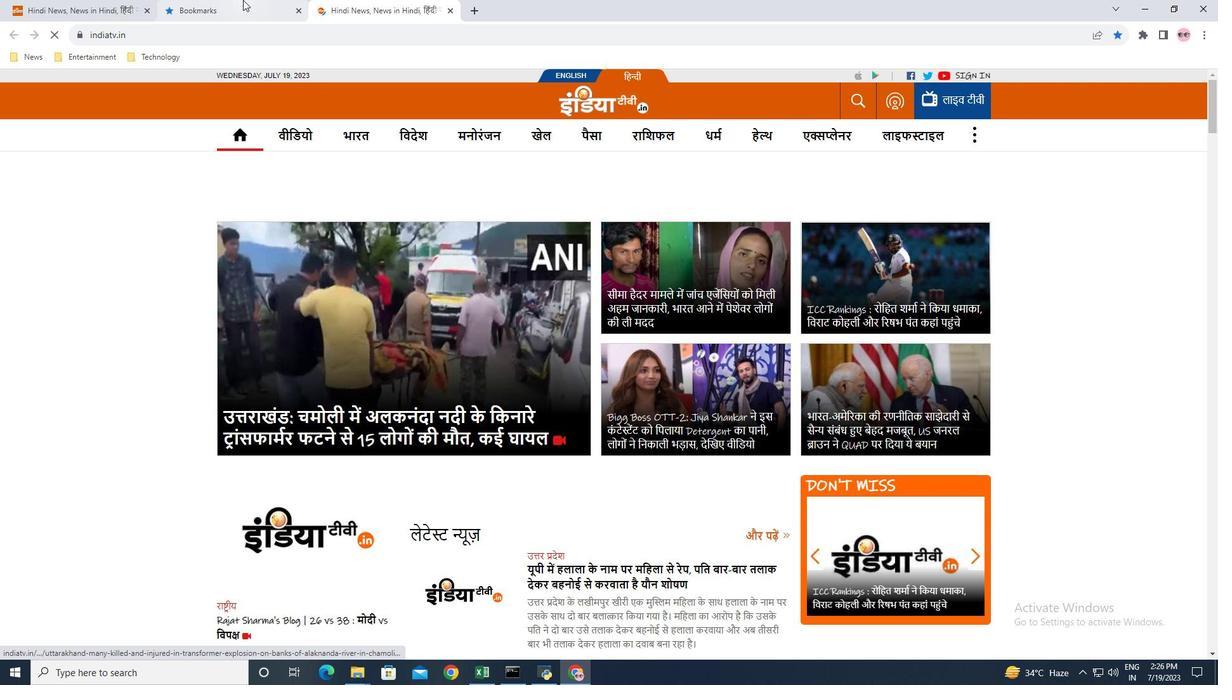 
Action: Mouse moved to (475, 166)
Screenshot: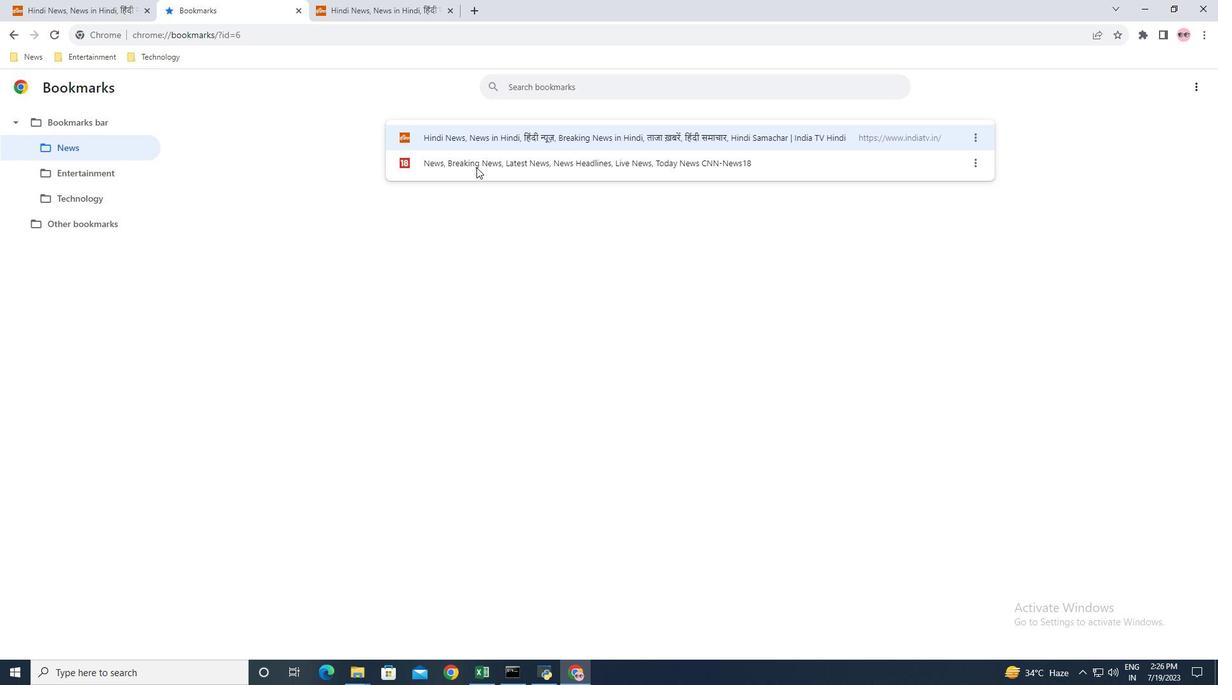 
Action: Mouse pressed left at (475, 166)
Screenshot: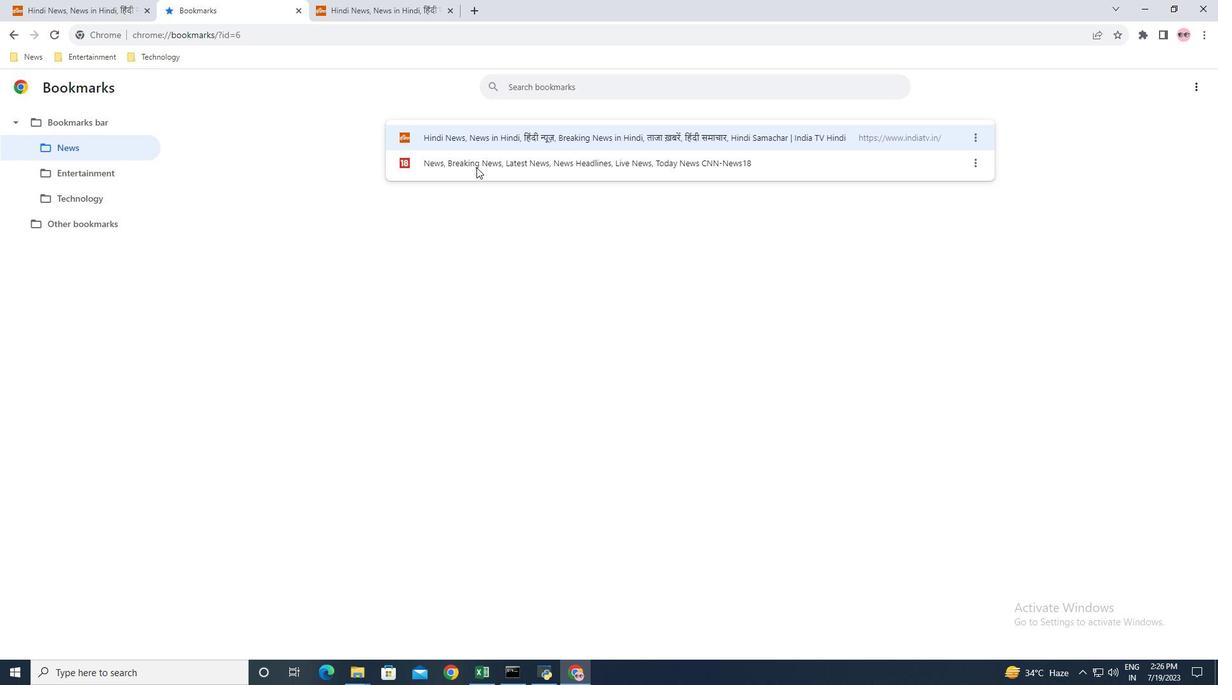 
Action: Mouse pressed left at (475, 166)
Screenshot: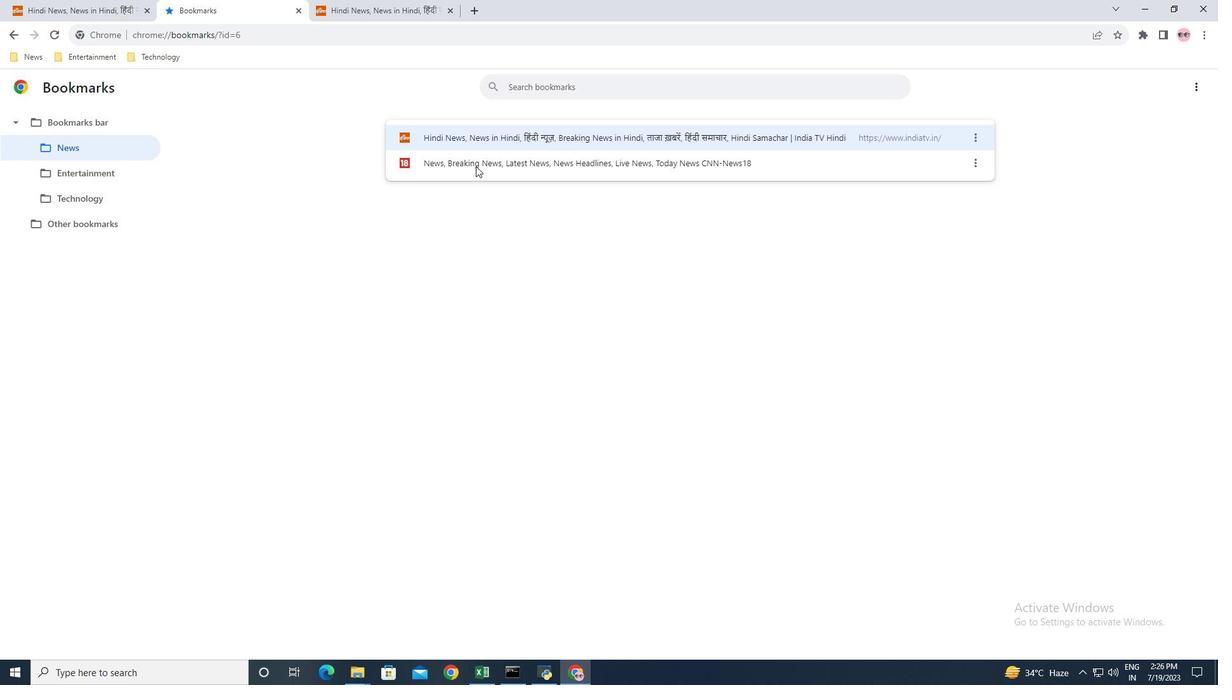 
Action: Mouse moved to (389, 0)
Screenshot: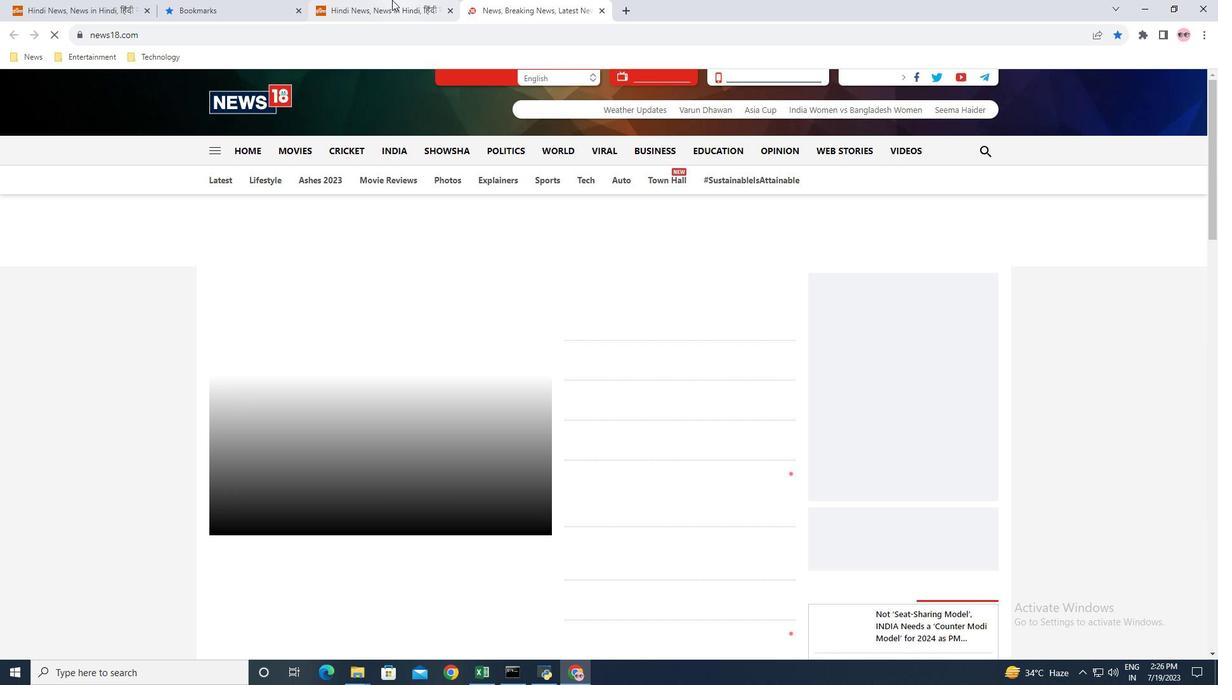 
Action: Mouse pressed left at (389, 0)
Screenshot: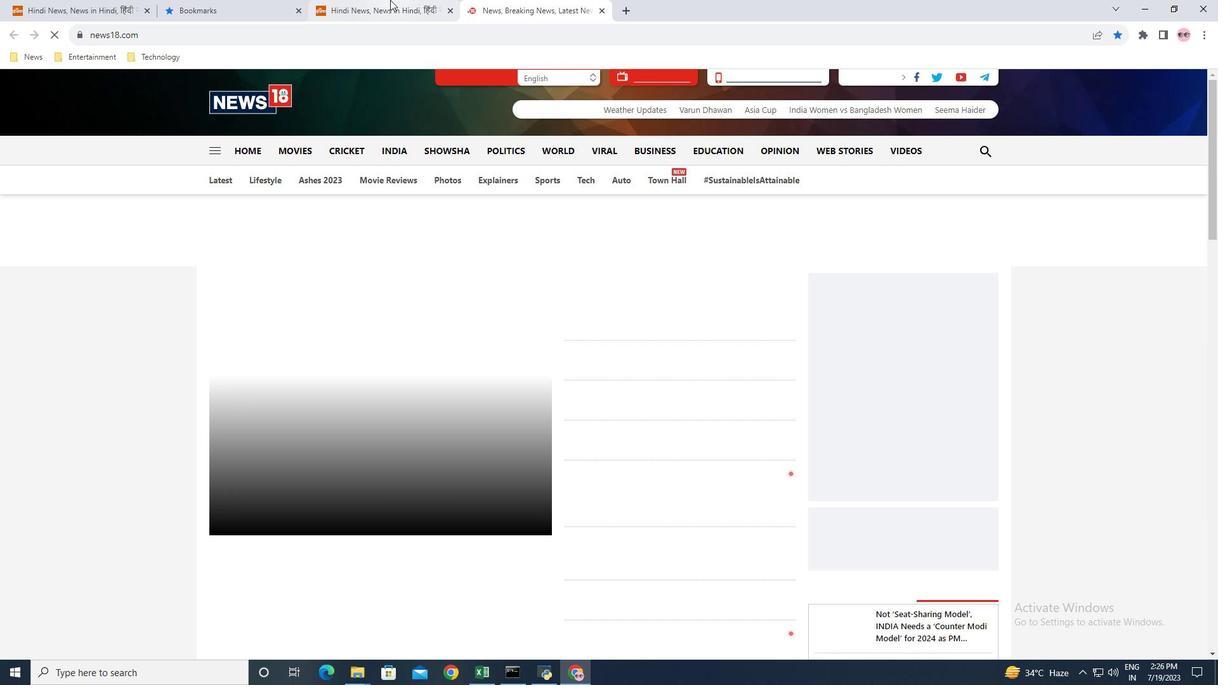 
Action: Mouse moved to (500, 0)
Screenshot: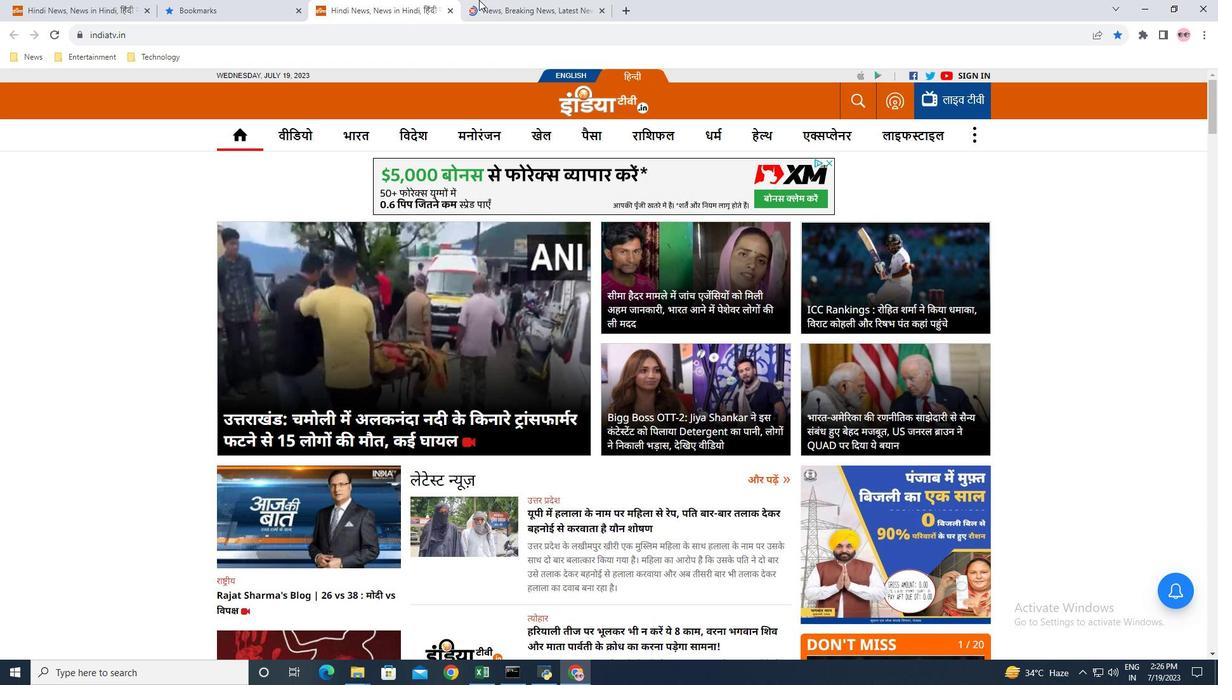 
Action: Mouse pressed left at (500, 0)
Screenshot: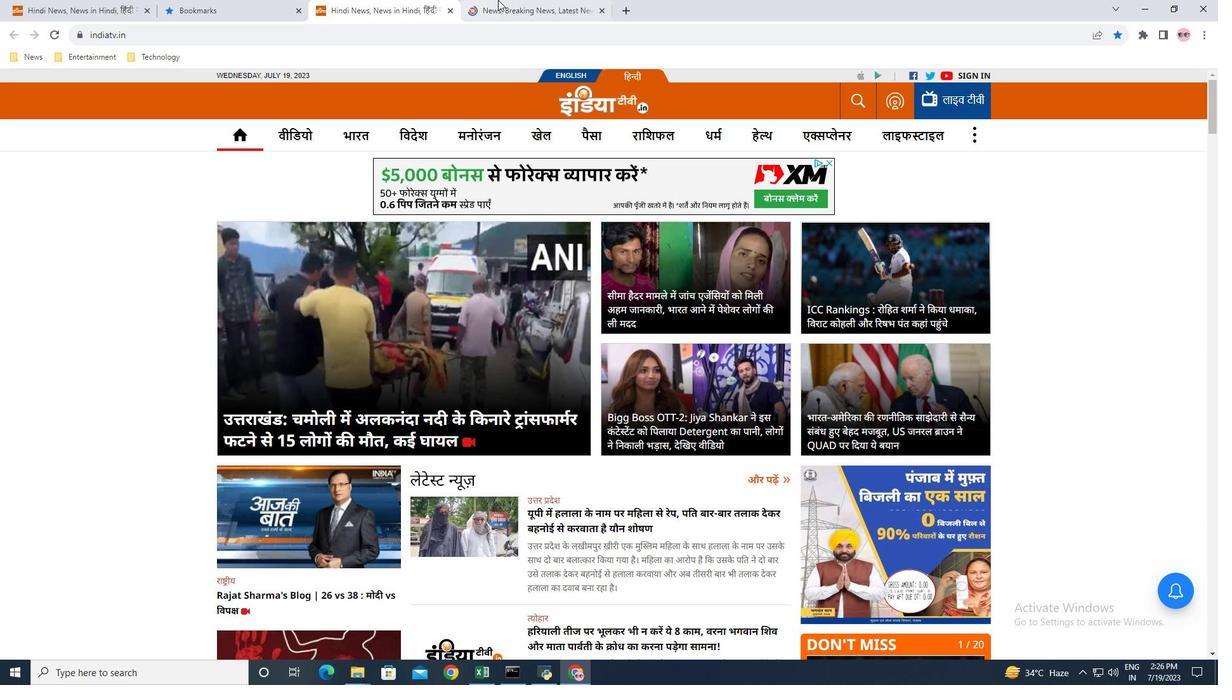 
Action: Mouse moved to (236, 0)
Screenshot: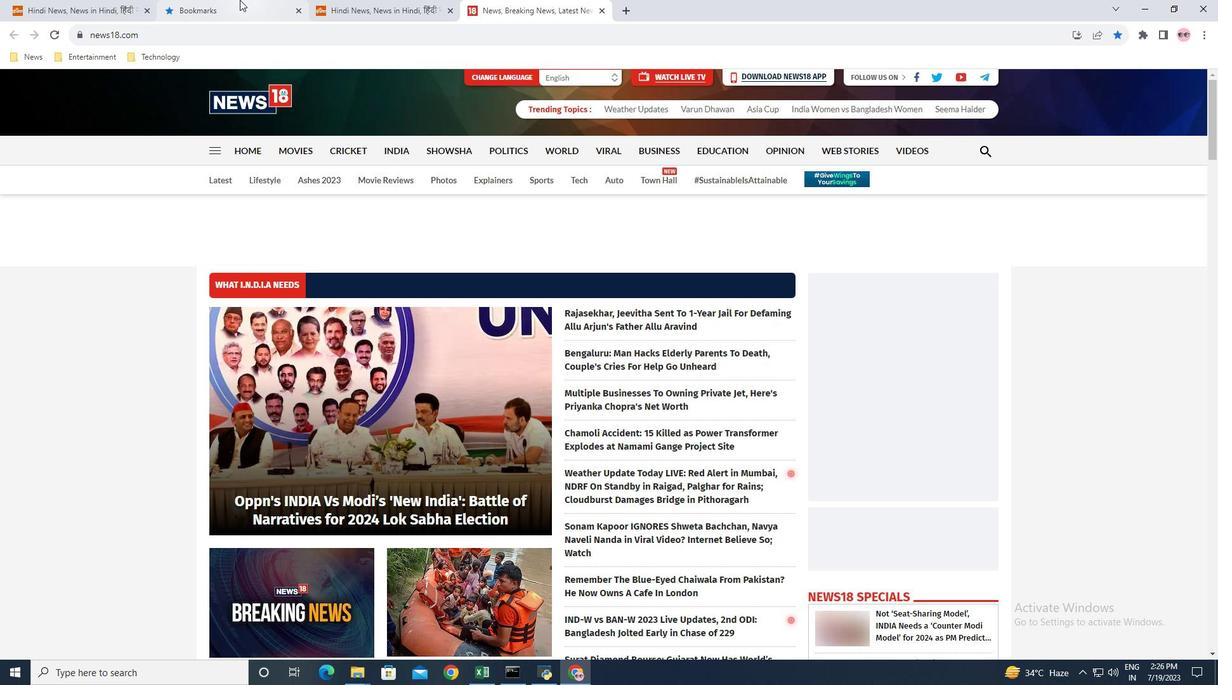 
Action: Mouse pressed left at (236, 0)
Screenshot: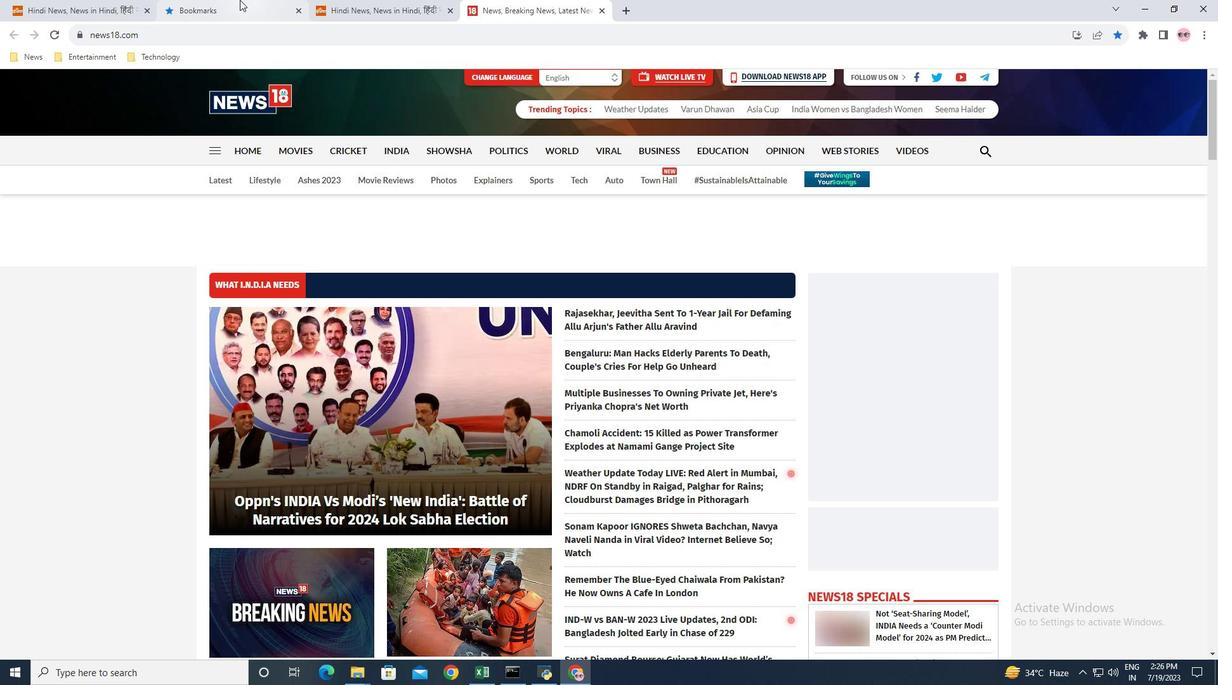 
Action: Mouse moved to (69, 172)
Screenshot: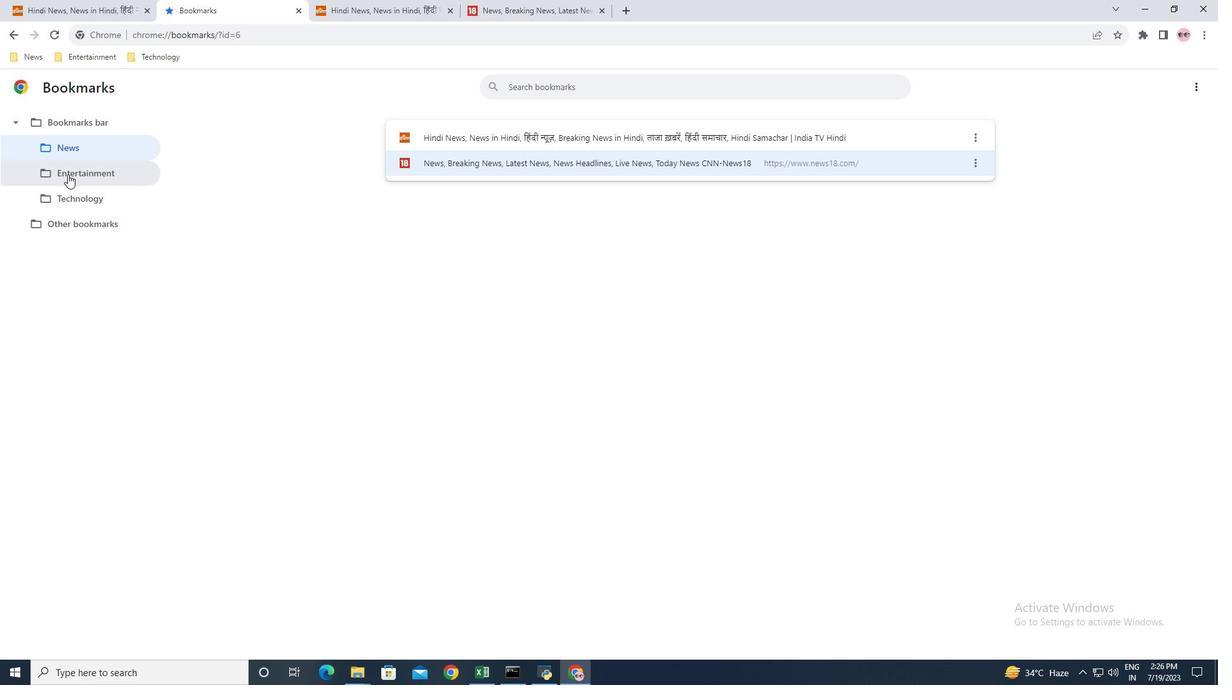 
Action: Mouse pressed left at (69, 172)
Screenshot: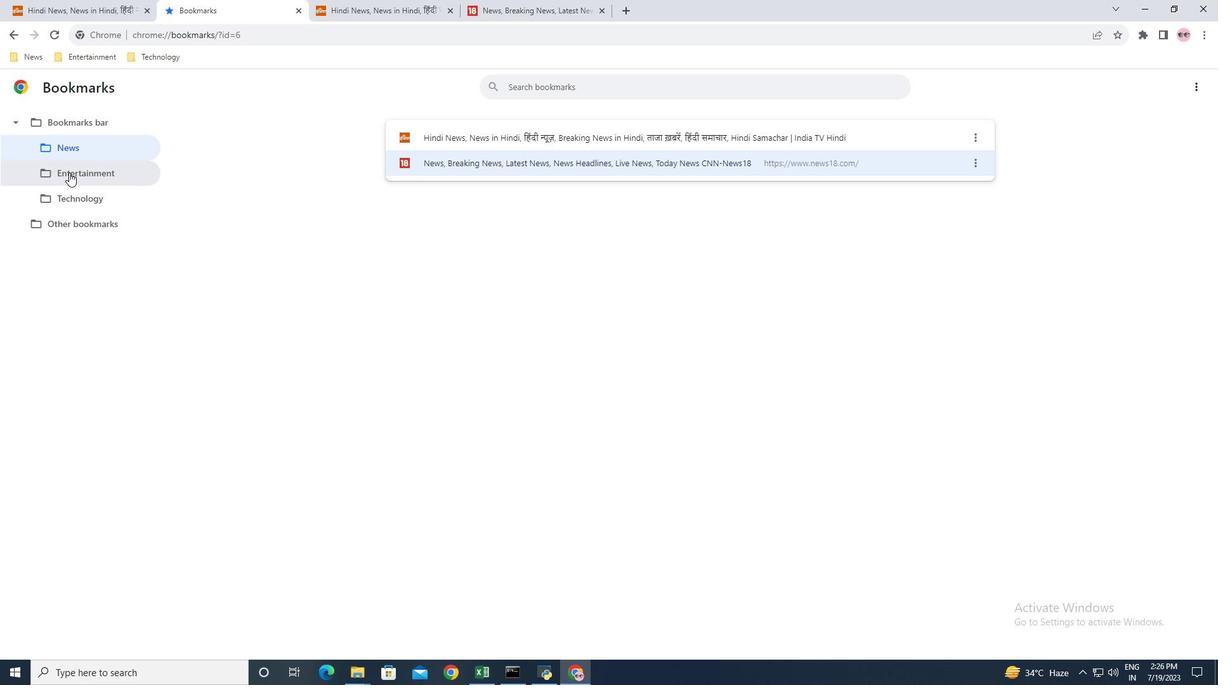 
Action: Mouse moved to (458, 133)
Screenshot: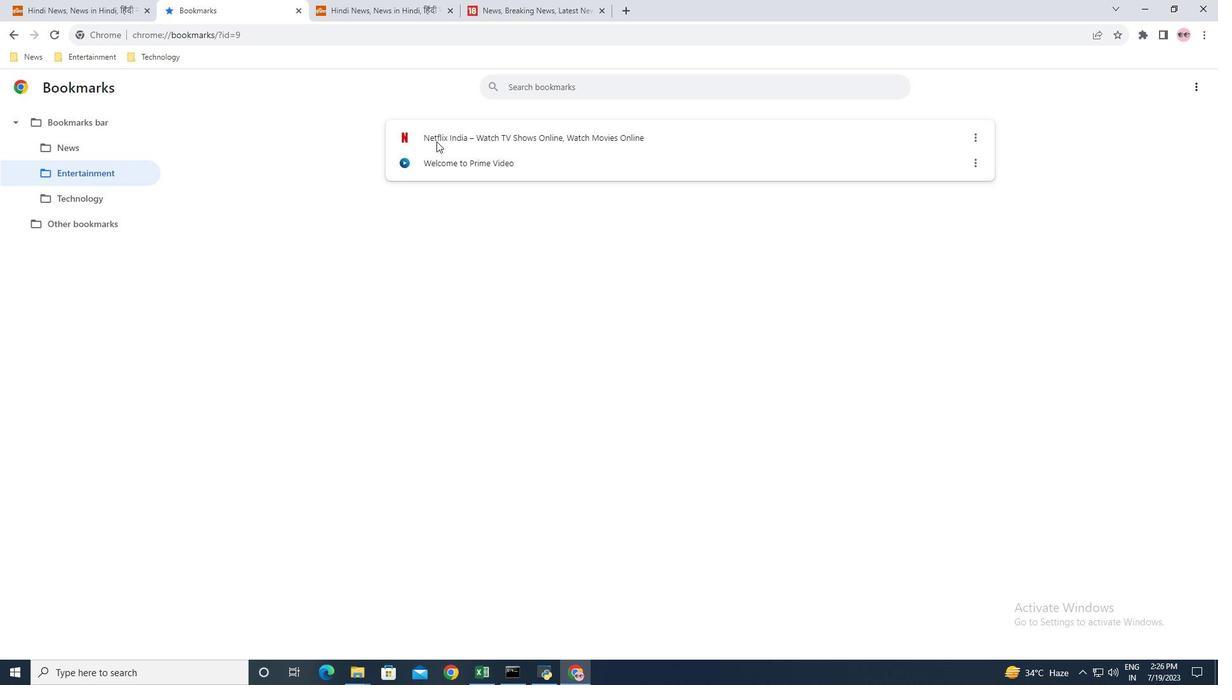 
Action: Mouse pressed left at (458, 133)
Screenshot: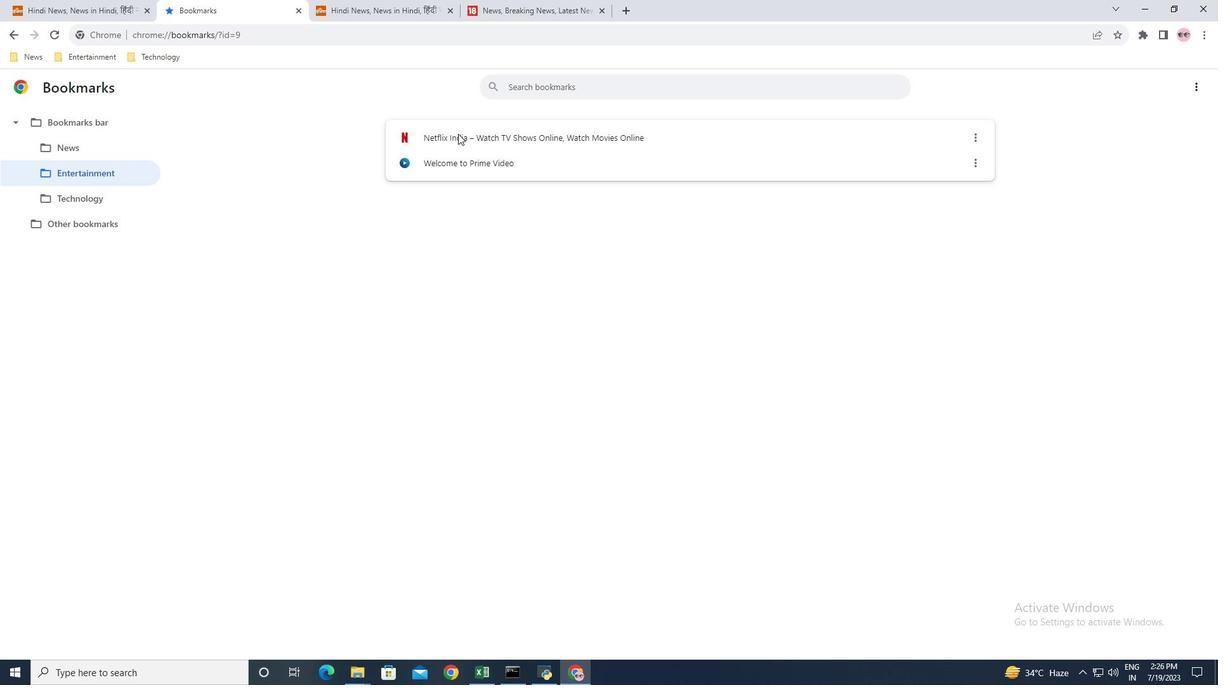 
Action: Mouse pressed left at (458, 133)
Screenshot: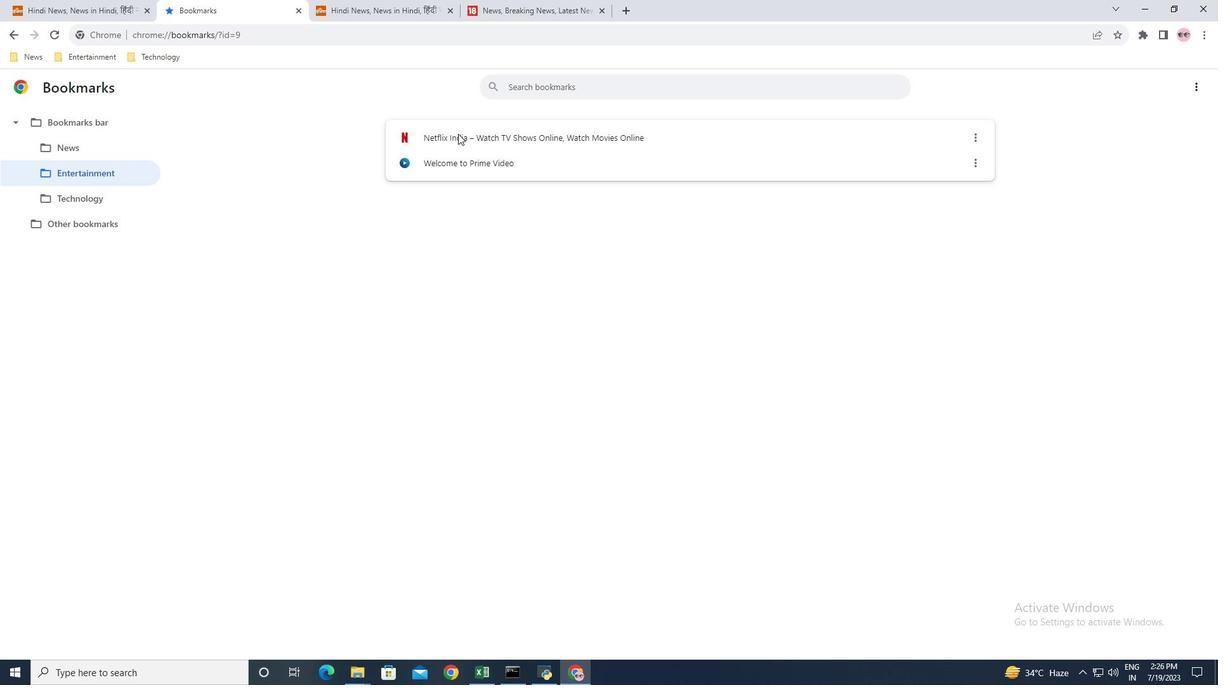 
Action: Mouse moved to (218, 3)
Screenshot: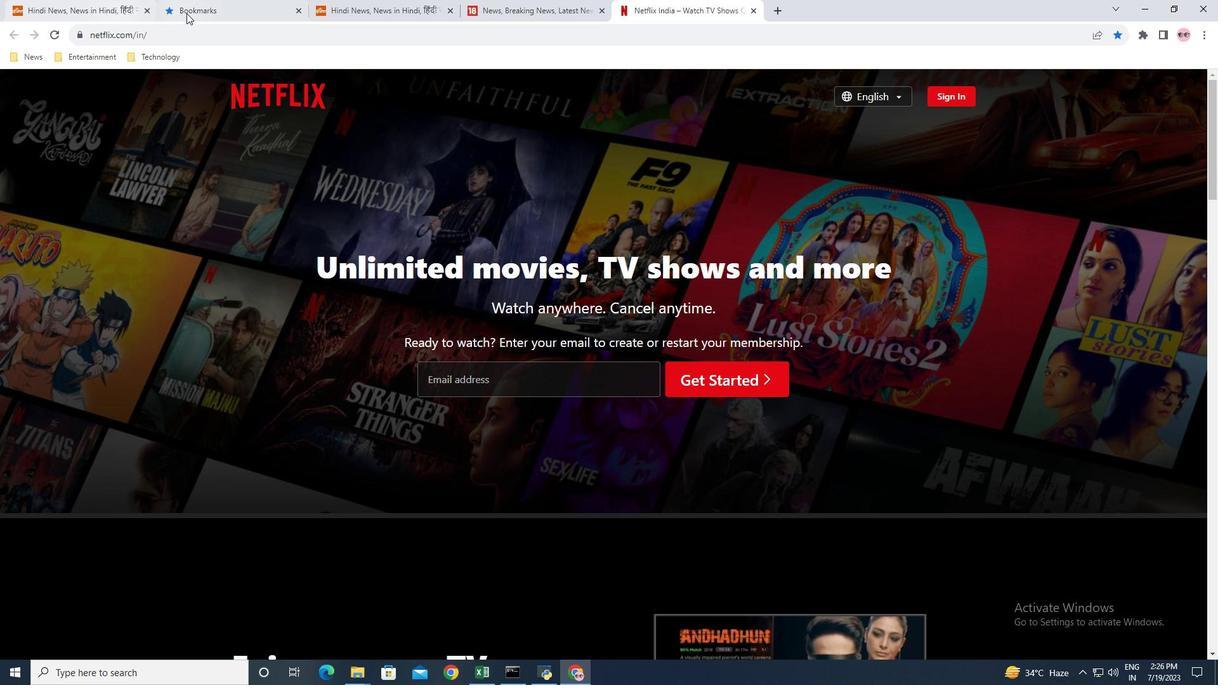 
Action: Mouse pressed left at (218, 3)
Screenshot: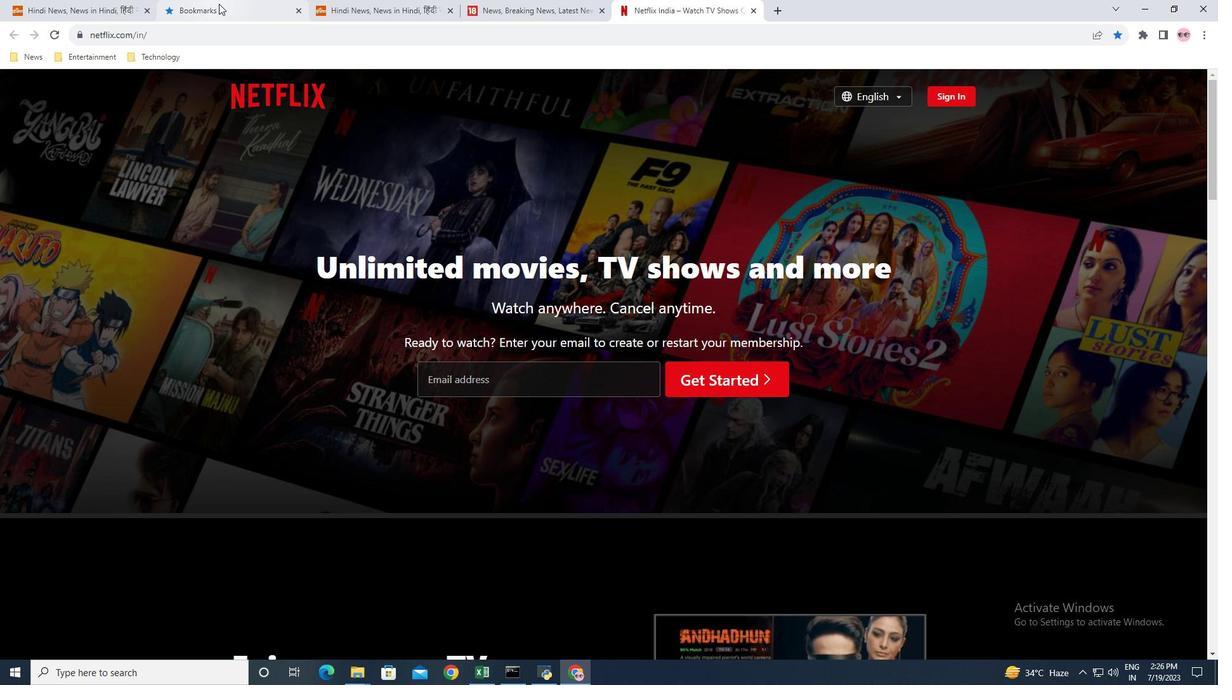 
Action: Mouse moved to (434, 159)
Screenshot: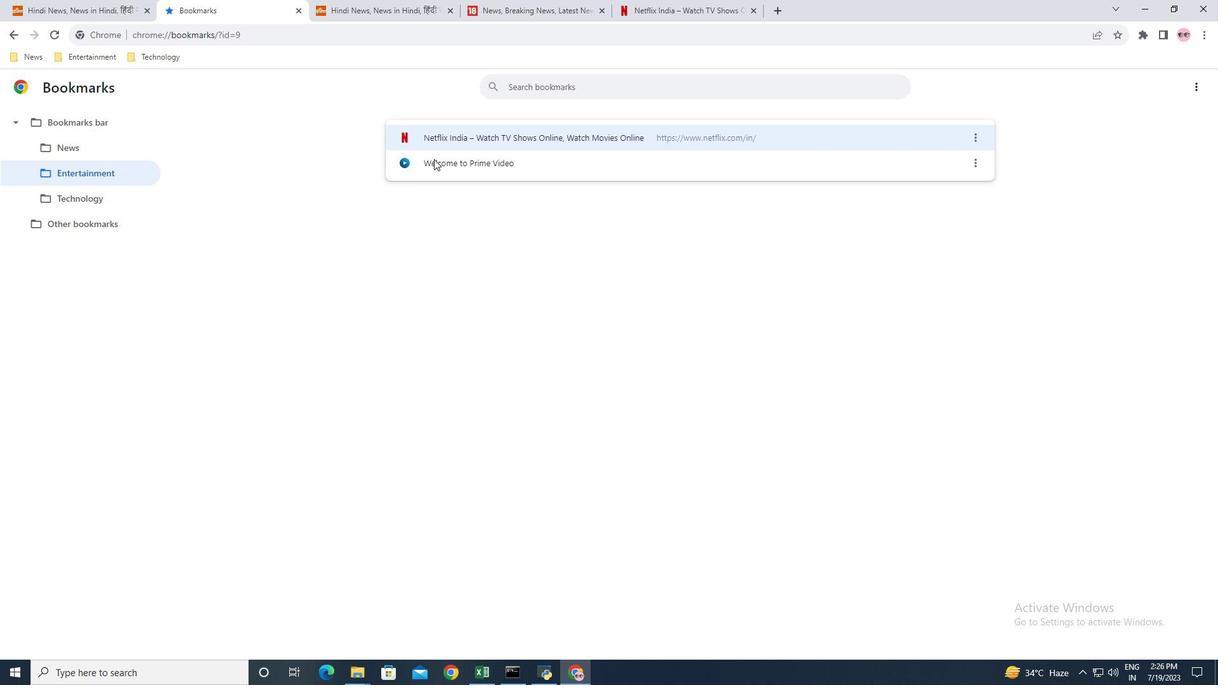 
Action: Mouse pressed left at (434, 159)
Screenshot: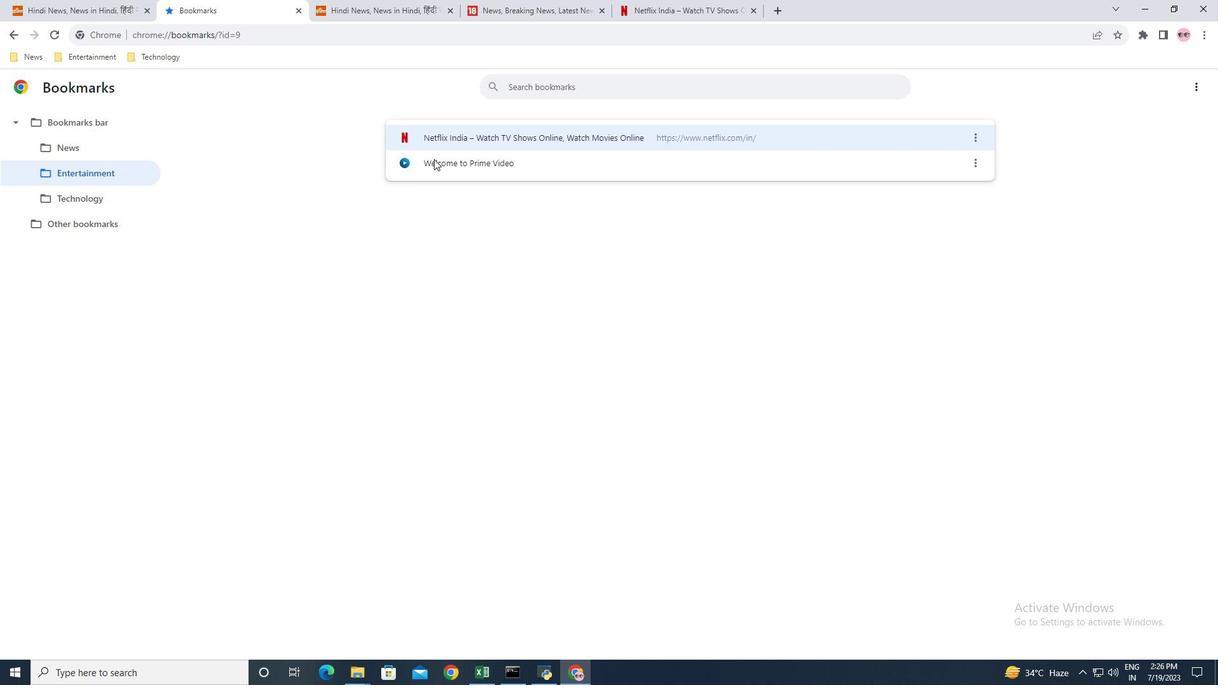 
Action: Mouse pressed left at (434, 159)
Screenshot: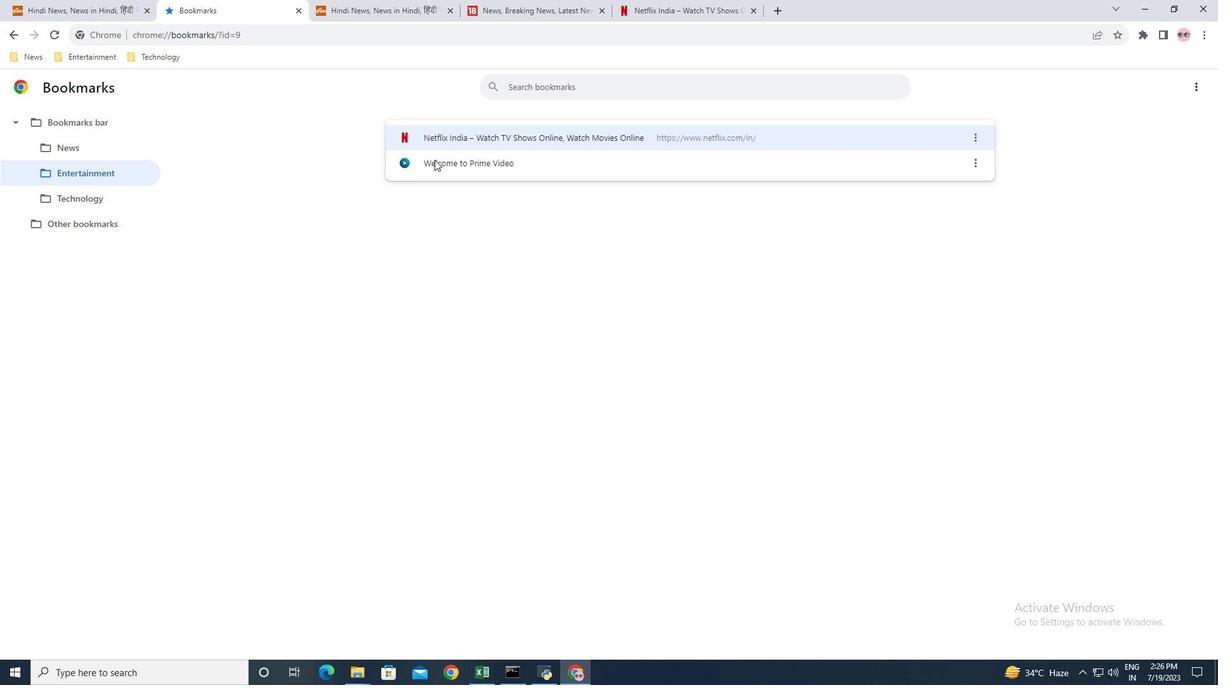 
Action: Mouse moved to (217, 3)
Screenshot: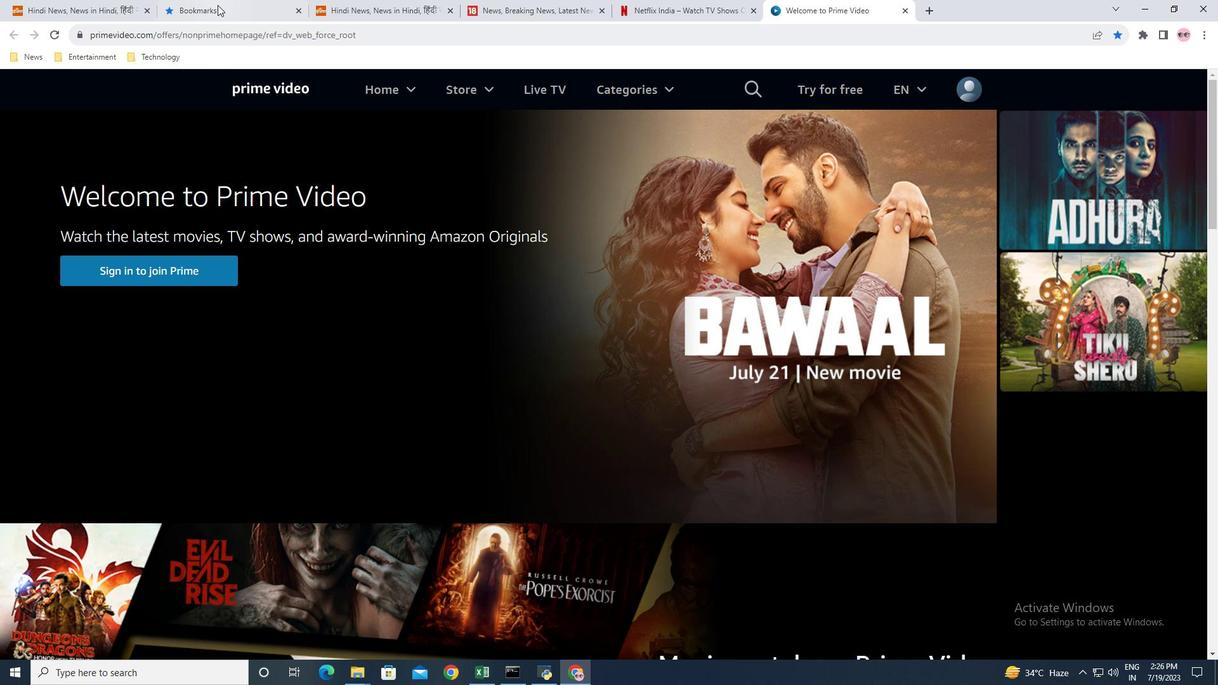 
Action: Mouse pressed left at (217, 3)
Screenshot: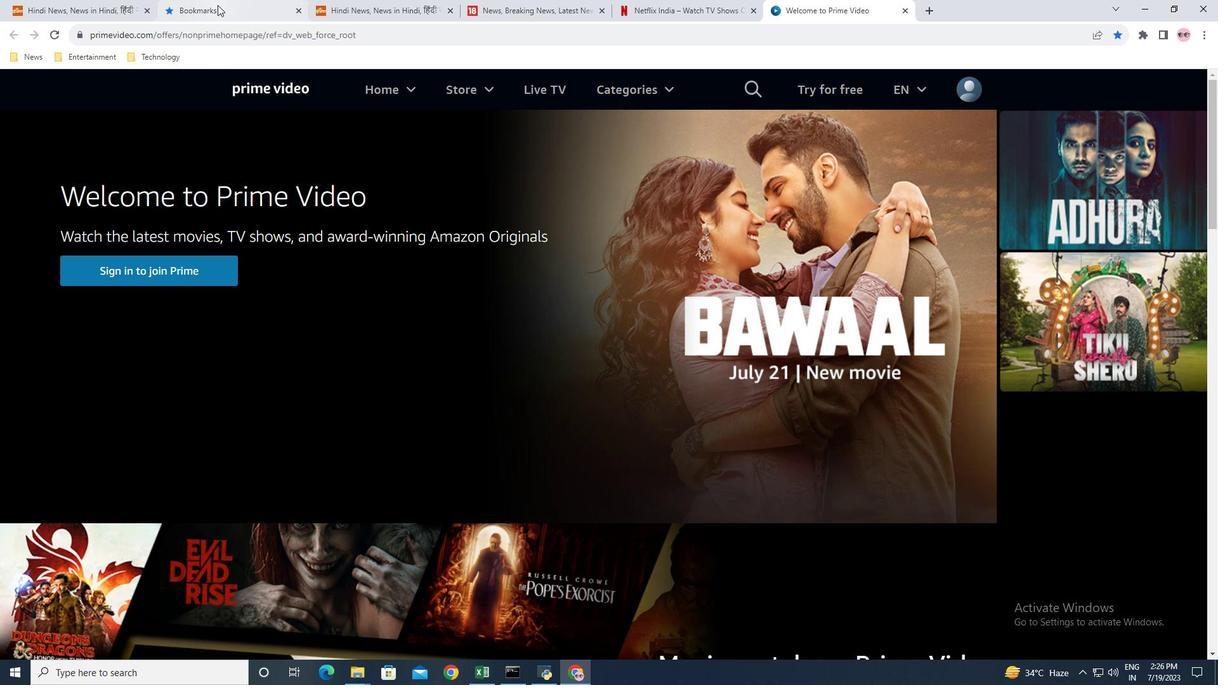 
Action: Mouse moved to (107, 199)
Screenshot: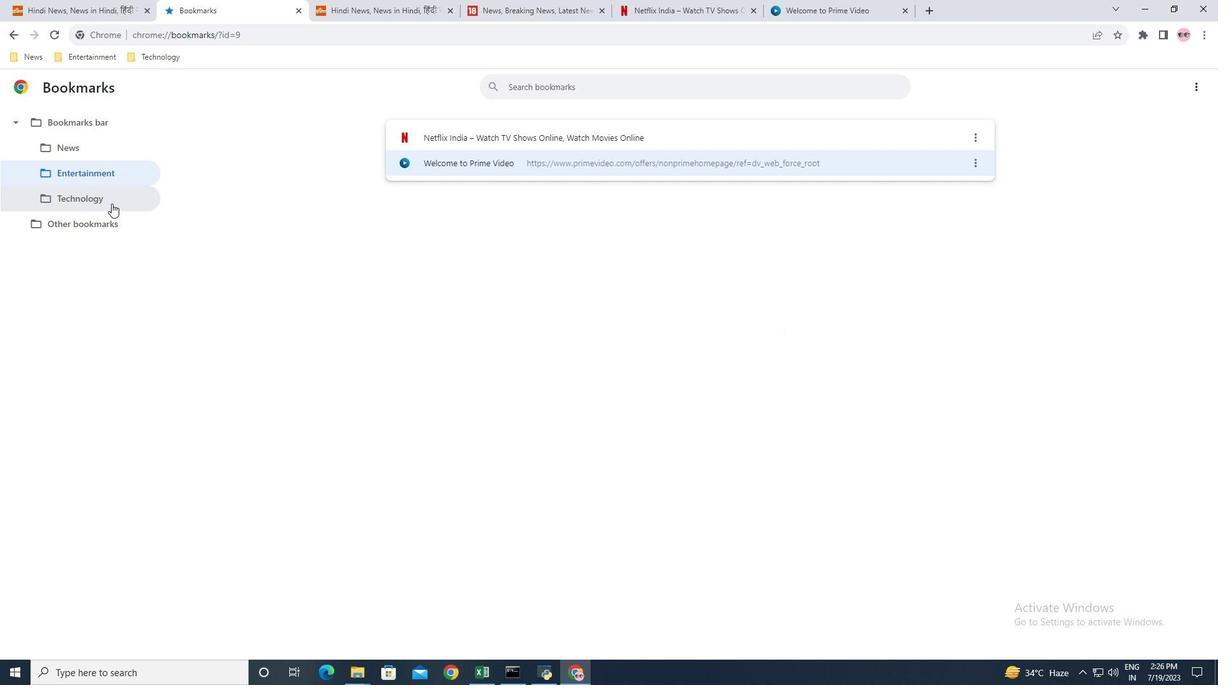 
Action: Mouse pressed left at (107, 199)
Screenshot: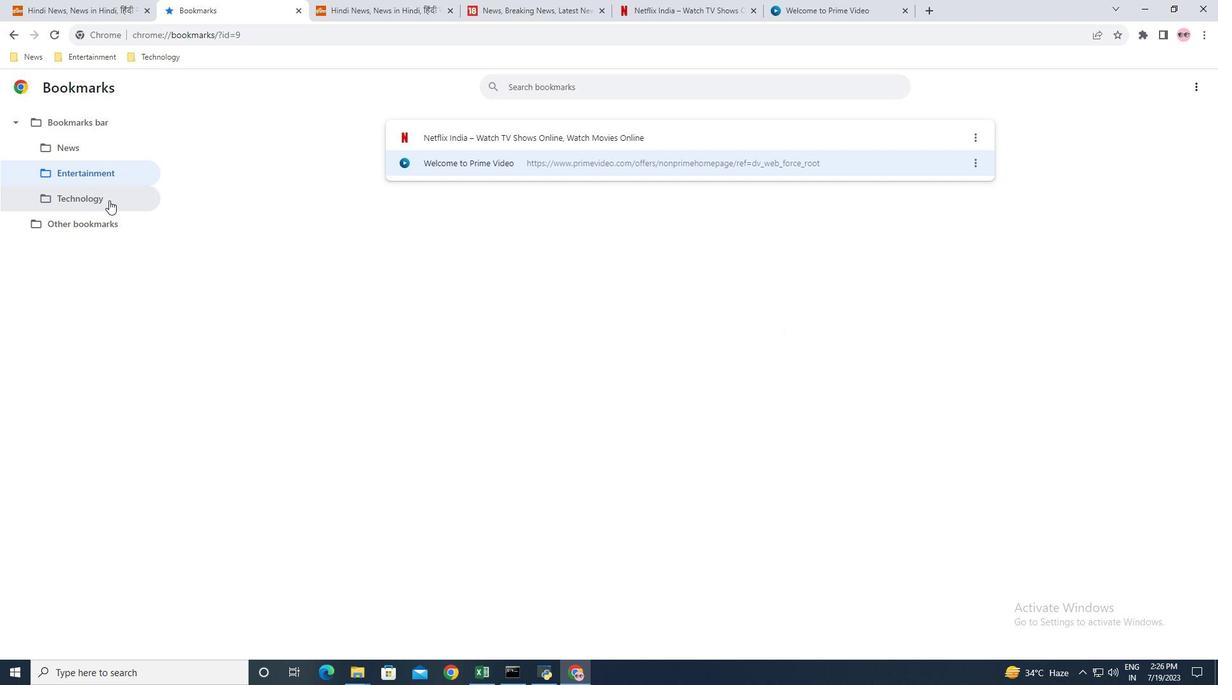 
Action: Mouse moved to (446, 158)
Screenshot: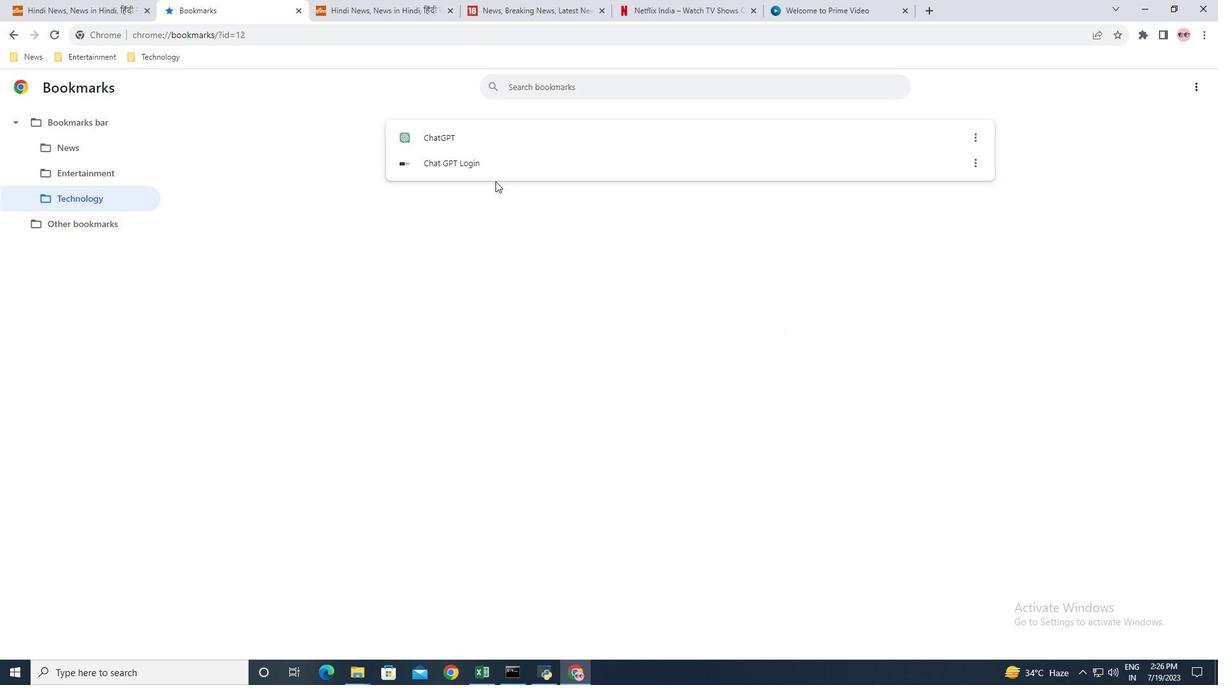 
Action: Mouse pressed left at (446, 158)
Screenshot: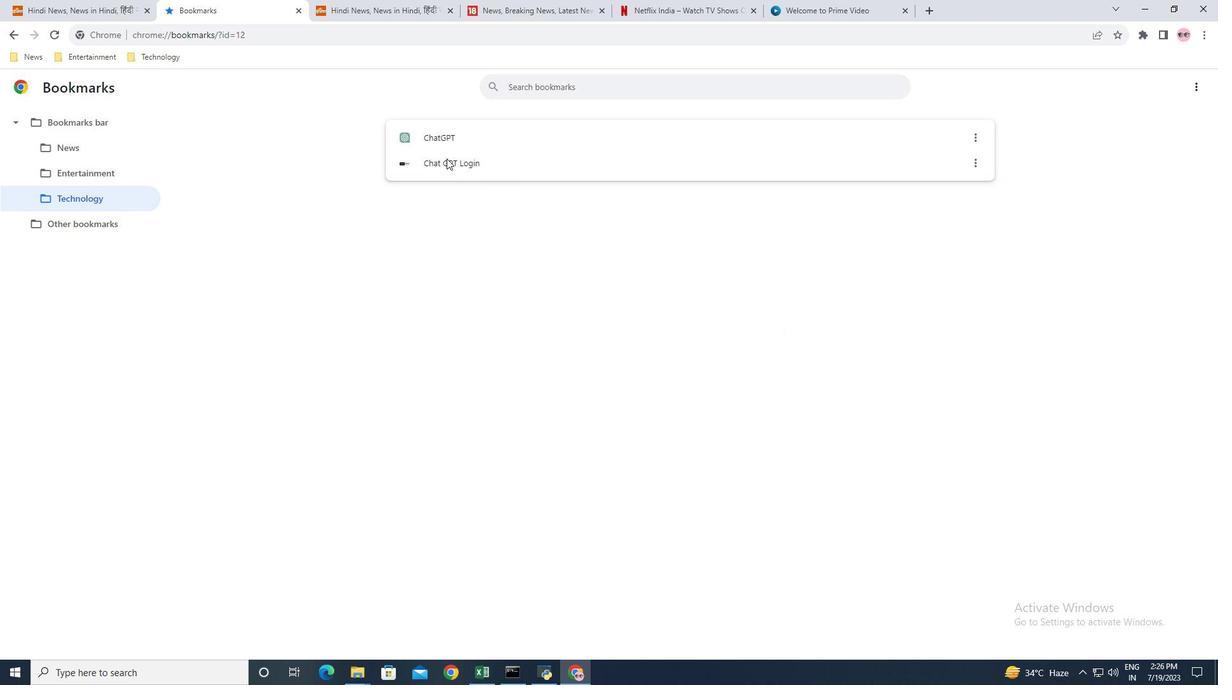 
Action: Mouse pressed left at (446, 158)
Screenshot: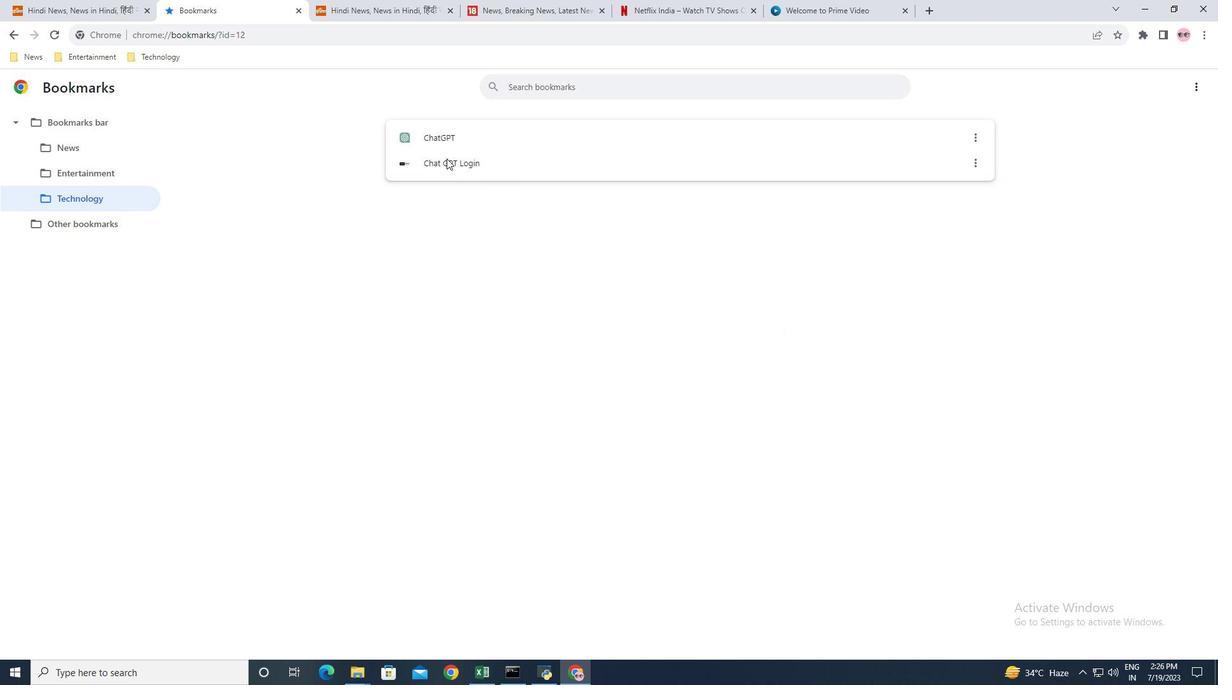 
Action: Mouse moved to (212, 2)
Screenshot: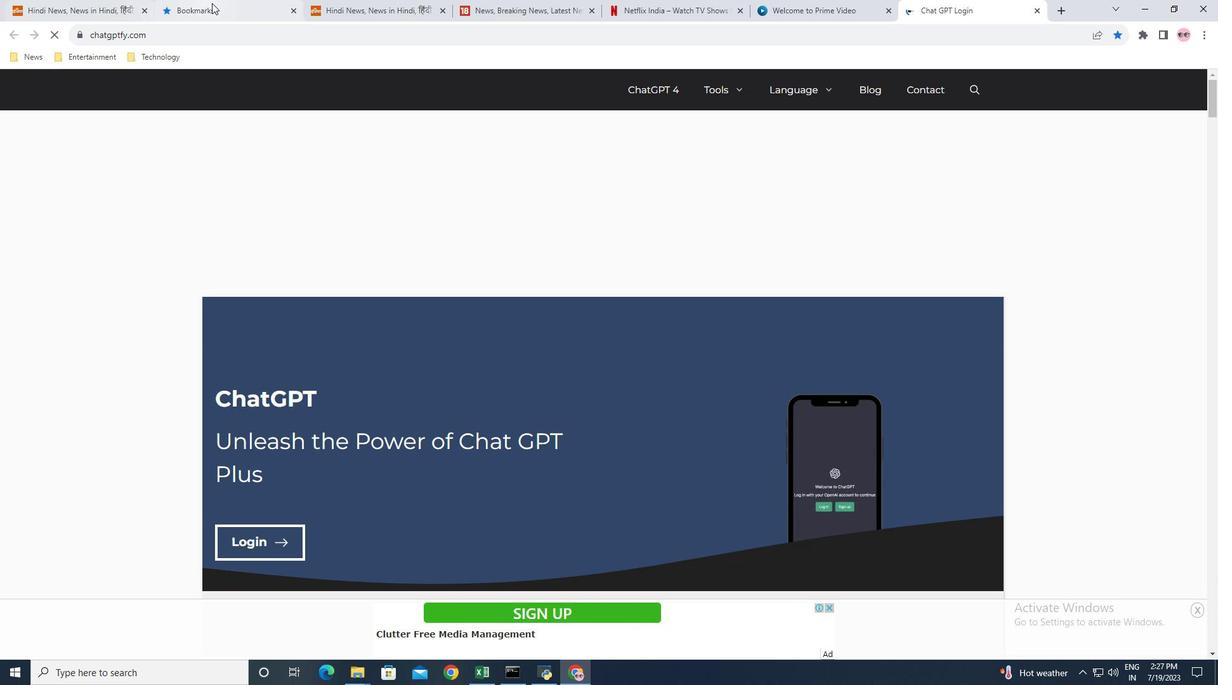 
Action: Mouse pressed left at (212, 2)
Screenshot: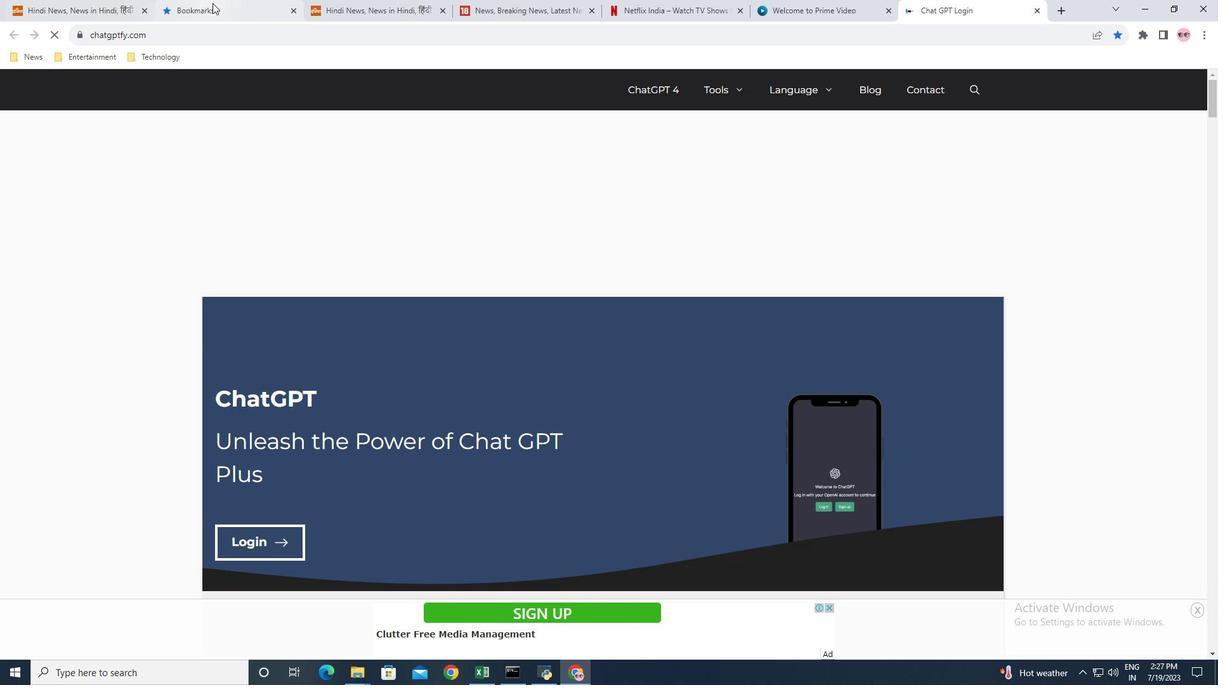 
Action: Mouse moved to (89, 189)
Screenshot: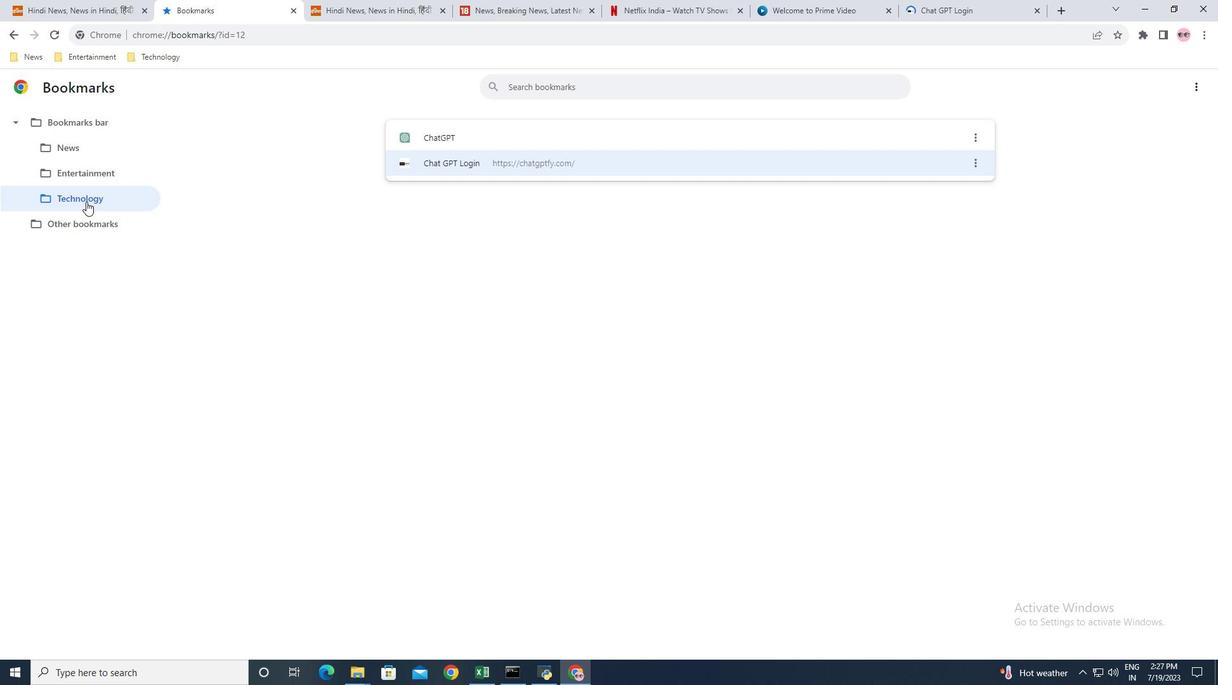 
Action: Mouse pressed left at (89, 189)
Screenshot: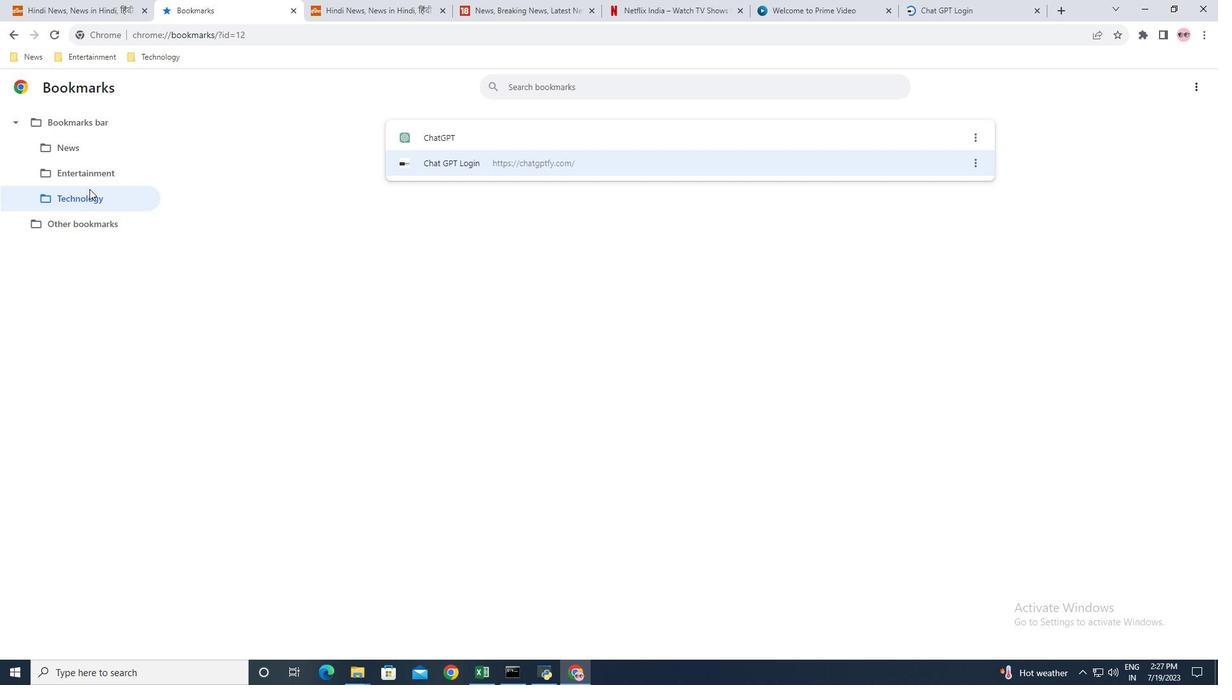 
Action: Mouse moved to (93, 168)
Screenshot: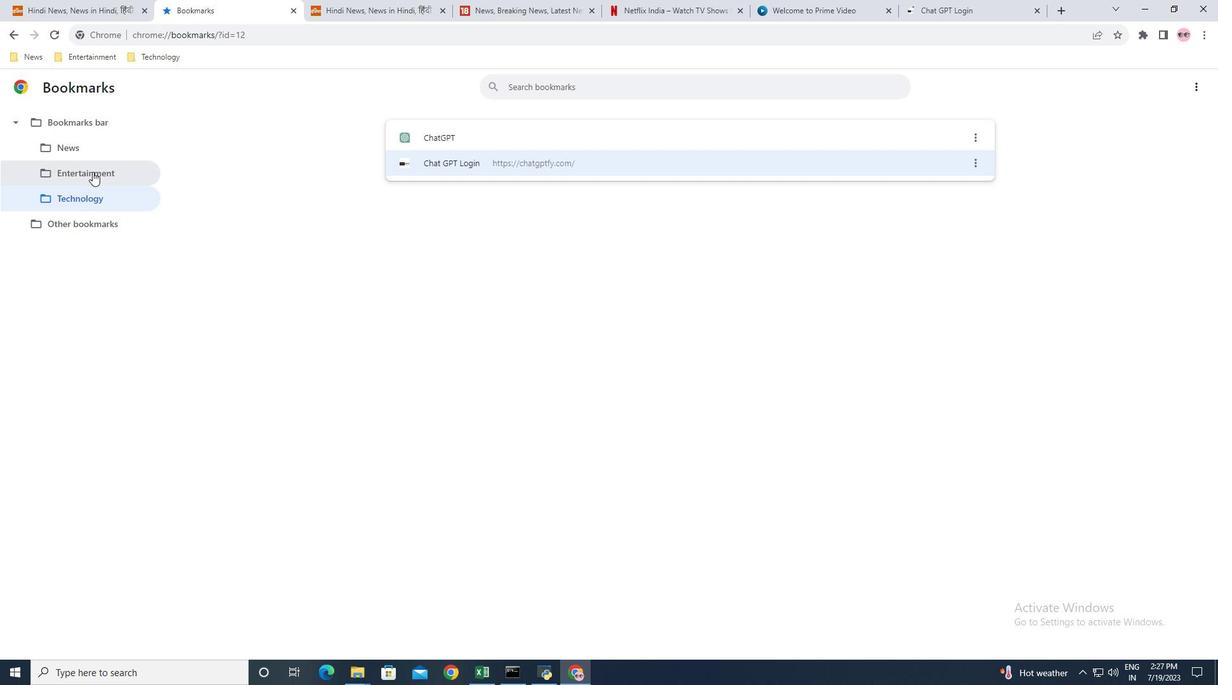 
Action: Mouse pressed left at (93, 168)
Screenshot: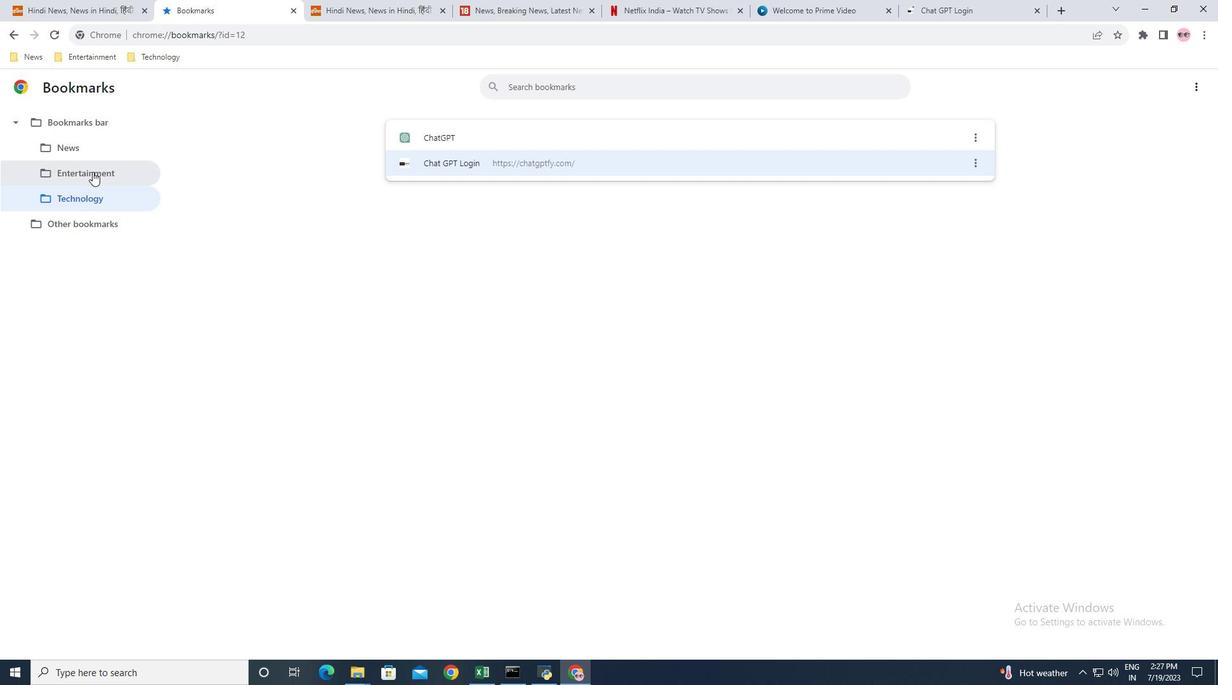 
Action: Mouse moved to (95, 146)
Screenshot: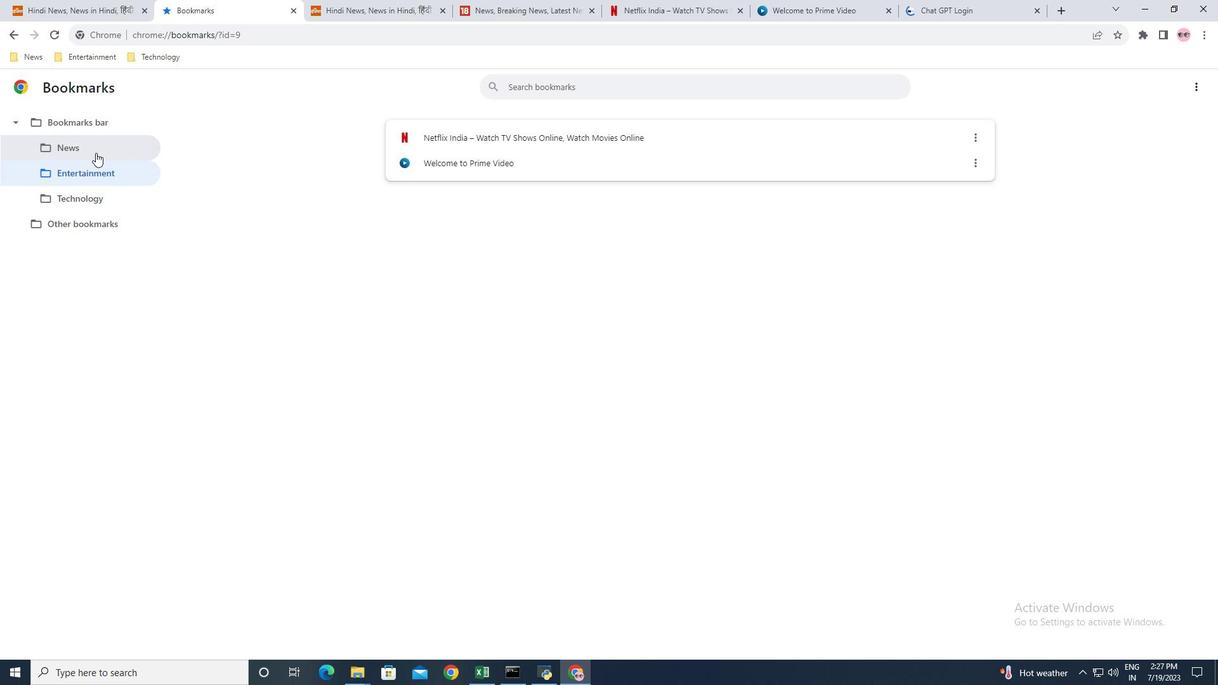 
Action: Mouse pressed left at (95, 146)
Screenshot: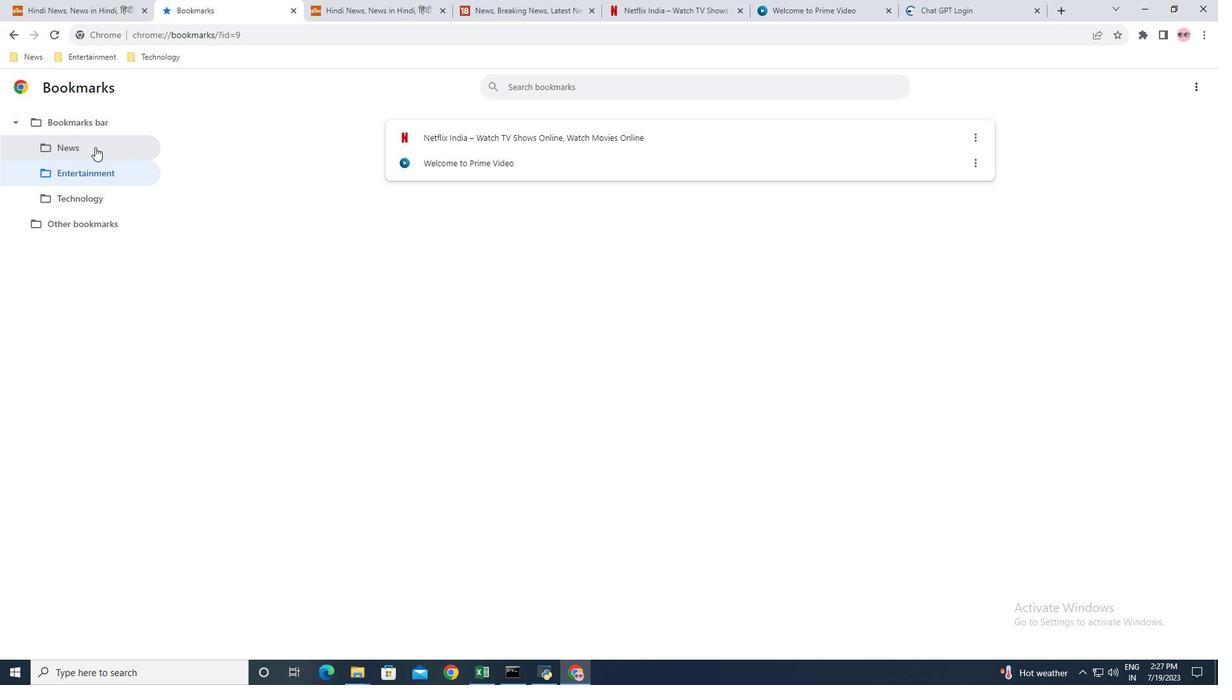 
Action: Mouse moved to (646, 154)
Screenshot: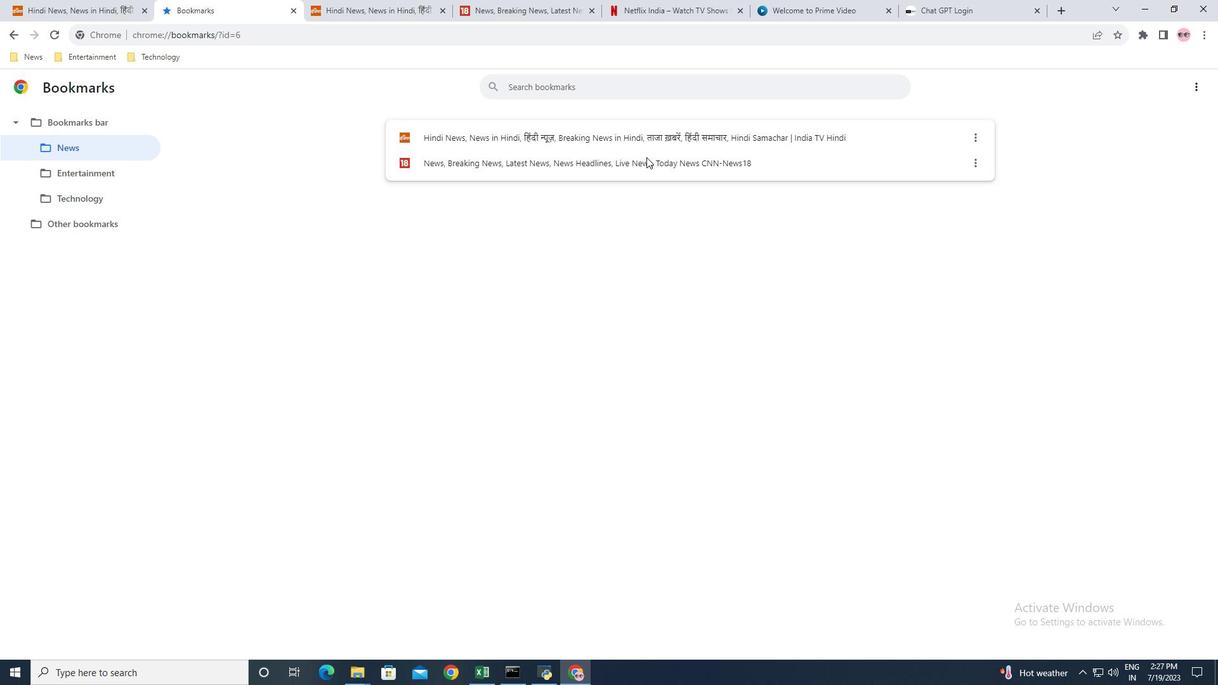 
